 Task: Search for and compare smart thermostats on Amazon.
Action: Mouse moved to (275, 56)
Screenshot: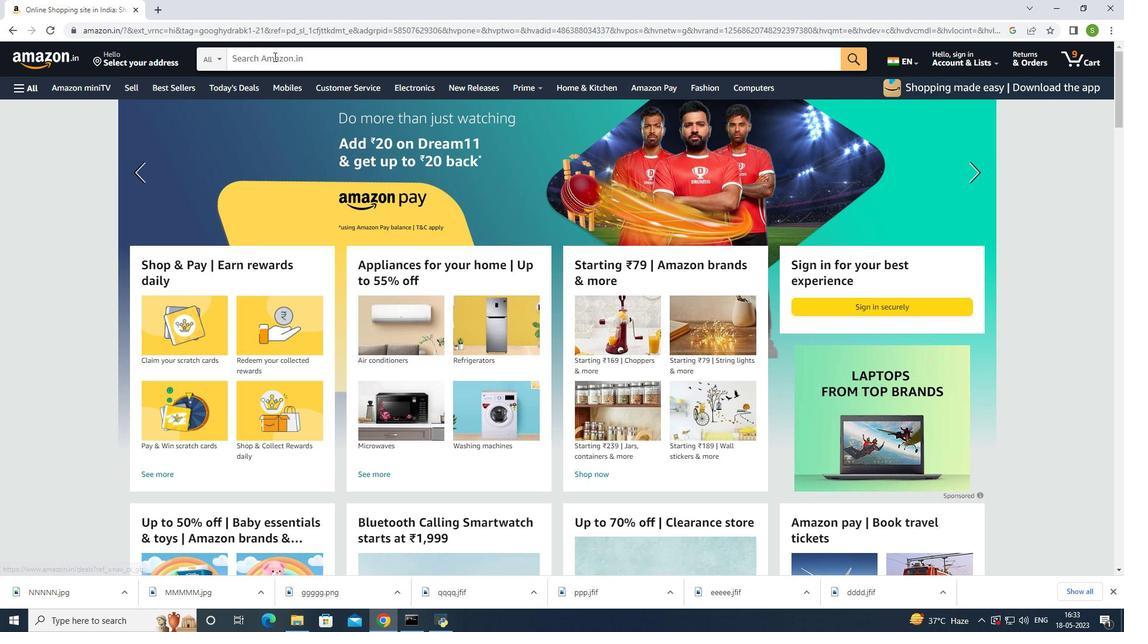 
Action: Mouse pressed left at (275, 56)
Screenshot: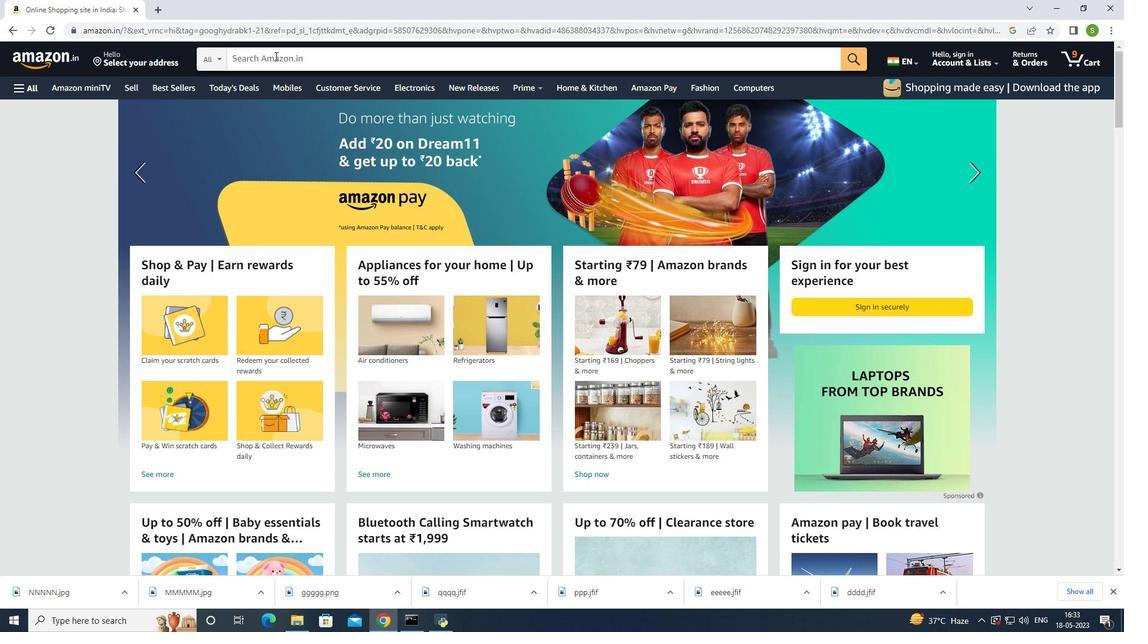 
Action: Key pressed smart<Key.space>therm
Screenshot: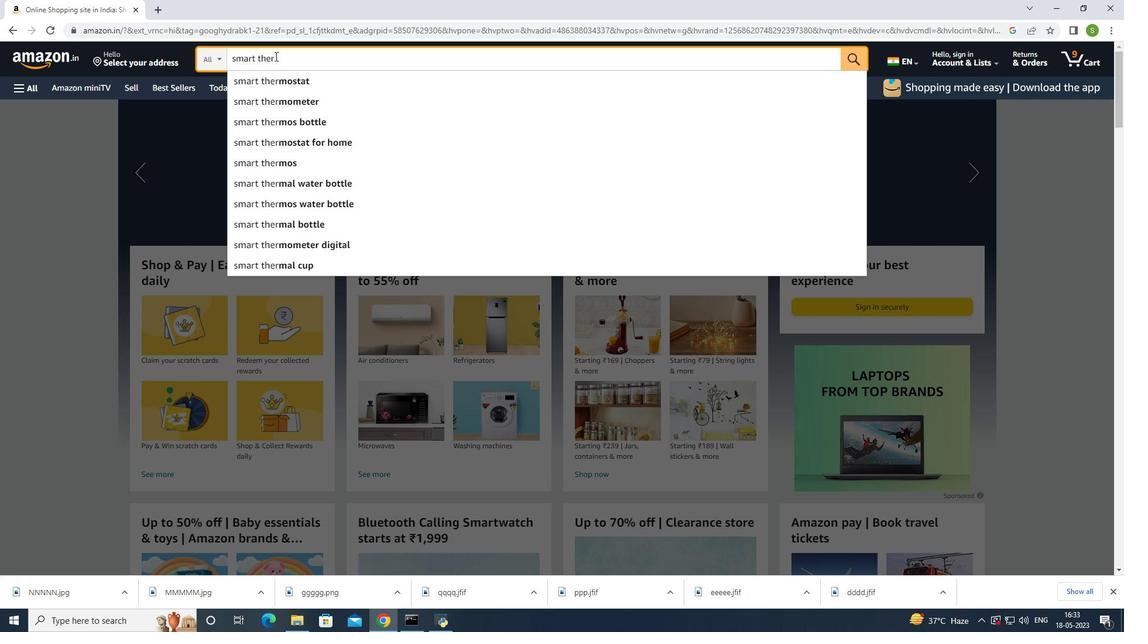 
Action: Mouse moved to (278, 80)
Screenshot: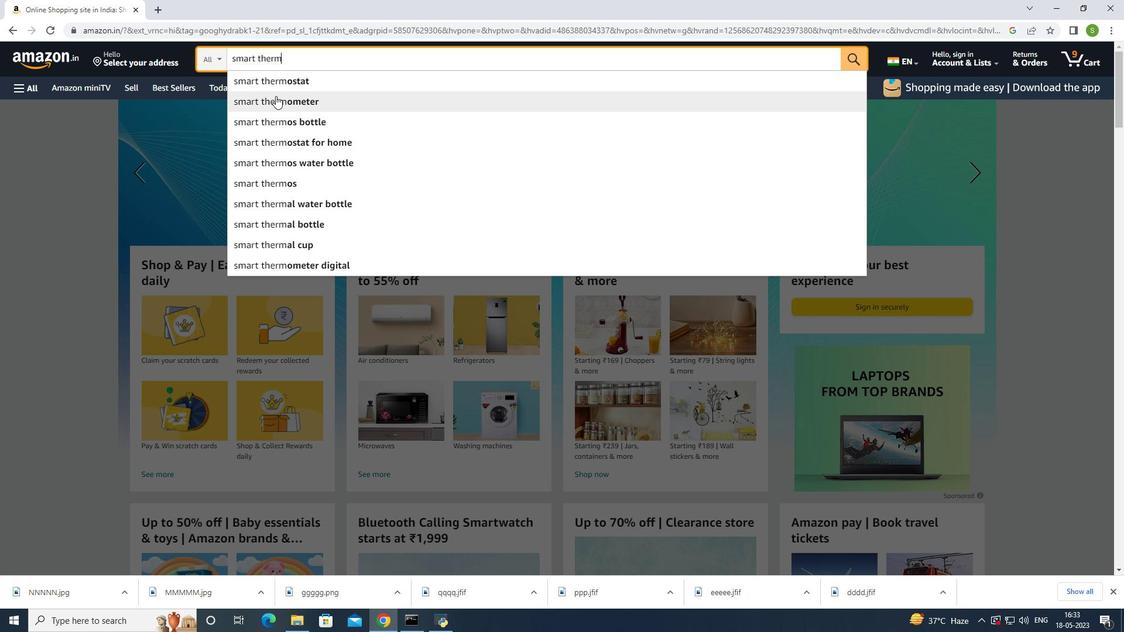 
Action: Mouse pressed left at (278, 80)
Screenshot: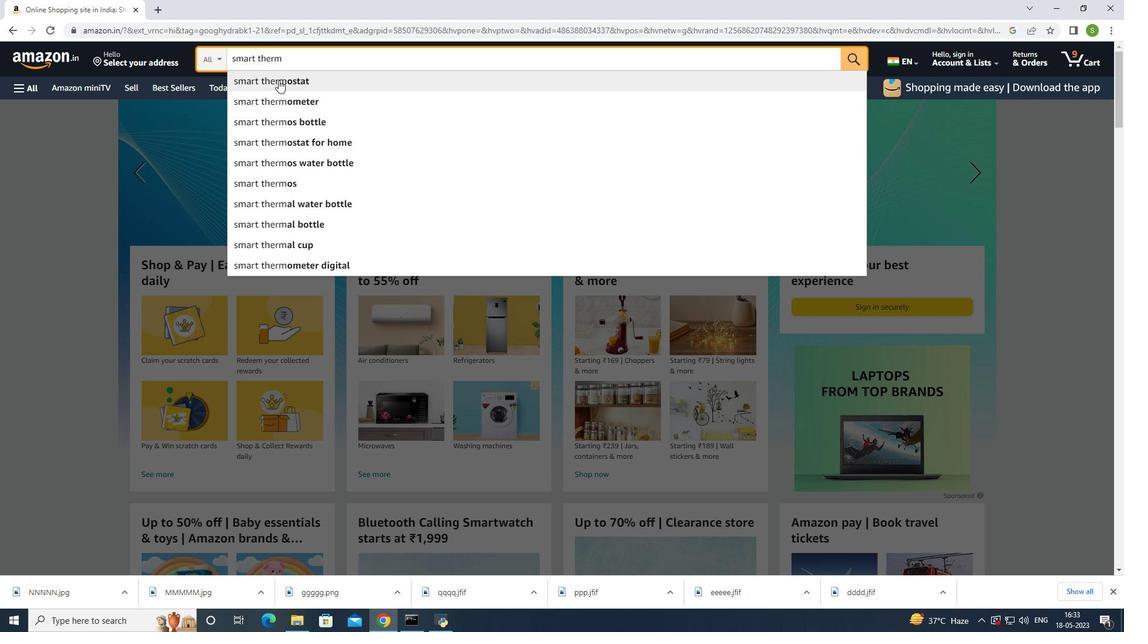 
Action: Mouse moved to (623, 364)
Screenshot: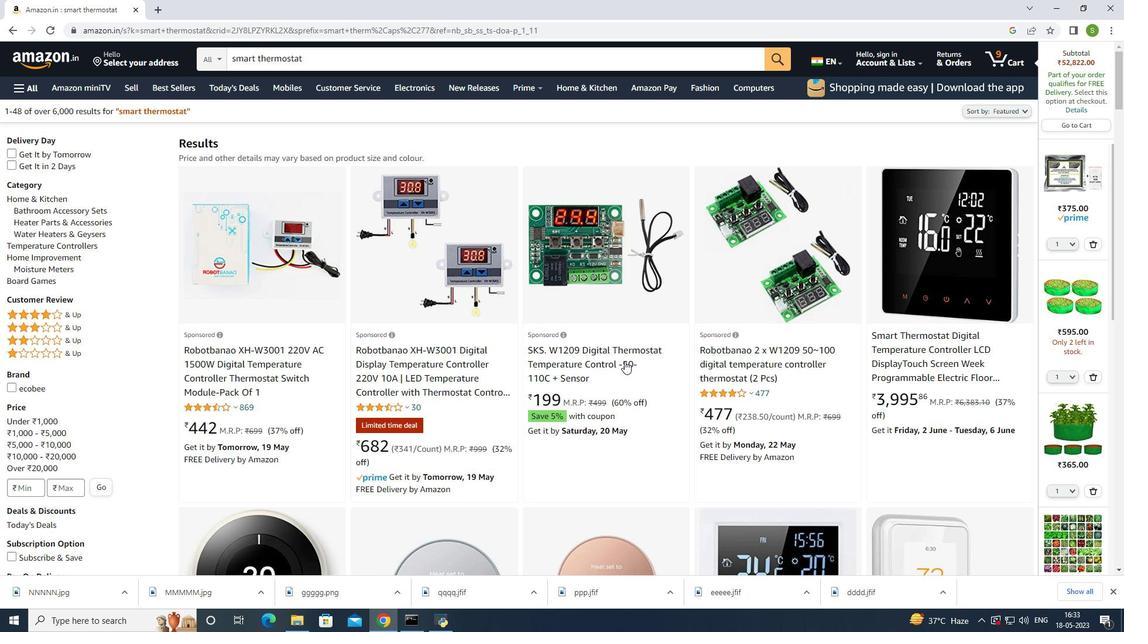 
Action: Mouse scrolled (623, 364) with delta (0, 0)
Screenshot: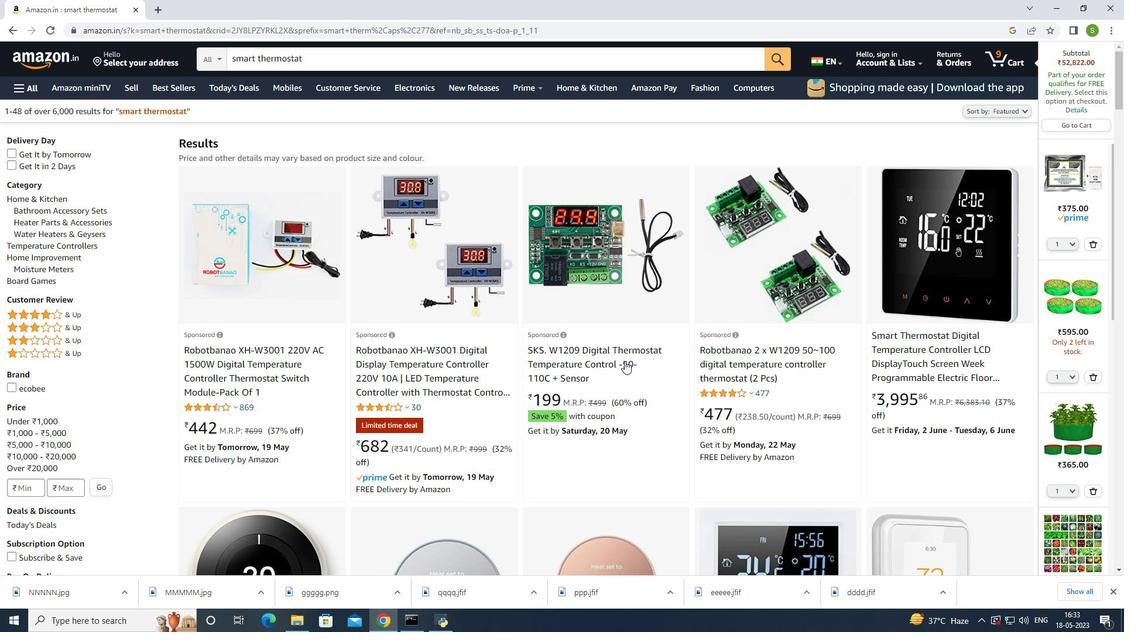 
Action: Mouse moved to (622, 355)
Screenshot: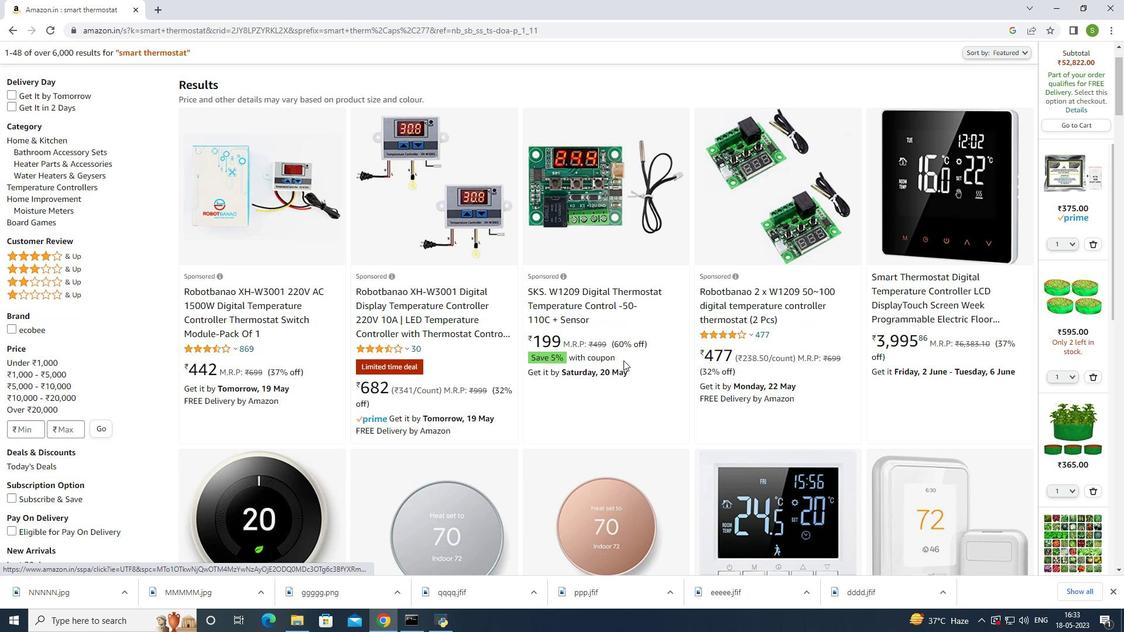 
Action: Mouse scrolled (622, 354) with delta (0, 0)
Screenshot: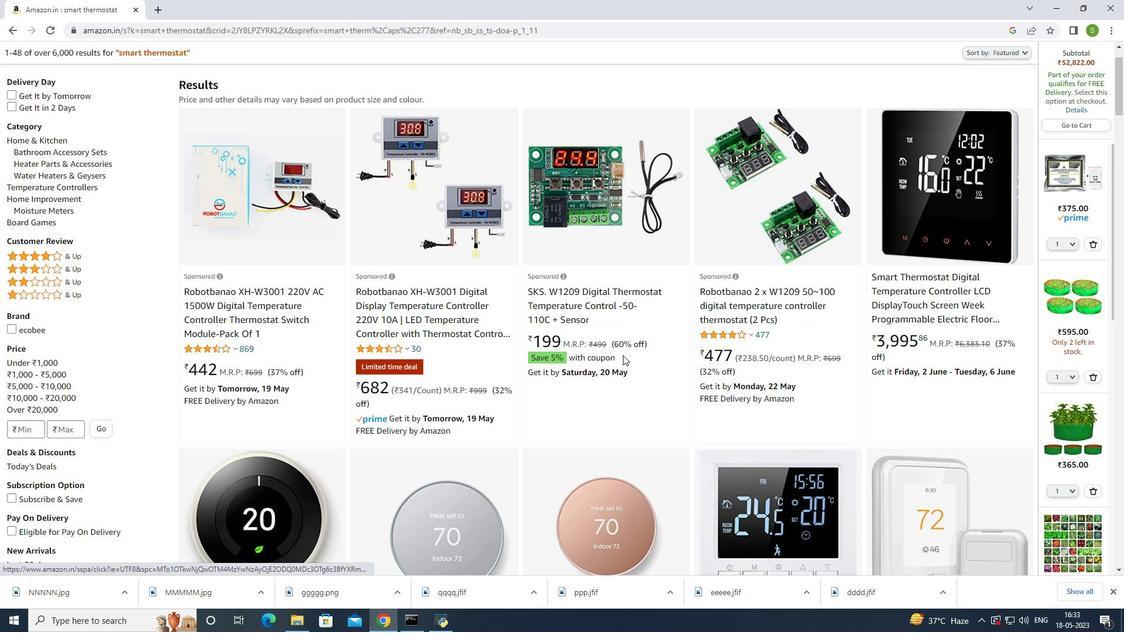
Action: Mouse scrolled (622, 354) with delta (0, 0)
Screenshot: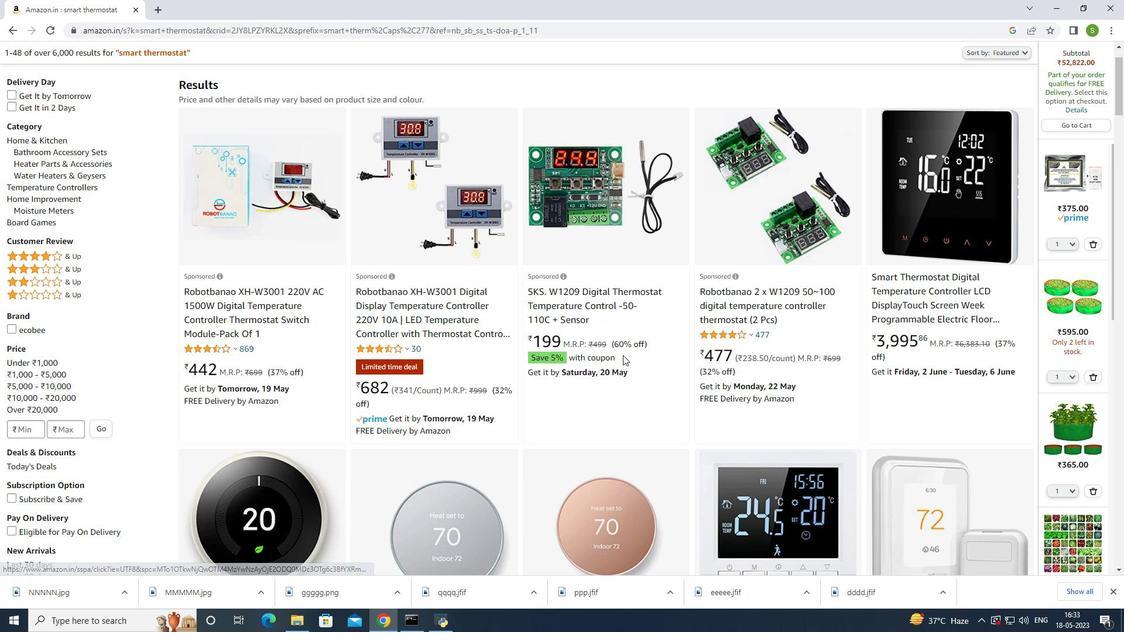 
Action: Mouse scrolled (622, 354) with delta (0, 0)
Screenshot: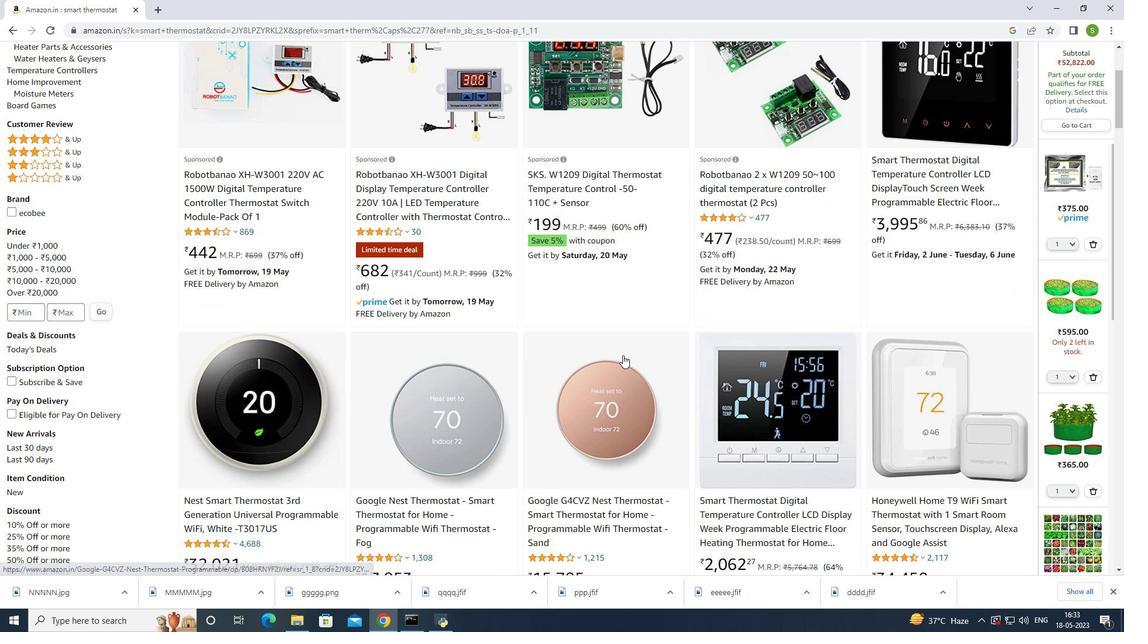 
Action: Mouse moved to (738, 364)
Screenshot: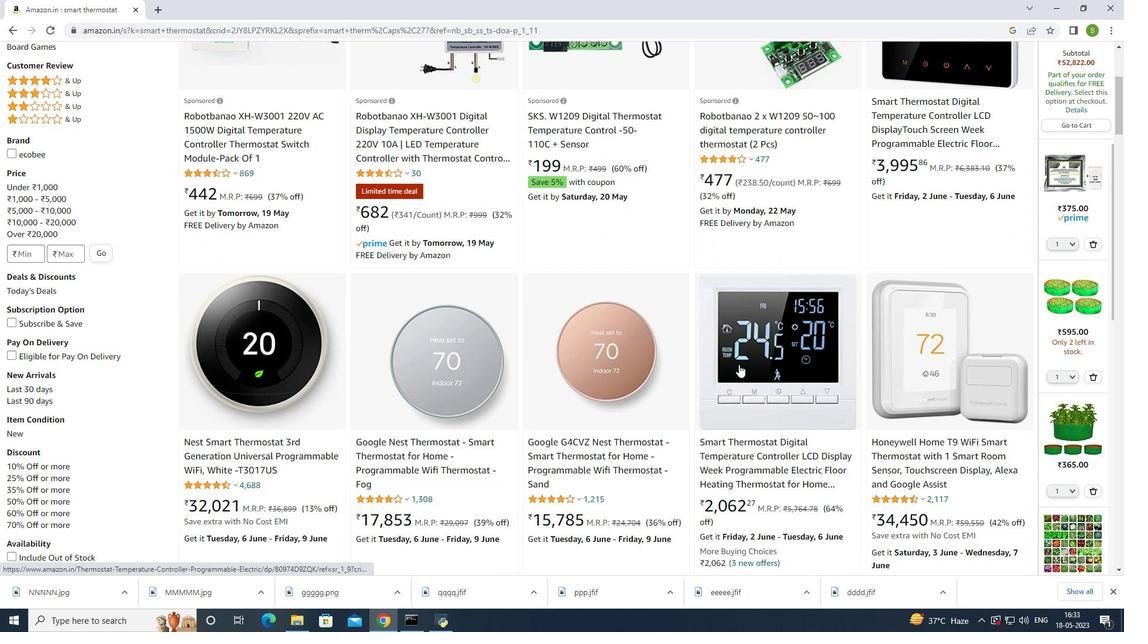 
Action: Mouse scrolled (738, 364) with delta (0, 0)
Screenshot: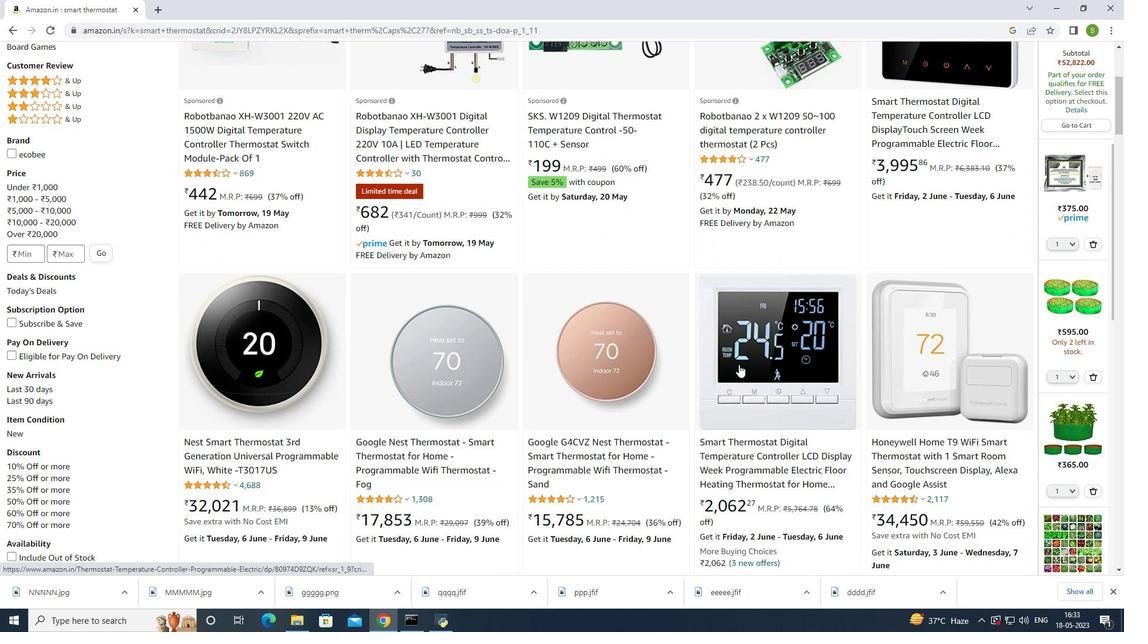 
Action: Mouse scrolled (738, 364) with delta (0, 0)
Screenshot: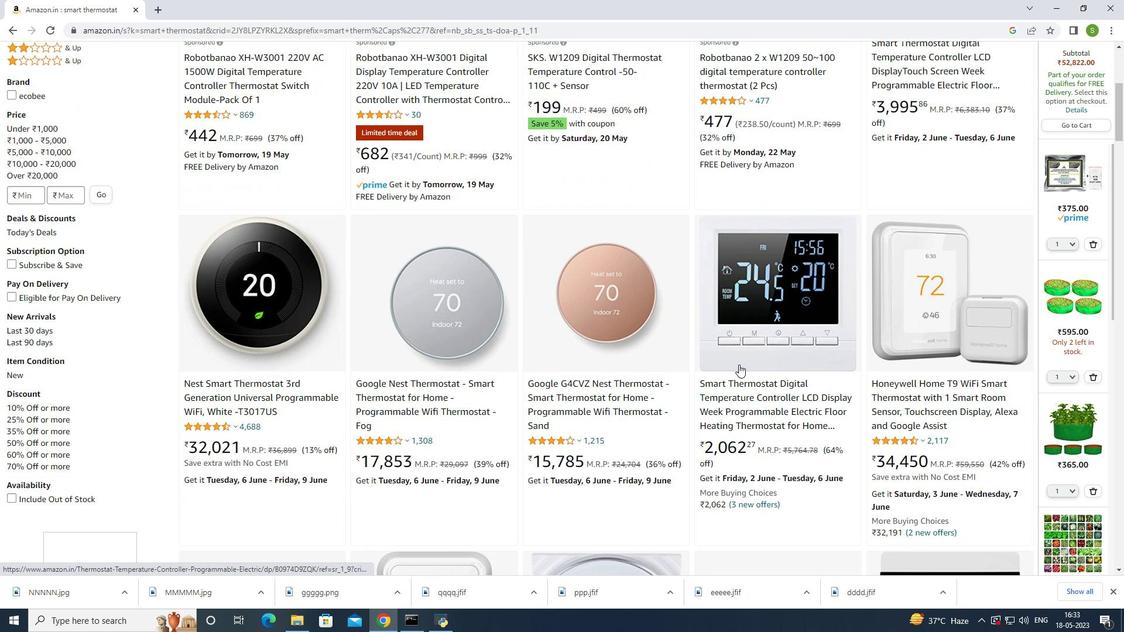 
Action: Mouse scrolled (738, 364) with delta (0, 0)
Screenshot: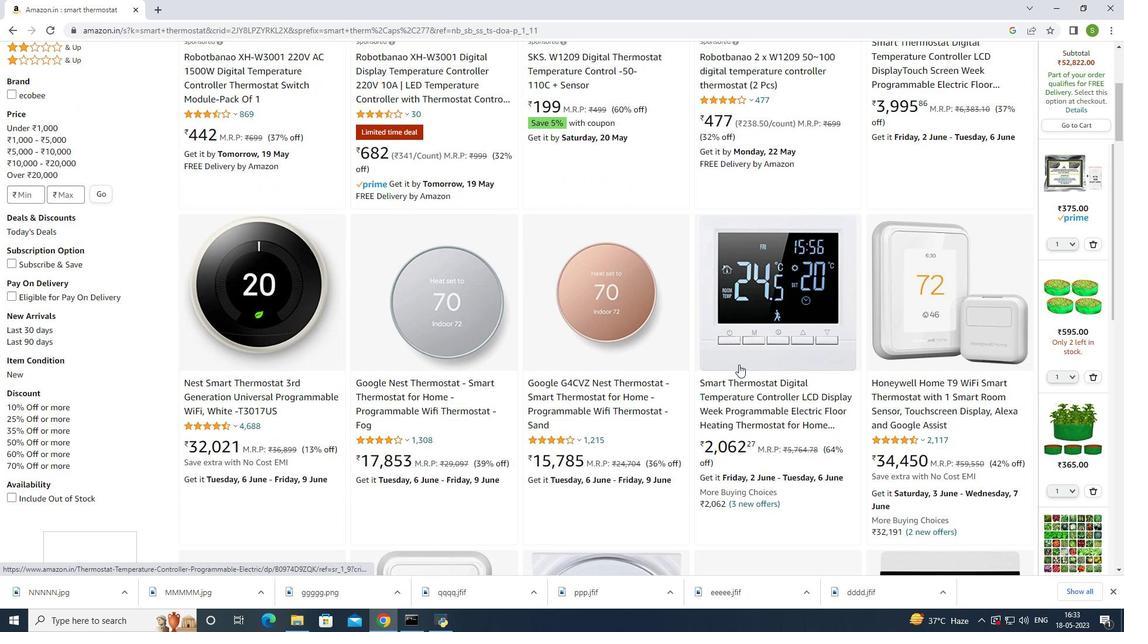 
Action: Mouse scrolled (738, 364) with delta (0, 0)
Screenshot: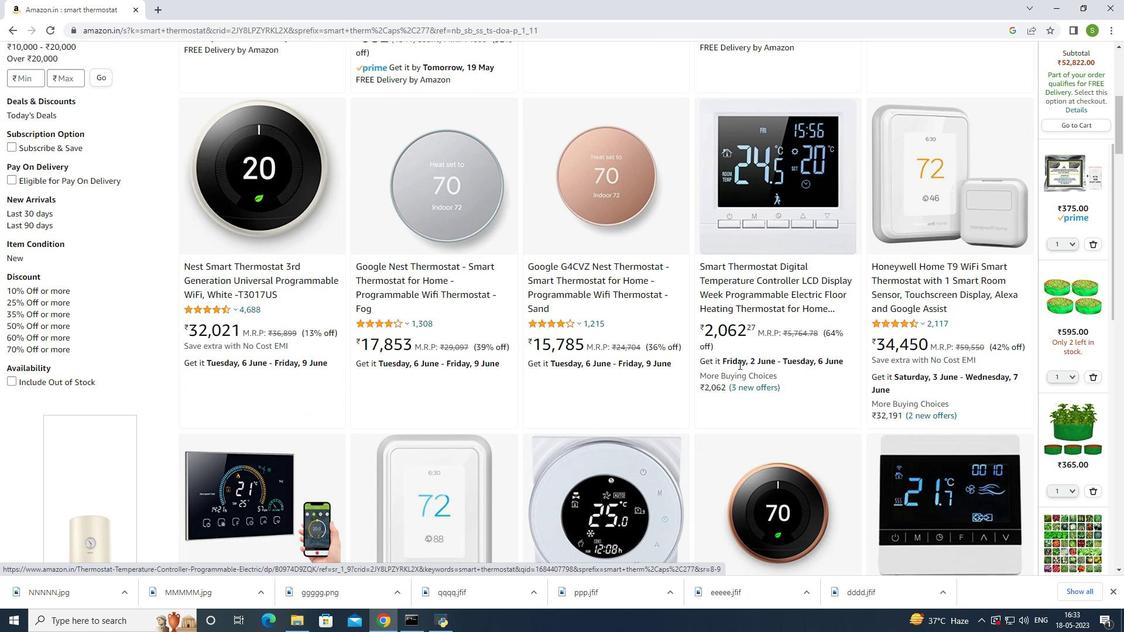 
Action: Mouse scrolled (738, 364) with delta (0, 0)
Screenshot: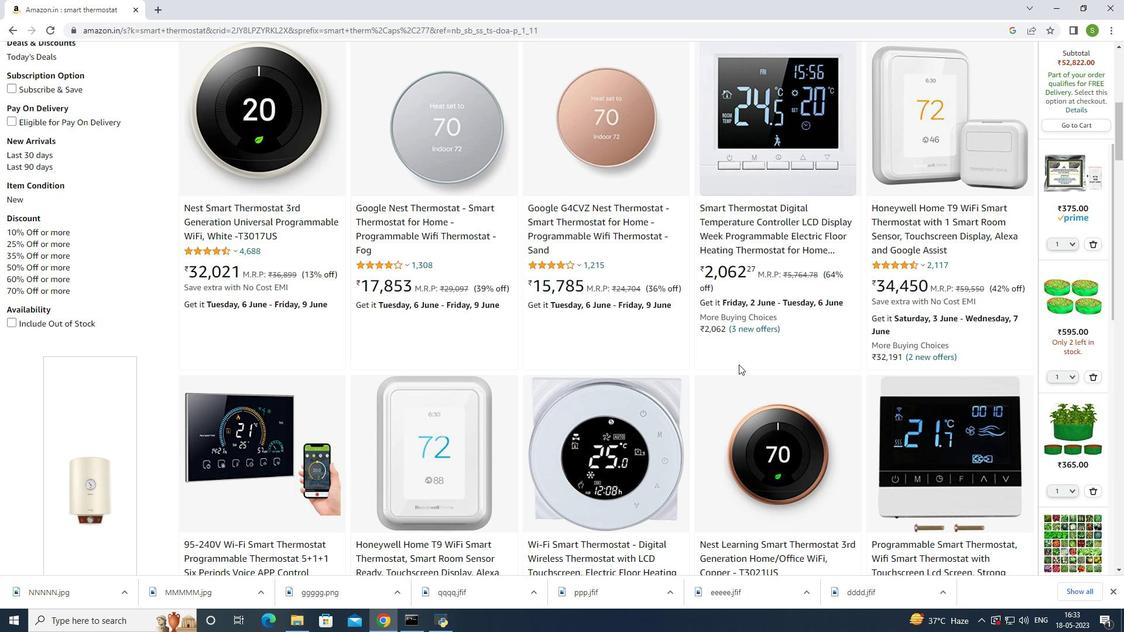 
Action: Mouse scrolled (738, 364) with delta (0, 0)
Screenshot: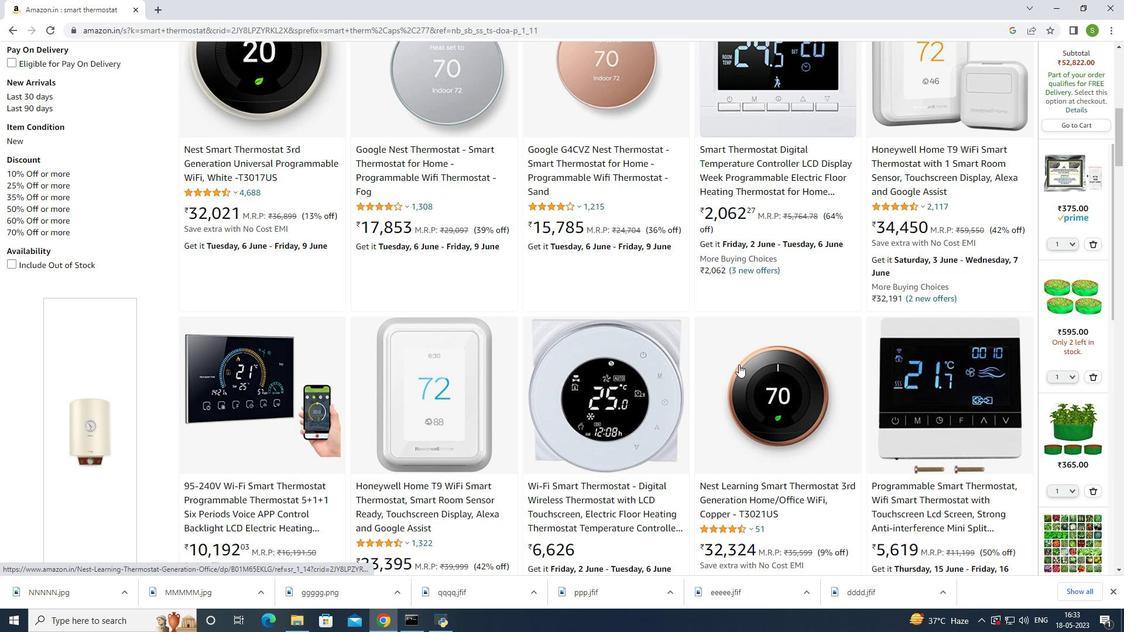 
Action: Mouse scrolled (738, 365) with delta (0, 0)
Screenshot: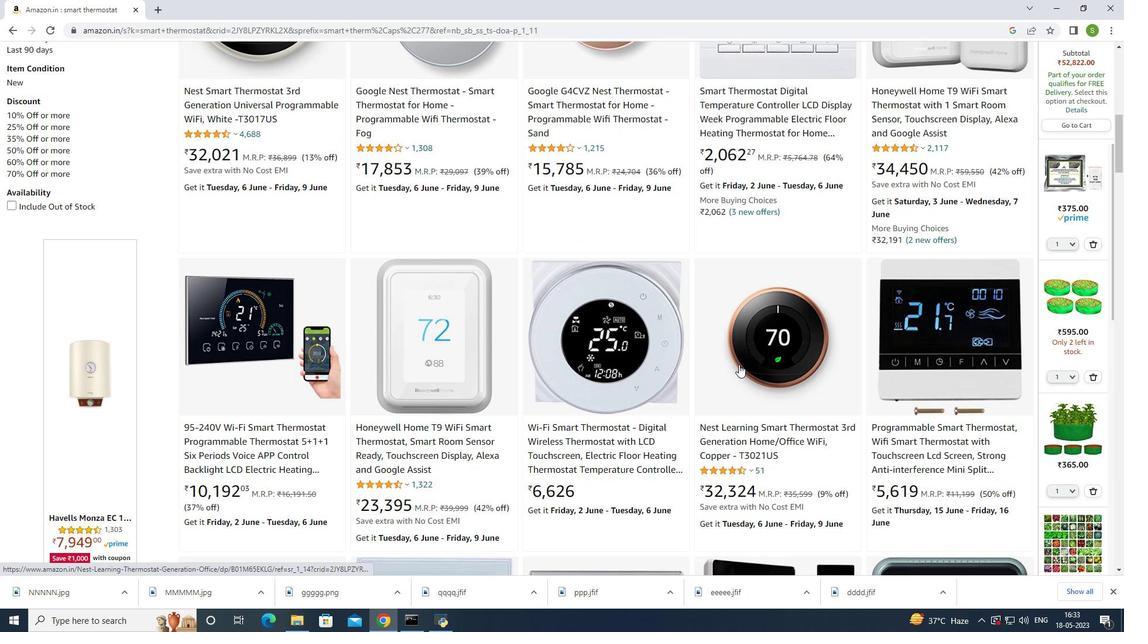
Action: Mouse scrolled (738, 365) with delta (0, 0)
Screenshot: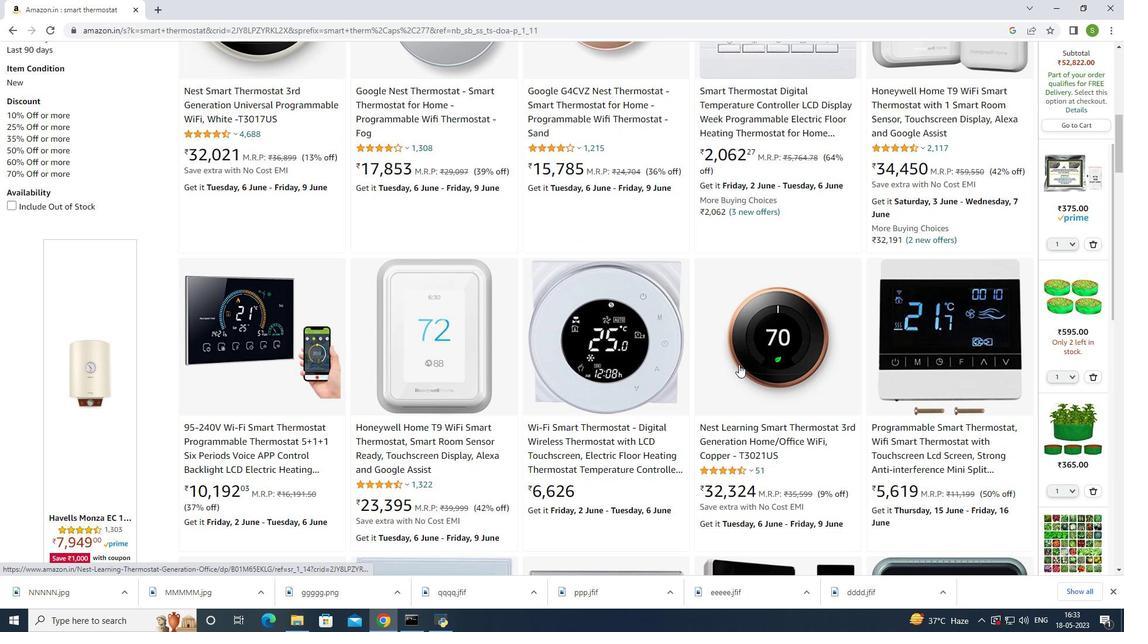 
Action: Mouse scrolled (738, 365) with delta (0, 0)
Screenshot: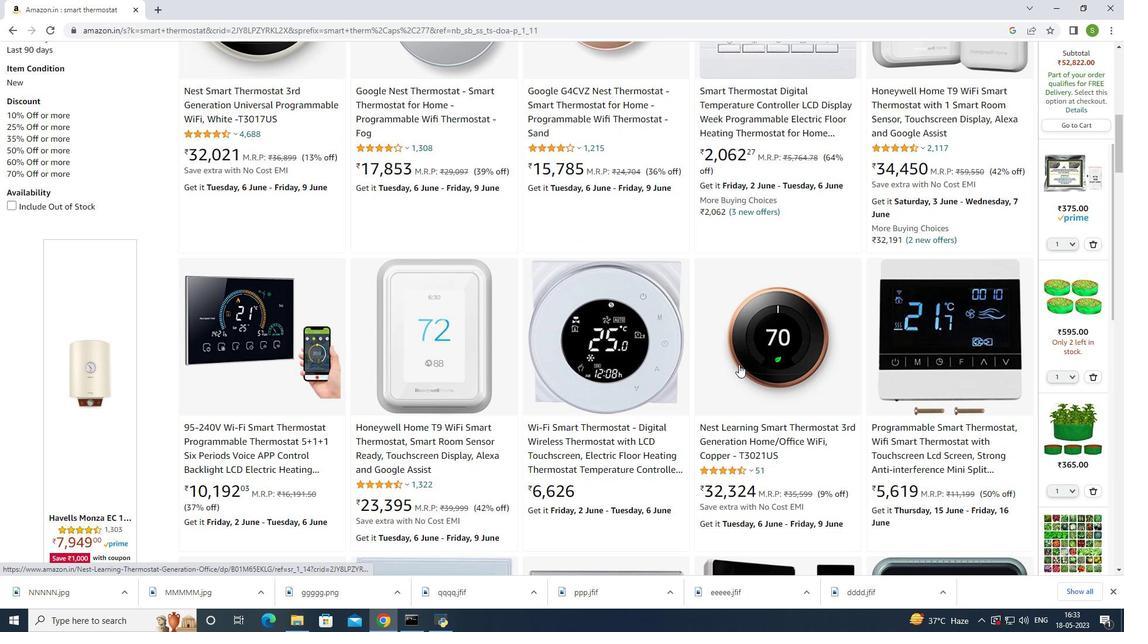 
Action: Mouse scrolled (738, 365) with delta (0, 0)
Screenshot: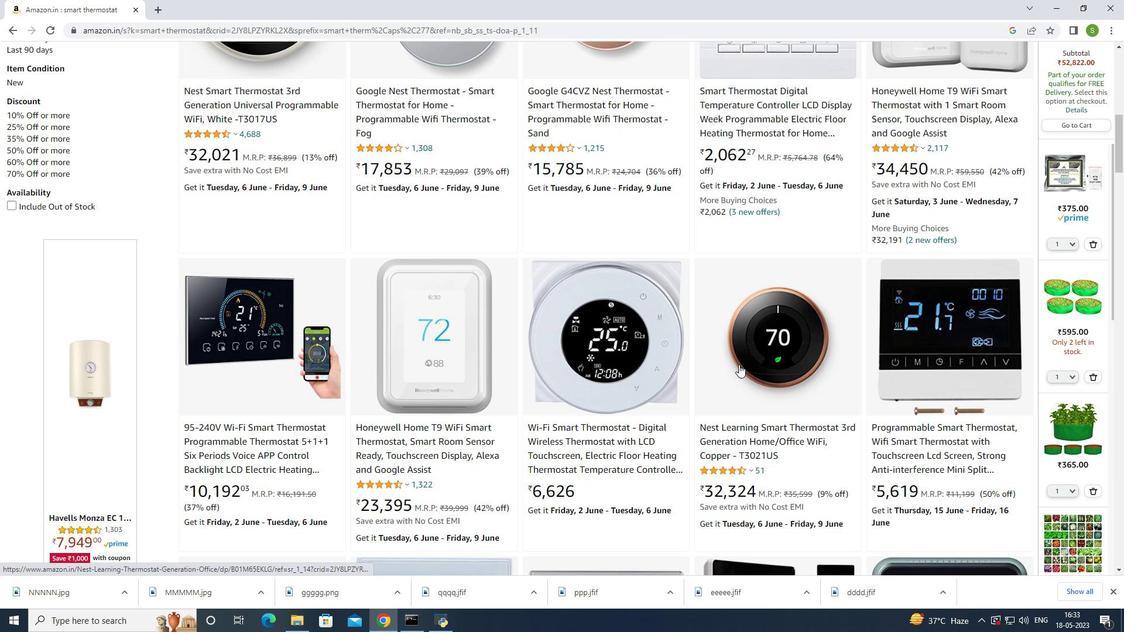 
Action: Mouse moved to (737, 324)
Screenshot: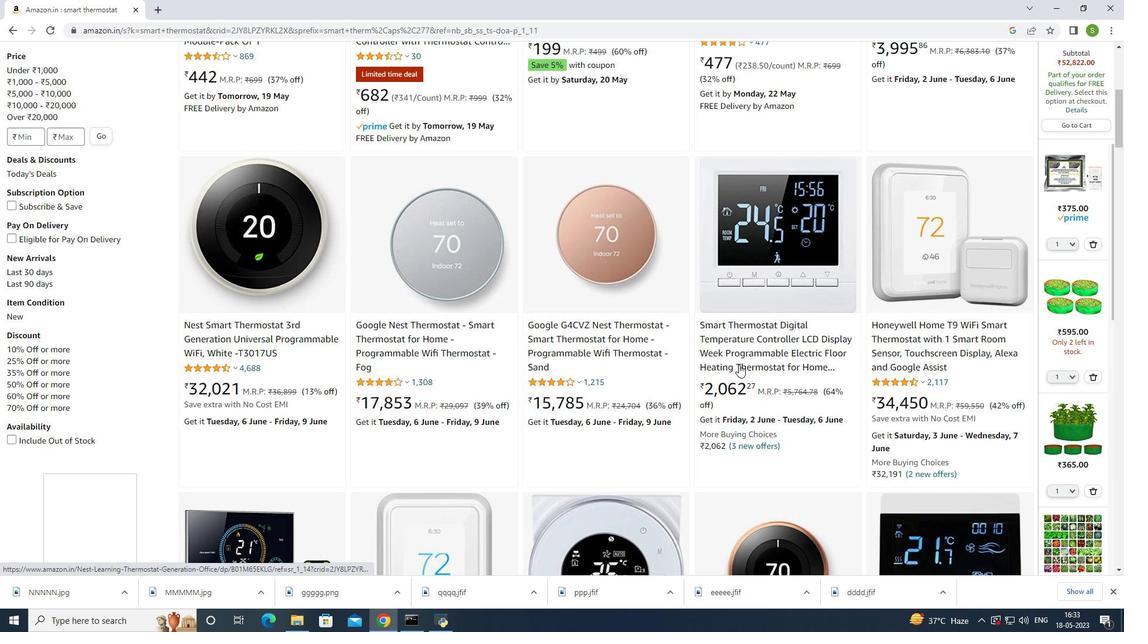 
Action: Mouse scrolled (737, 325) with delta (0, 0)
Screenshot: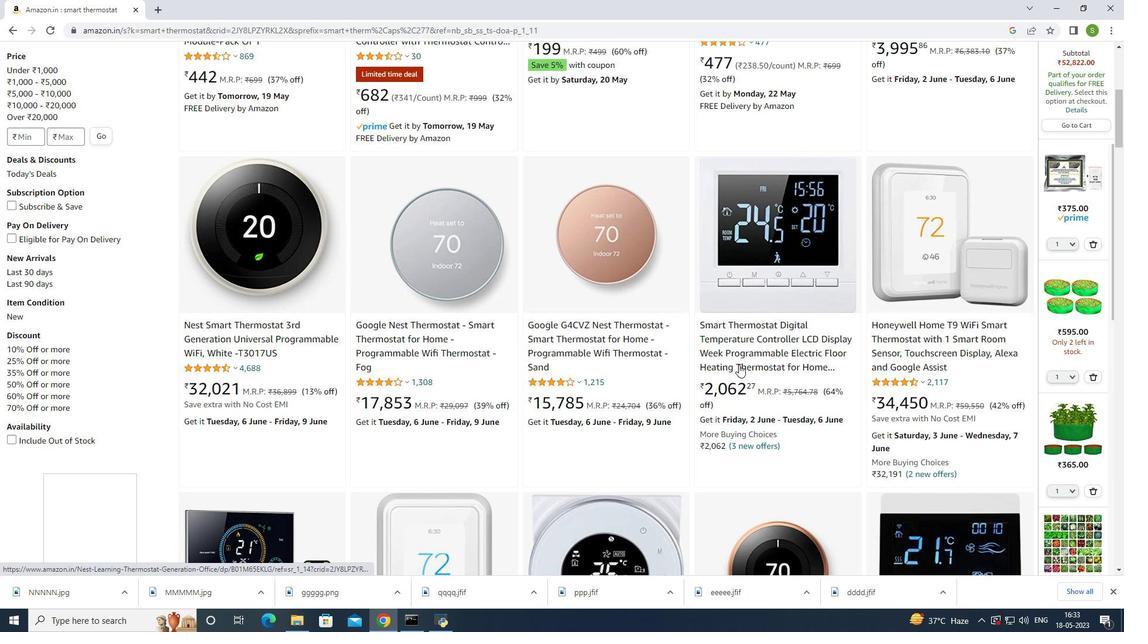 
Action: Mouse moved to (737, 319)
Screenshot: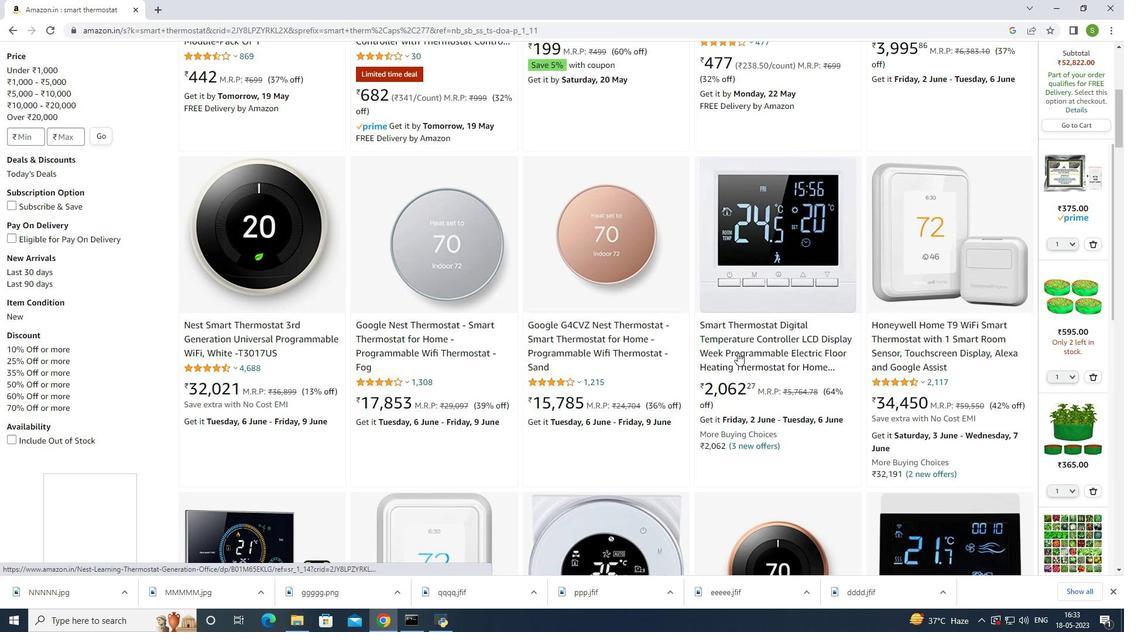 
Action: Mouse scrolled (737, 320) with delta (0, 0)
Screenshot: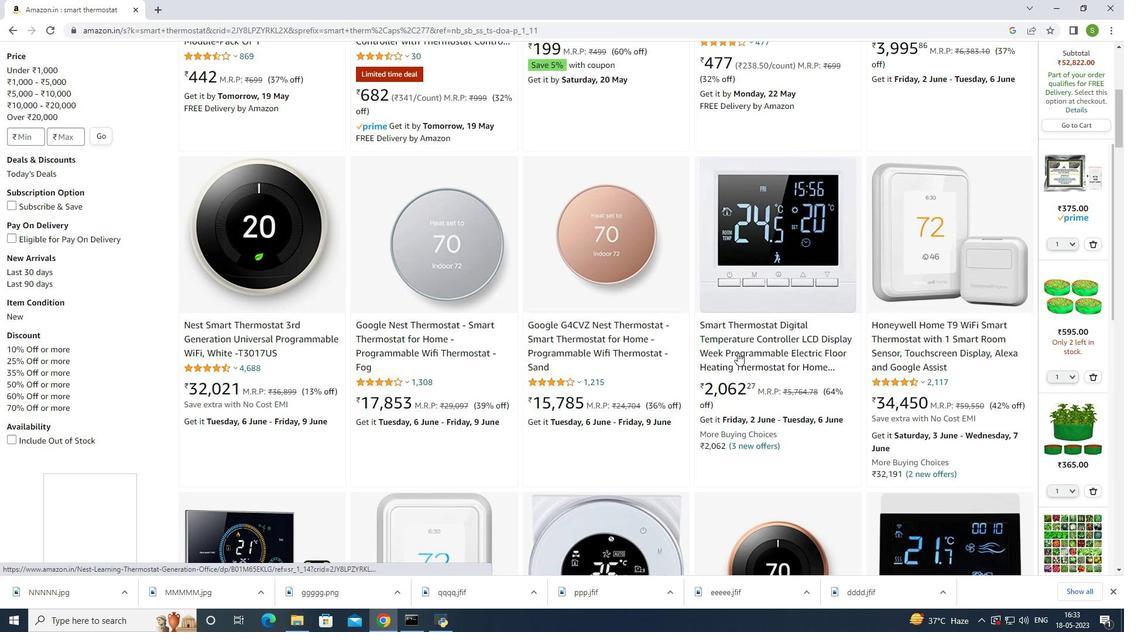 
Action: Mouse moved to (740, 312)
Screenshot: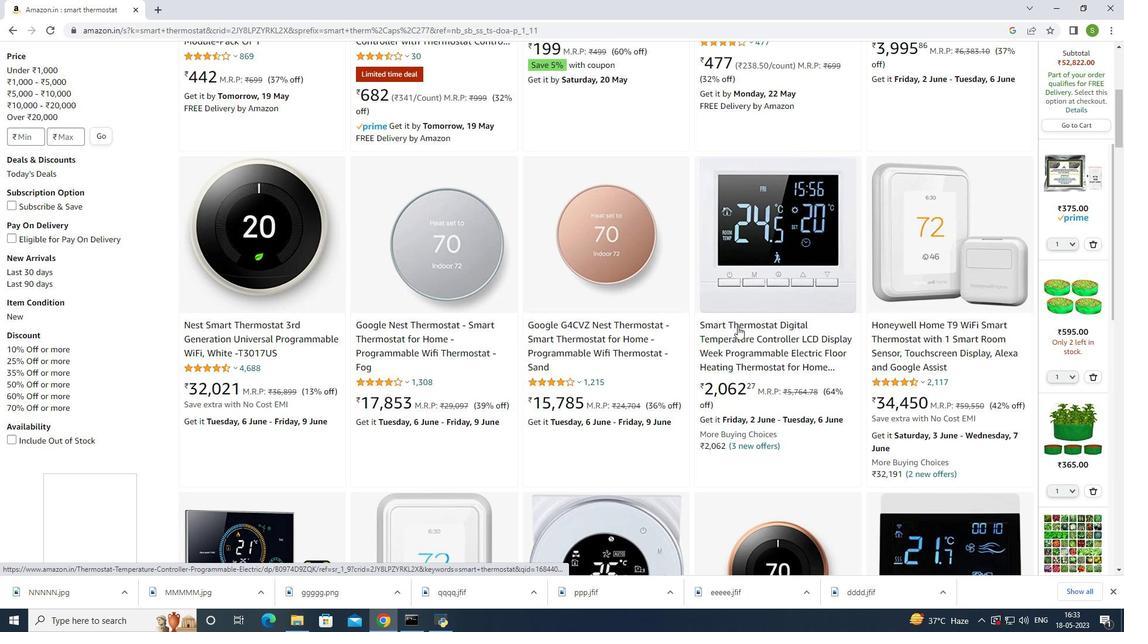 
Action: Mouse scrolled (740, 312) with delta (0, 0)
Screenshot: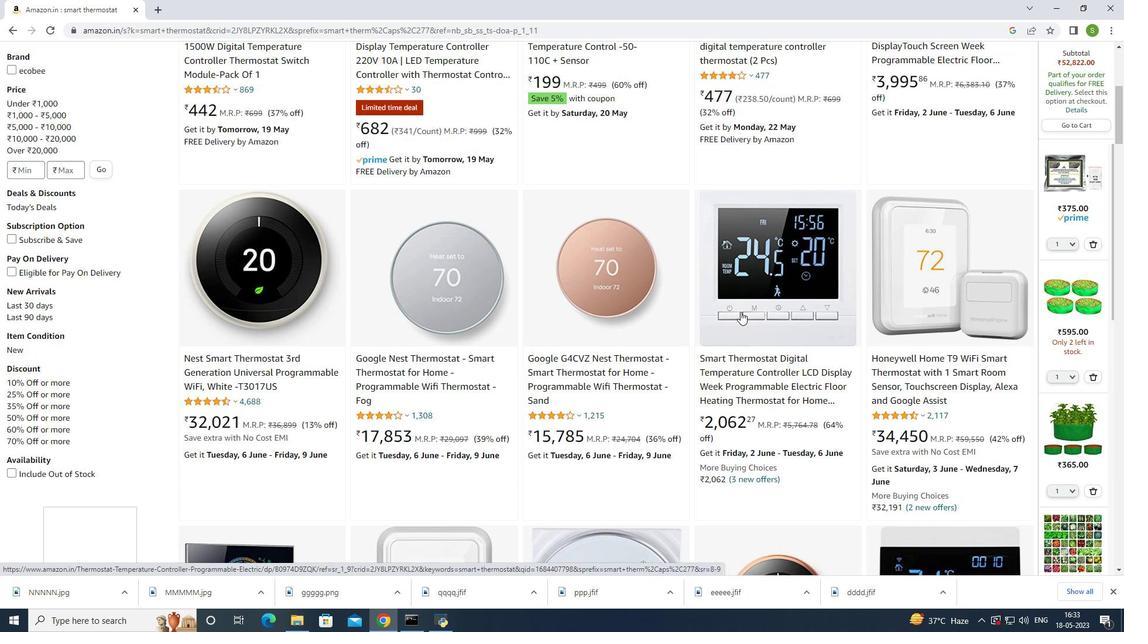 
Action: Mouse scrolled (740, 312) with delta (0, 0)
Screenshot: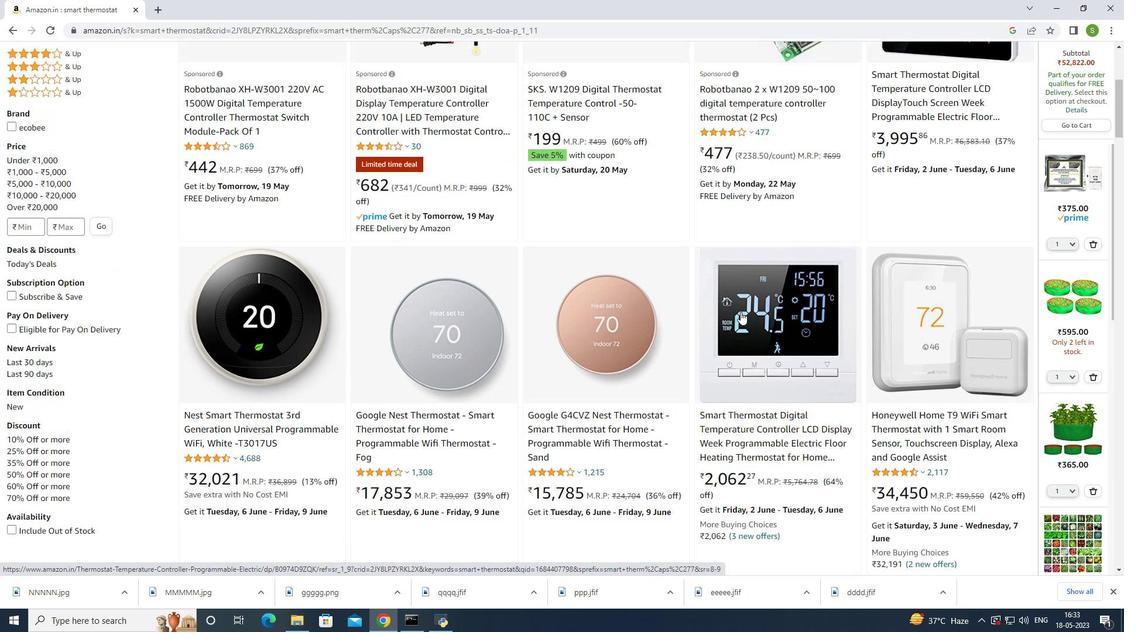 
Action: Mouse scrolled (740, 312) with delta (0, 0)
Screenshot: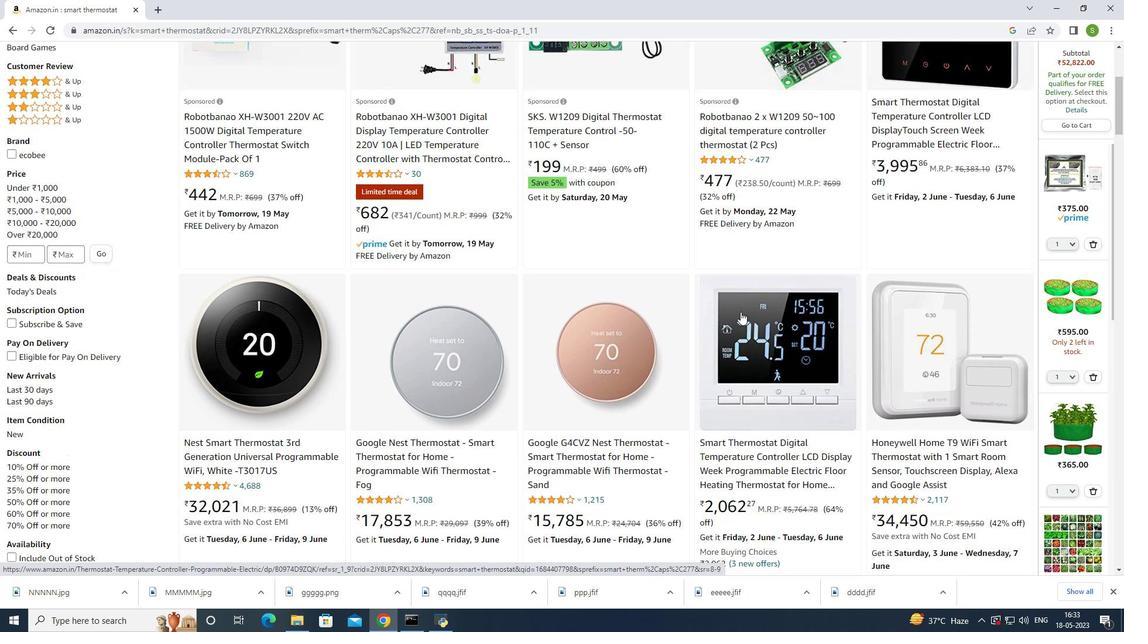 
Action: Mouse moved to (34, 254)
Screenshot: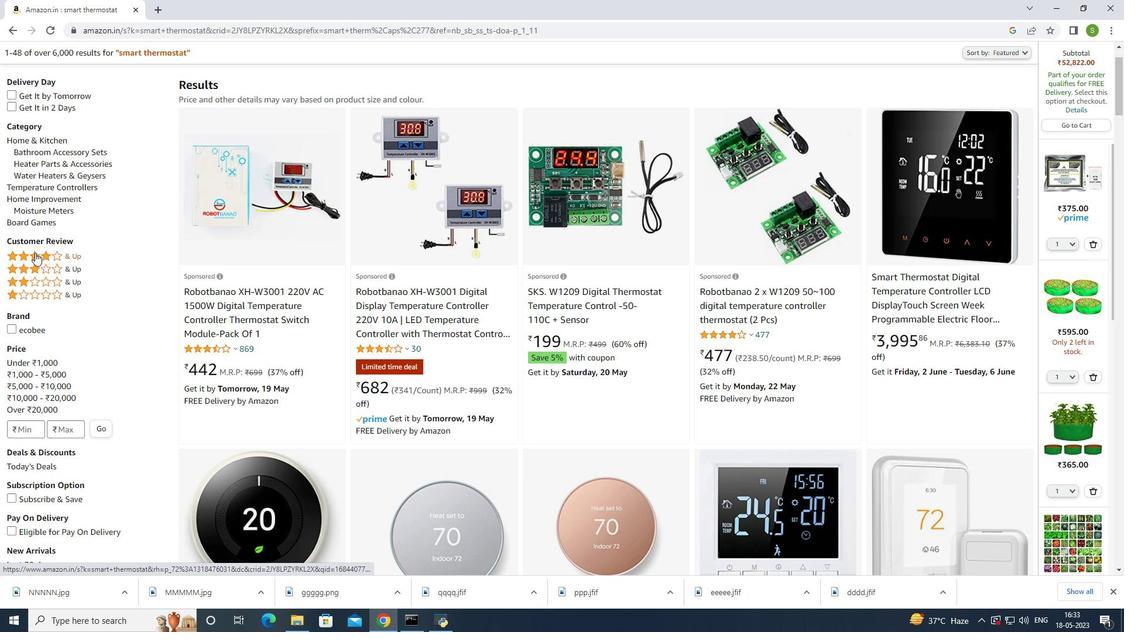 
Action: Mouse pressed left at (34, 254)
Screenshot: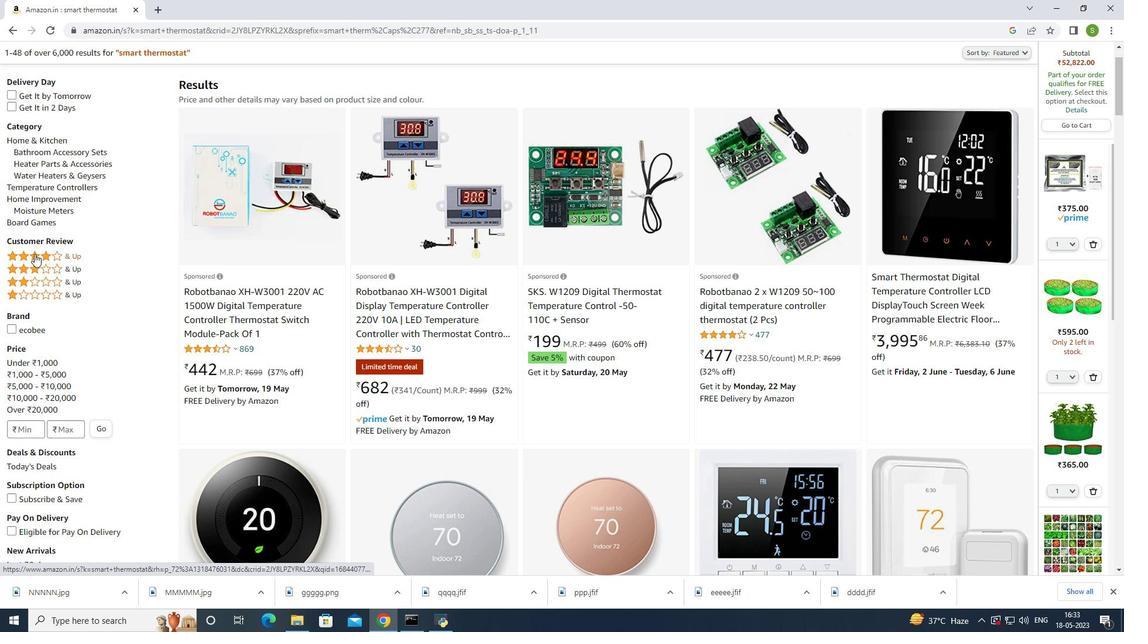 
Action: Mouse moved to (218, 284)
Screenshot: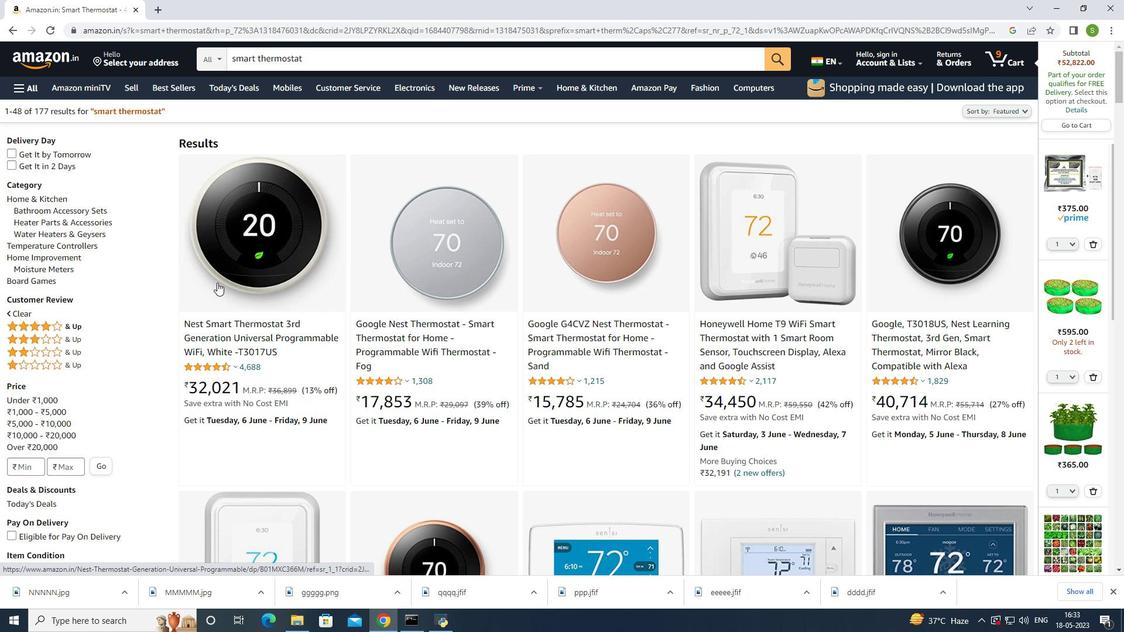 
Action: Mouse pressed left at (218, 284)
Screenshot: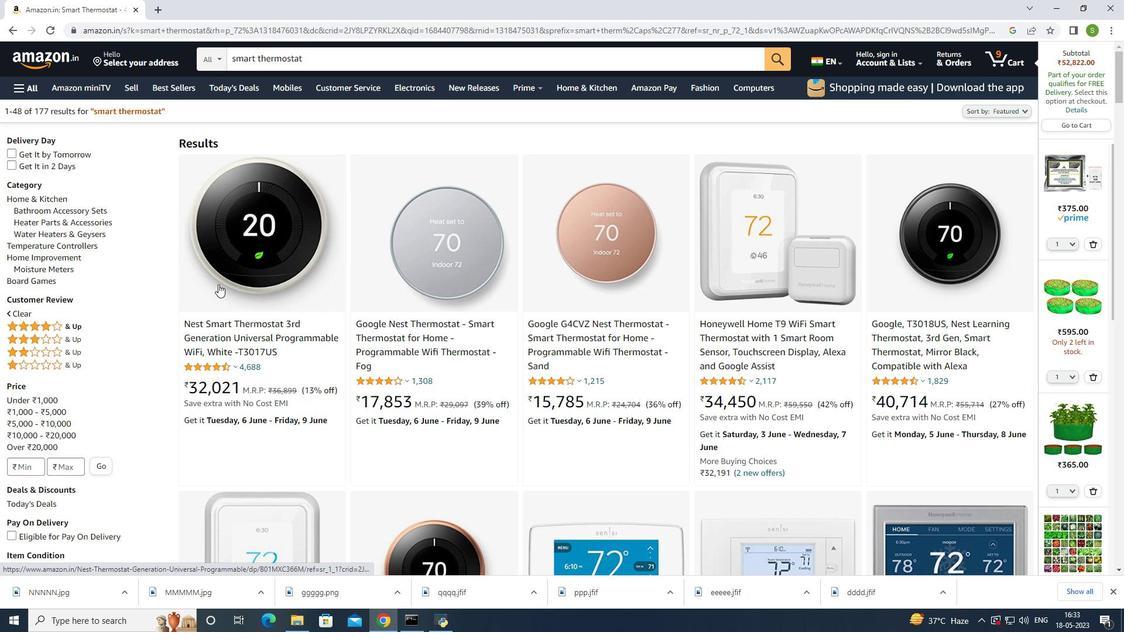 
Action: Mouse pressed left at (218, 284)
Screenshot: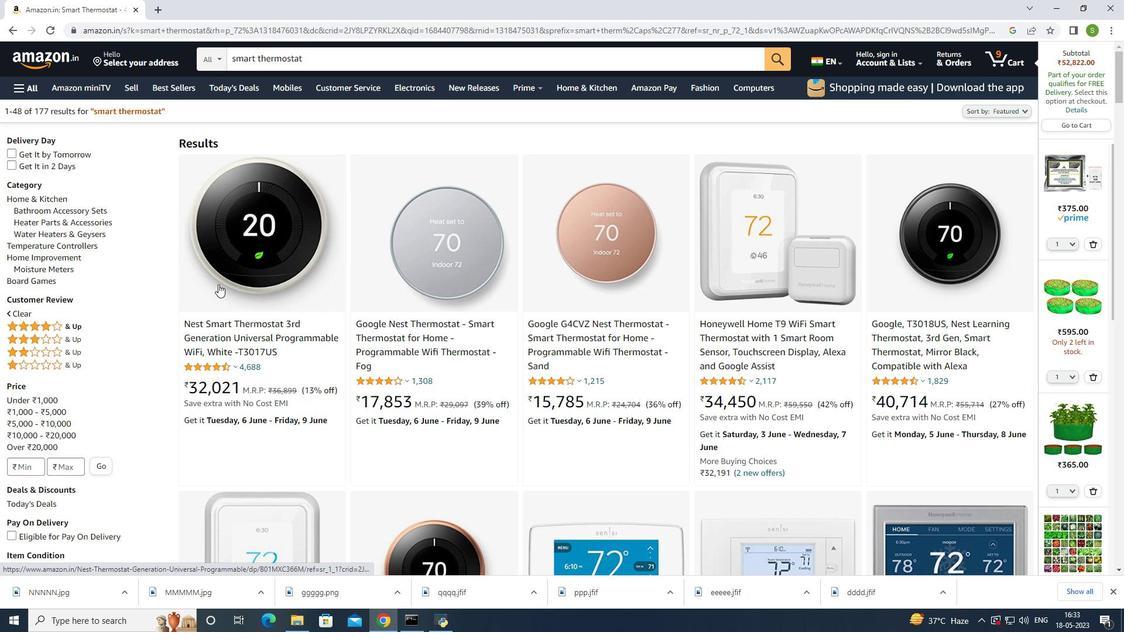 
Action: Mouse moved to (572, 324)
Screenshot: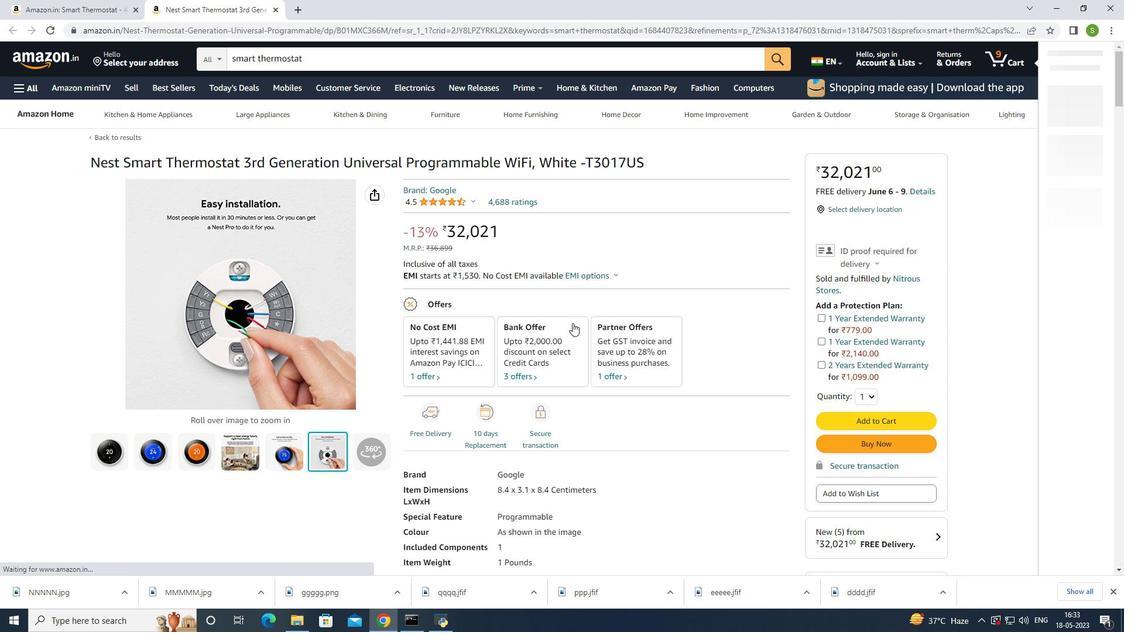 
Action: Mouse scrolled (572, 323) with delta (0, 0)
Screenshot: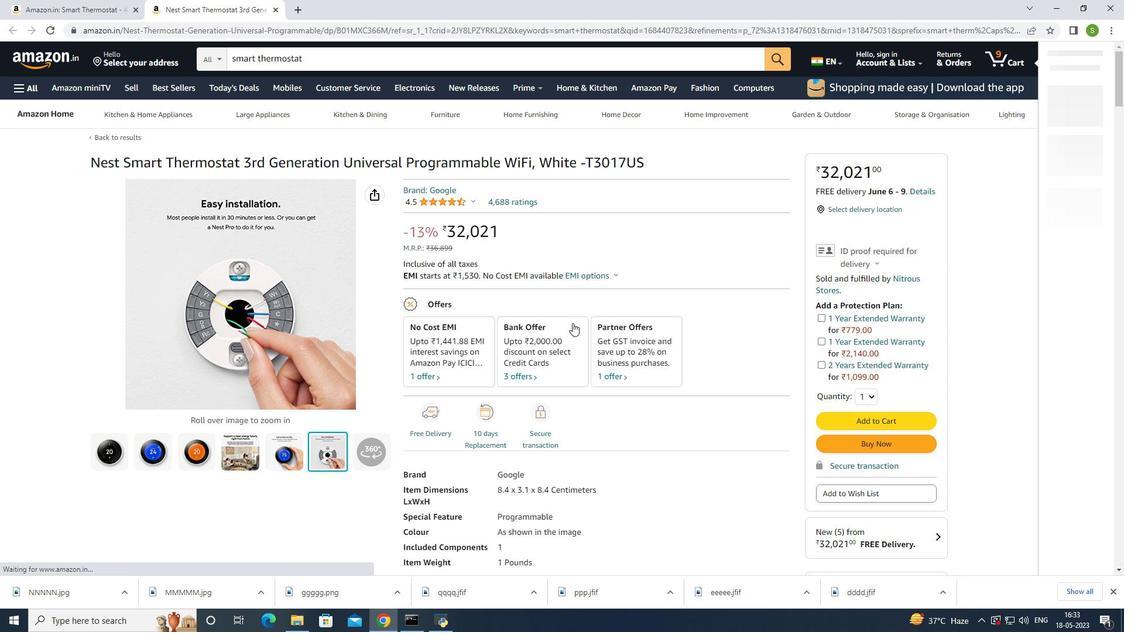 
Action: Mouse moved to (642, 387)
Screenshot: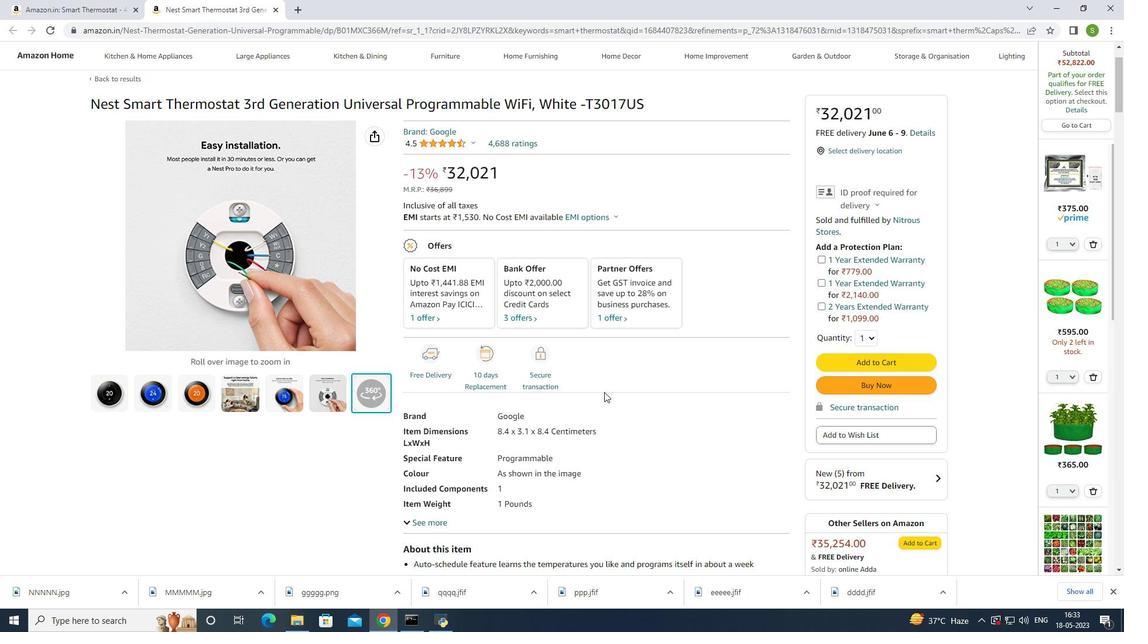
Action: Mouse scrolled (642, 386) with delta (0, 0)
Screenshot: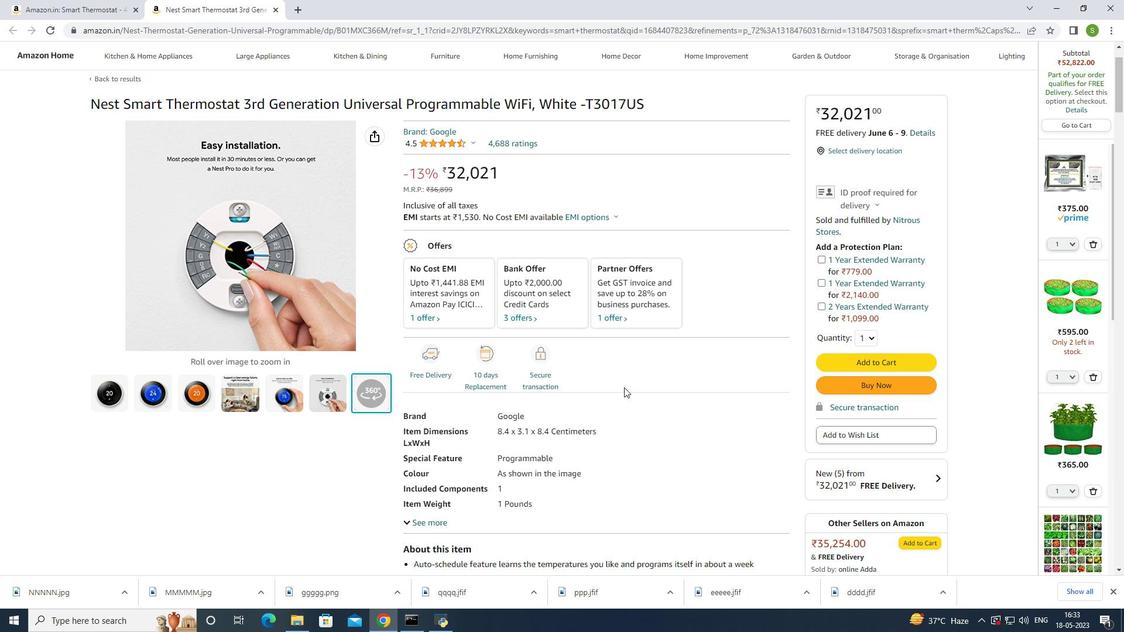
Action: Mouse scrolled (642, 386) with delta (0, 0)
Screenshot: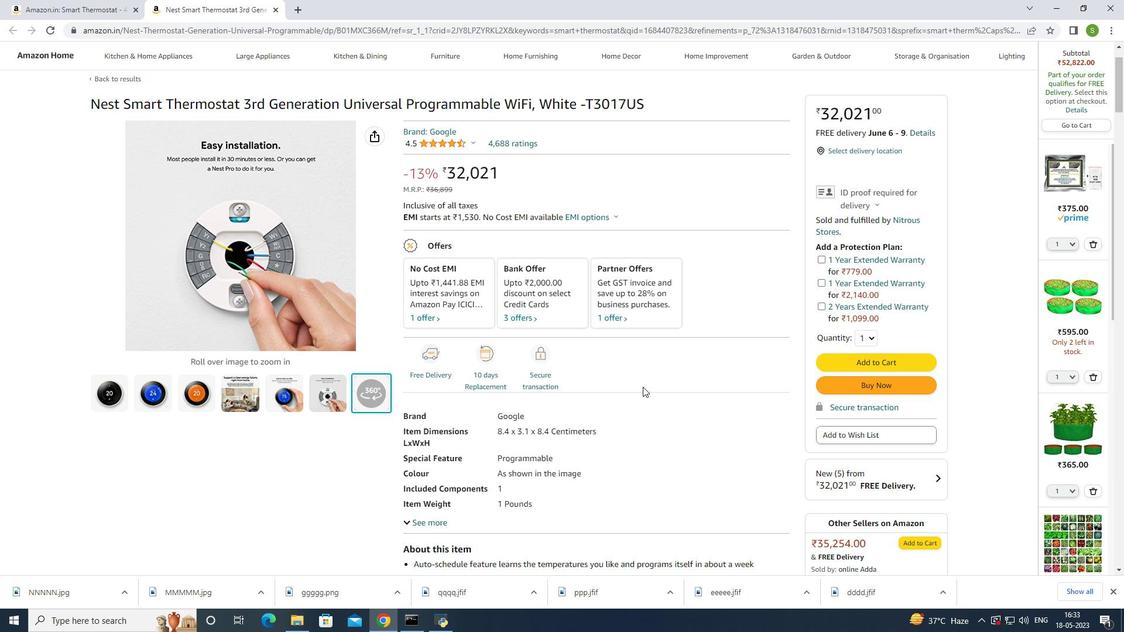 
Action: Mouse scrolled (642, 386) with delta (0, 0)
Screenshot: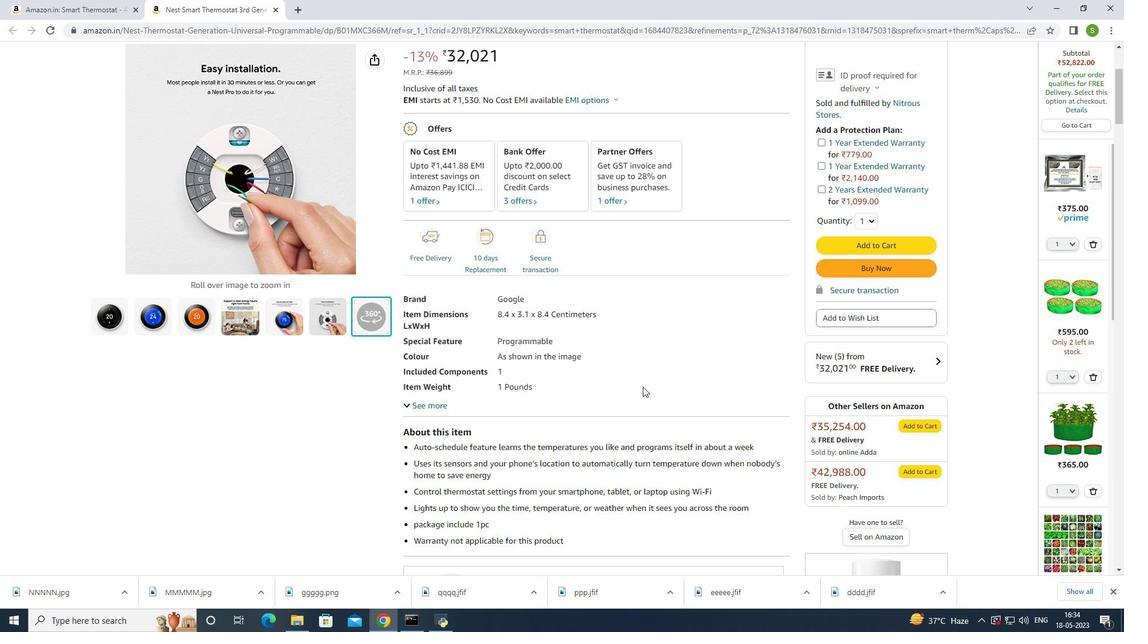 
Action: Mouse scrolled (642, 386) with delta (0, 0)
Screenshot: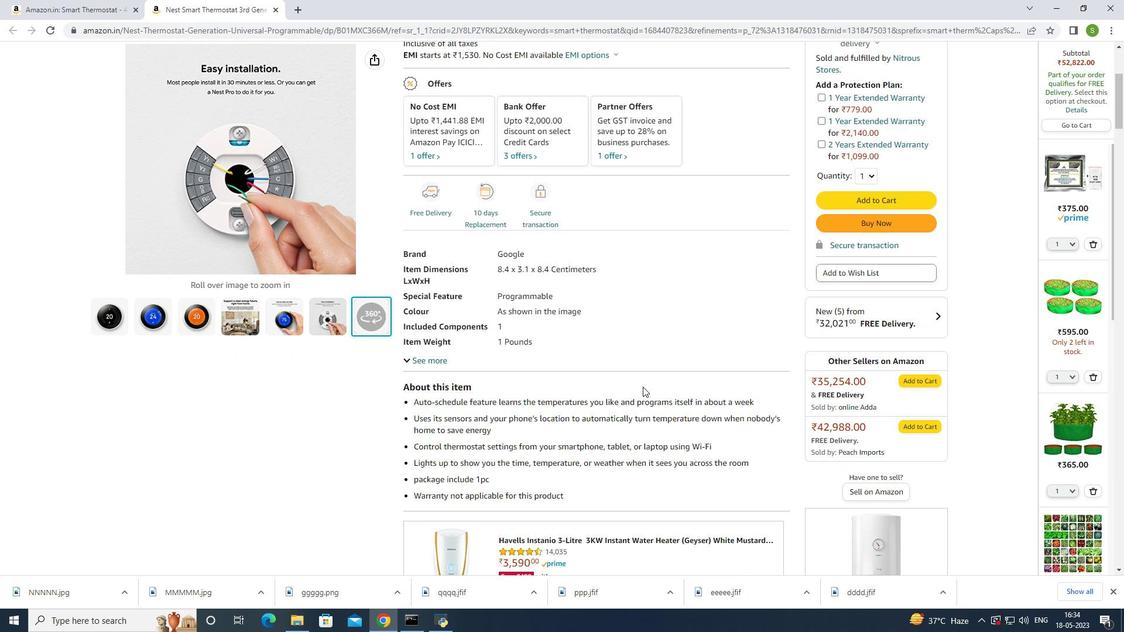 
Action: Mouse scrolled (642, 386) with delta (0, 0)
Screenshot: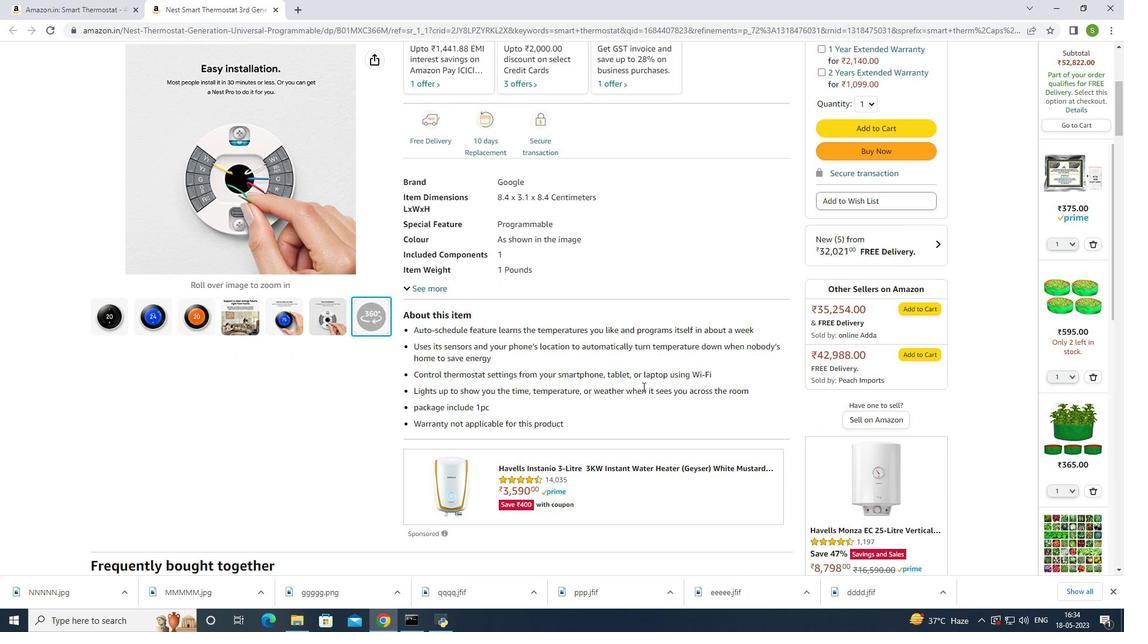 
Action: Mouse scrolled (642, 386) with delta (0, 0)
Screenshot: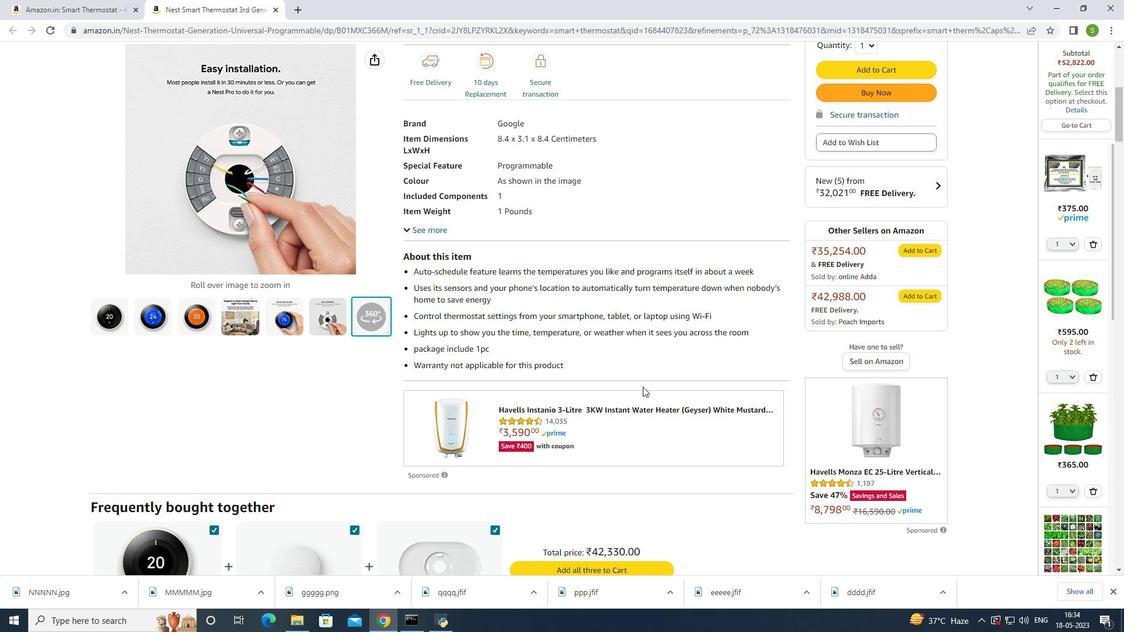 
Action: Mouse scrolled (642, 386) with delta (0, 0)
Screenshot: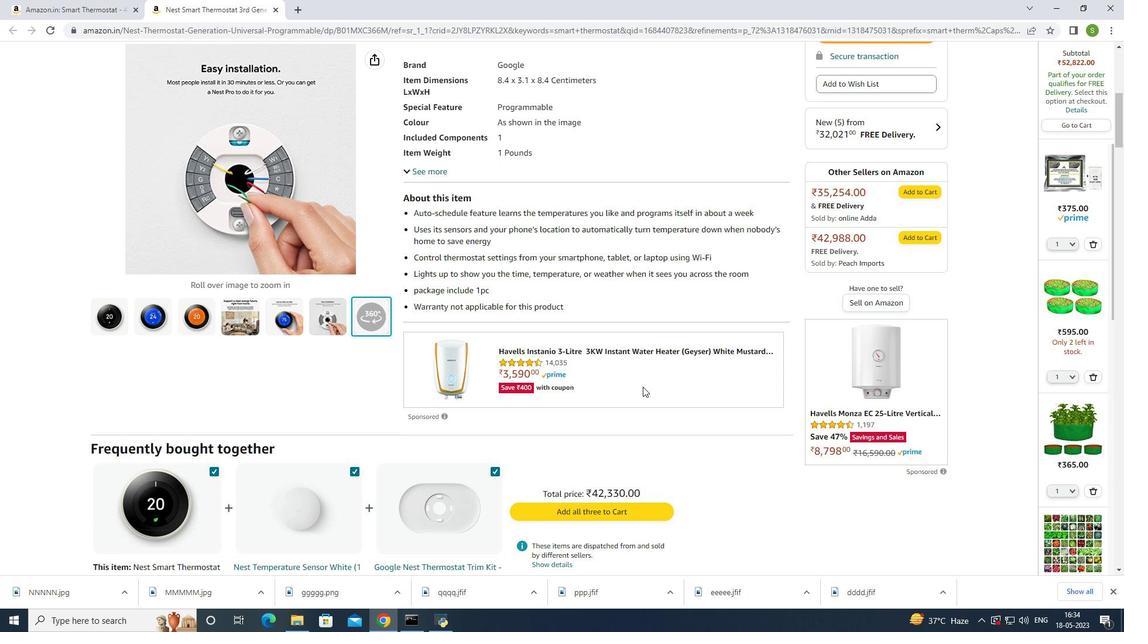 
Action: Mouse moved to (648, 391)
Screenshot: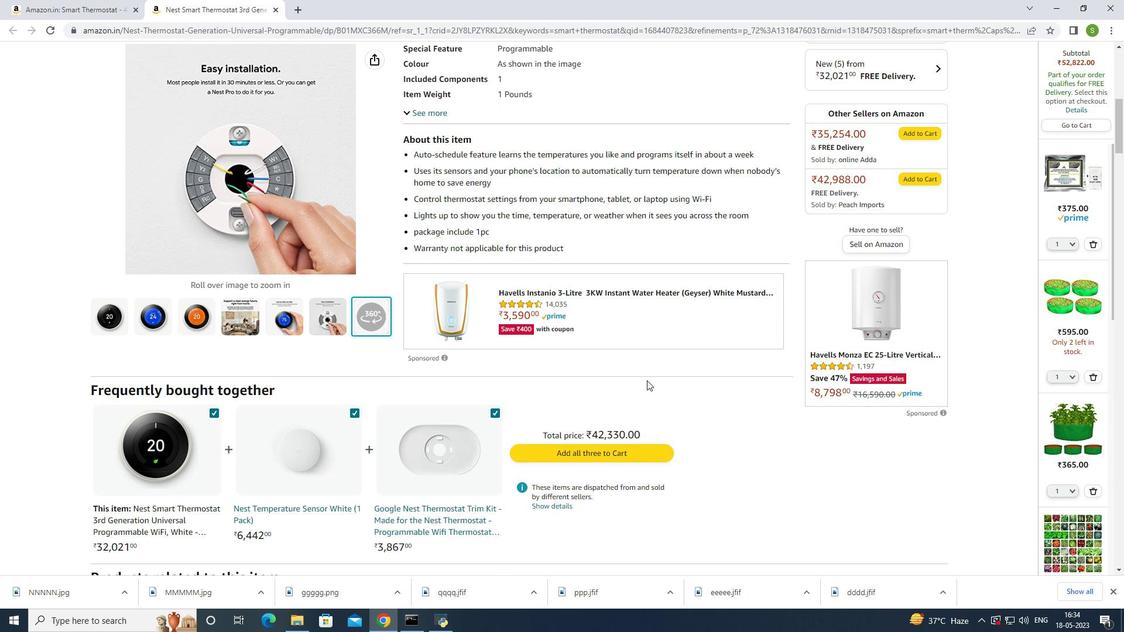 
Action: Mouse scrolled (648, 390) with delta (0, 0)
Screenshot: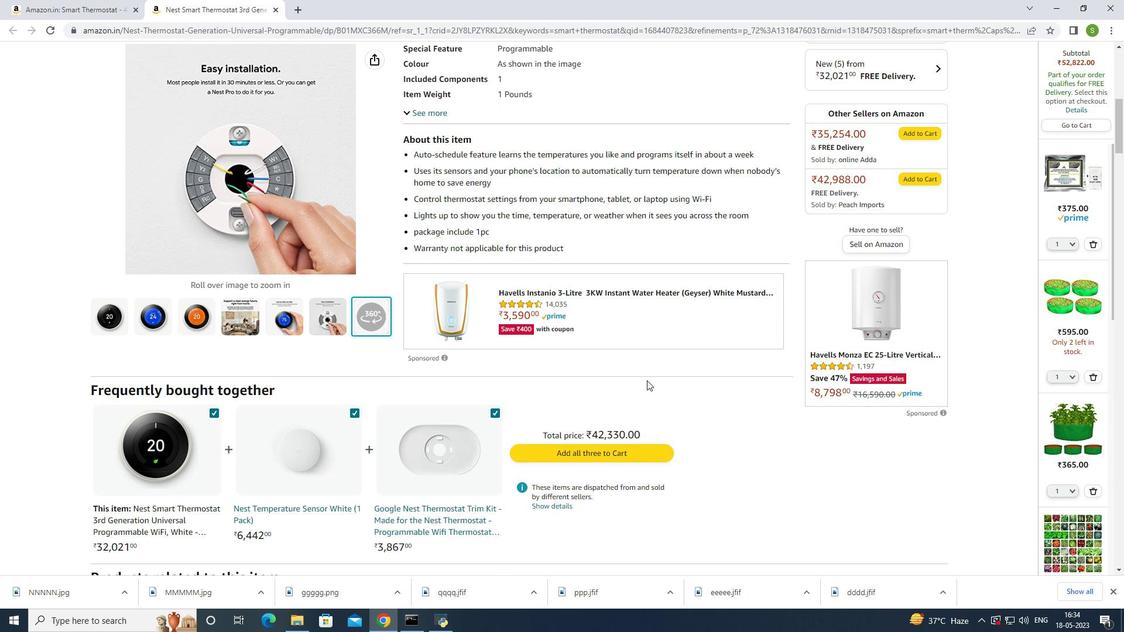 
Action: Mouse scrolled (648, 390) with delta (0, 0)
Screenshot: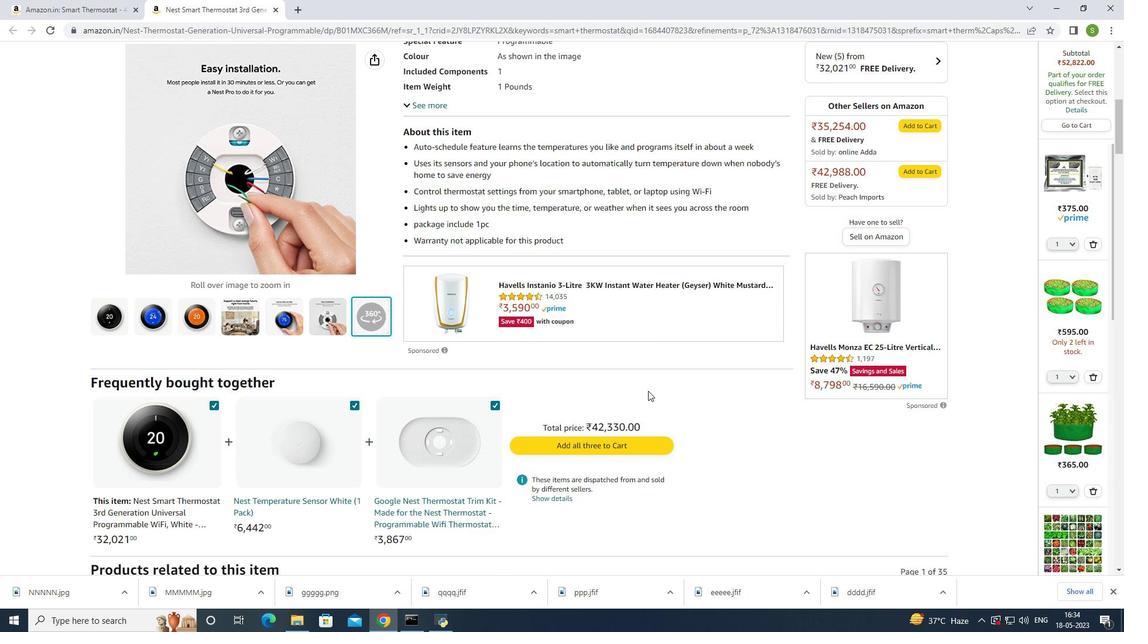 
Action: Mouse moved to (824, 426)
Screenshot: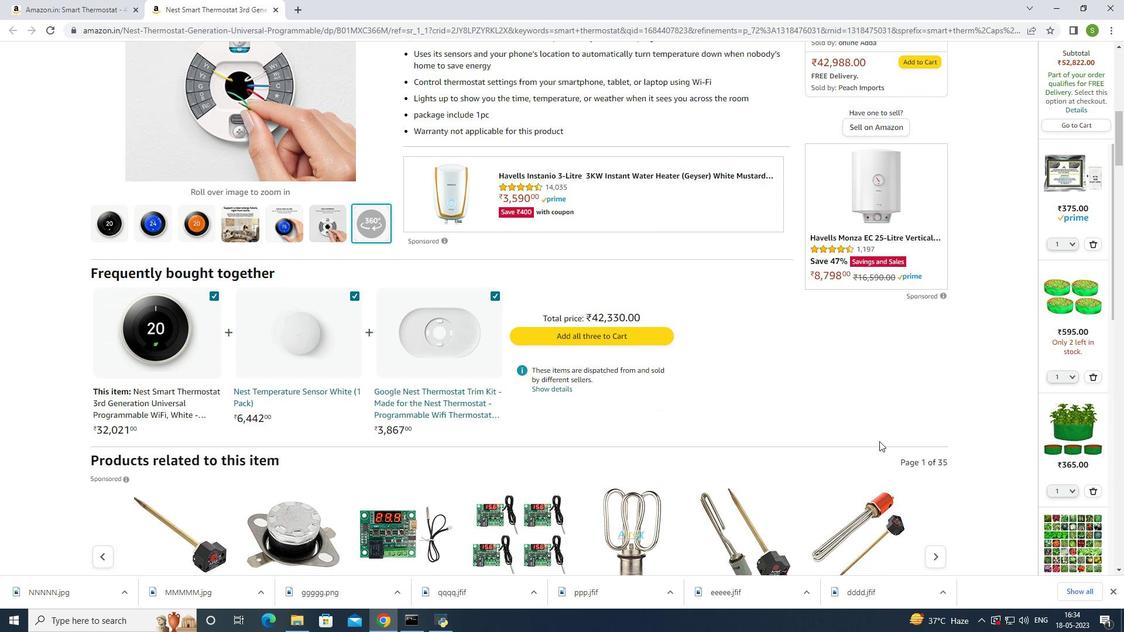 
Action: Mouse scrolled (824, 426) with delta (0, 0)
Screenshot: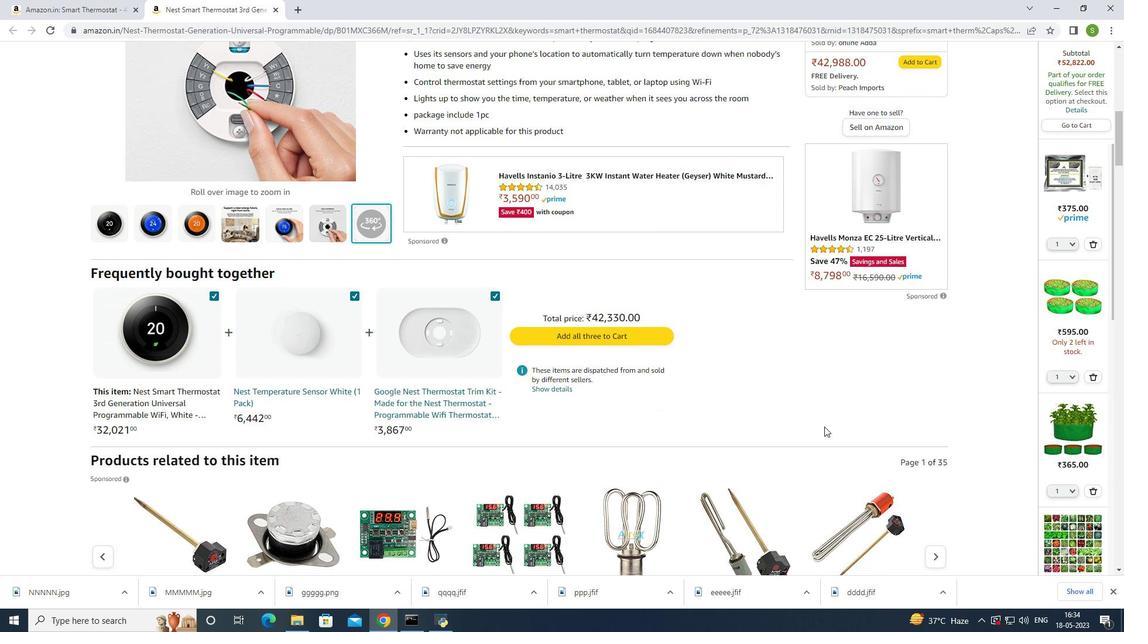
Action: Mouse scrolled (824, 426) with delta (0, 0)
Screenshot: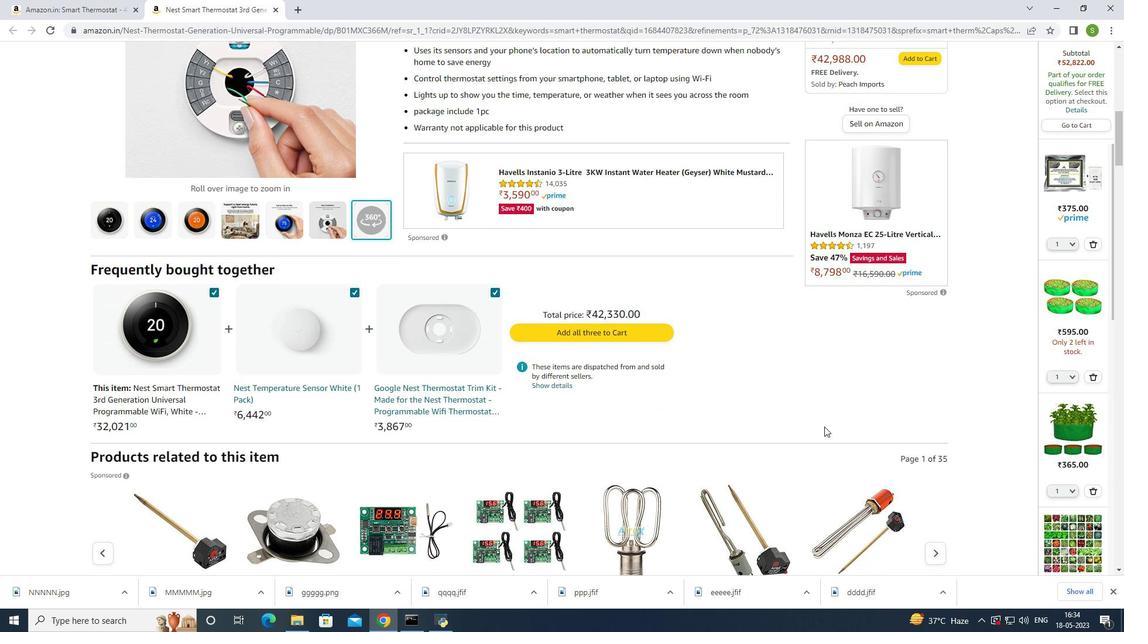 
Action: Mouse scrolled (824, 426) with delta (0, 0)
Screenshot: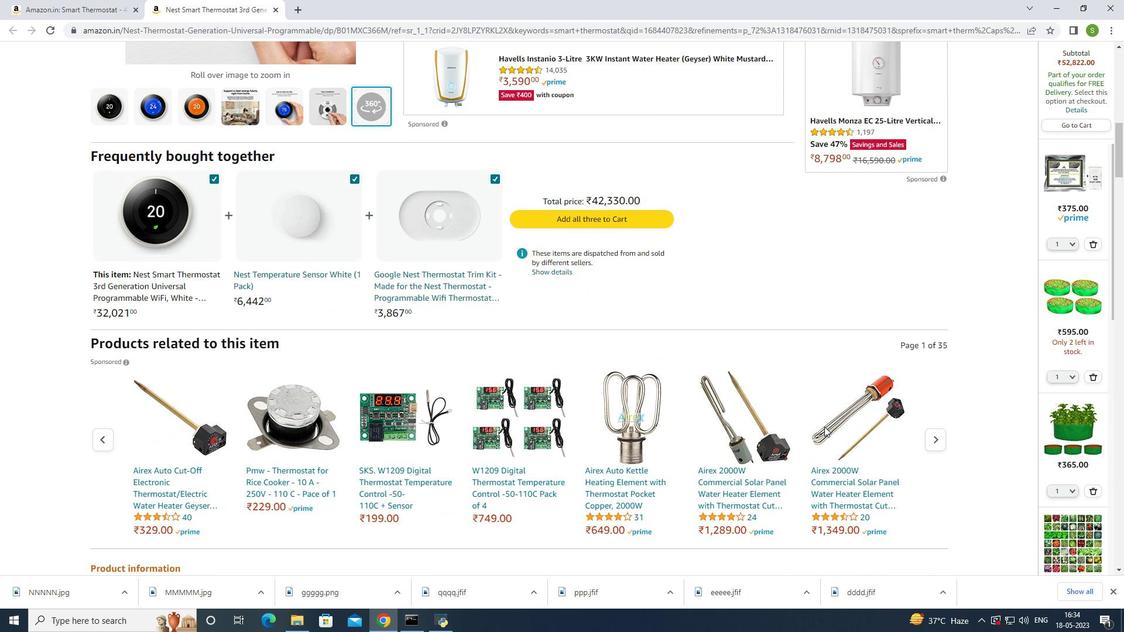 
Action: Mouse moved to (823, 426)
Screenshot: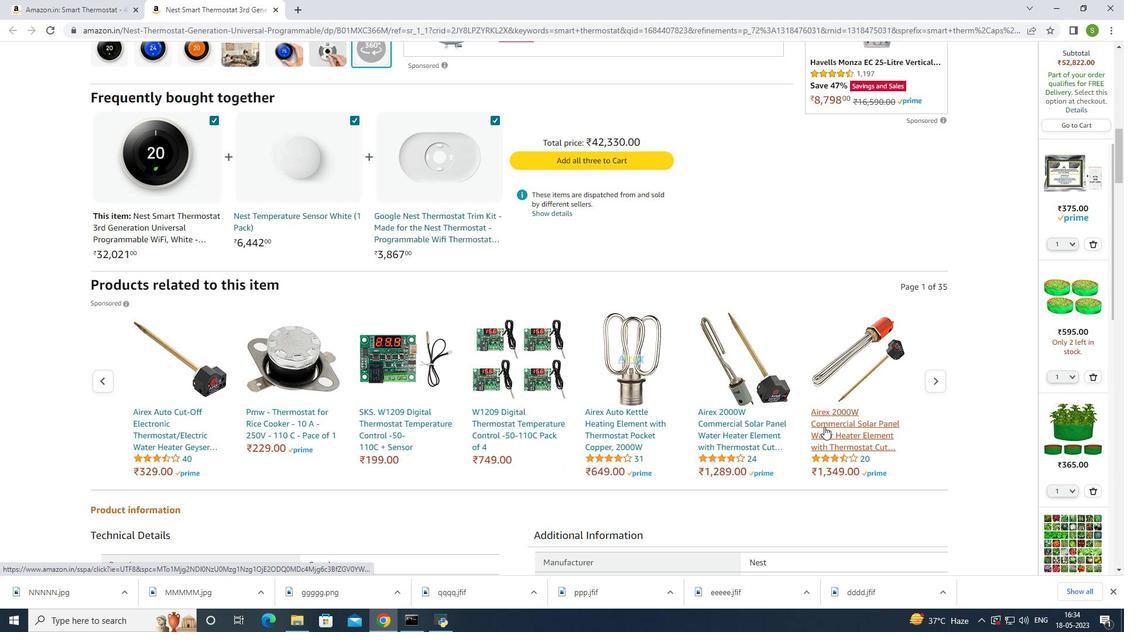 
Action: Mouse scrolled (823, 425) with delta (0, 0)
Screenshot: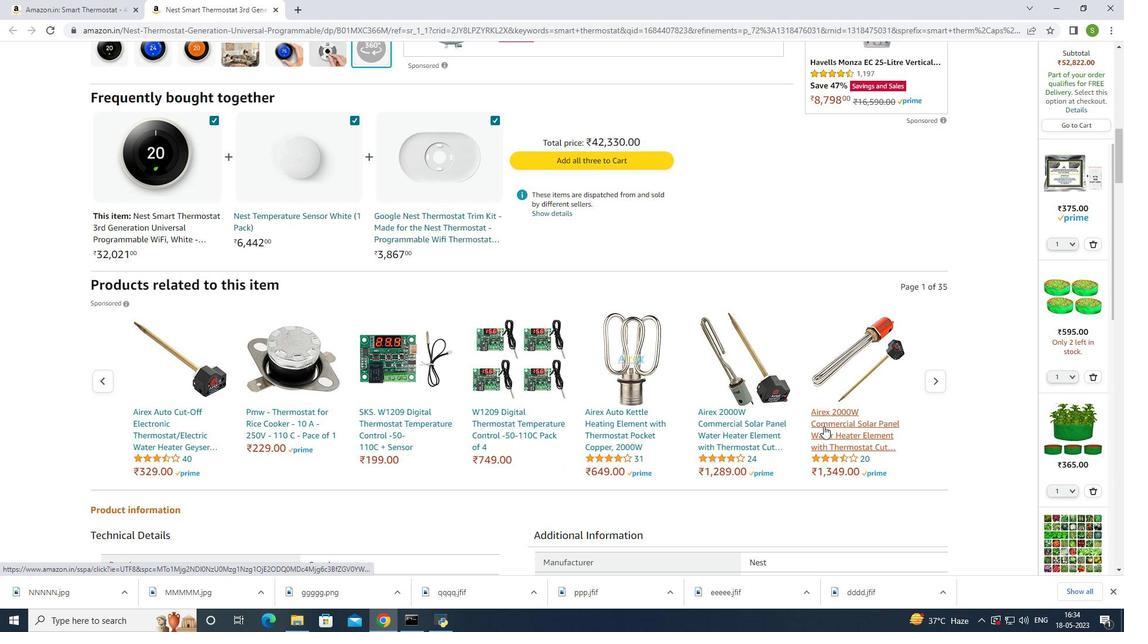 
Action: Mouse scrolled (823, 425) with delta (0, 0)
Screenshot: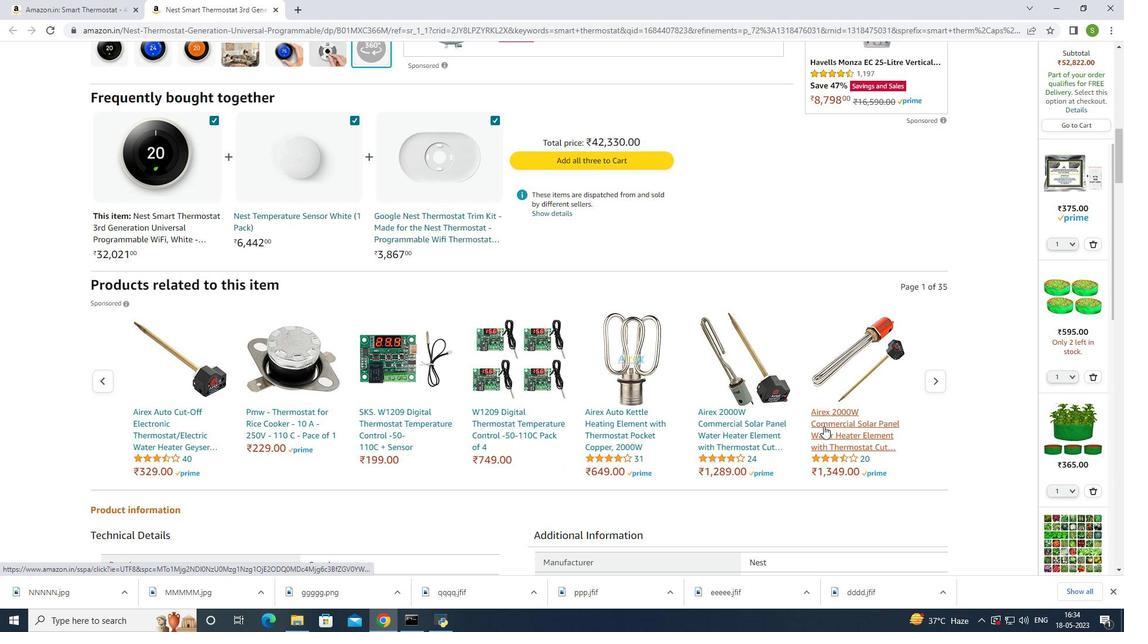 
Action: Mouse scrolled (823, 425) with delta (0, 0)
Screenshot: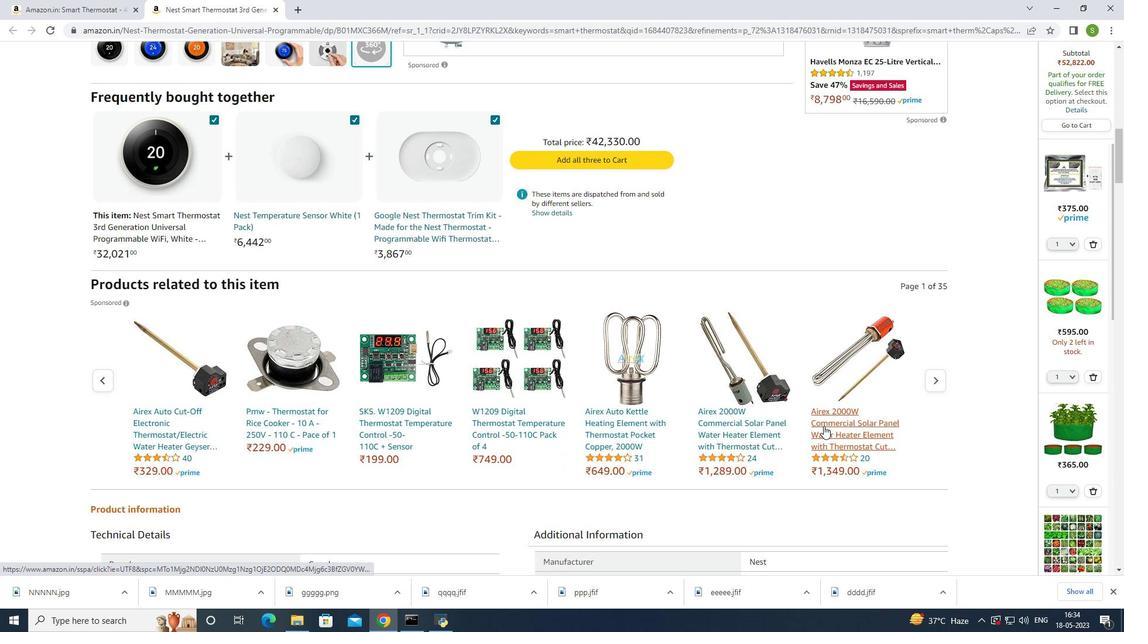 
Action: Mouse scrolled (823, 425) with delta (0, 0)
Screenshot: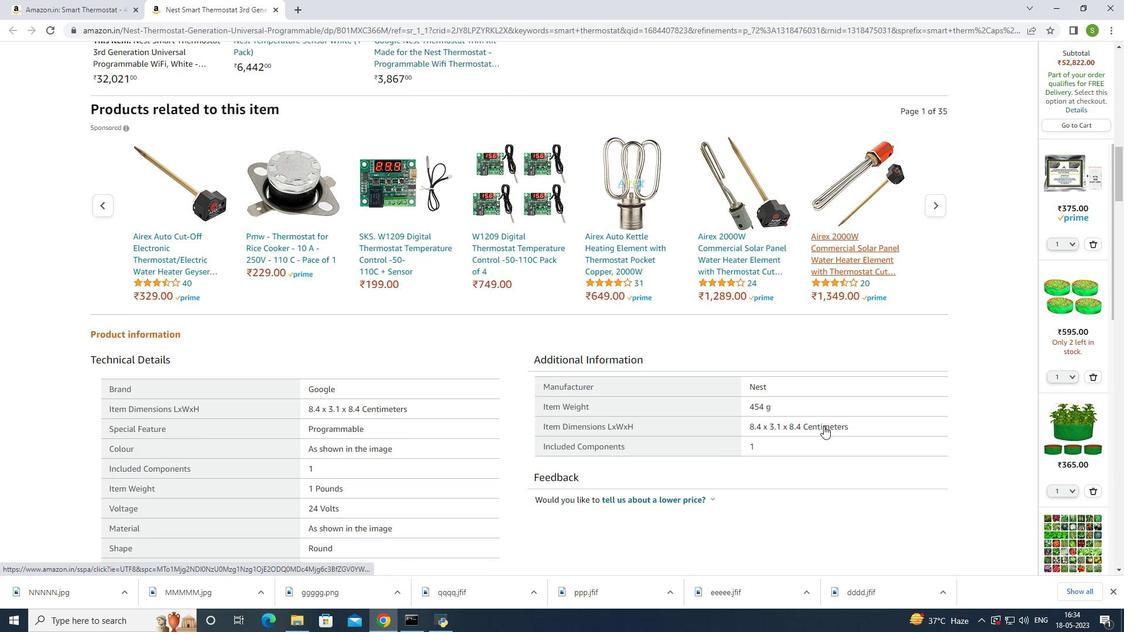 
Action: Mouse scrolled (823, 425) with delta (0, 0)
Screenshot: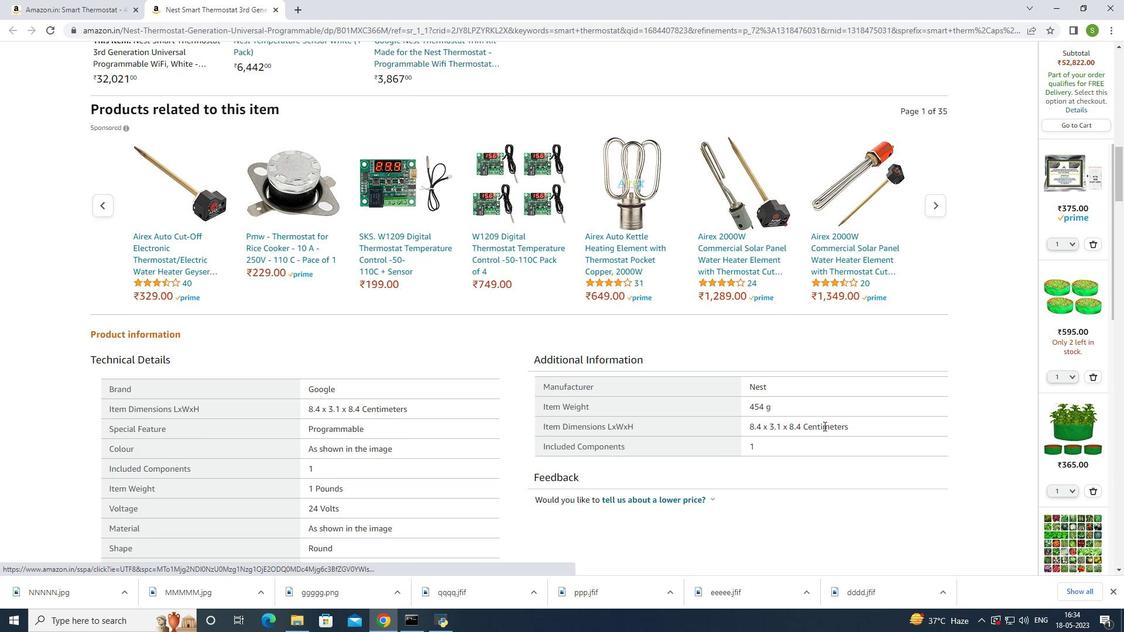 
Action: Mouse scrolled (823, 425) with delta (0, 0)
Screenshot: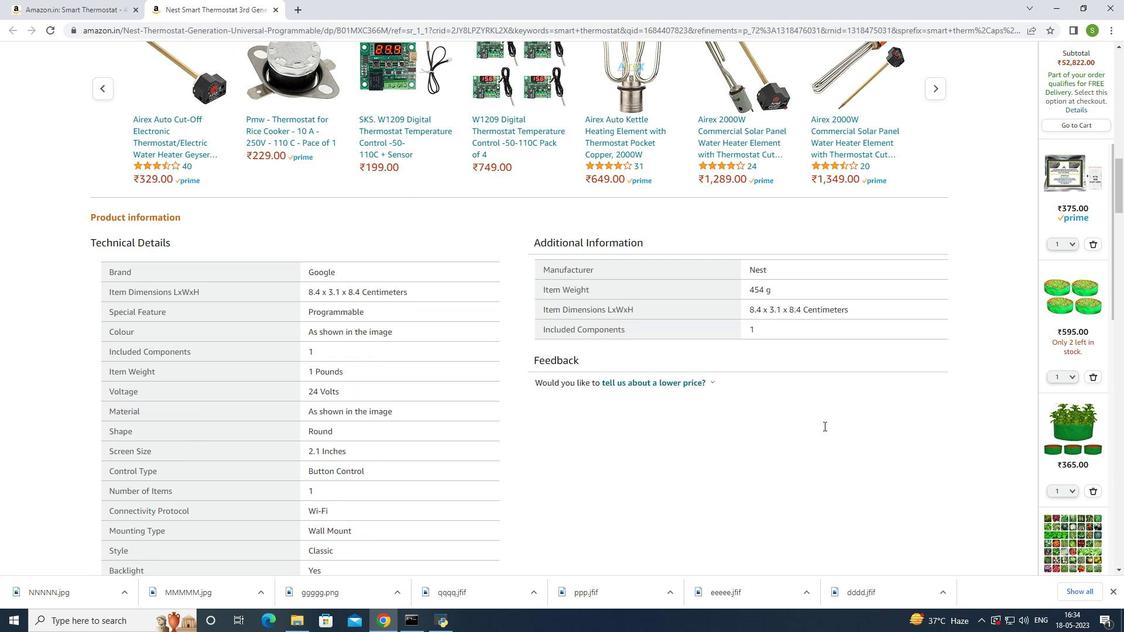 
Action: Mouse scrolled (823, 425) with delta (0, 0)
Screenshot: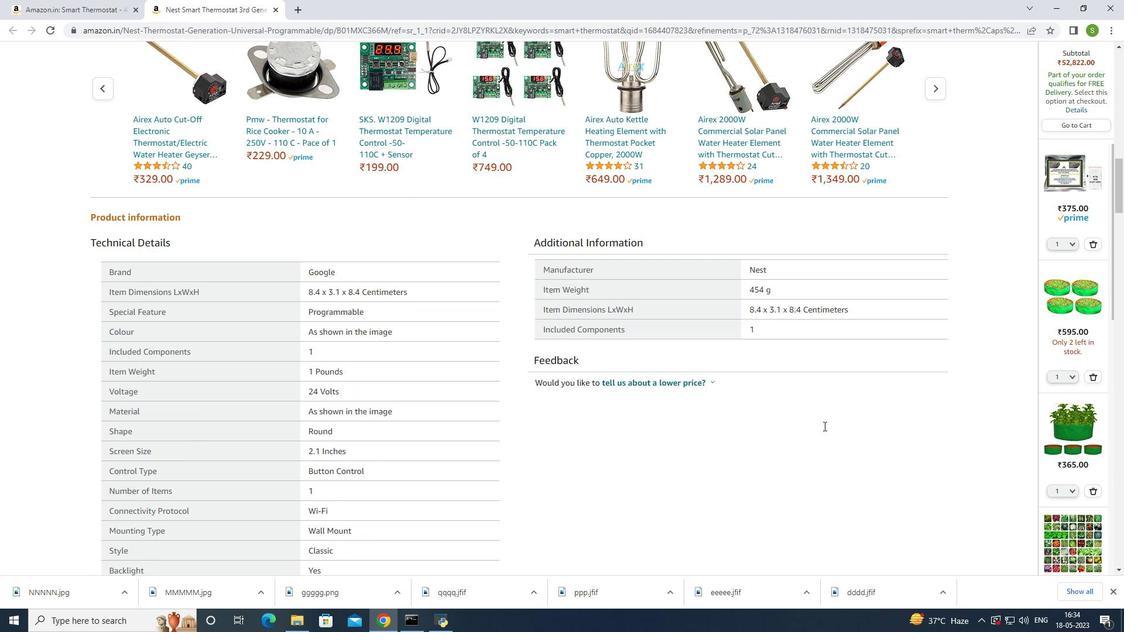 
Action: Mouse scrolled (823, 425) with delta (0, 0)
Screenshot: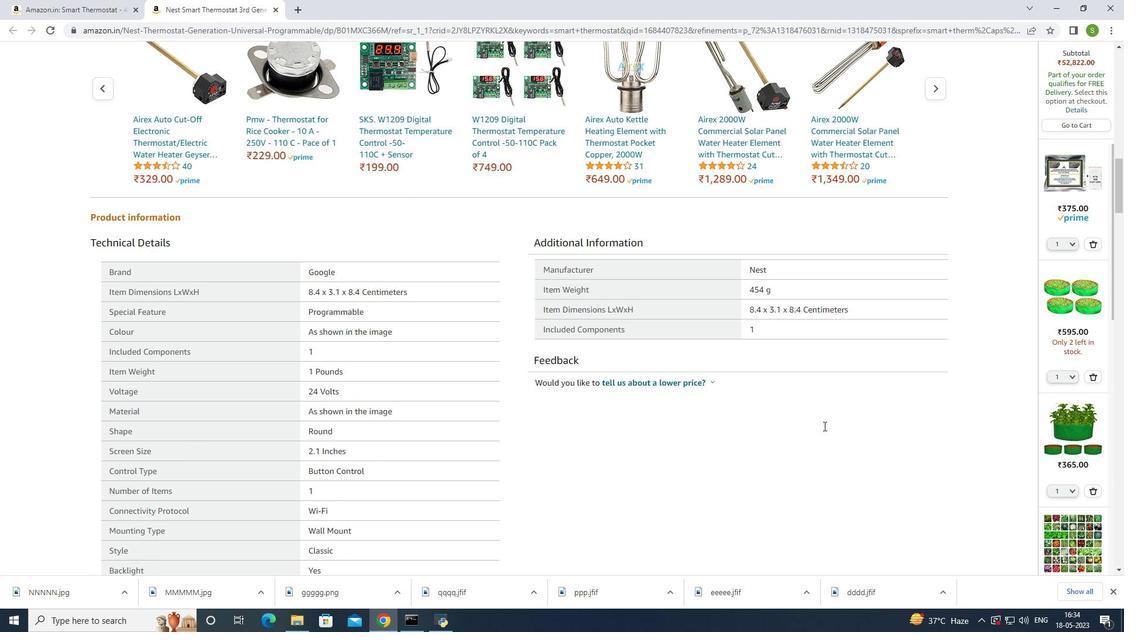 
Action: Mouse moved to (775, 432)
Screenshot: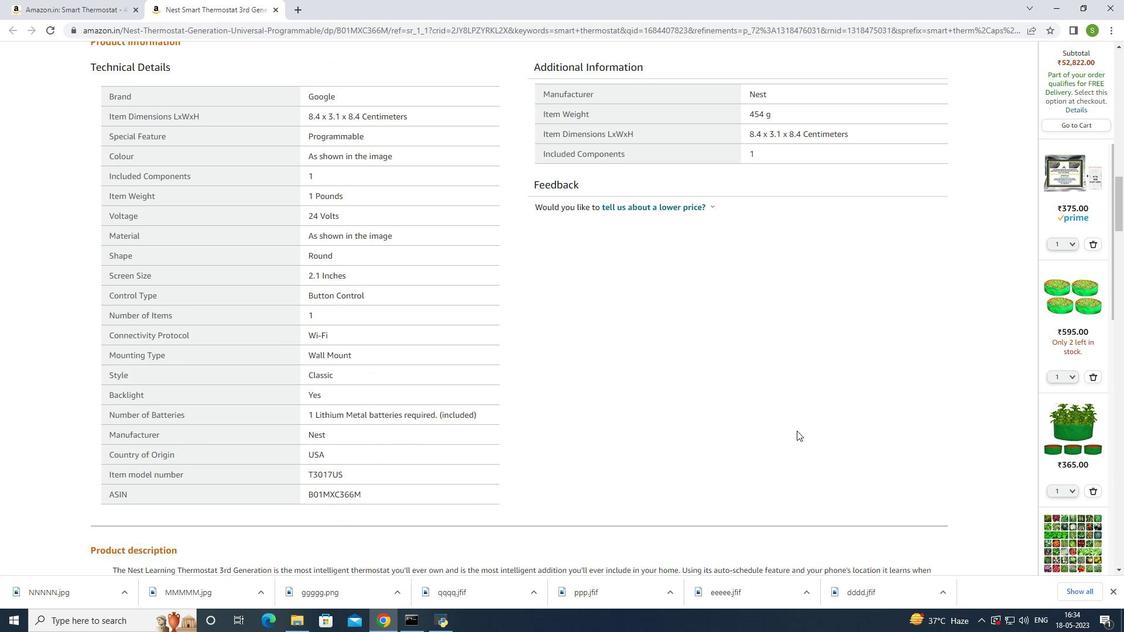 
Action: Mouse scrolled (775, 432) with delta (0, 0)
Screenshot: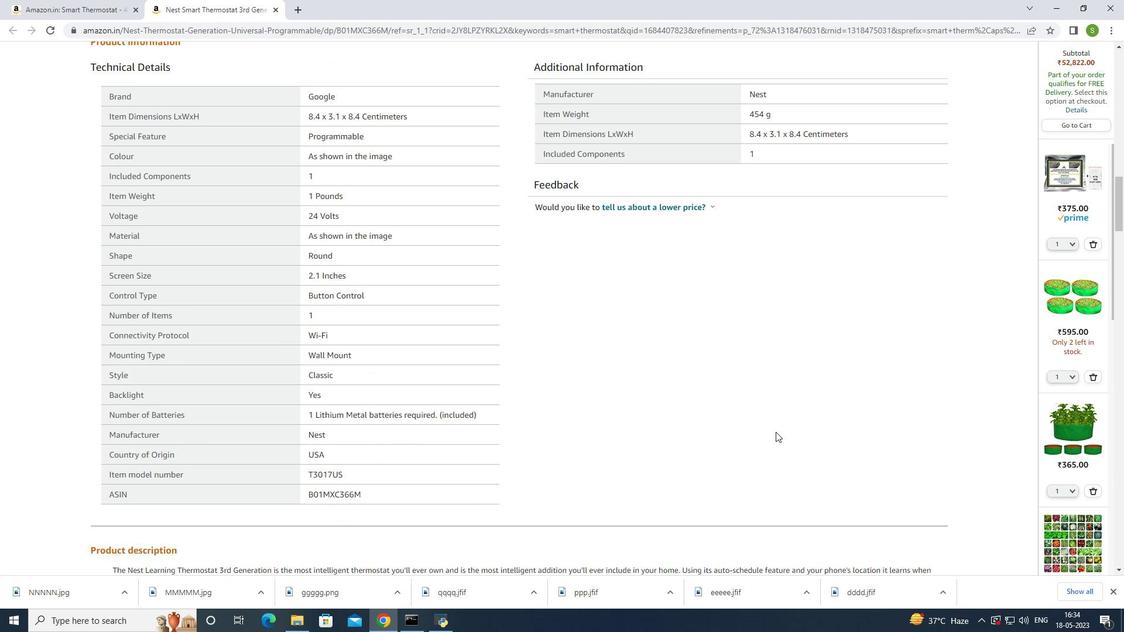 
Action: Mouse scrolled (775, 432) with delta (0, 0)
Screenshot: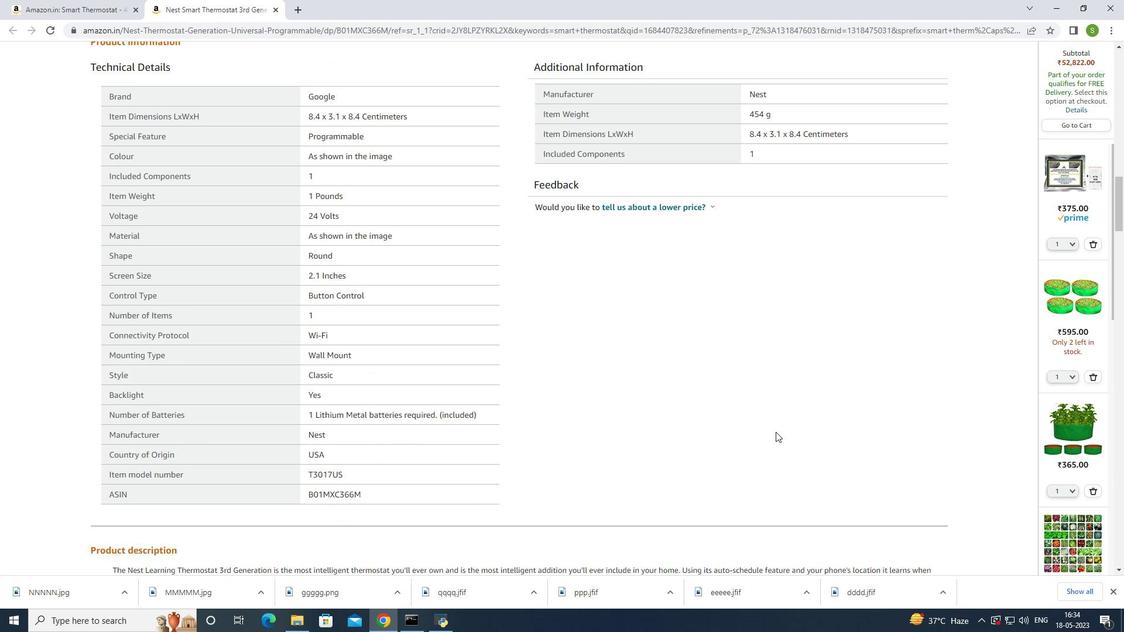 
Action: Mouse scrolled (775, 432) with delta (0, 0)
Screenshot: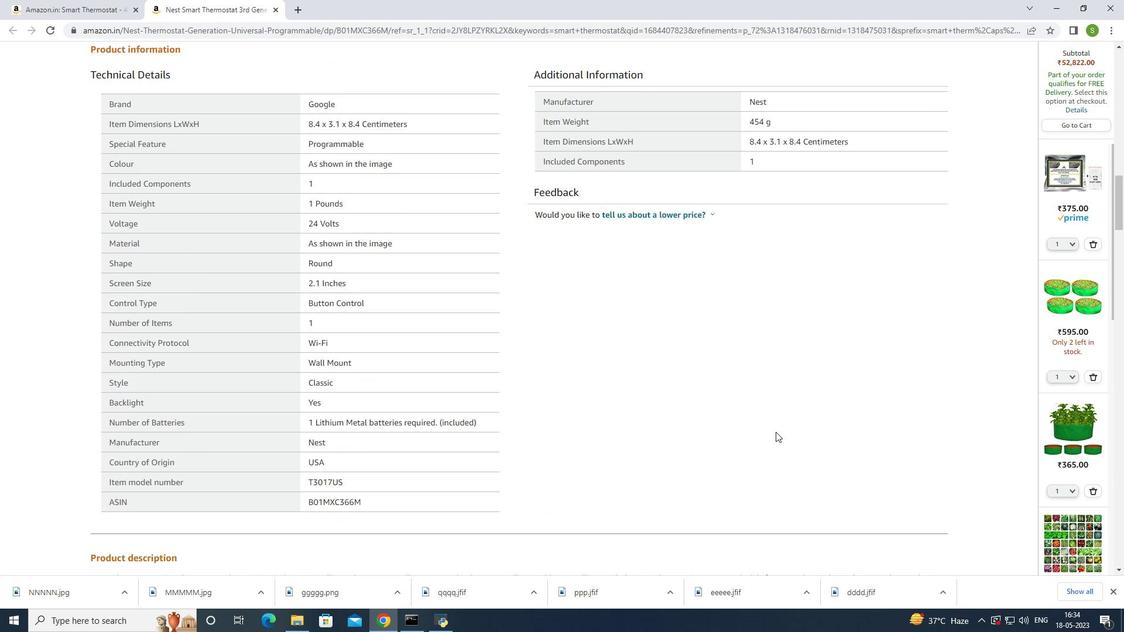 
Action: Mouse scrolled (775, 432) with delta (0, 0)
Screenshot: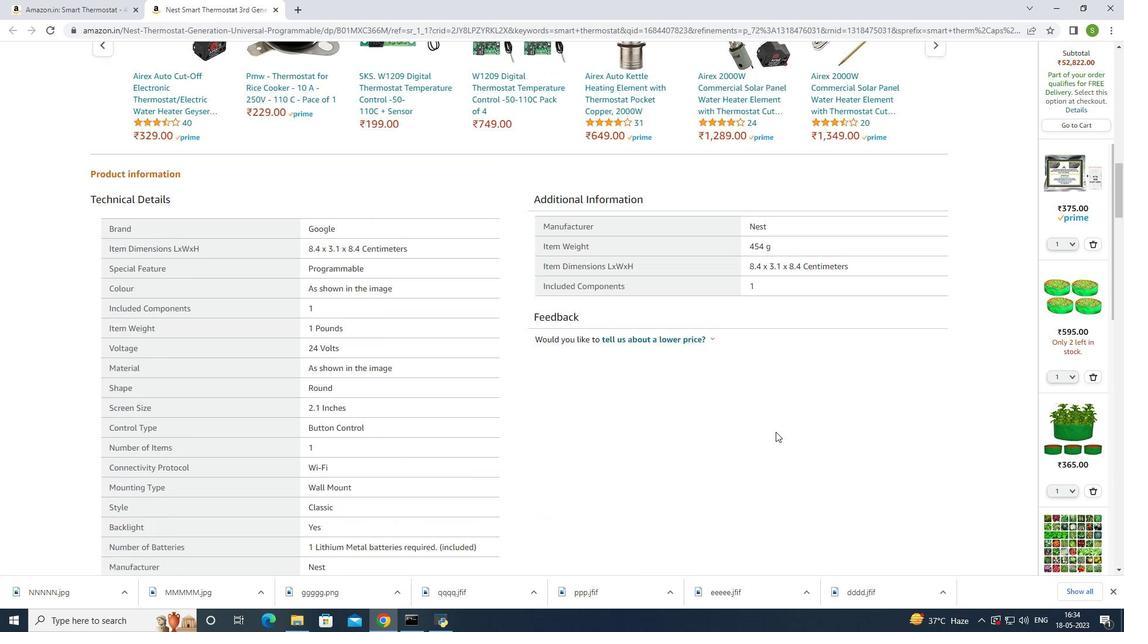 
Action: Mouse moved to (775, 430)
Screenshot: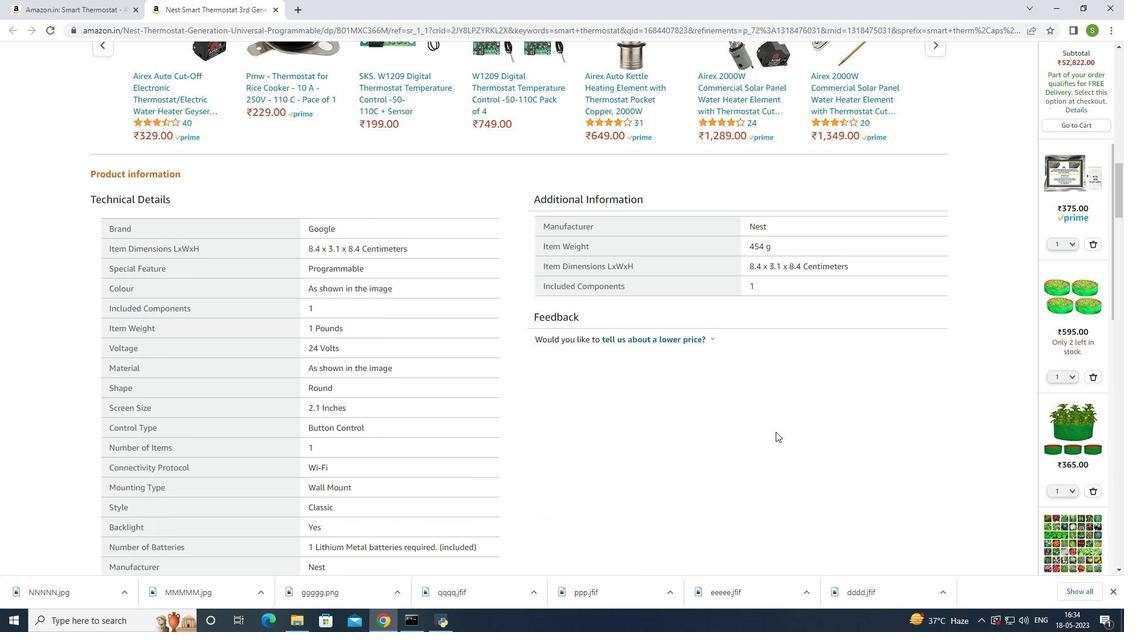 
Action: Mouse scrolled (775, 430) with delta (0, 0)
Screenshot: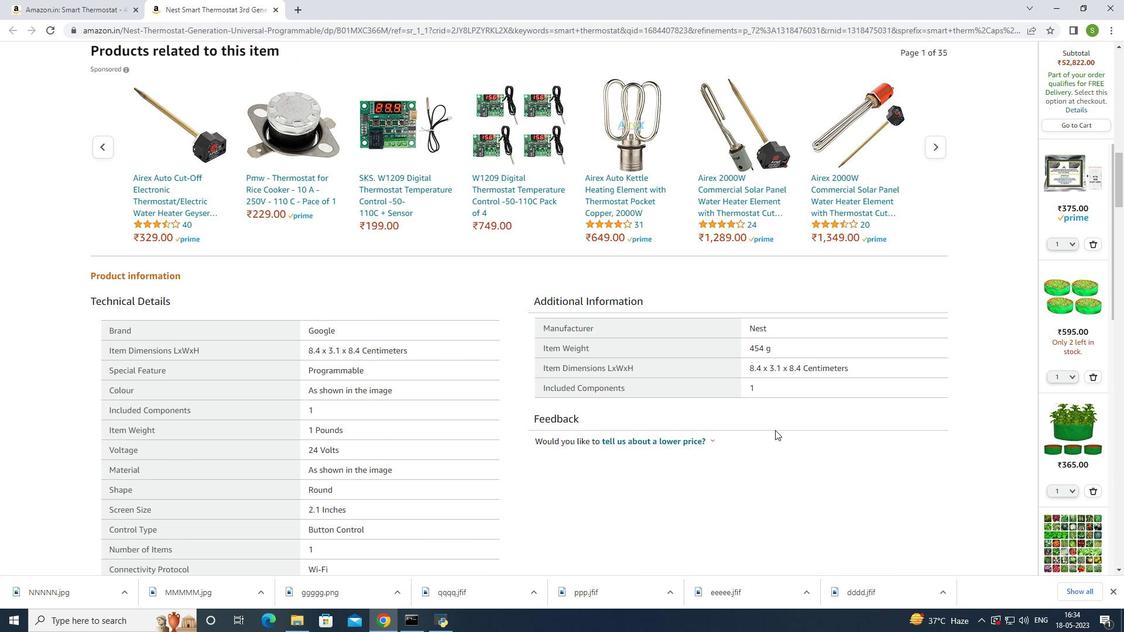 
Action: Mouse scrolled (775, 430) with delta (0, 0)
Screenshot: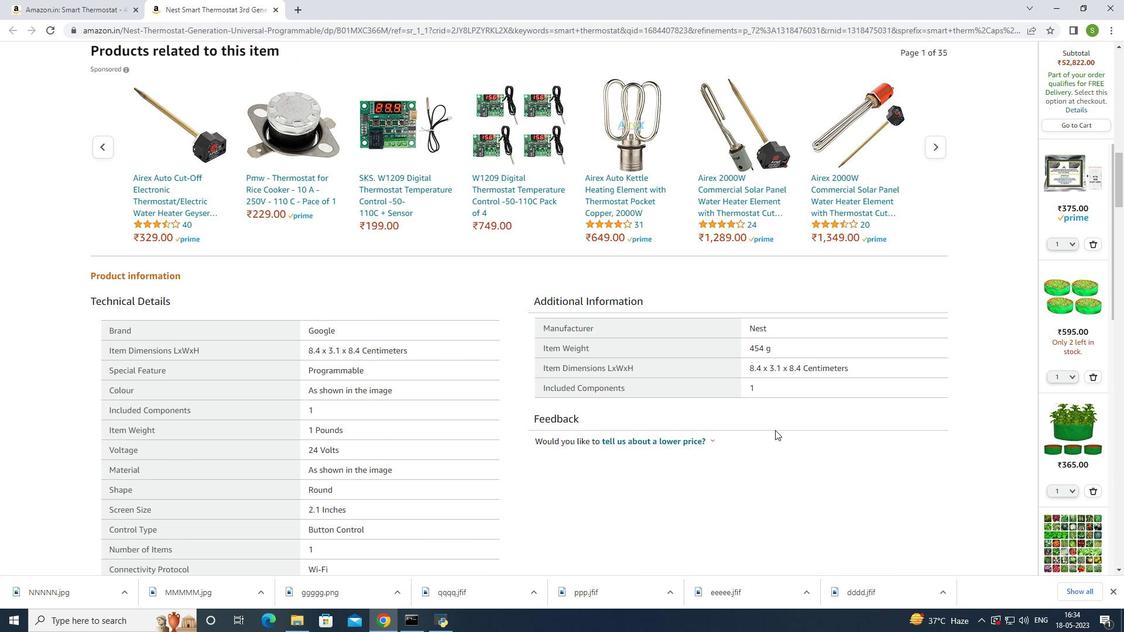 
Action: Mouse scrolled (775, 430) with delta (0, 0)
Screenshot: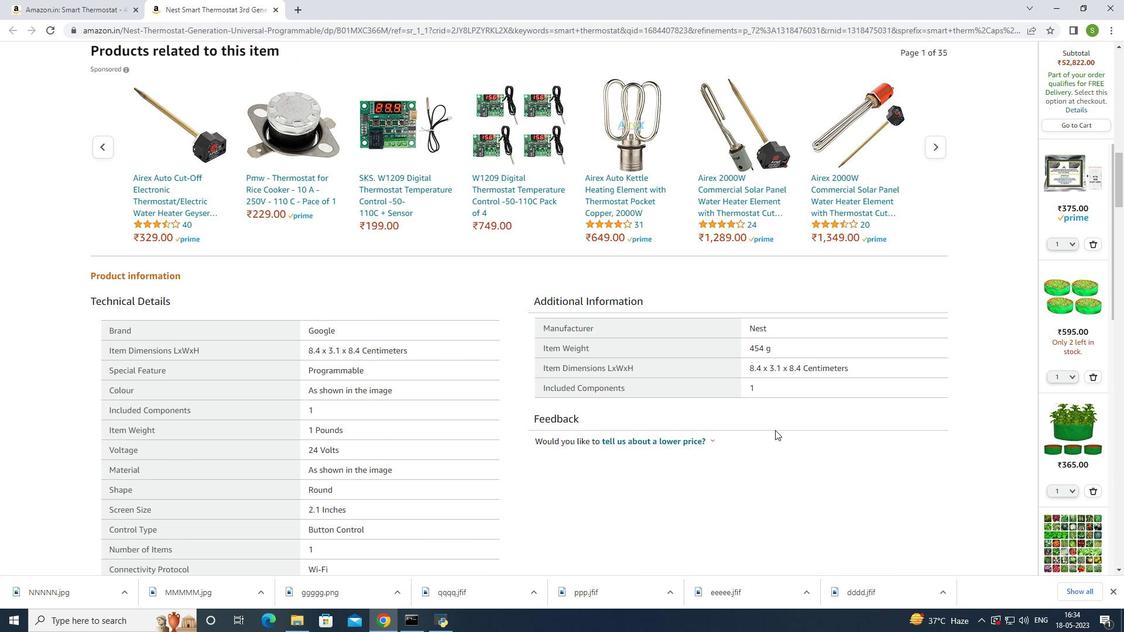 
Action: Mouse moved to (775, 429)
Screenshot: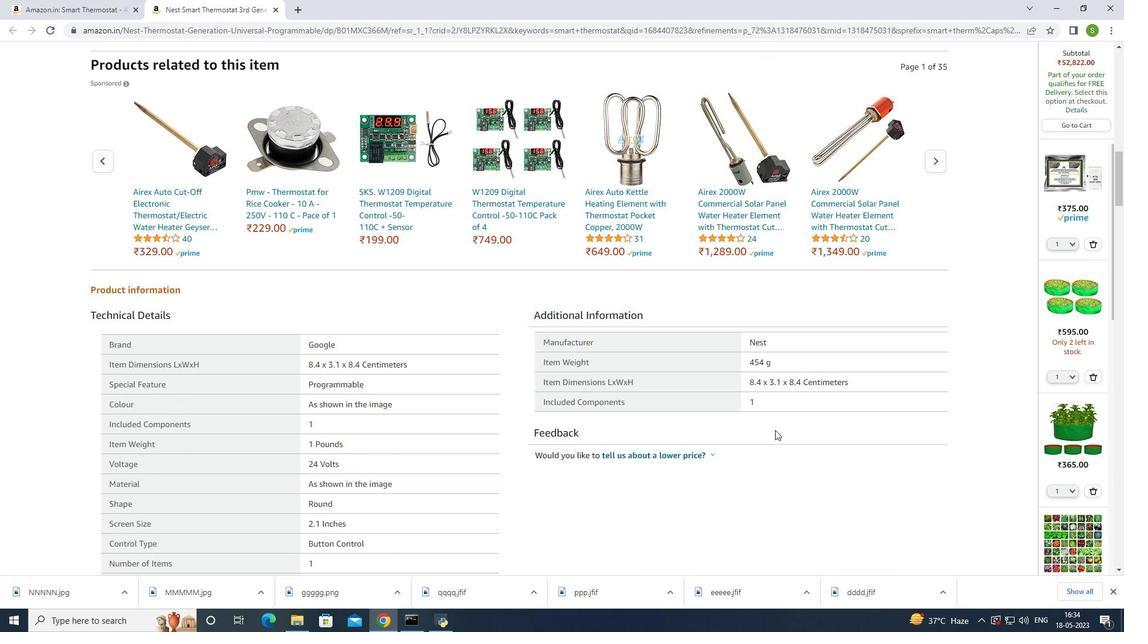 
Action: Mouse scrolled (775, 430) with delta (0, 0)
Screenshot: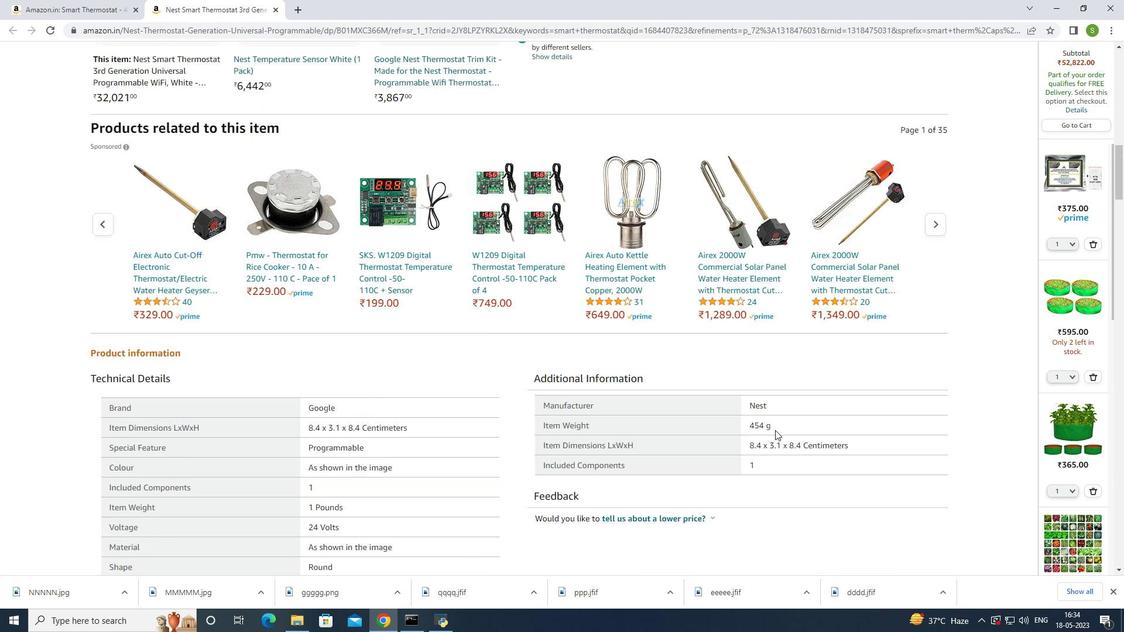 
Action: Mouse scrolled (775, 430) with delta (0, 0)
Screenshot: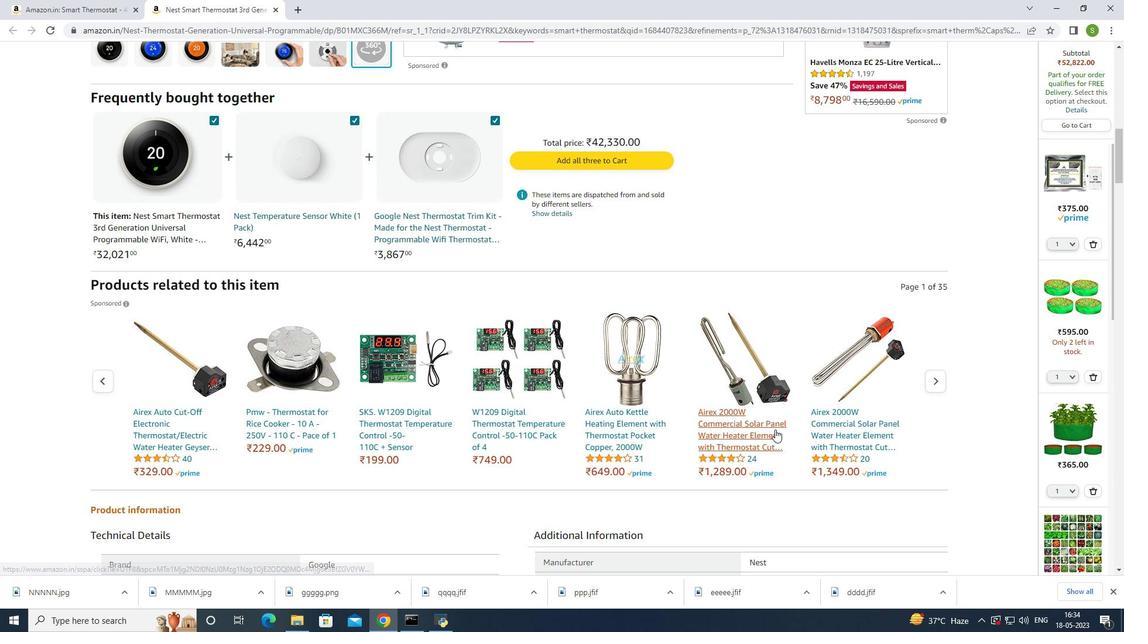 
Action: Mouse scrolled (775, 430) with delta (0, 0)
Screenshot: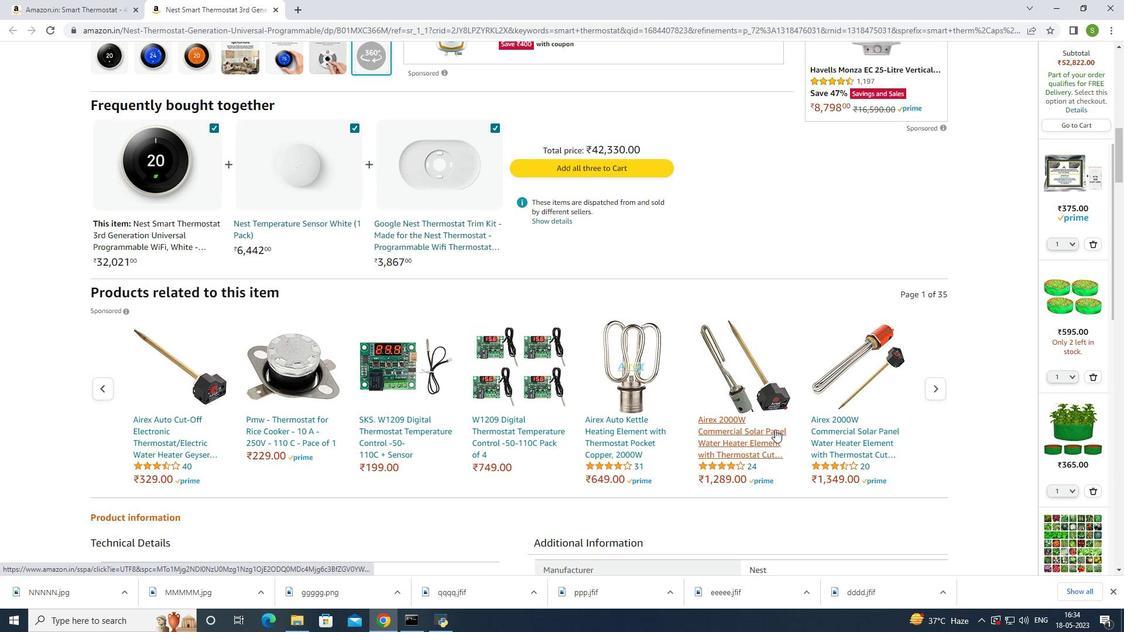 
Action: Mouse scrolled (775, 430) with delta (0, 0)
Screenshot: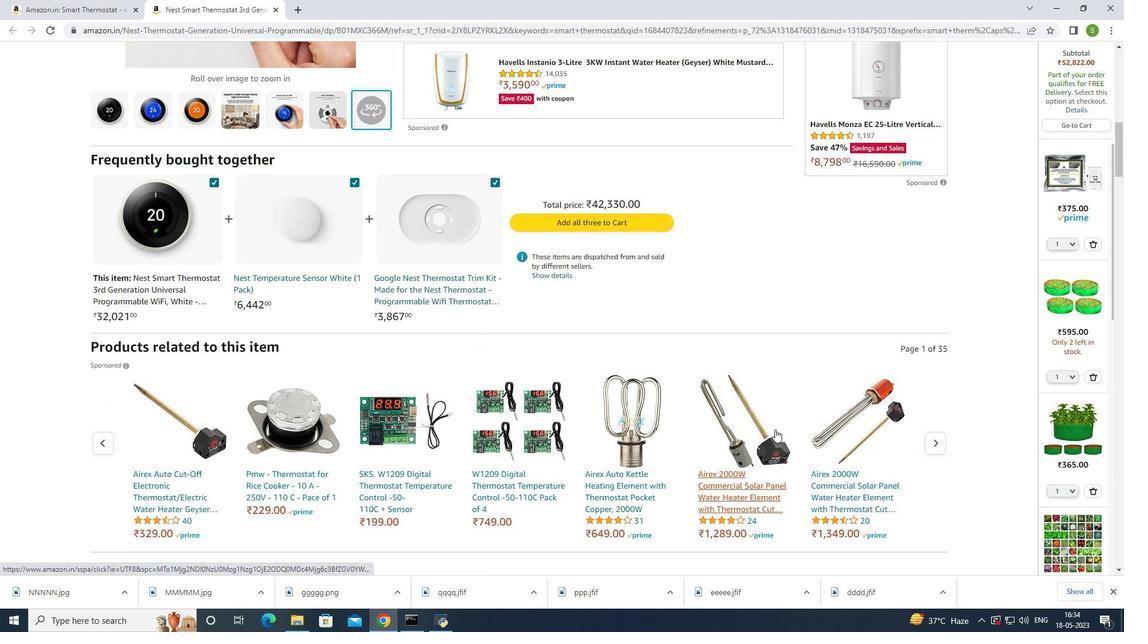 
Action: Mouse scrolled (775, 430) with delta (0, 0)
Screenshot: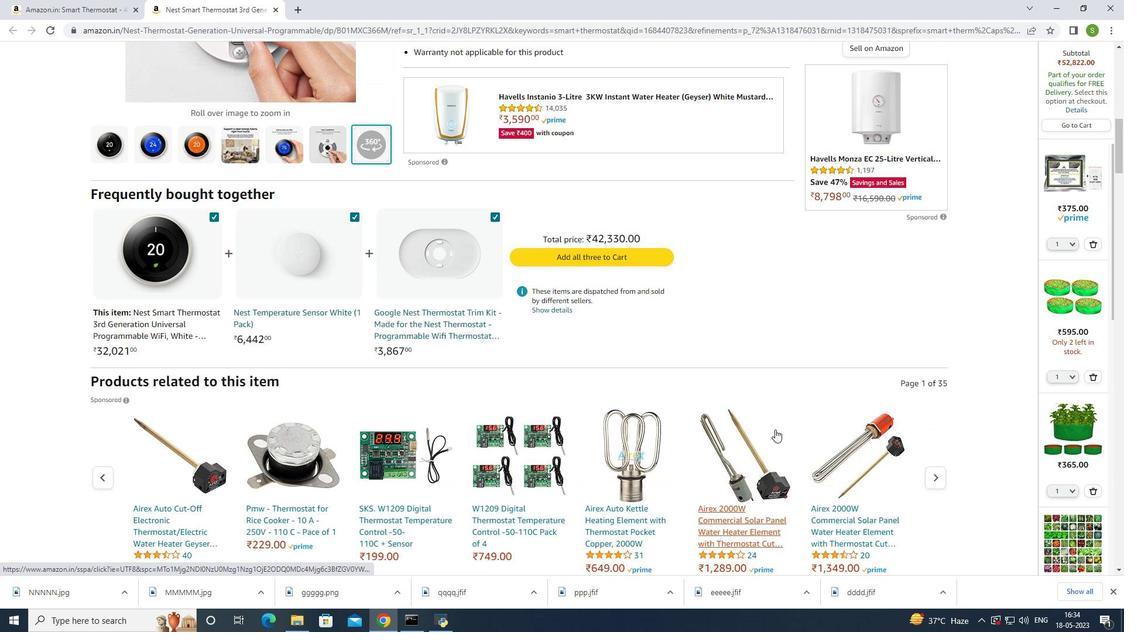 
Action: Mouse scrolled (775, 430) with delta (0, 0)
Screenshot: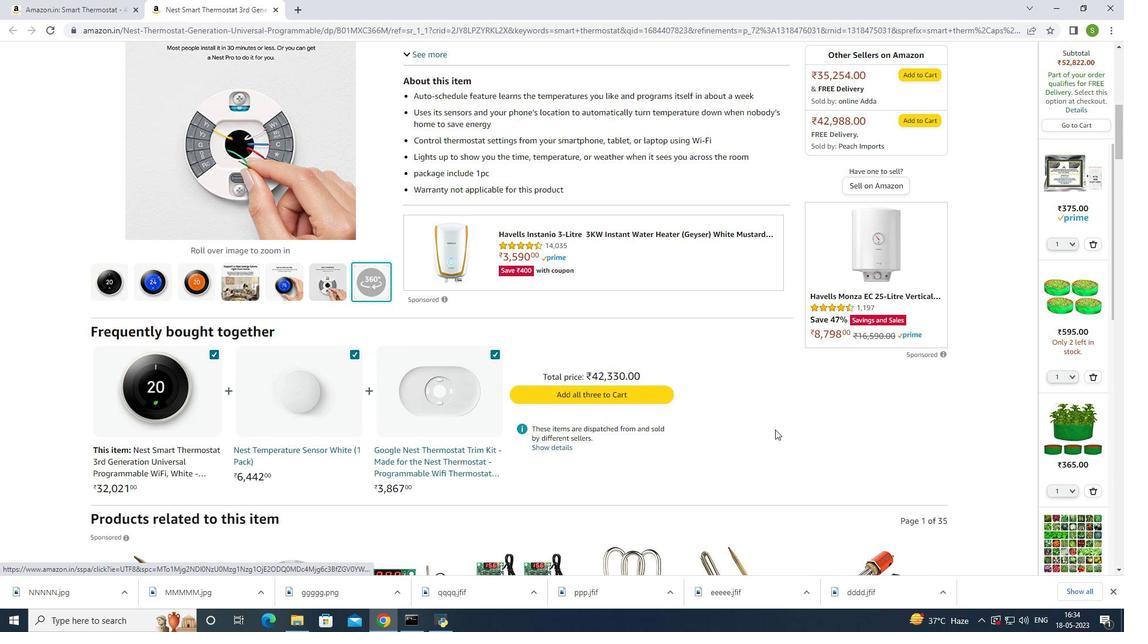 
Action: Mouse scrolled (775, 430) with delta (0, 0)
Screenshot: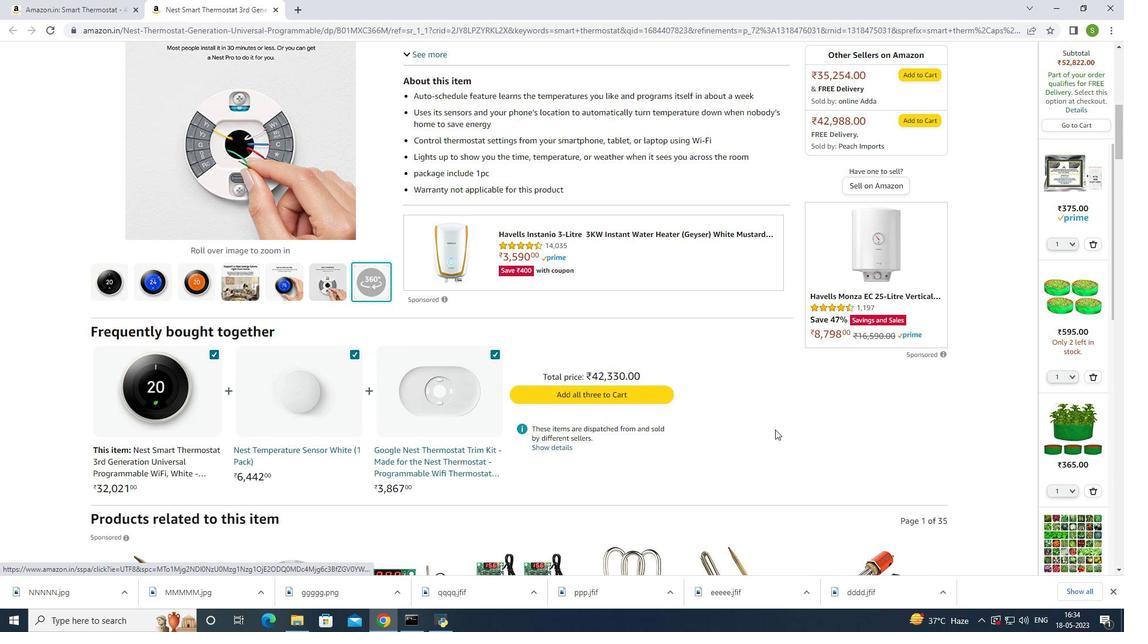 
Action: Mouse scrolled (775, 430) with delta (0, 0)
Screenshot: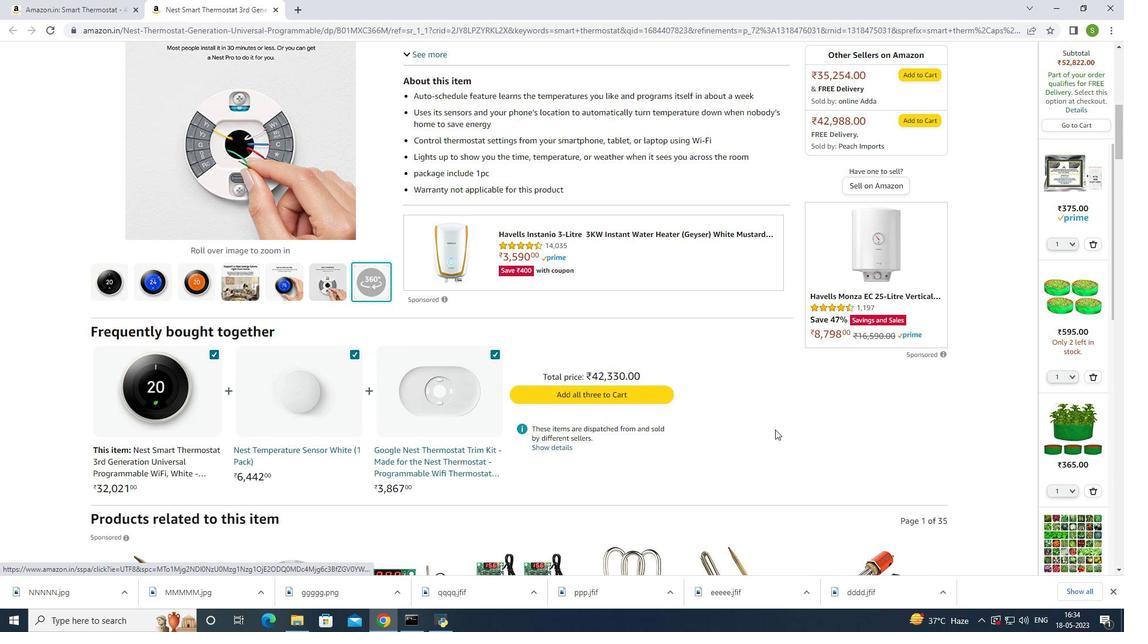 
Action: Mouse scrolled (775, 430) with delta (0, 0)
Screenshot: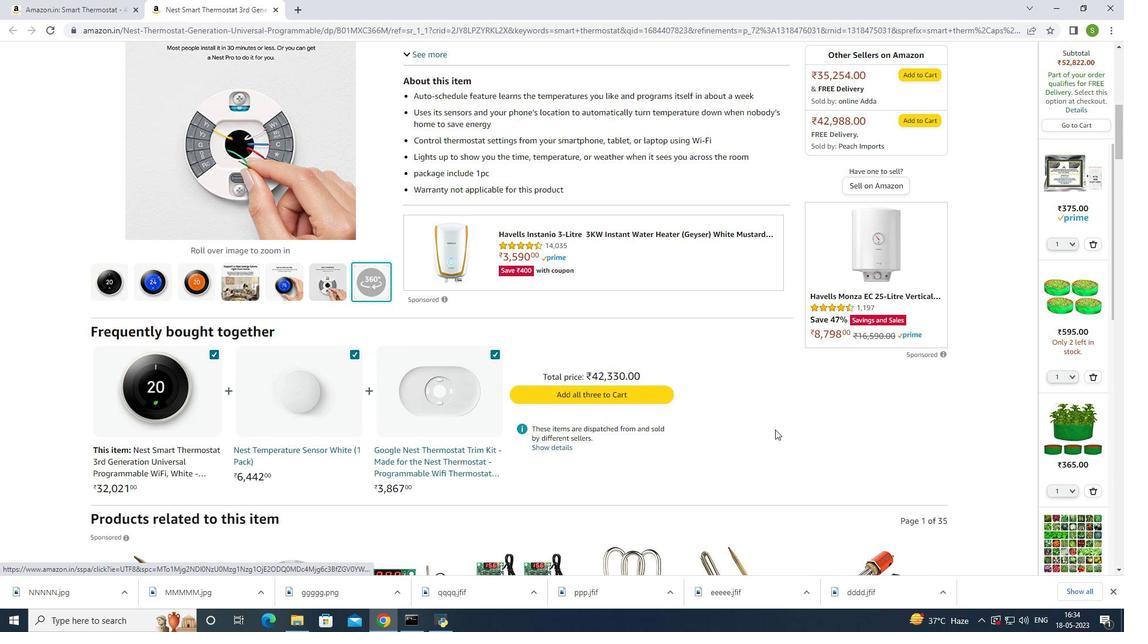 
Action: Mouse scrolled (775, 430) with delta (0, 0)
Screenshot: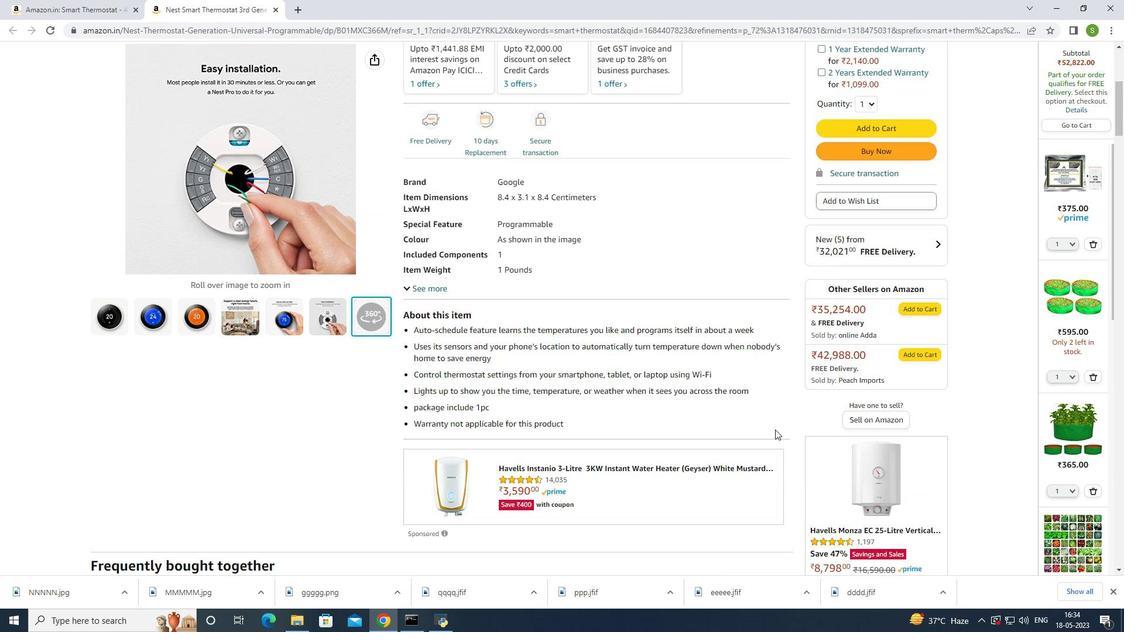
Action: Mouse scrolled (775, 430) with delta (0, 0)
Screenshot: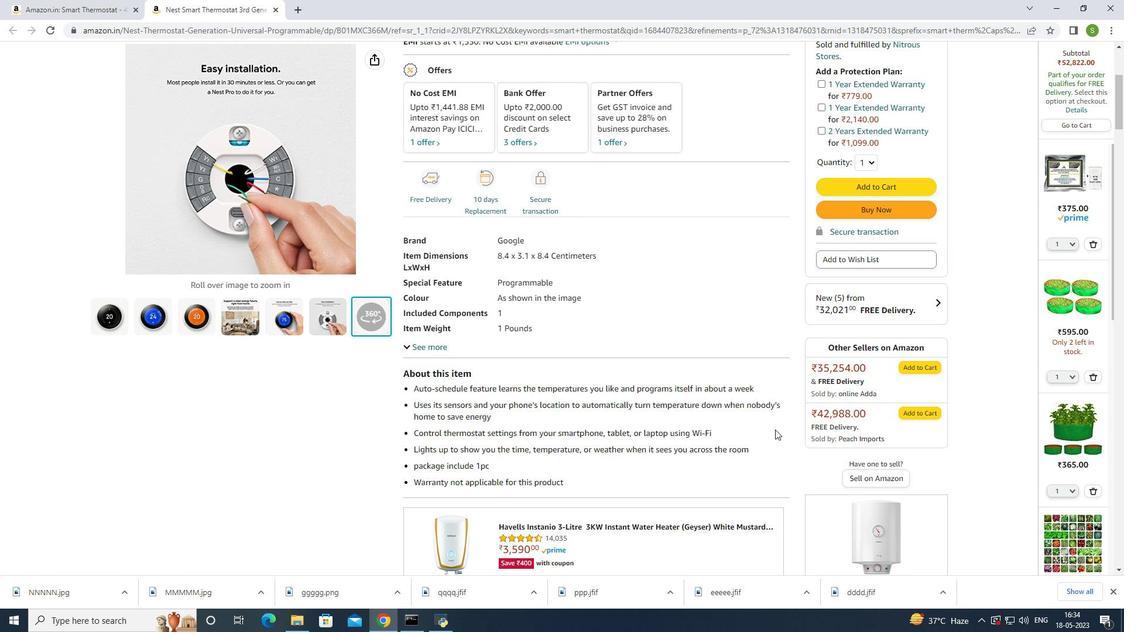 
Action: Mouse scrolled (775, 430) with delta (0, 0)
Screenshot: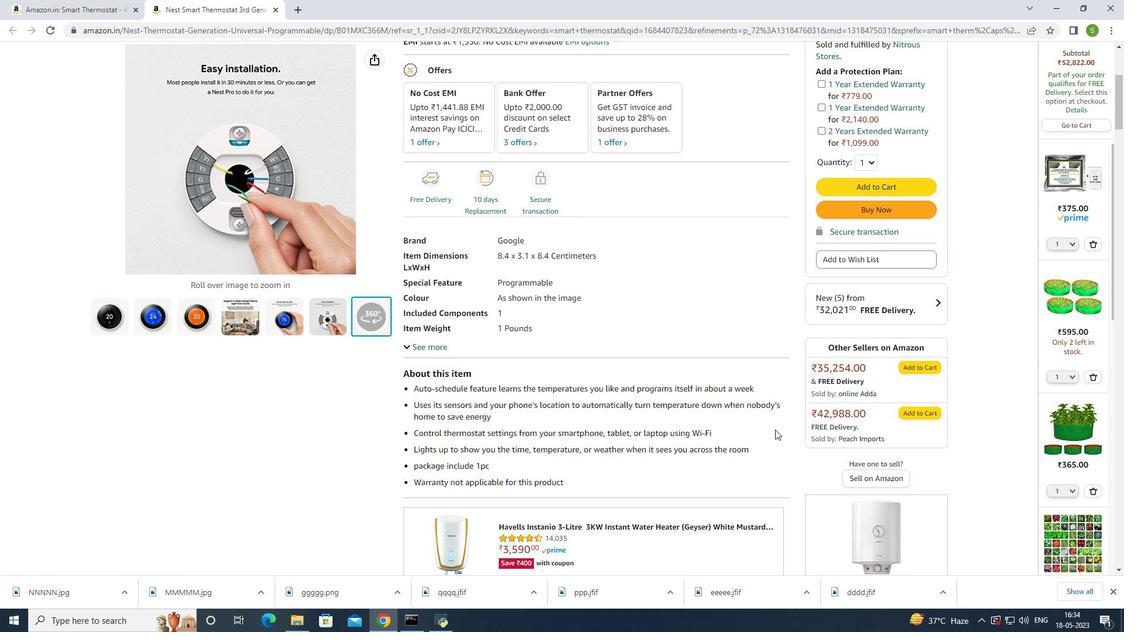 
Action: Mouse scrolled (775, 430) with delta (0, 0)
Screenshot: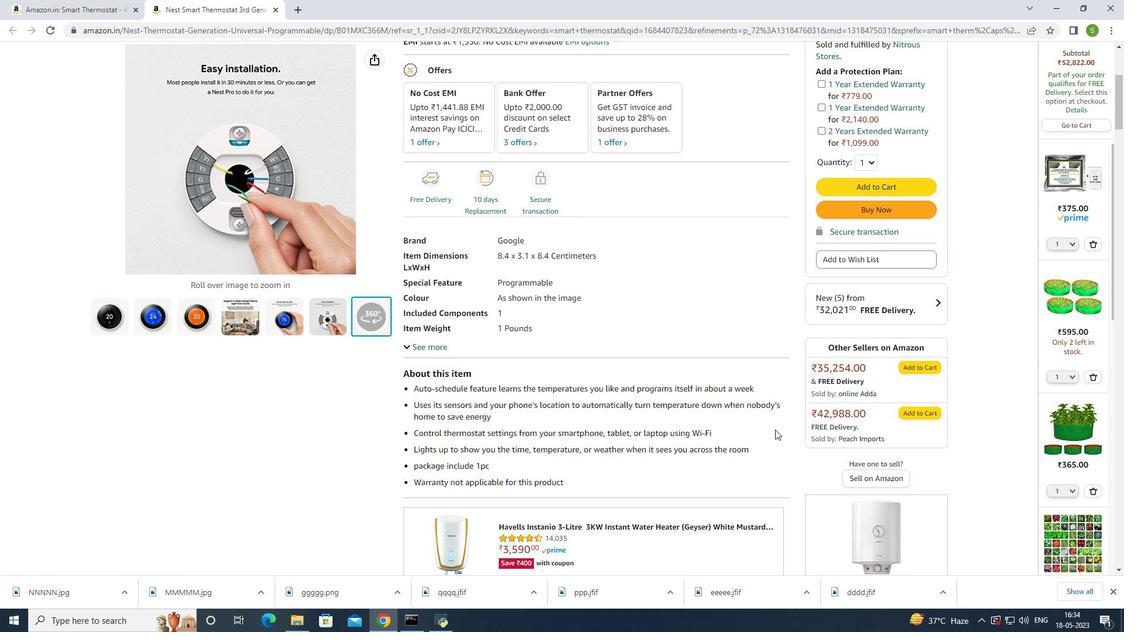 
Action: Mouse scrolled (775, 430) with delta (0, 0)
Screenshot: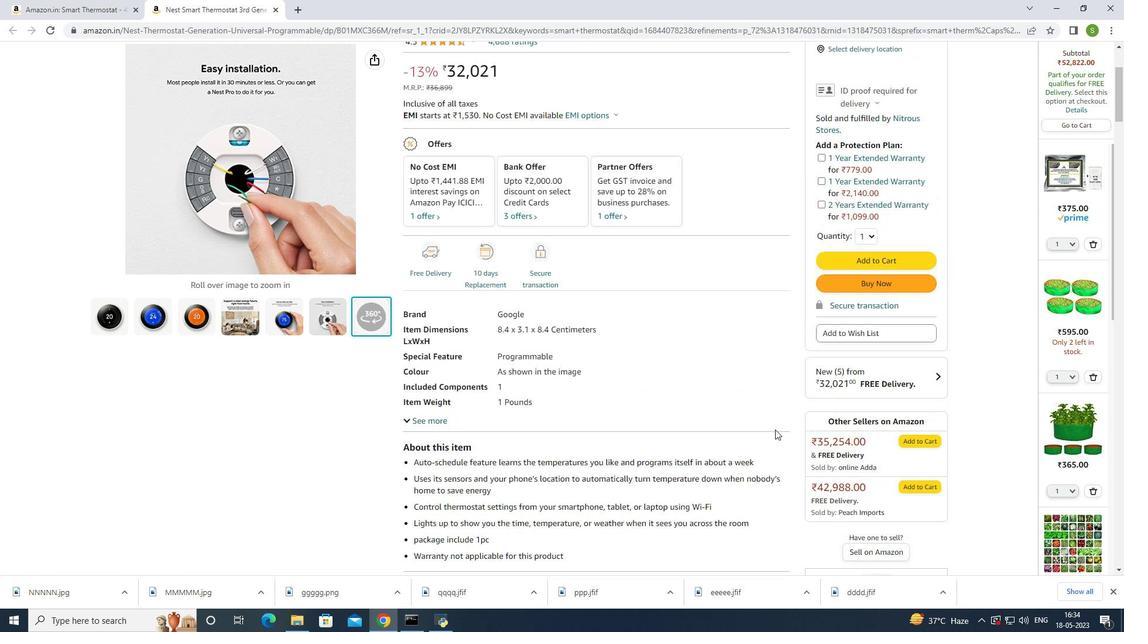 
Action: Mouse scrolled (775, 430) with delta (0, 0)
Screenshot: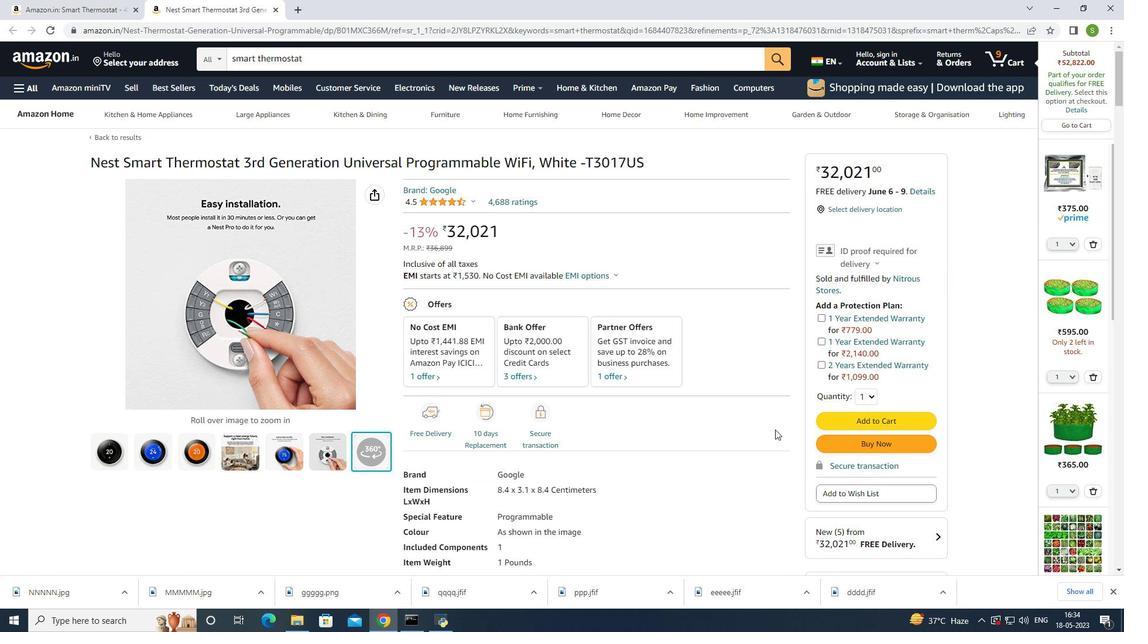 
Action: Mouse scrolled (775, 430) with delta (0, 0)
Screenshot: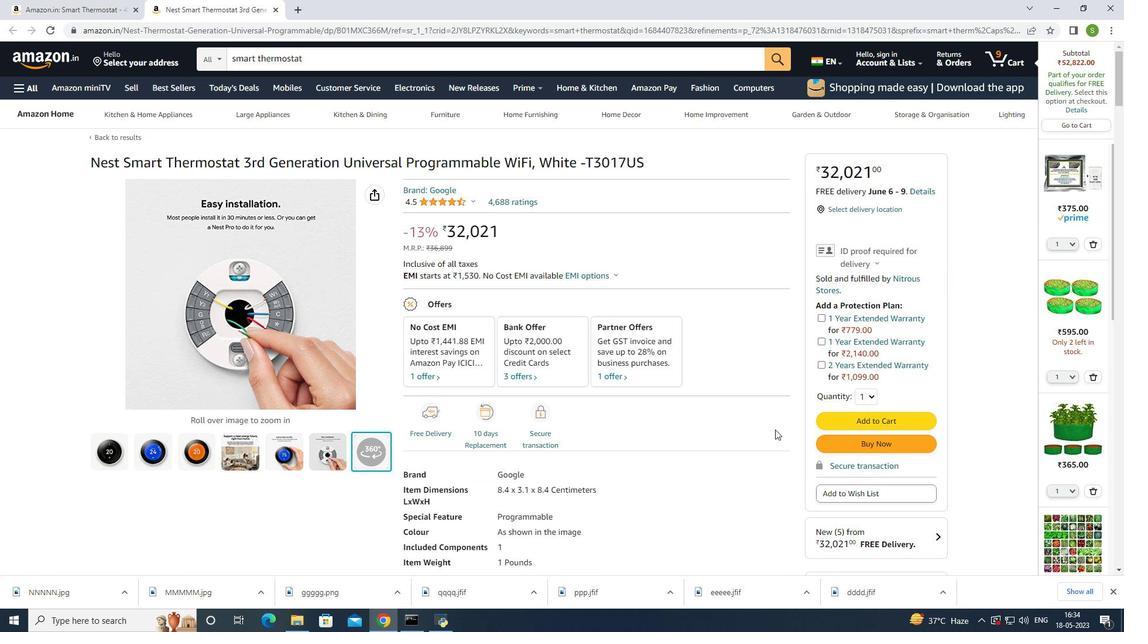 
Action: Mouse scrolled (775, 430) with delta (0, 0)
Screenshot: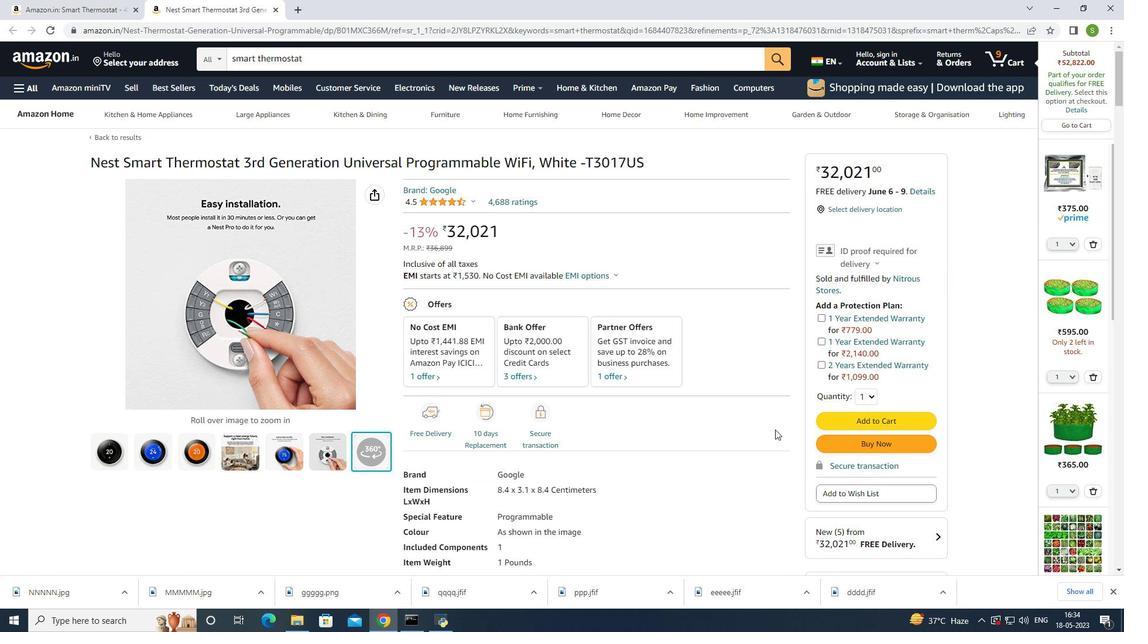 
Action: Mouse scrolled (775, 430) with delta (0, 0)
Screenshot: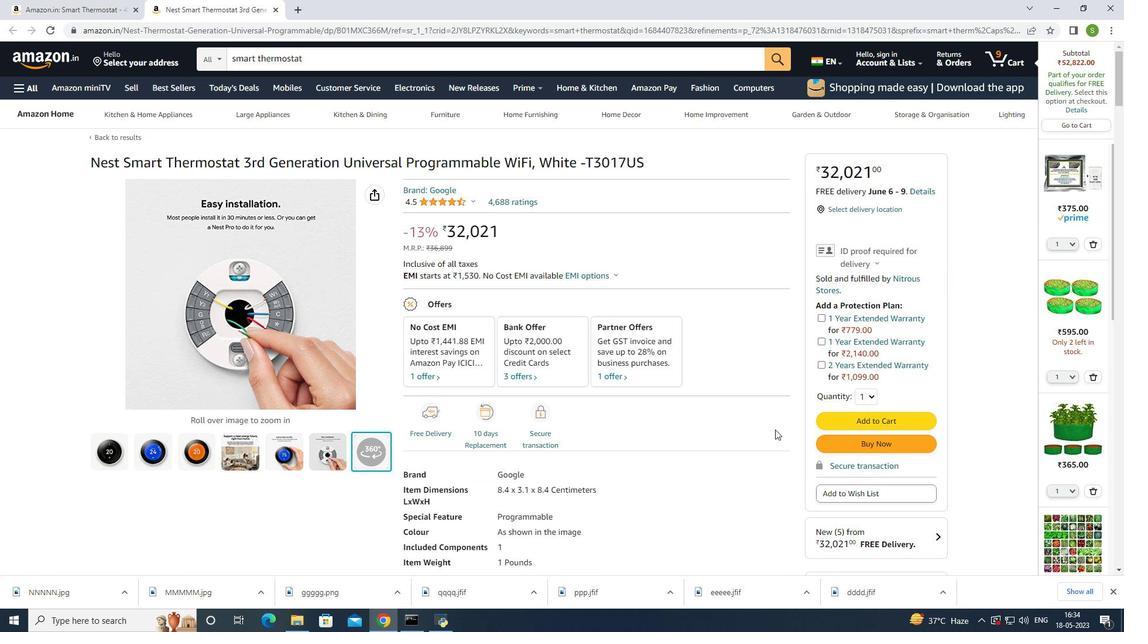 
Action: Mouse moved to (455, 321)
Screenshot: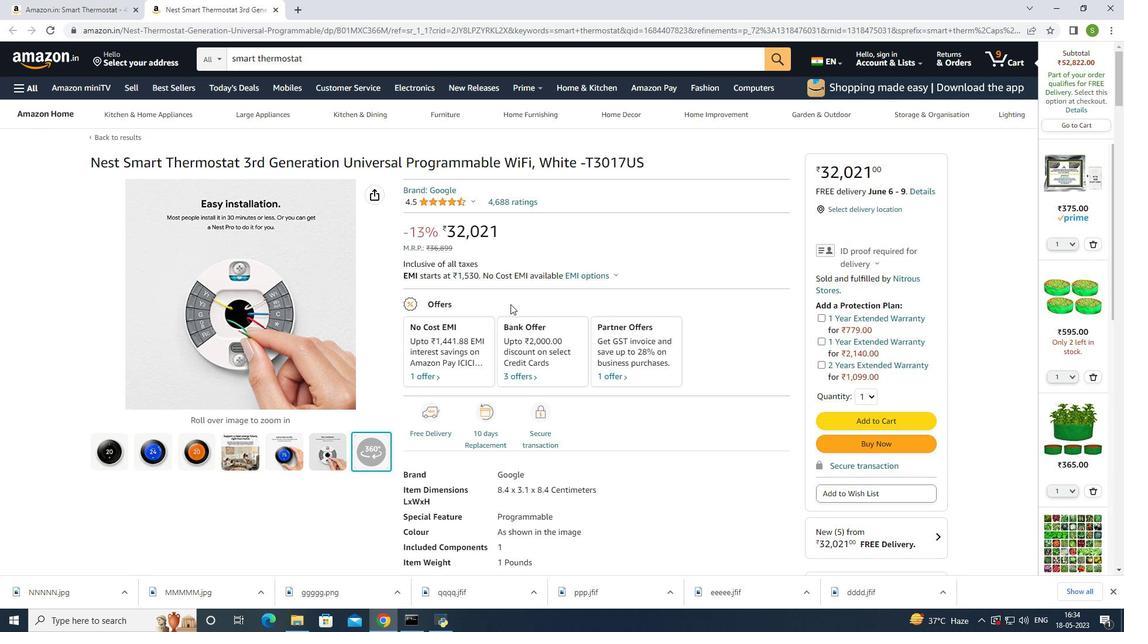 
Action: Mouse scrolled (455, 322) with delta (0, 0)
Screenshot: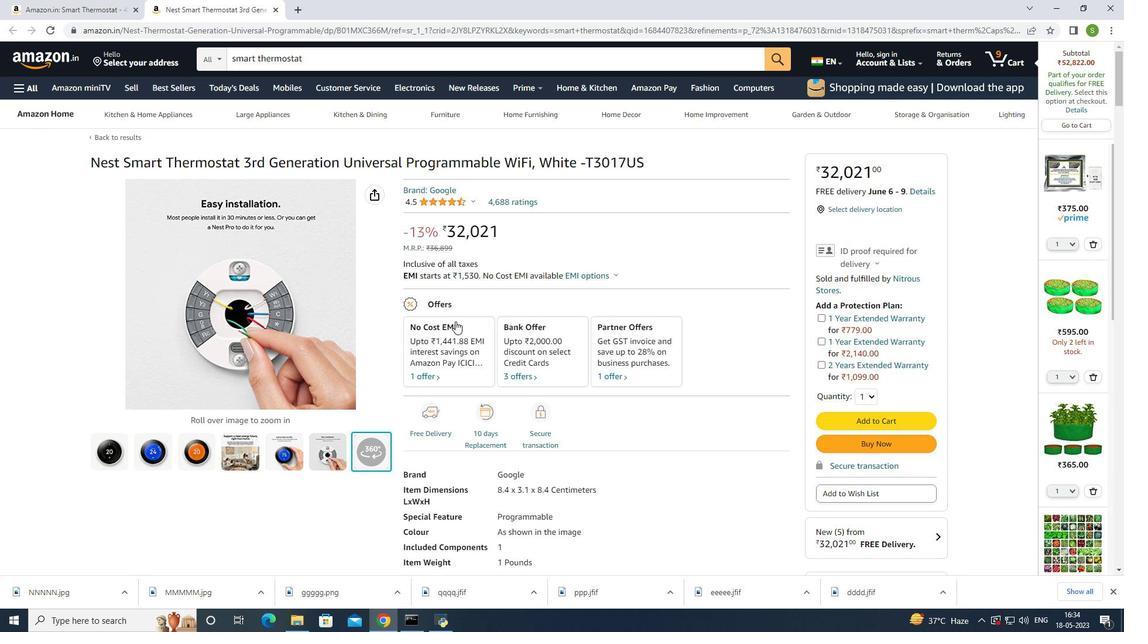 
Action: Mouse scrolled (455, 322) with delta (0, 0)
Screenshot: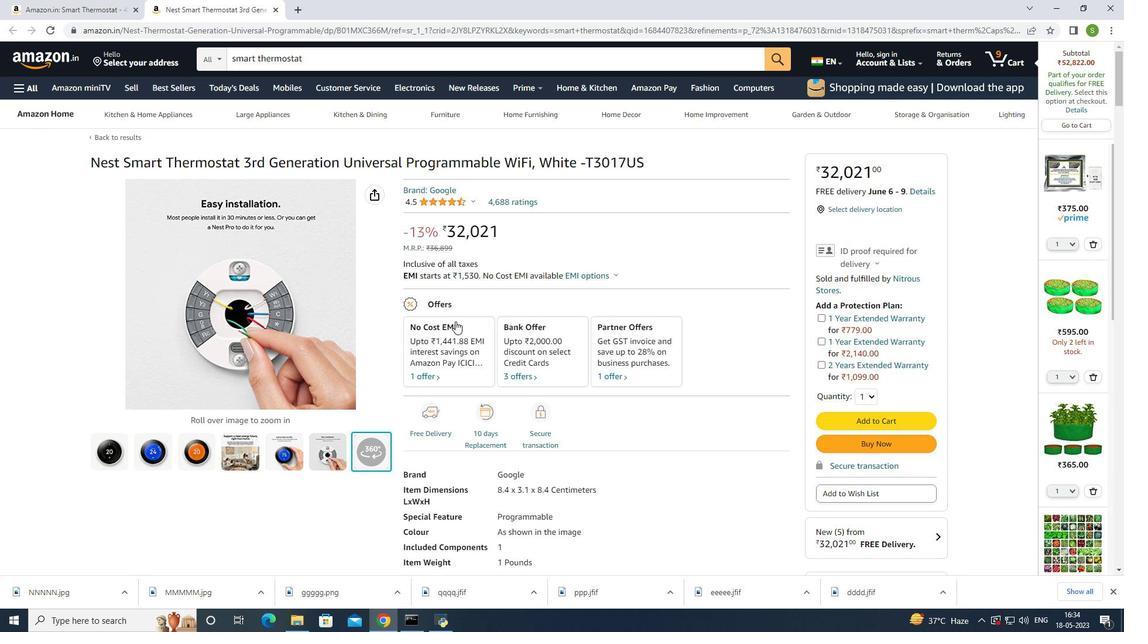 
Action: Mouse scrolled (455, 322) with delta (0, 0)
Screenshot: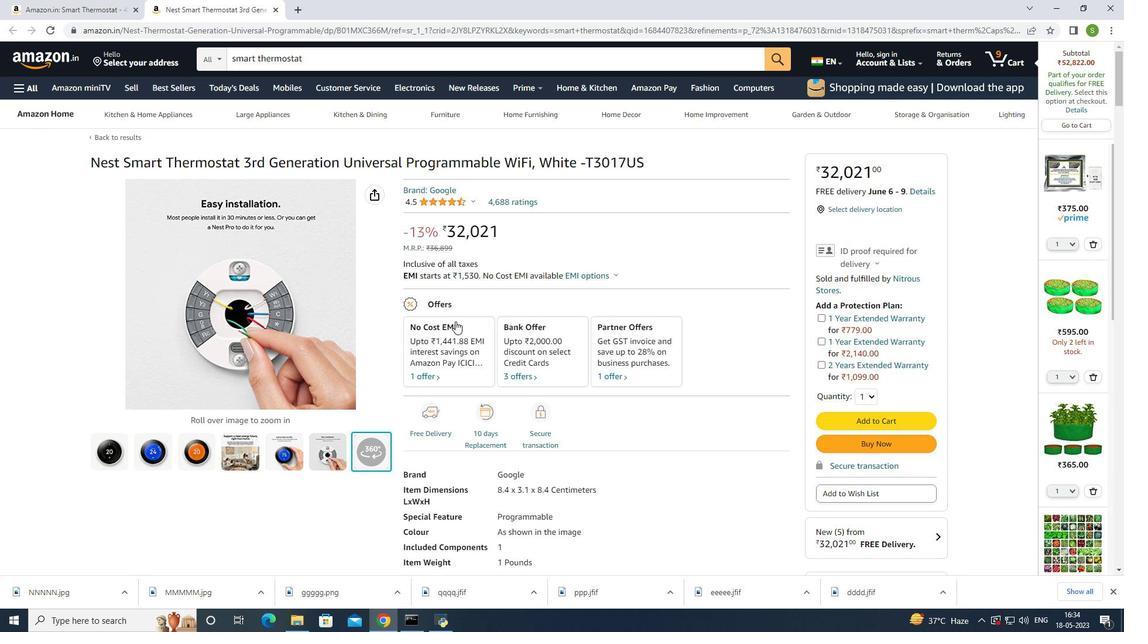 
Action: Mouse moved to (90, 138)
Screenshot: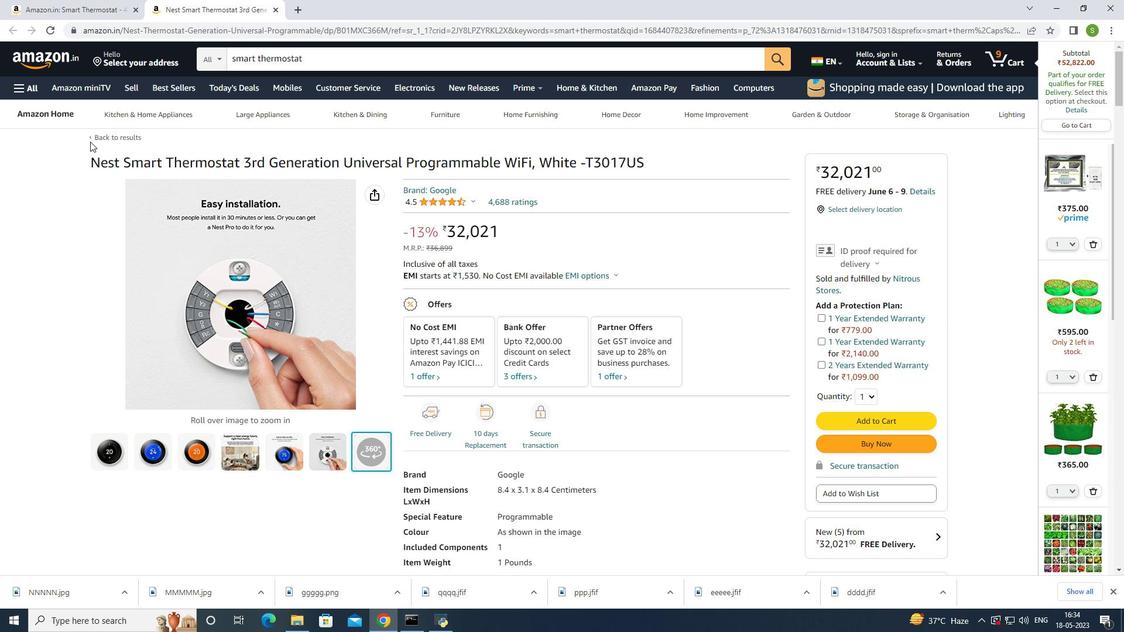 
Action: Mouse pressed left at (90, 138)
Screenshot: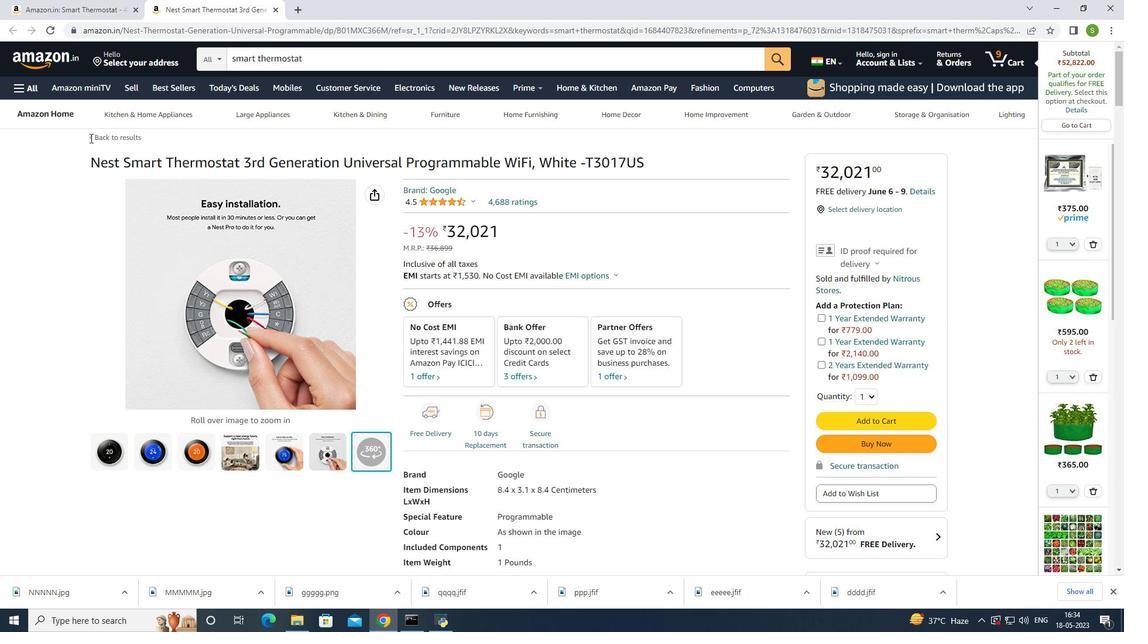 
Action: Mouse moved to (122, 136)
Screenshot: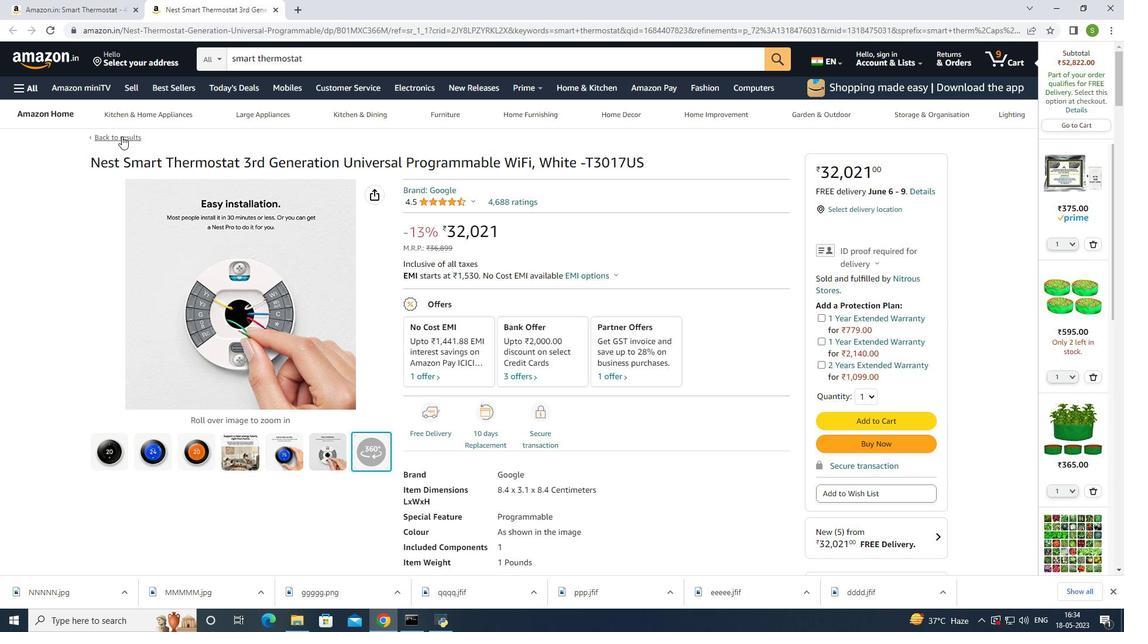 
Action: Mouse pressed left at (122, 136)
Screenshot: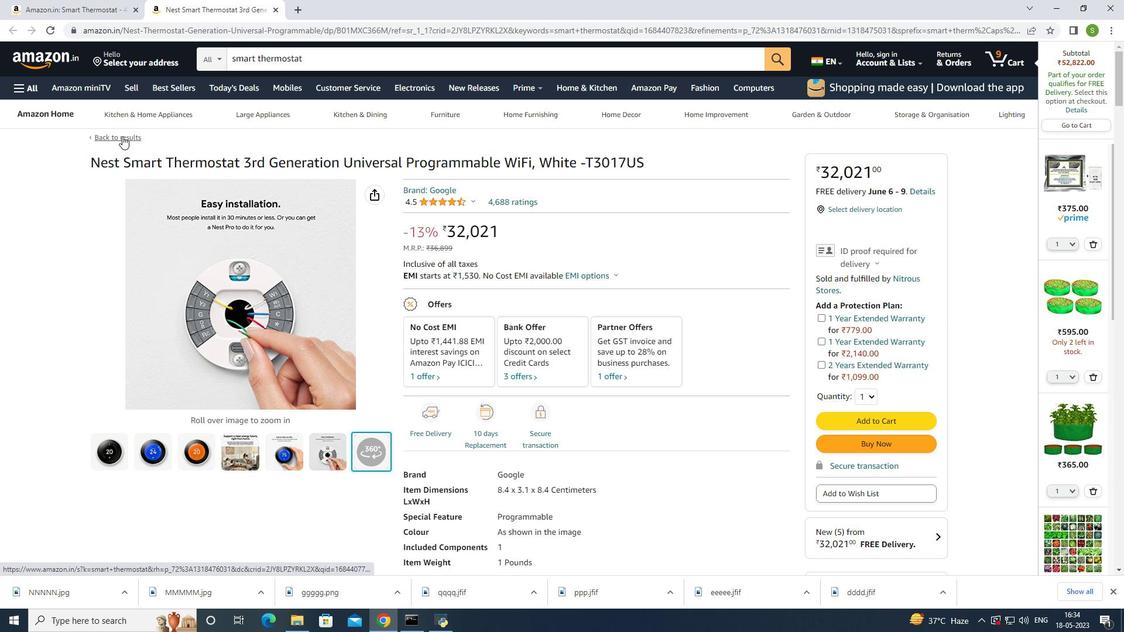 
Action: Mouse moved to (739, 360)
Screenshot: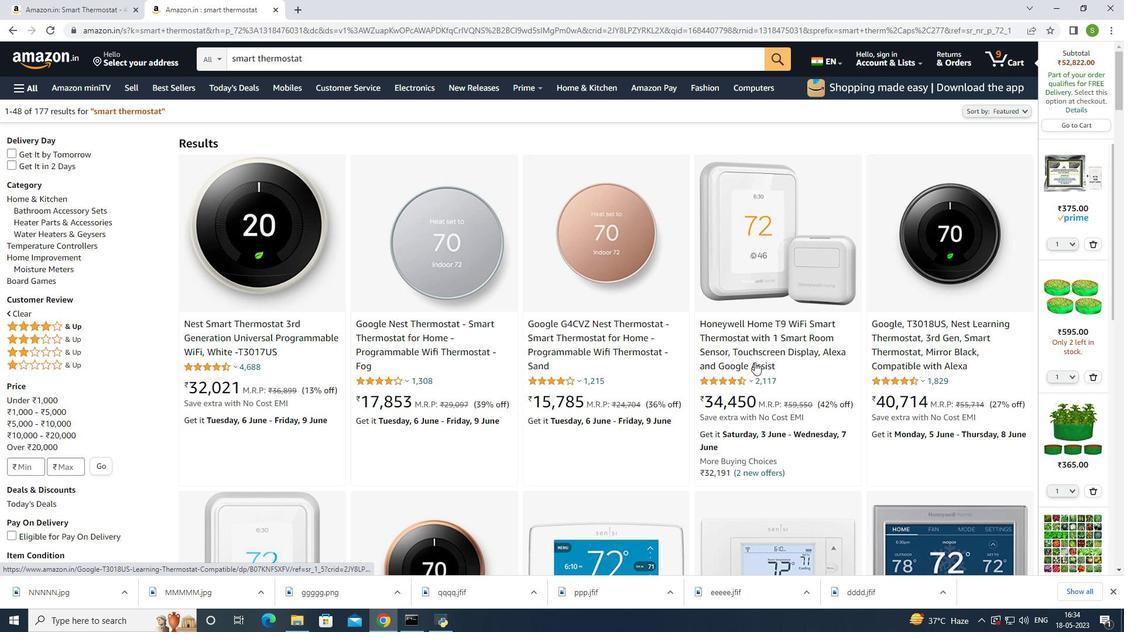 
Action: Mouse scrolled (739, 359) with delta (0, 0)
Screenshot: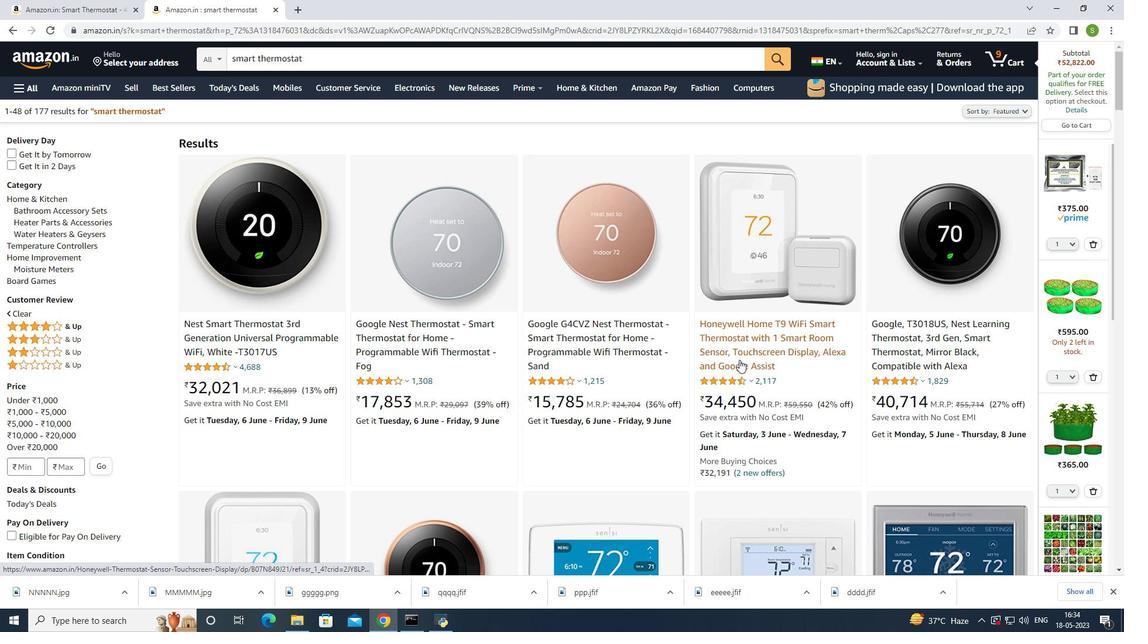 
Action: Mouse scrolled (739, 359) with delta (0, 0)
Screenshot: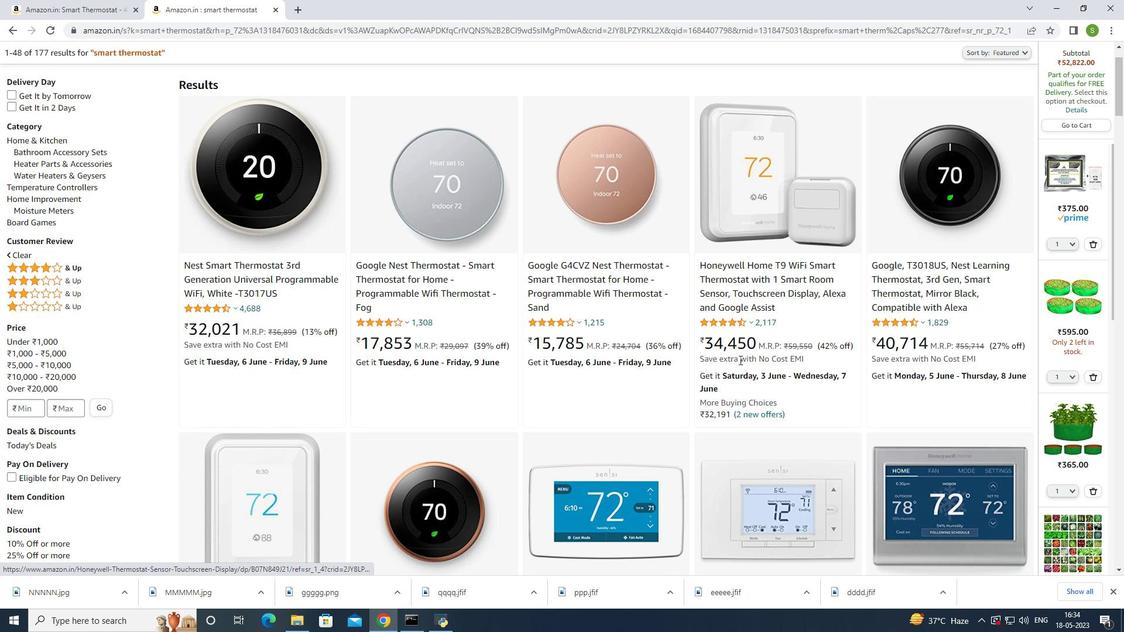 
Action: Mouse moved to (739, 360)
Screenshot: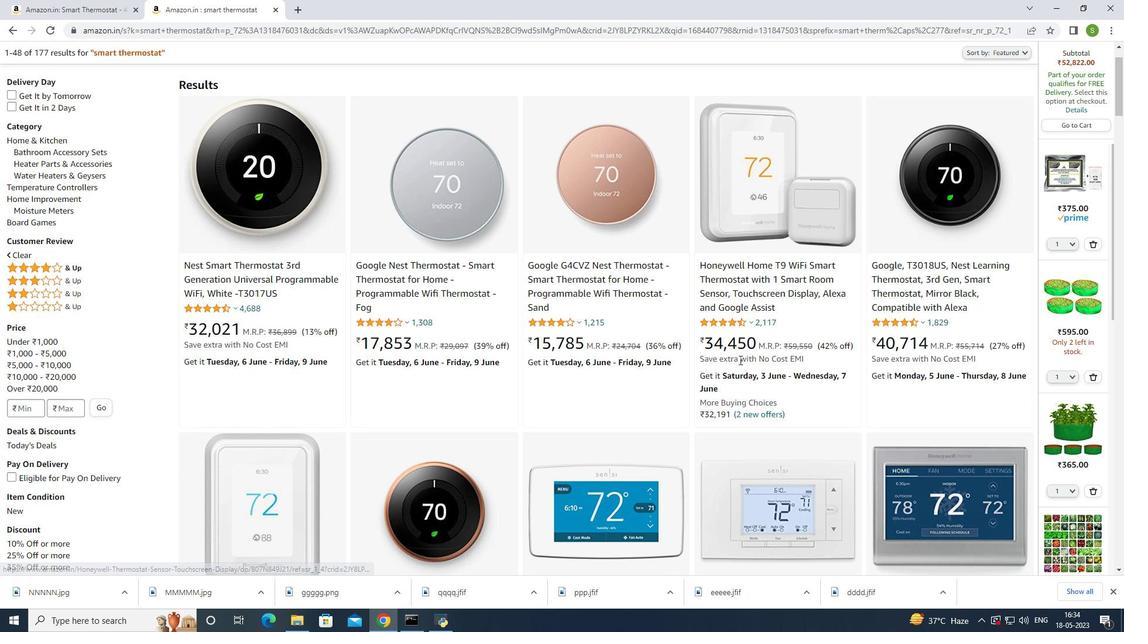 
Action: Mouse scrolled (739, 359) with delta (0, 0)
Screenshot: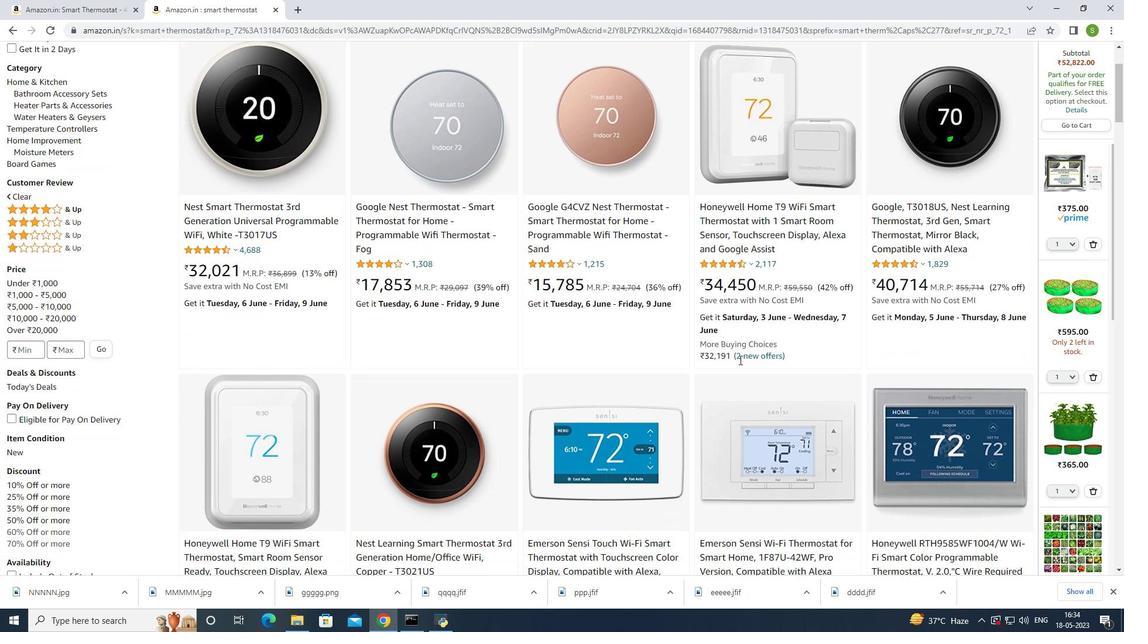 
Action: Mouse moved to (895, 417)
Screenshot: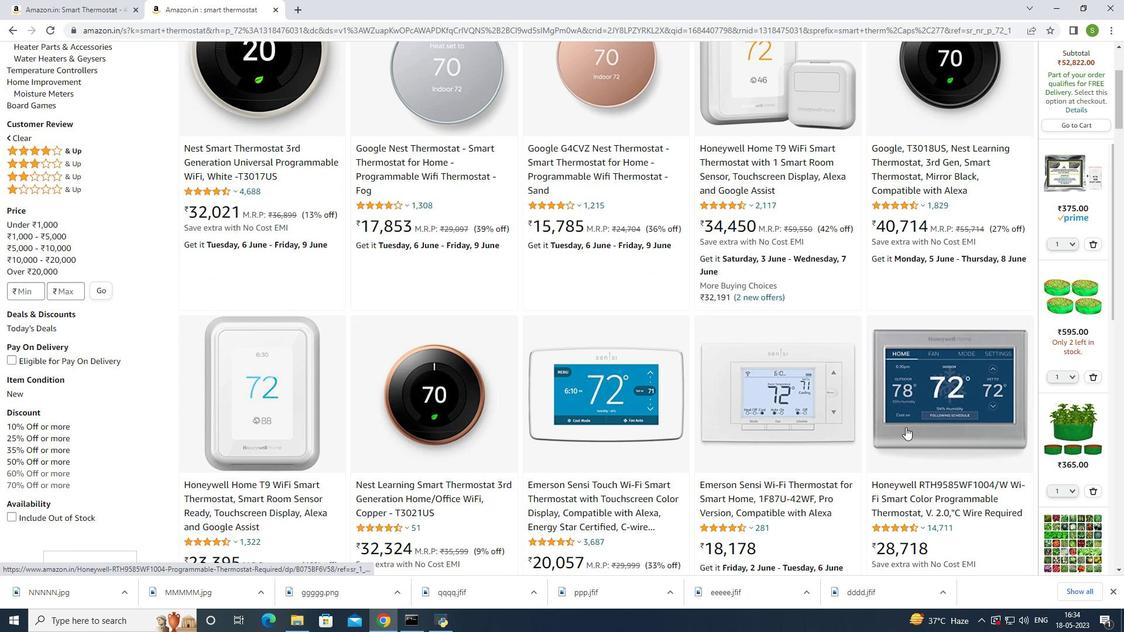 
Action: Mouse scrolled (895, 416) with delta (0, 0)
Screenshot: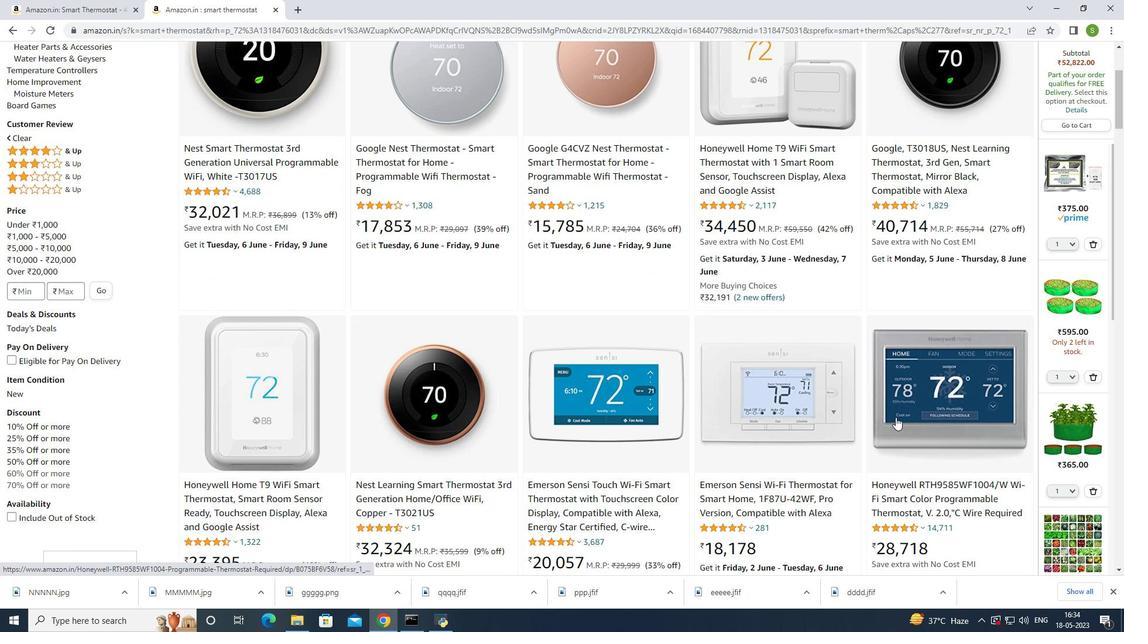 
Action: Mouse moved to (595, 341)
Screenshot: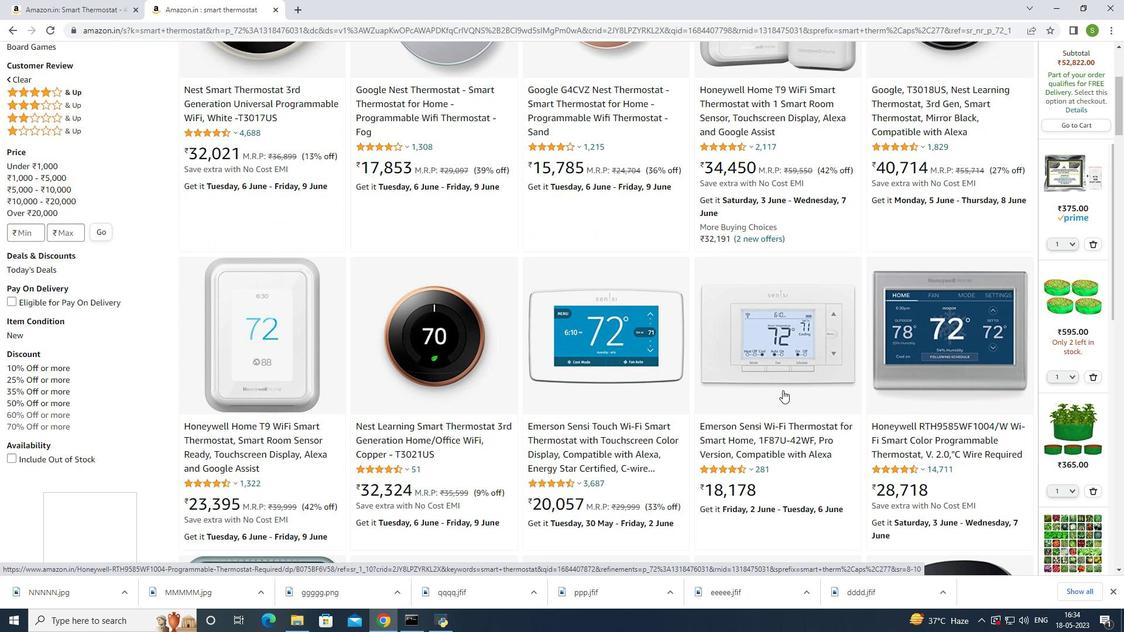 
Action: Mouse scrolled (595, 341) with delta (0, 0)
Screenshot: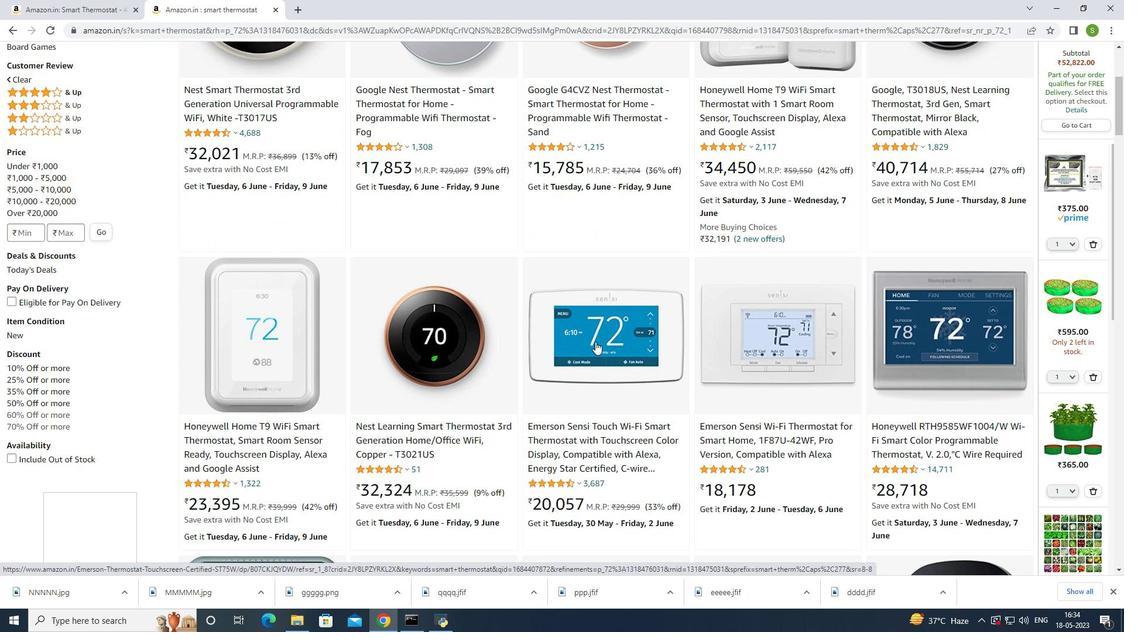 
Action: Mouse moved to (699, 336)
Screenshot: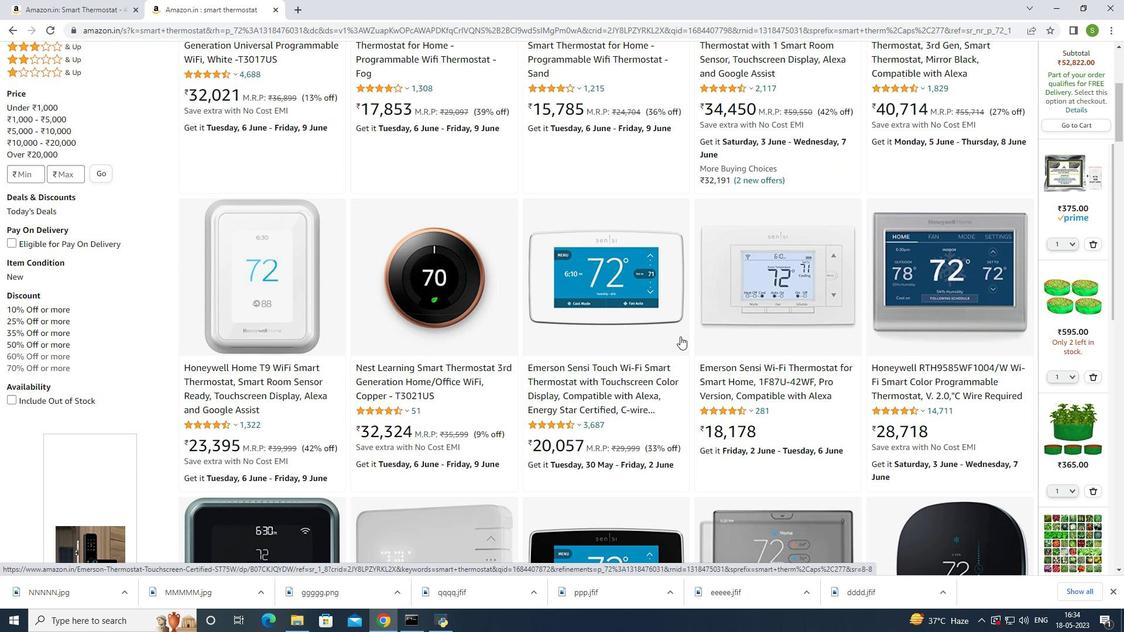
Action: Mouse scrolled (699, 335) with delta (0, 0)
Screenshot: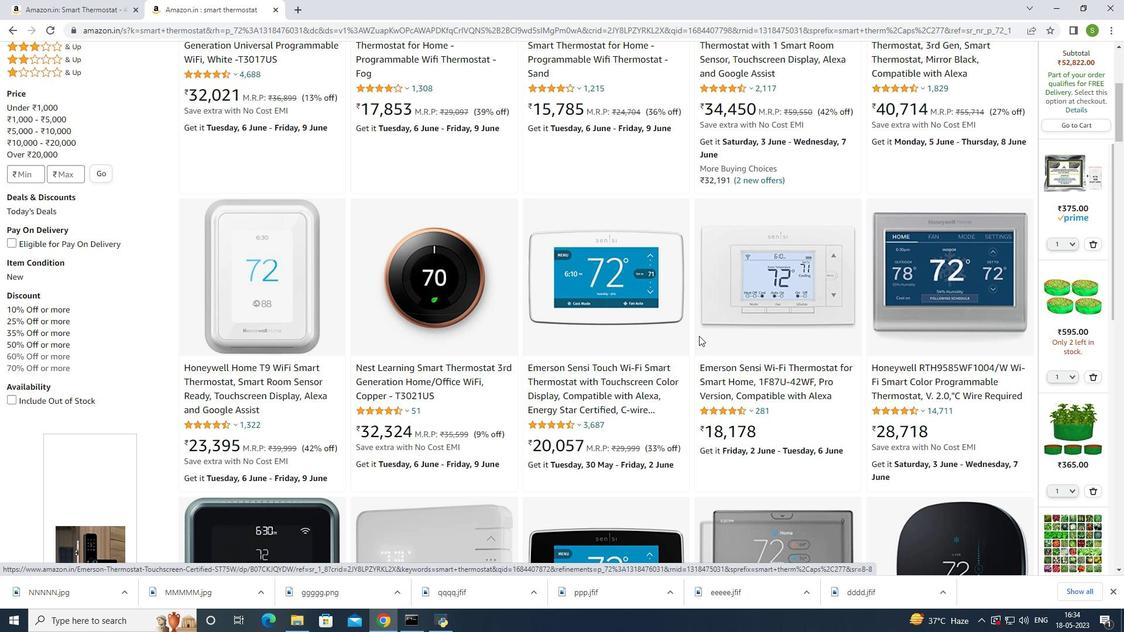 
Action: Mouse scrolled (699, 335) with delta (0, 0)
Screenshot: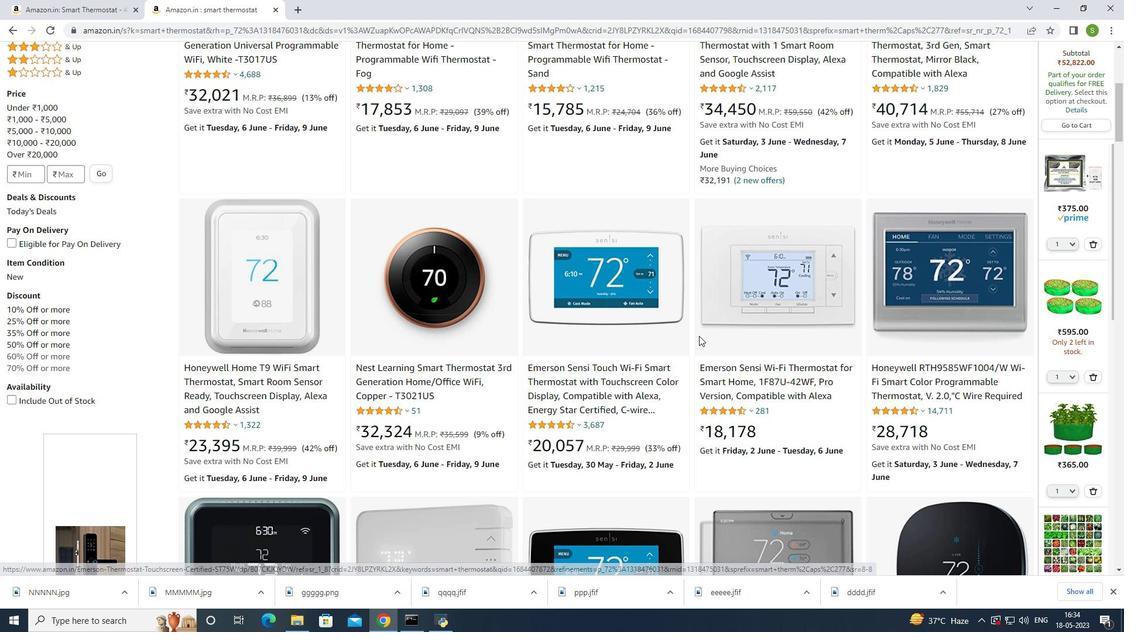
Action: Mouse scrolled (699, 335) with delta (0, 0)
Screenshot: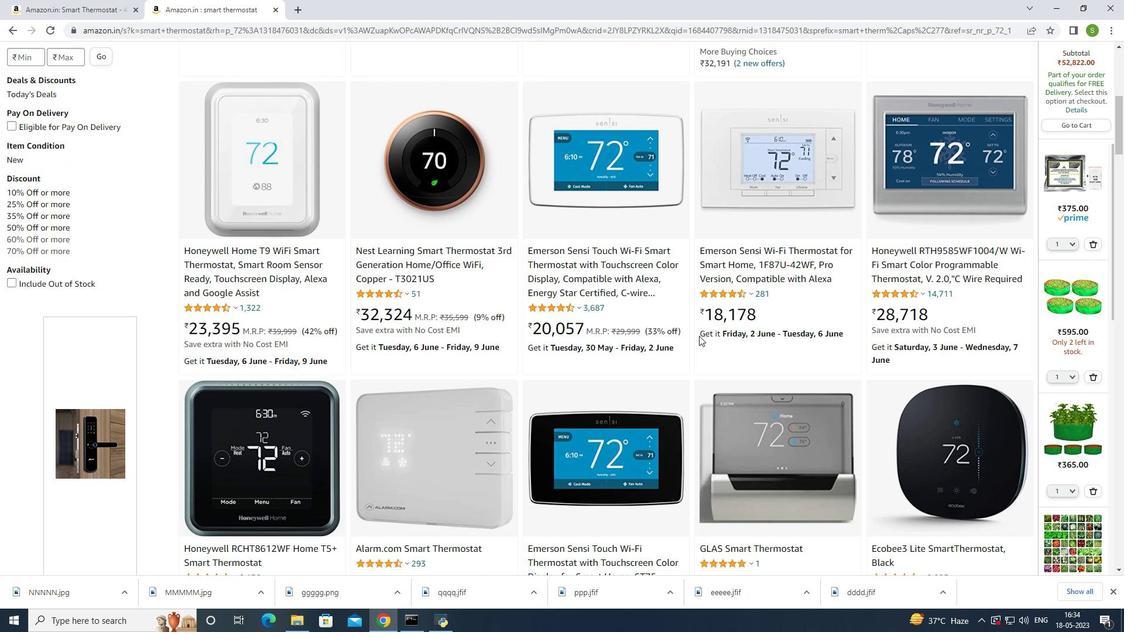 
Action: Mouse scrolled (699, 335) with delta (0, 0)
Screenshot: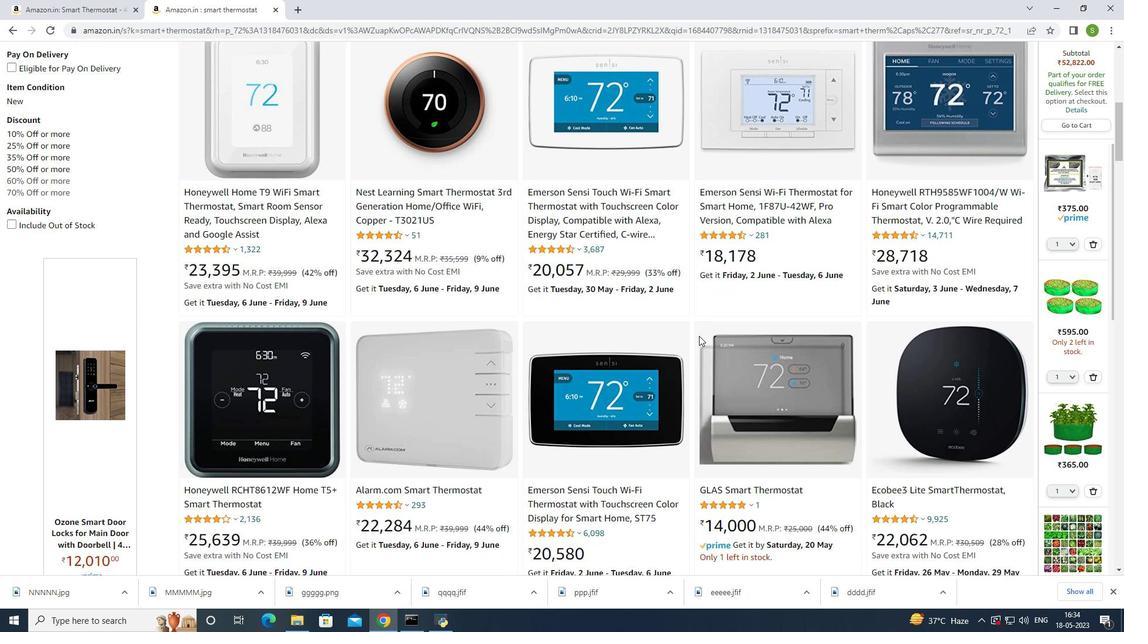 
Action: Mouse scrolled (699, 335) with delta (0, 0)
Screenshot: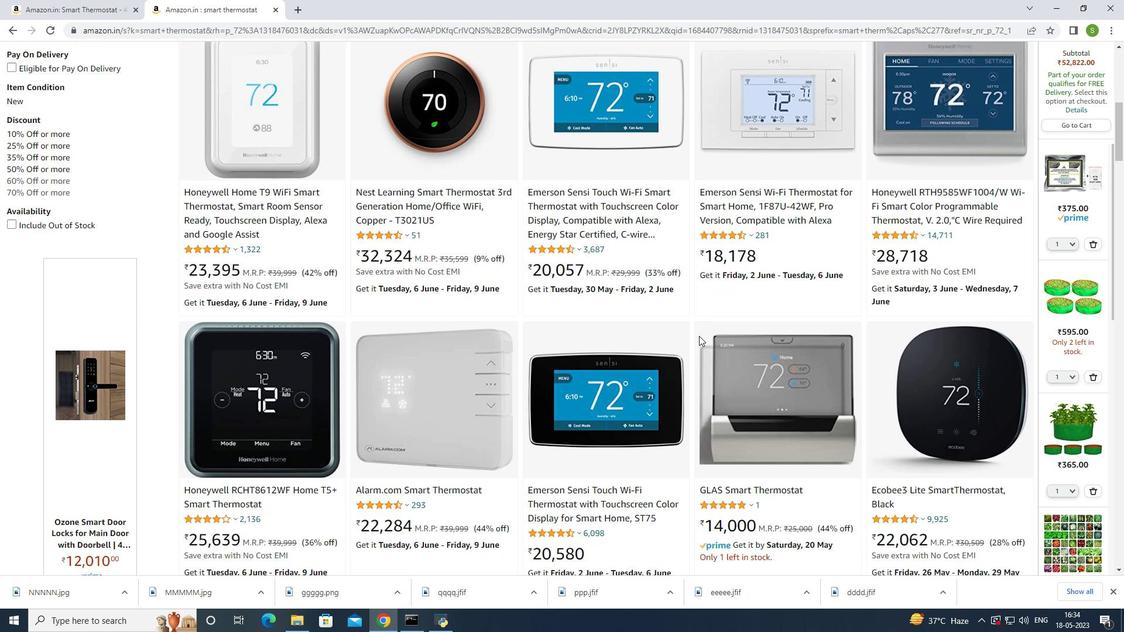
Action: Mouse moved to (716, 320)
Screenshot: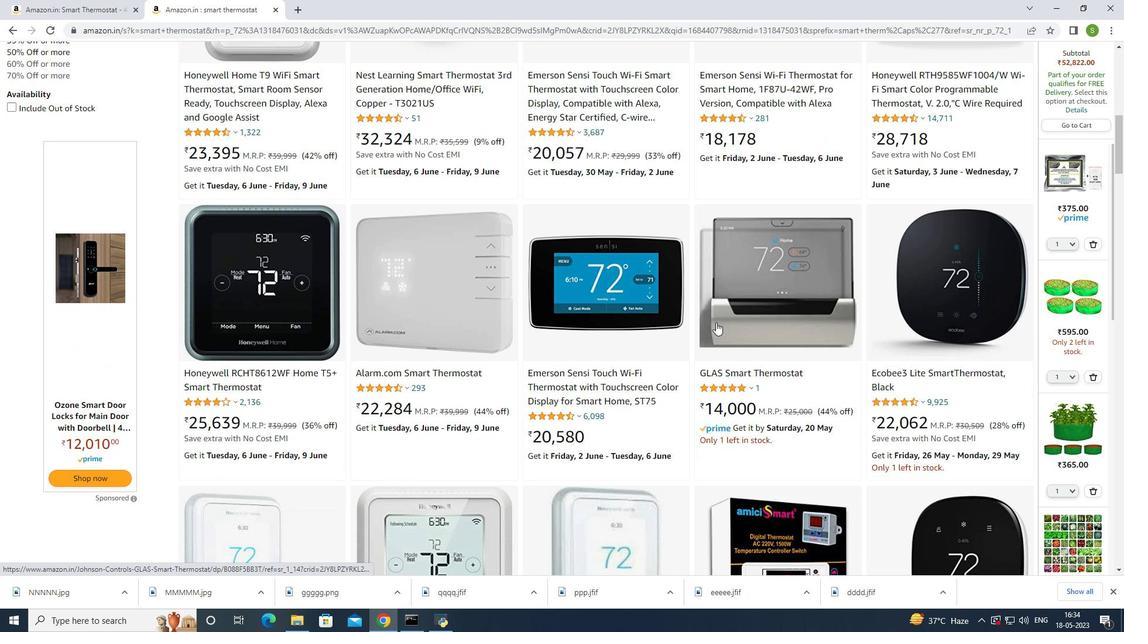 
Action: Mouse scrolled (716, 319) with delta (0, 0)
Screenshot: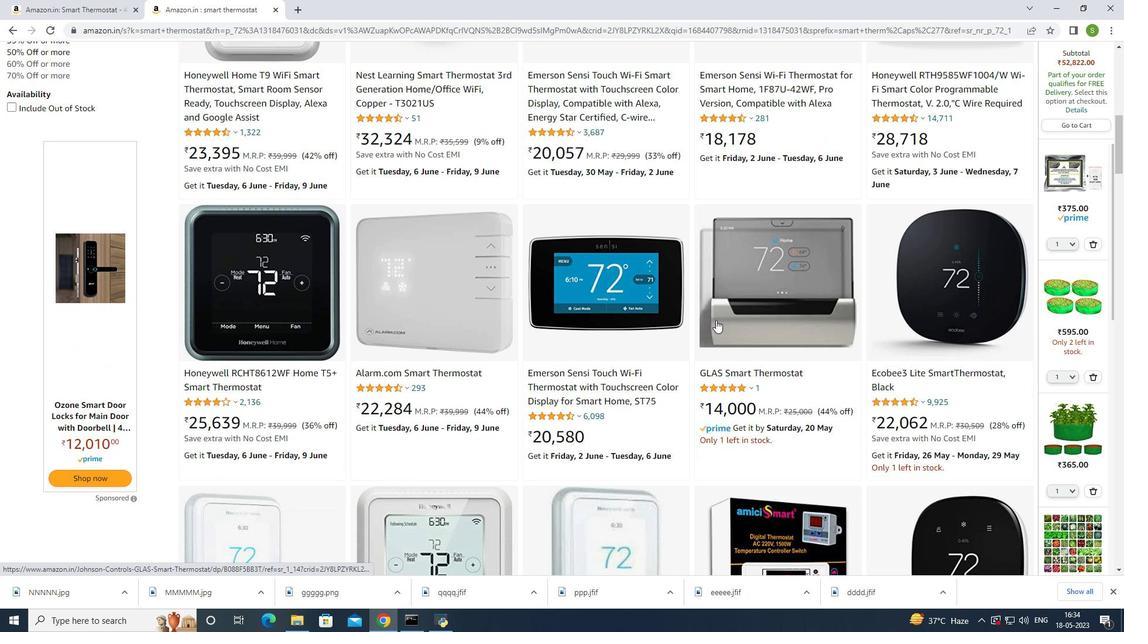 
Action: Mouse scrolled (716, 319) with delta (0, 0)
Screenshot: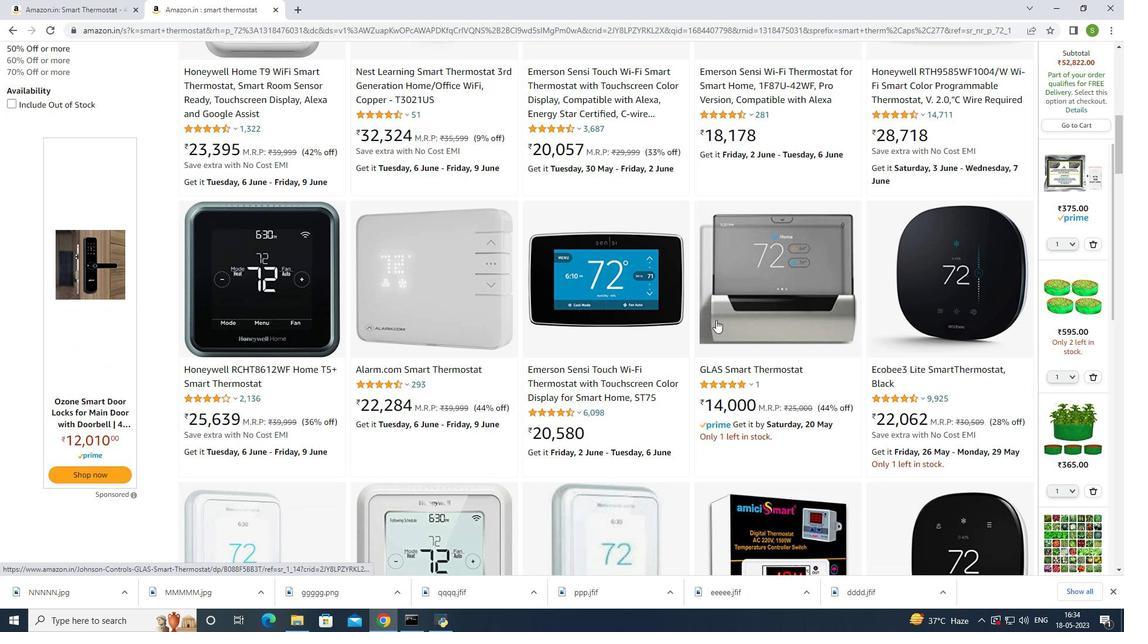 
Action: Mouse scrolled (716, 319) with delta (0, 0)
Screenshot: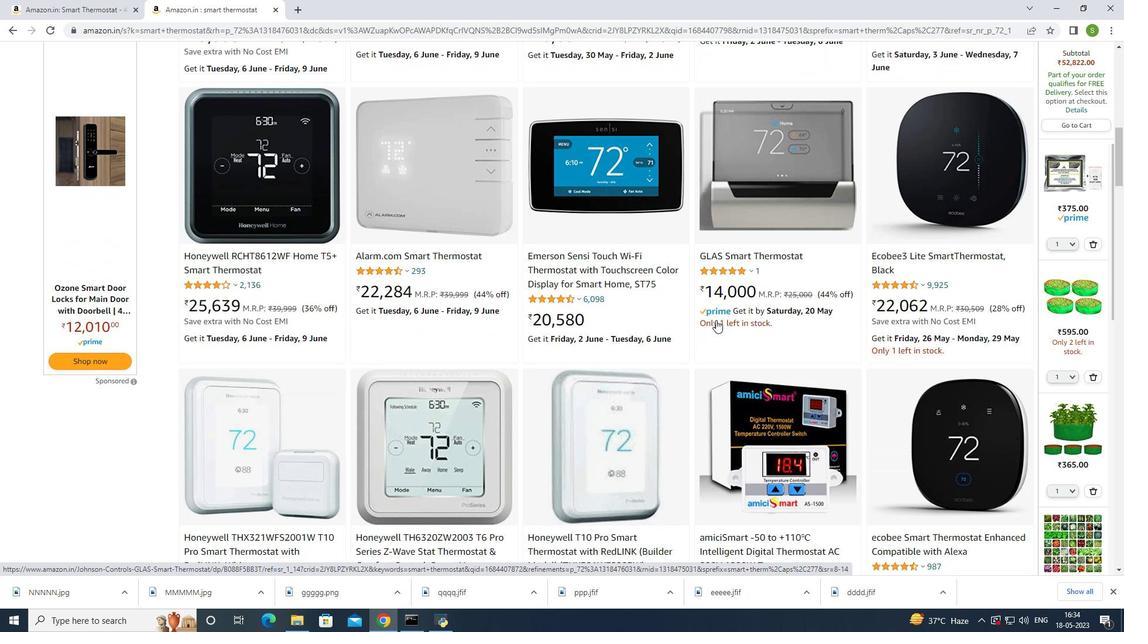 
Action: Mouse scrolled (716, 319) with delta (0, 0)
Screenshot: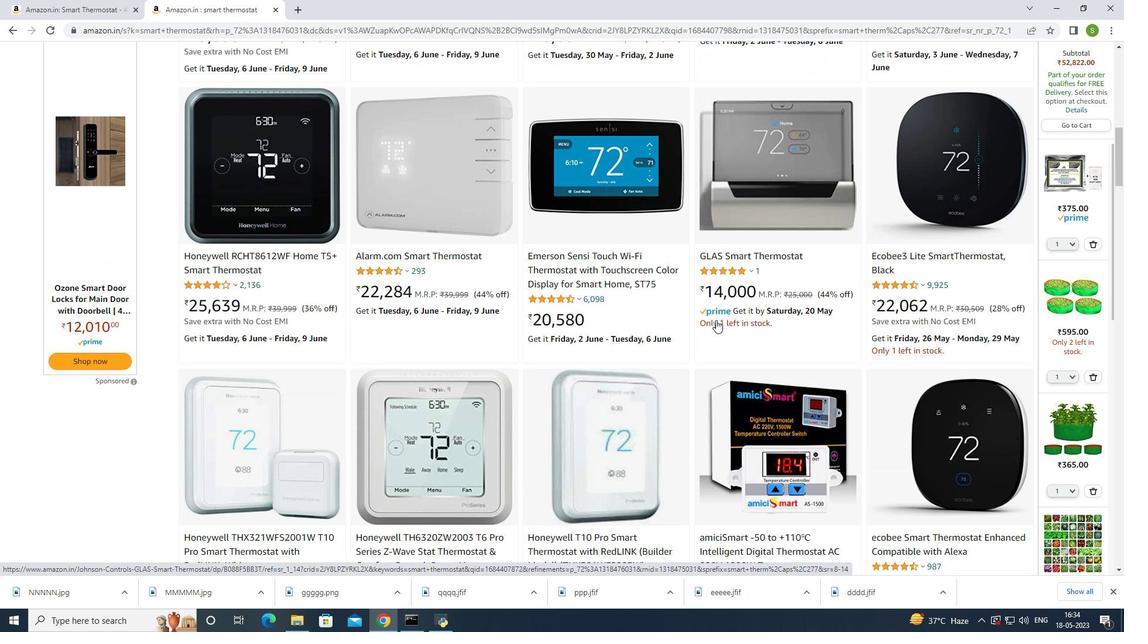 
Action: Mouse scrolled (716, 319) with delta (0, 0)
Screenshot: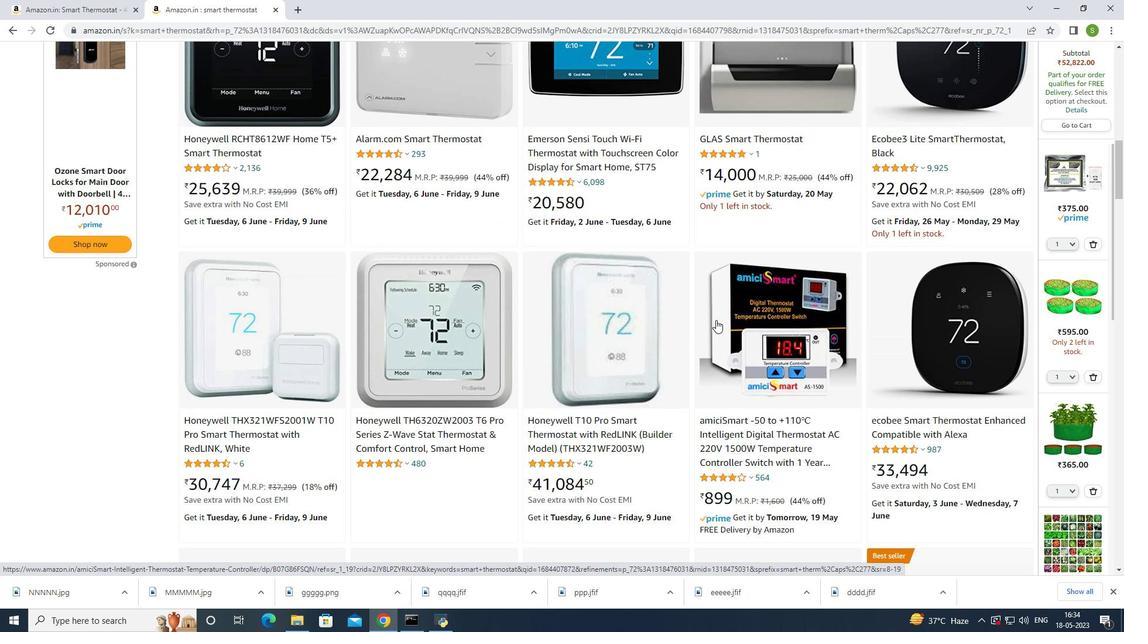 
Action: Mouse scrolled (716, 319) with delta (0, 0)
Screenshot: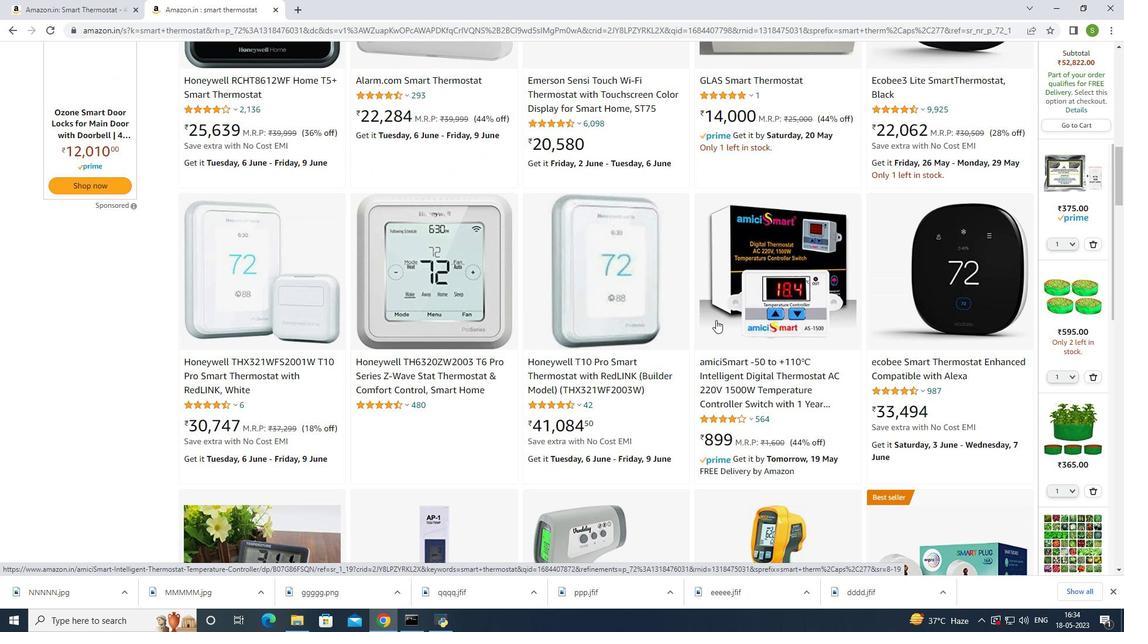 
Action: Mouse scrolled (716, 319) with delta (0, 0)
Screenshot: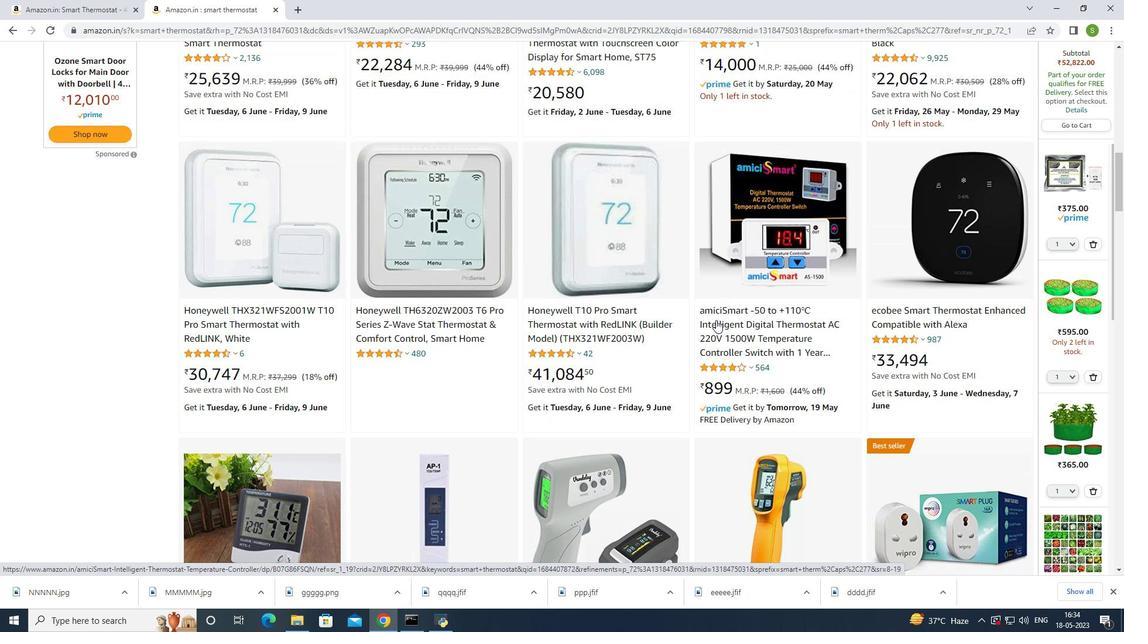 
Action: Mouse scrolled (716, 319) with delta (0, 0)
Screenshot: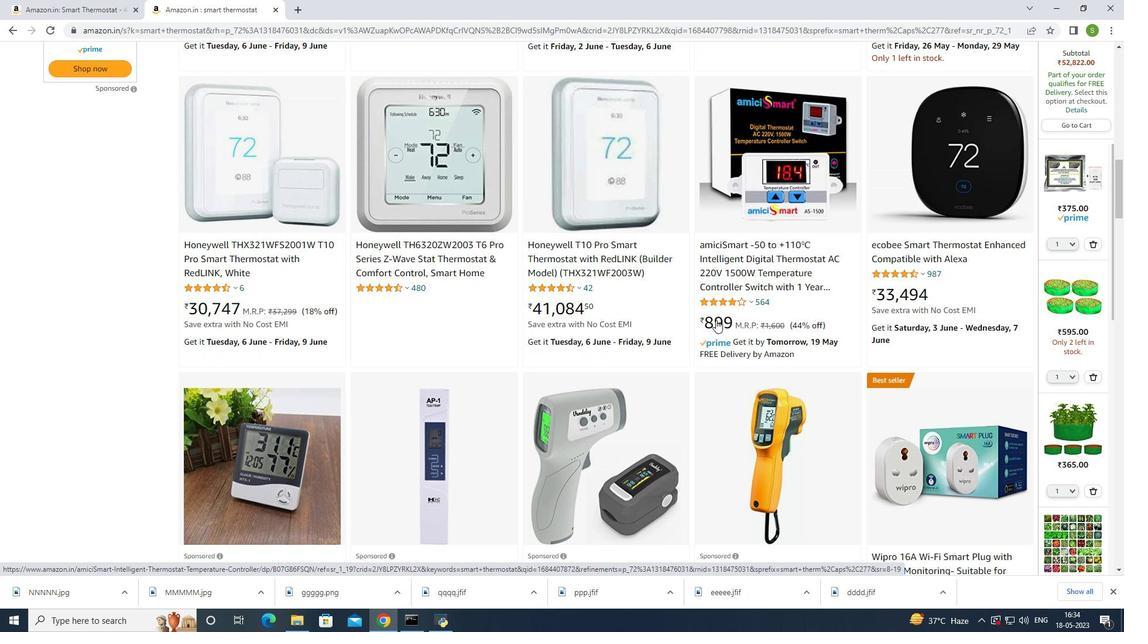 
Action: Mouse scrolled (716, 319) with delta (0, 0)
Screenshot: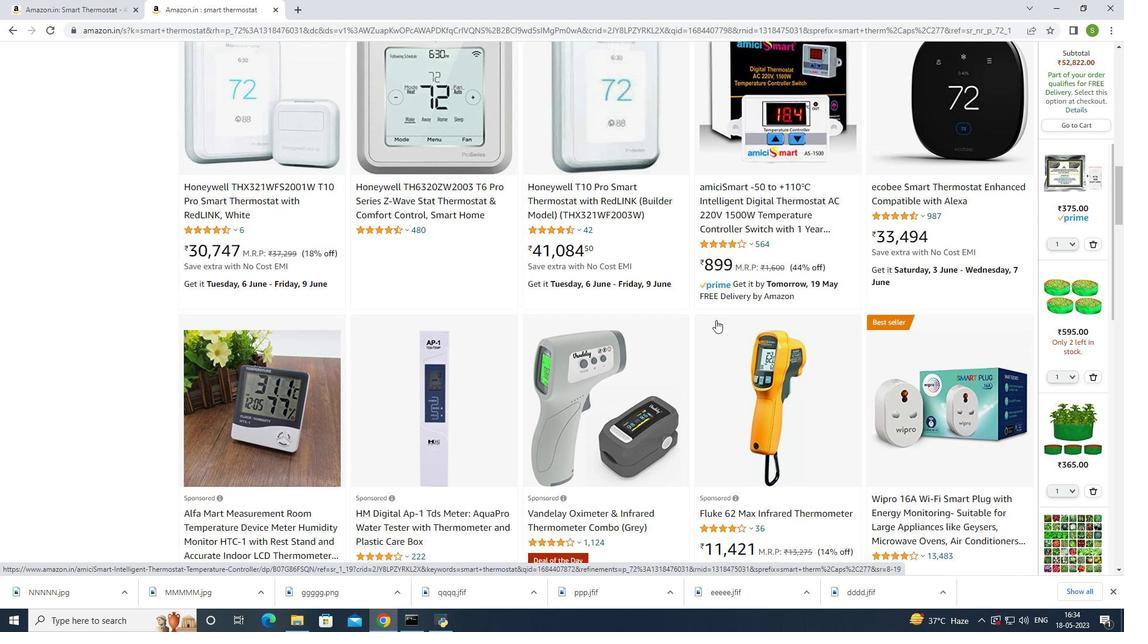 
Action: Mouse scrolled (716, 319) with delta (0, 0)
Screenshot: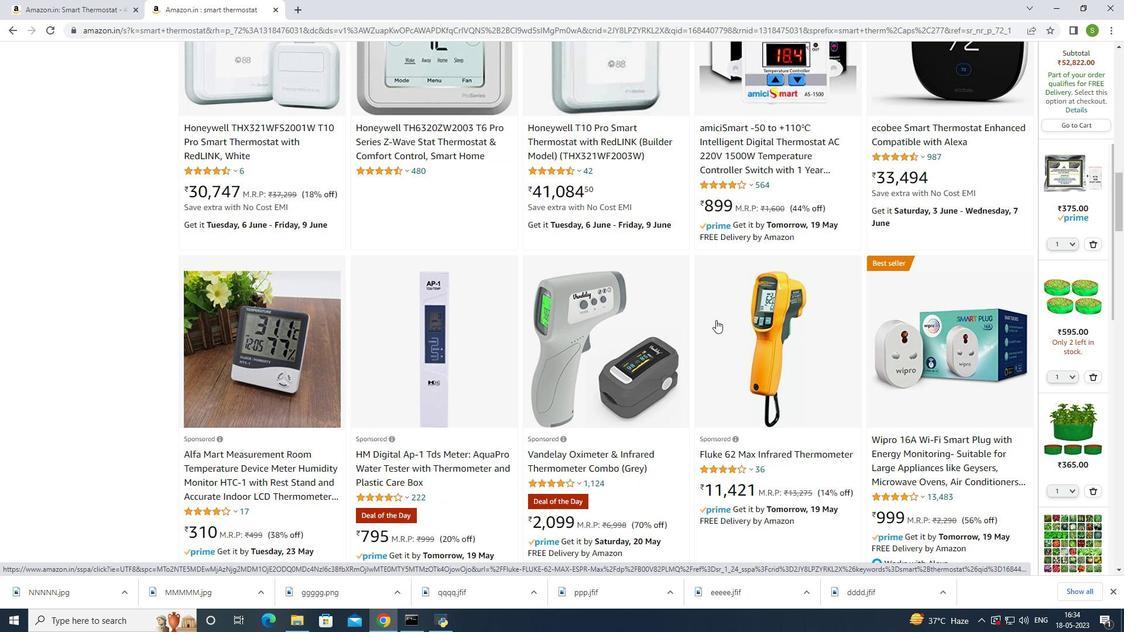 
Action: Mouse scrolled (716, 319) with delta (0, 0)
Screenshot: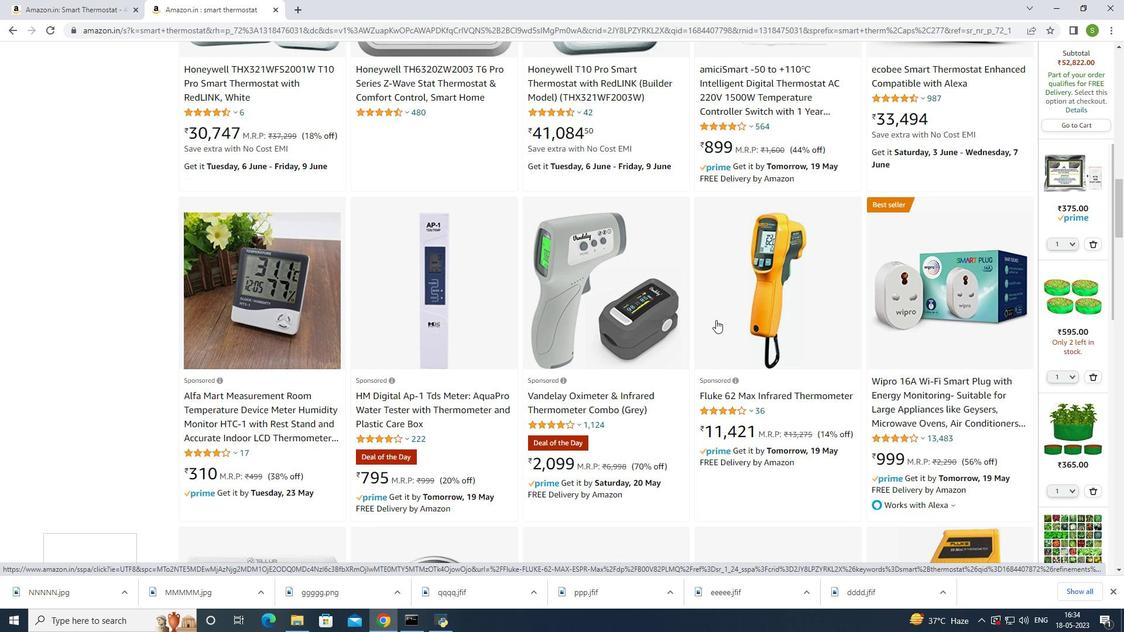 
Action: Mouse scrolled (716, 319) with delta (0, 0)
Screenshot: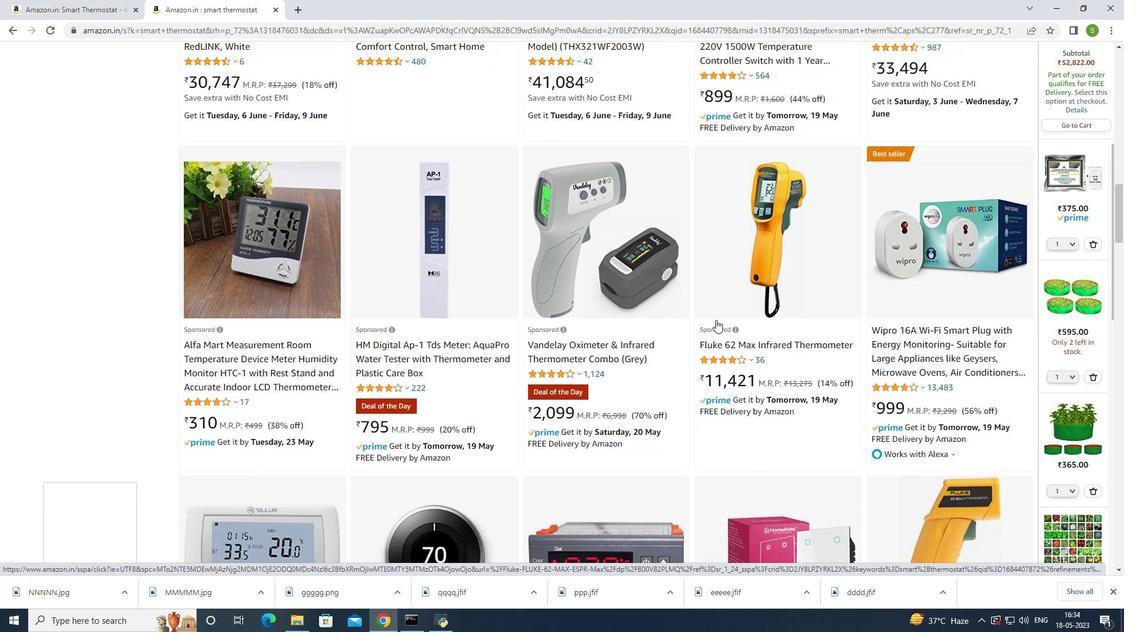
Action: Mouse scrolled (716, 319) with delta (0, 0)
Screenshot: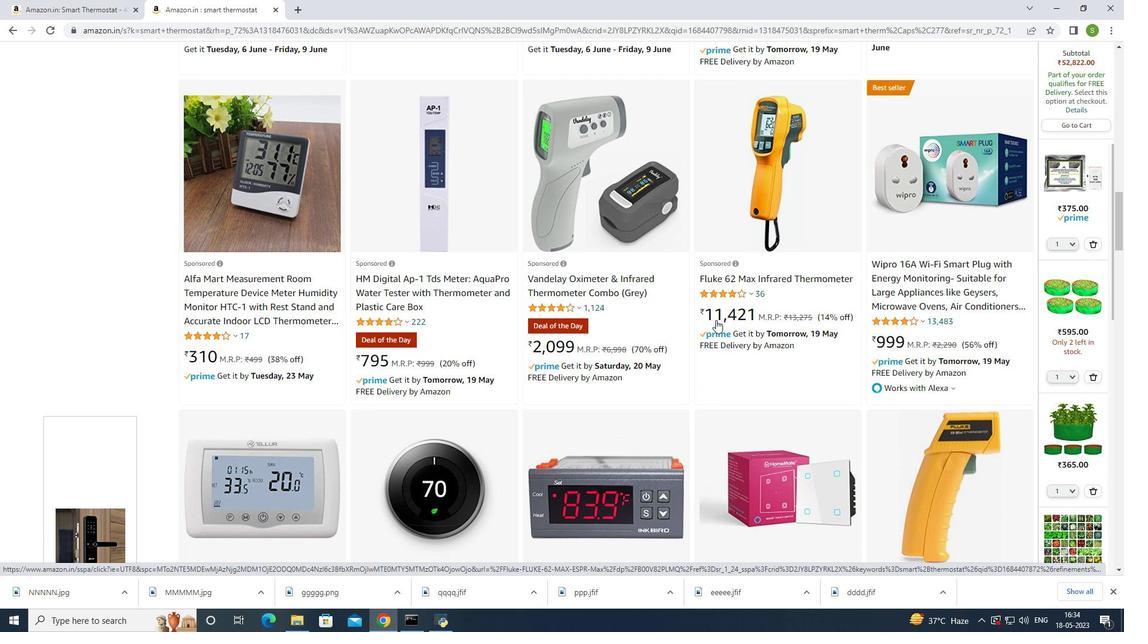 
Action: Mouse moved to (903, 248)
Screenshot: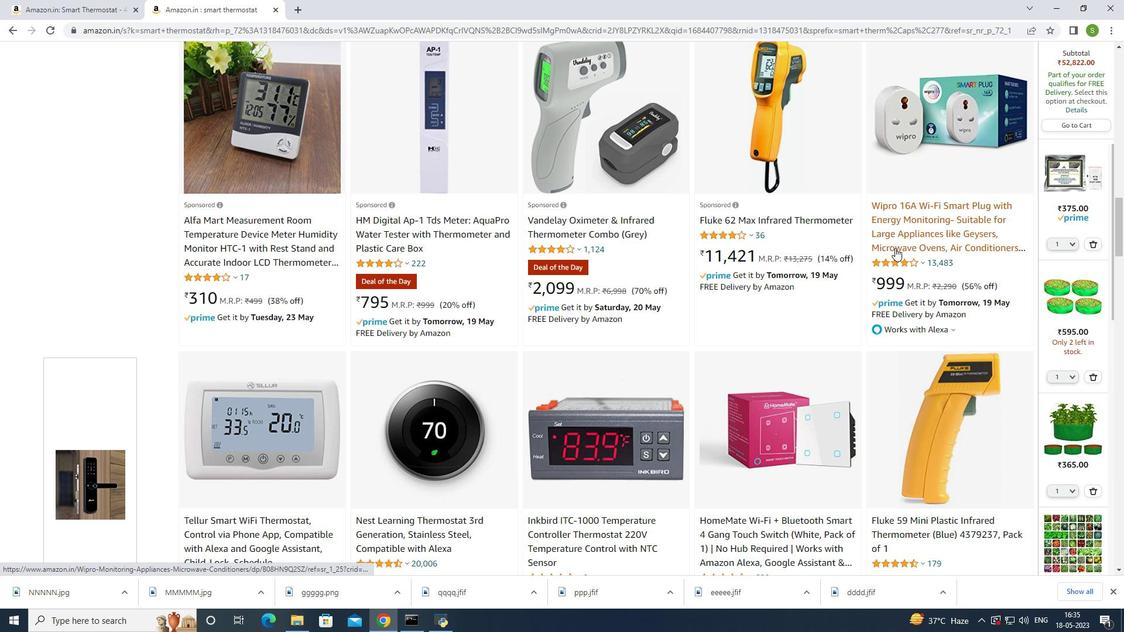 
Action: Mouse pressed right at (903, 248)
Screenshot: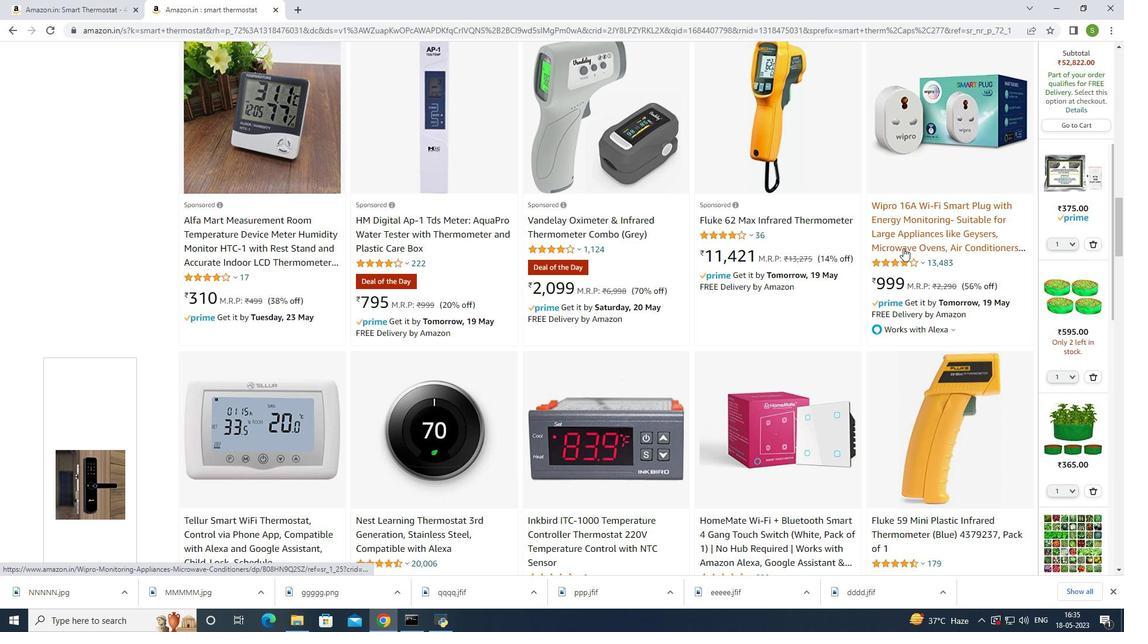 
Action: Mouse moved to (880, 218)
Screenshot: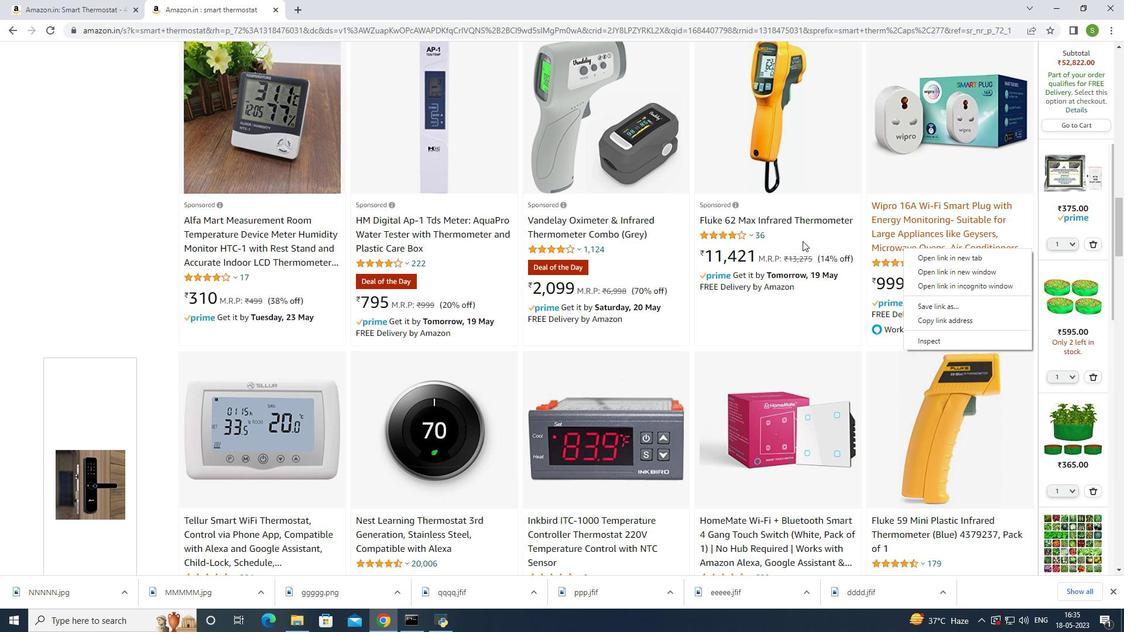 
Action: Mouse pressed left at (880, 218)
Screenshot: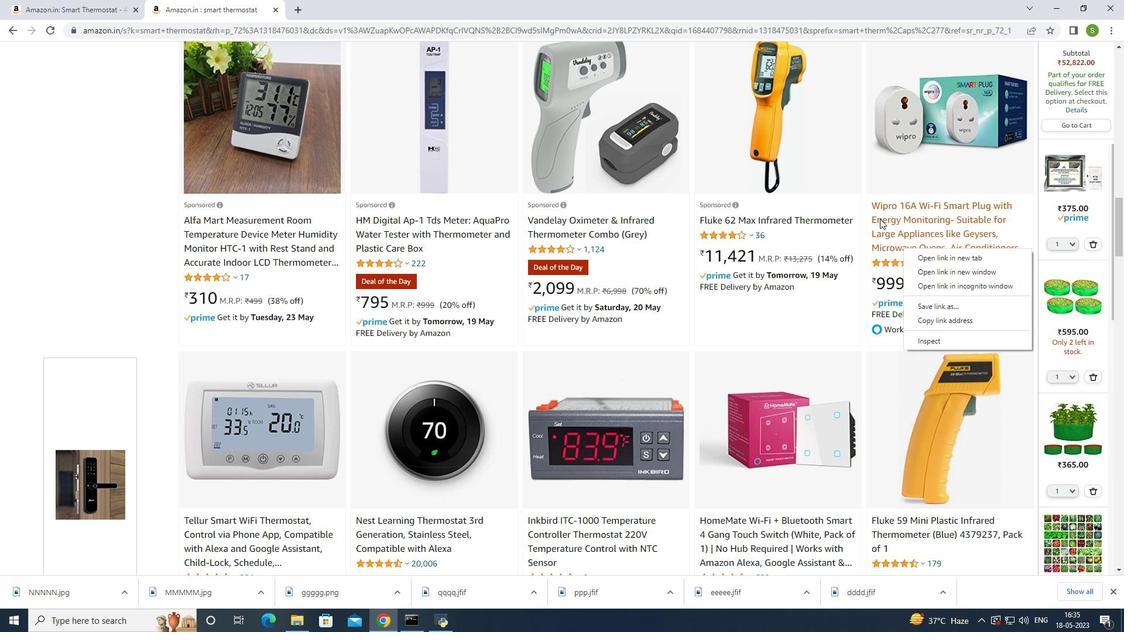 
Action: Mouse moved to (724, 300)
Screenshot: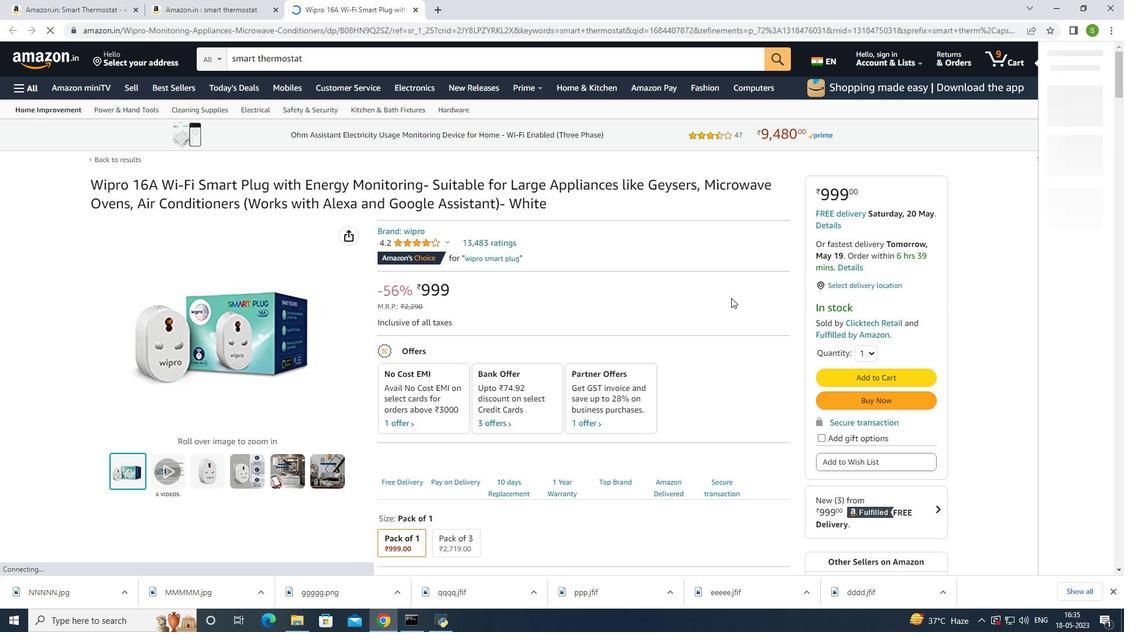 
Action: Mouse scrolled (724, 300) with delta (0, 0)
Screenshot: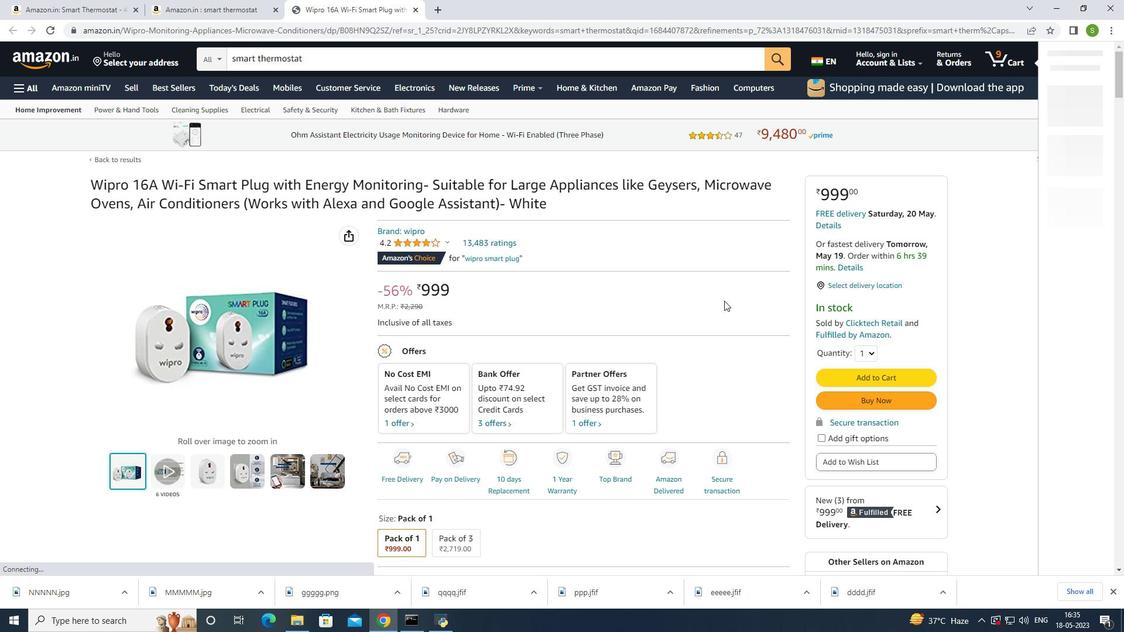 
Action: Mouse moved to (494, 224)
Screenshot: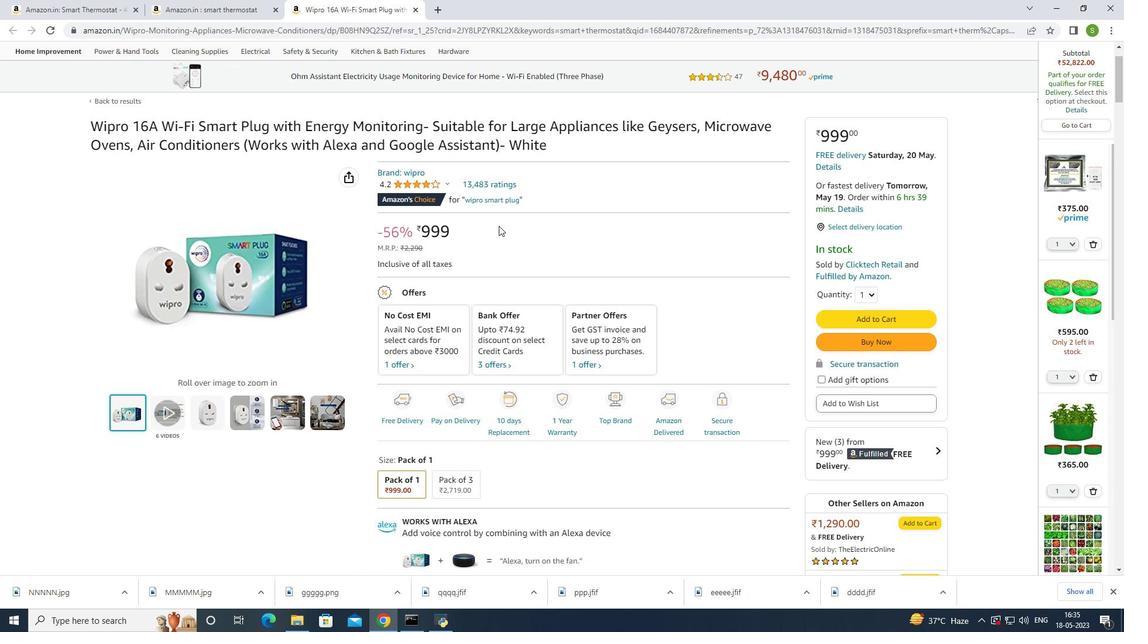 
Action: Mouse scrolled (494, 223) with delta (0, 0)
Screenshot: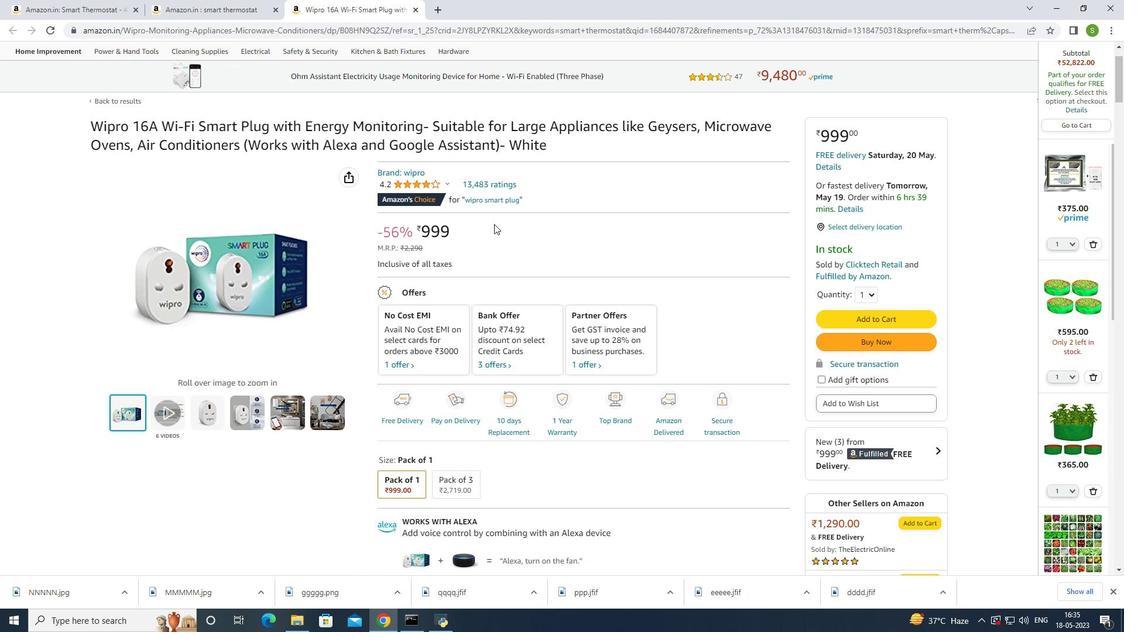 
Action: Mouse moved to (614, 317)
Screenshot: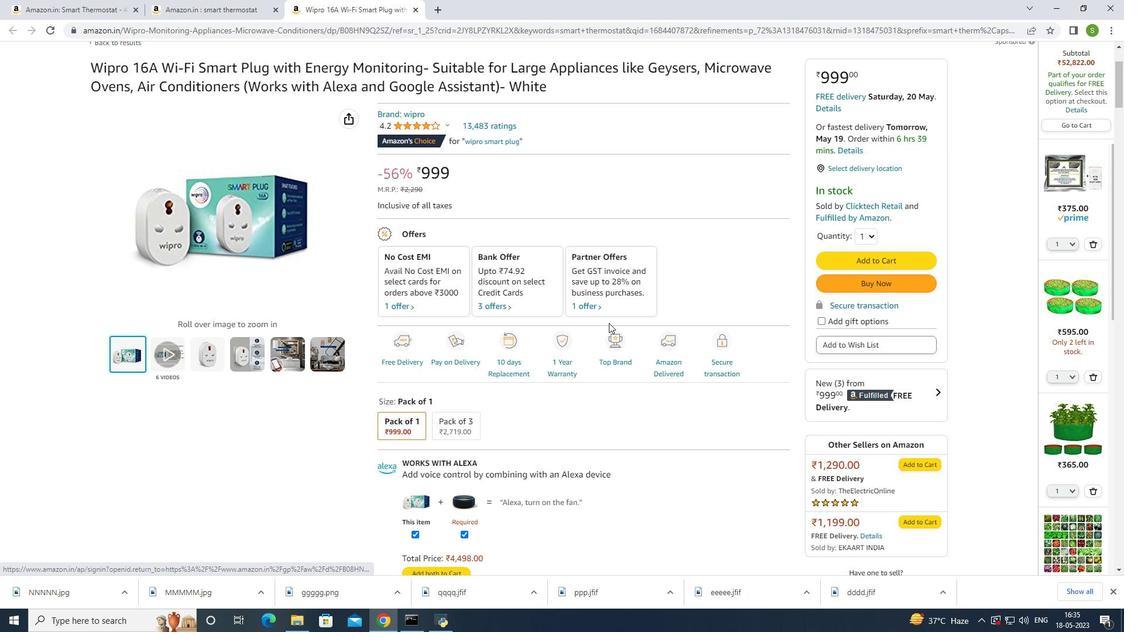
Action: Mouse scrolled (614, 316) with delta (0, 0)
Screenshot: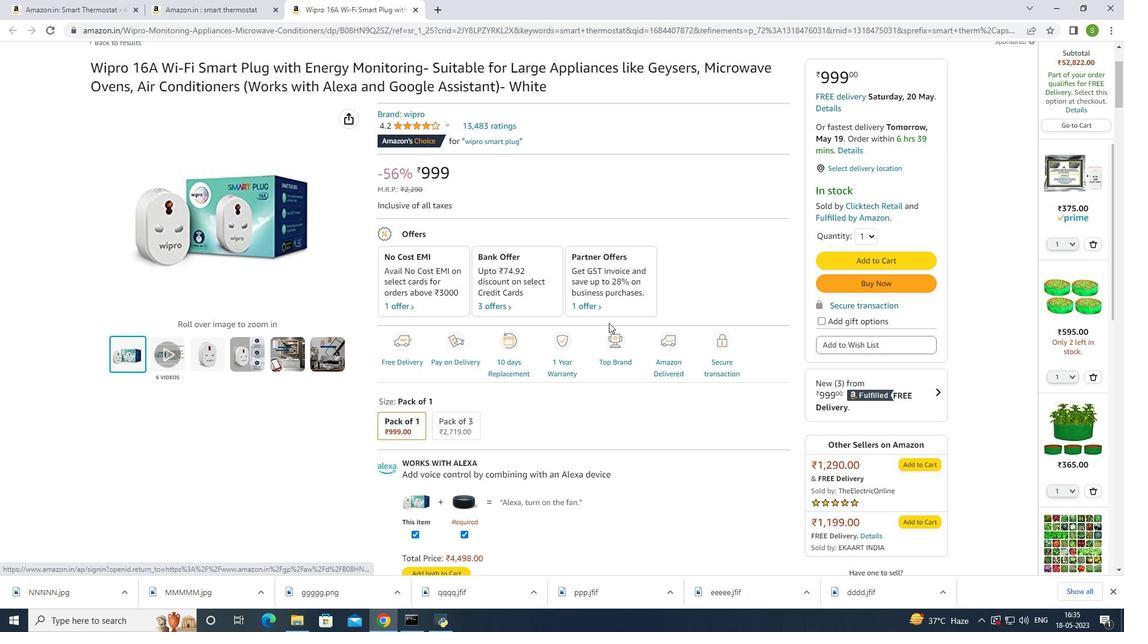 
Action: Mouse scrolled (614, 316) with delta (0, 0)
Screenshot: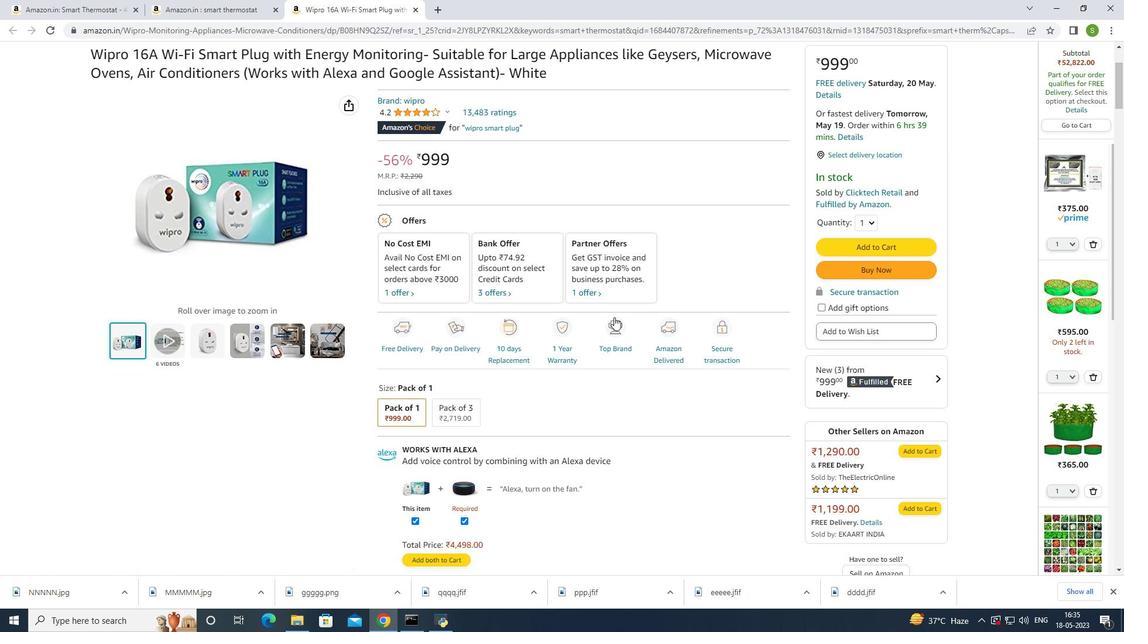 
Action: Mouse scrolled (614, 316) with delta (0, 0)
Screenshot: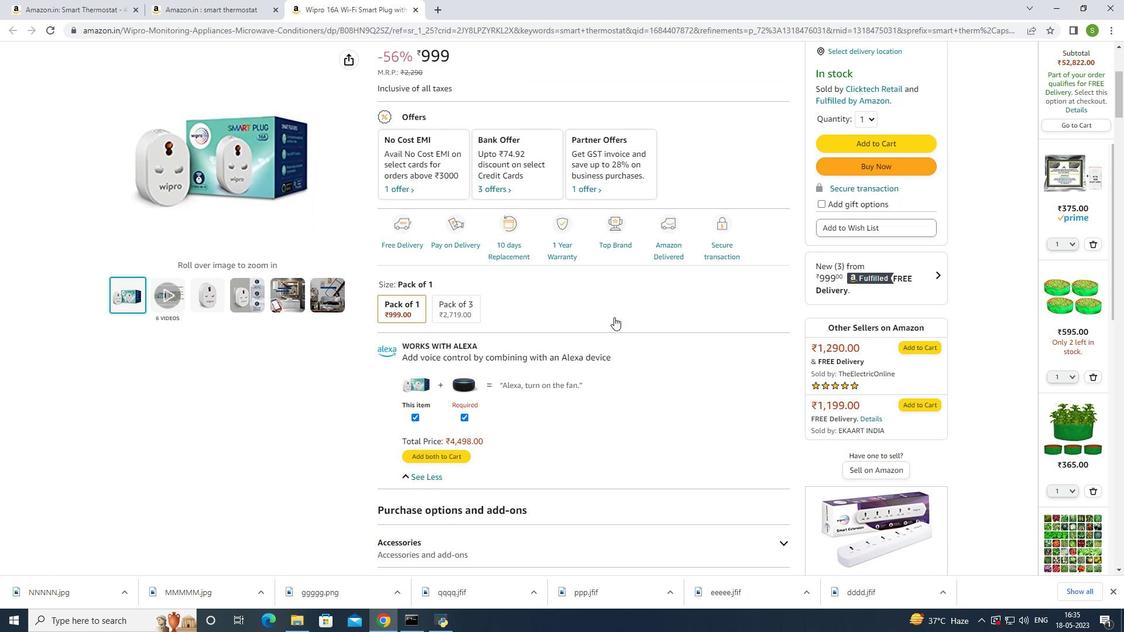 
Action: Mouse scrolled (614, 316) with delta (0, 0)
Screenshot: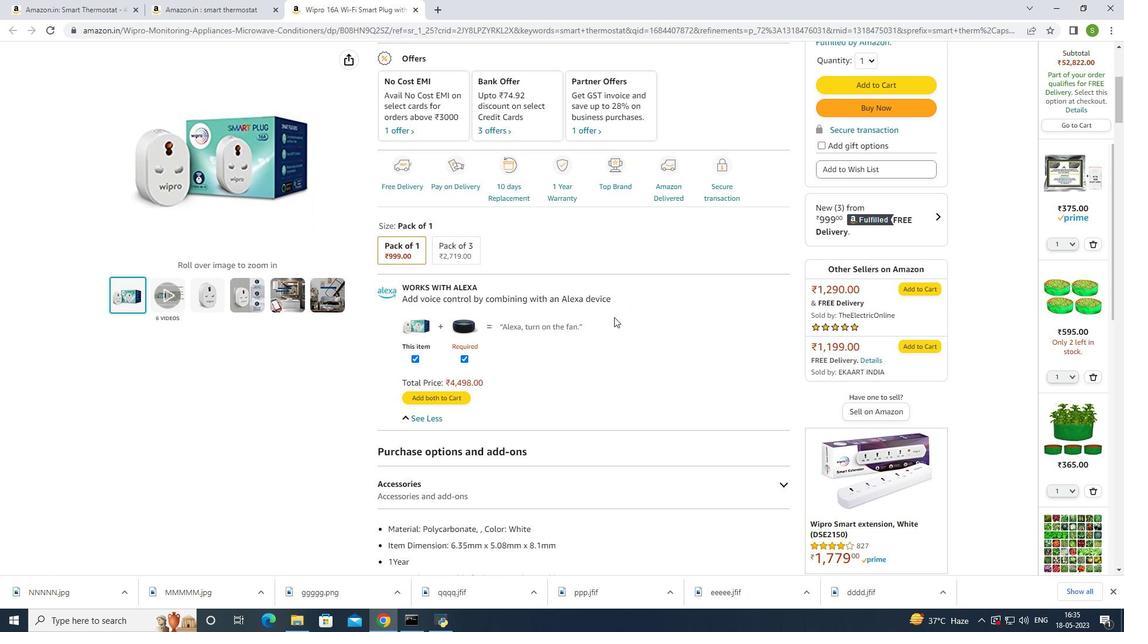 
Action: Mouse scrolled (614, 316) with delta (0, 0)
Screenshot: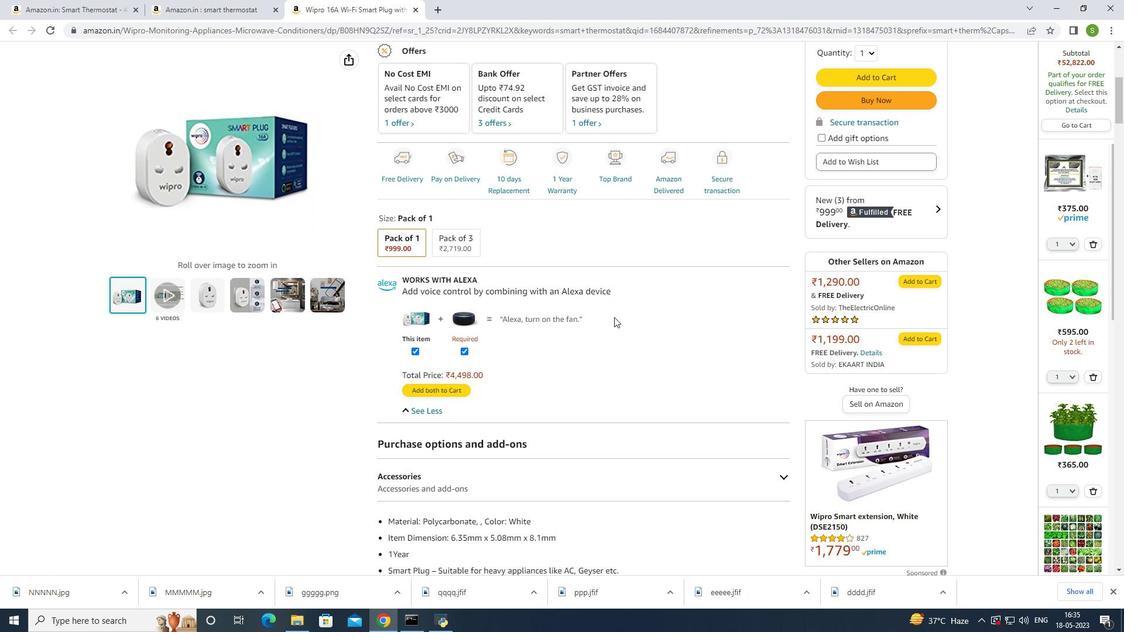 
Action: Mouse scrolled (614, 316) with delta (0, 0)
Screenshot: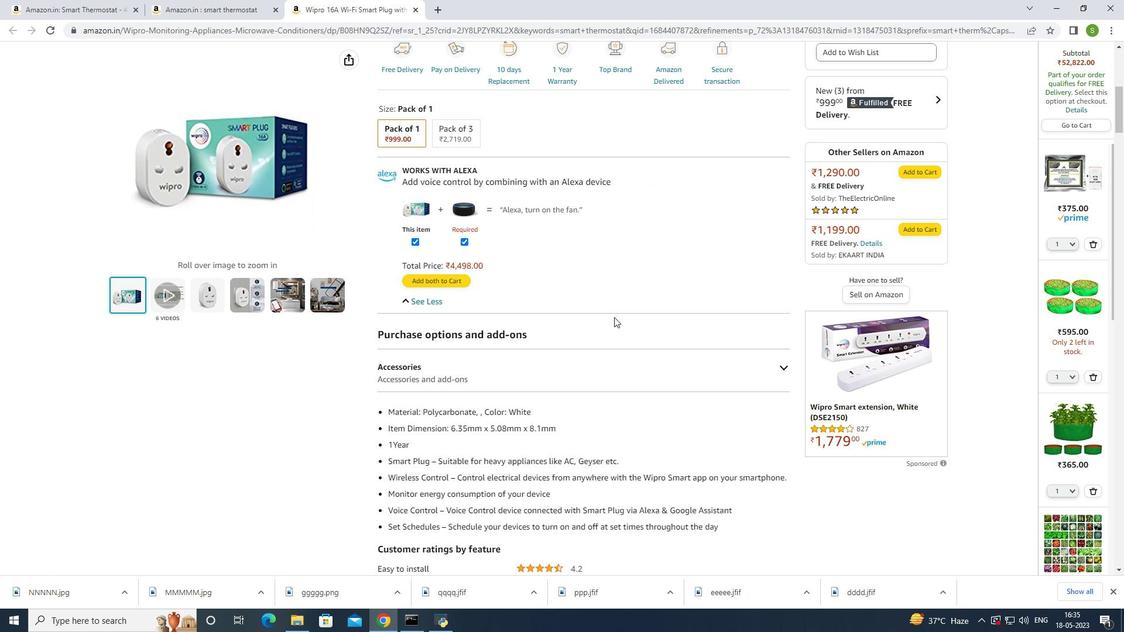 
Action: Mouse scrolled (614, 316) with delta (0, 0)
Screenshot: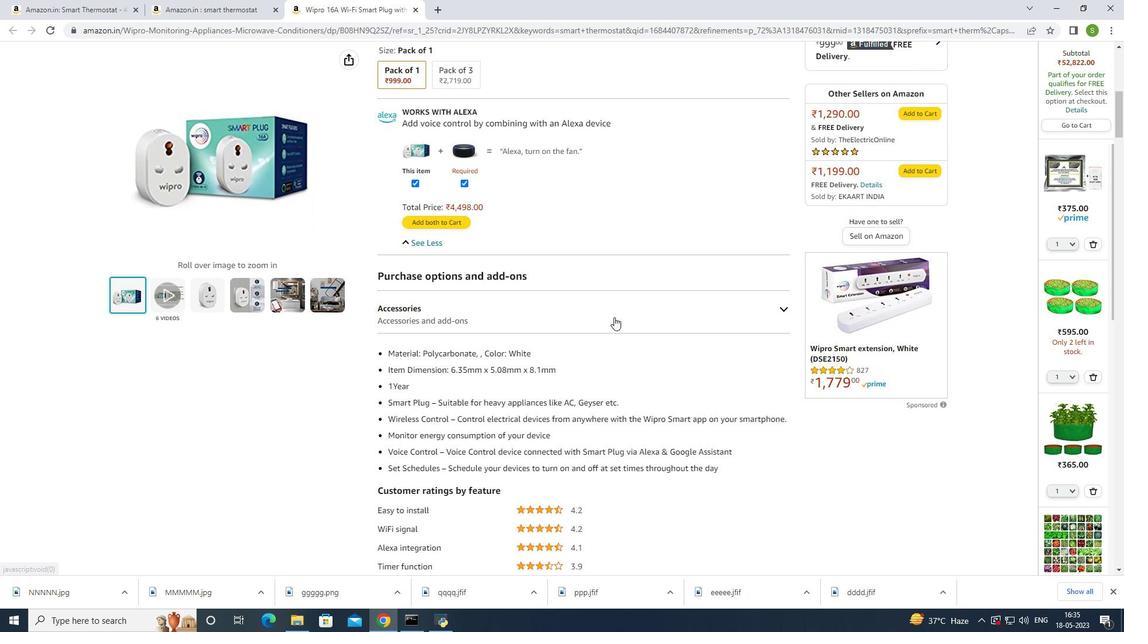 
Action: Mouse scrolled (614, 316) with delta (0, 0)
Screenshot: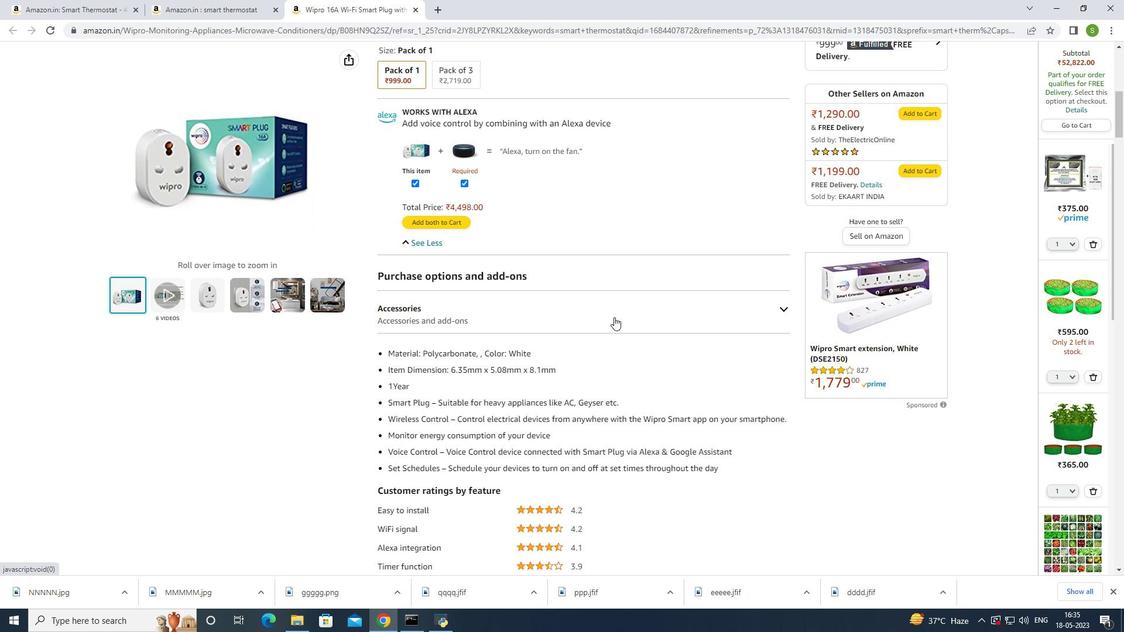 
Action: Mouse scrolled (614, 316) with delta (0, 0)
Screenshot: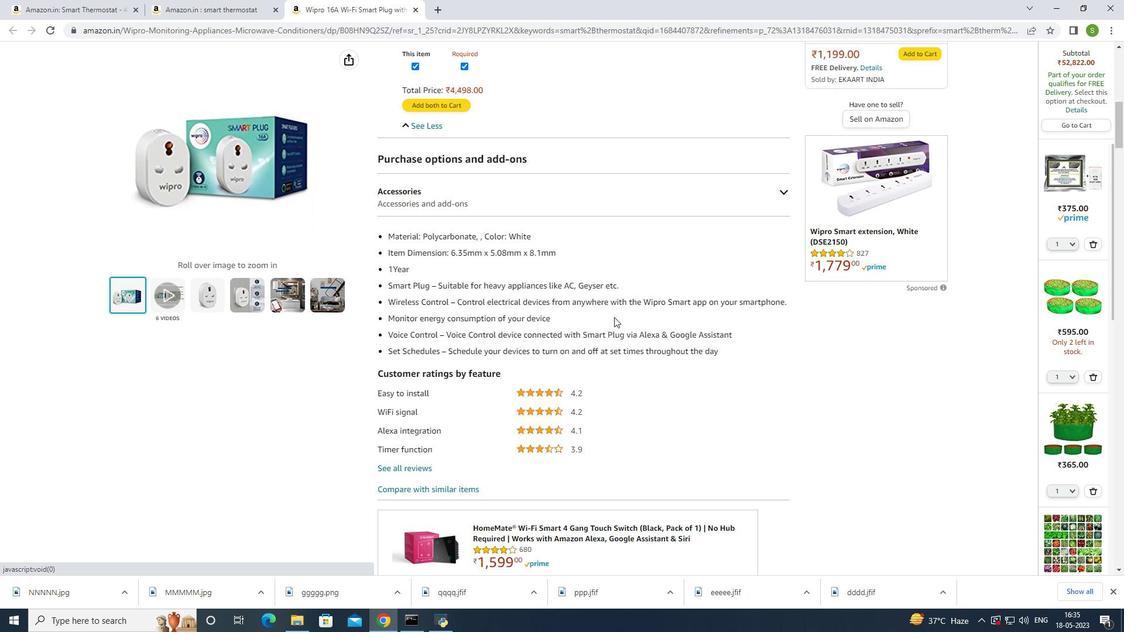 
Action: Mouse scrolled (614, 316) with delta (0, 0)
Screenshot: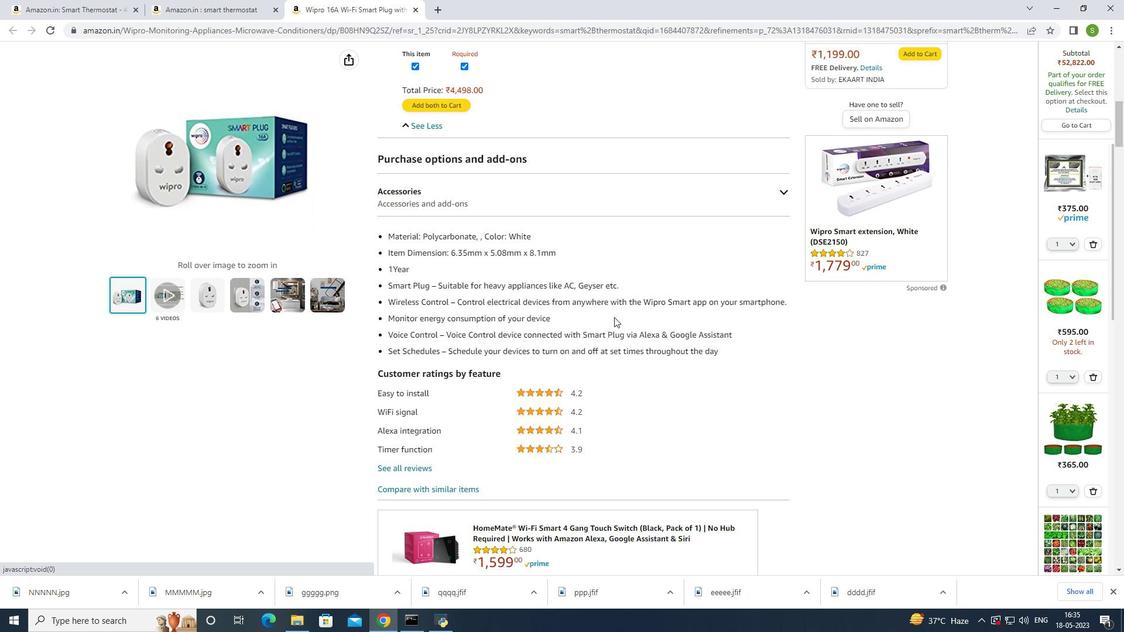
Action: Mouse scrolled (614, 316) with delta (0, 0)
Screenshot: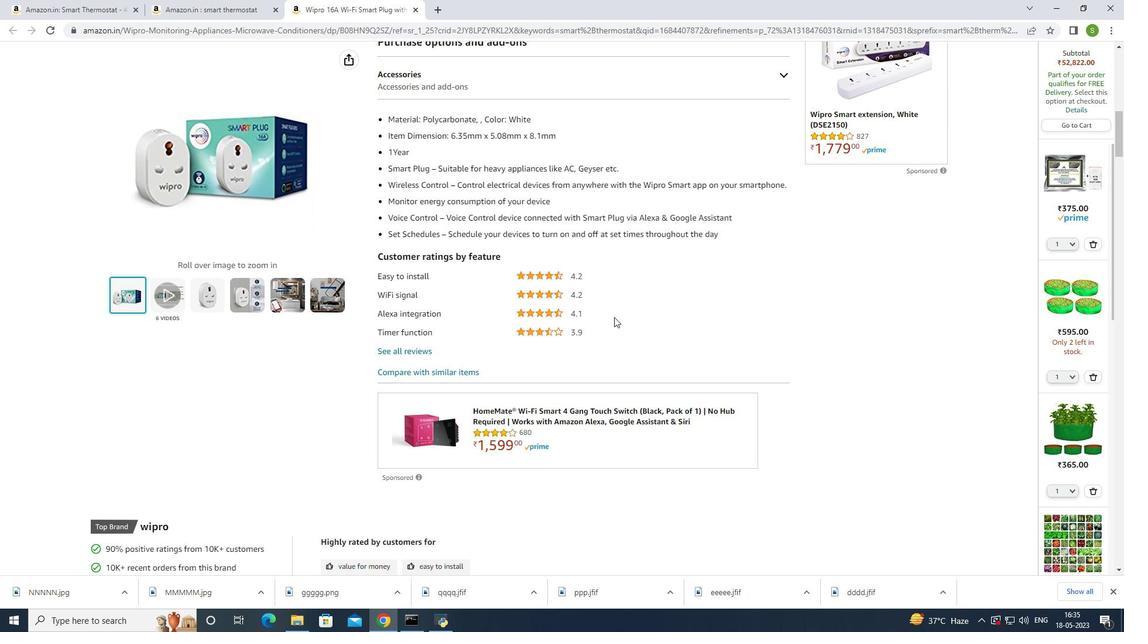 
Action: Mouse scrolled (614, 316) with delta (0, 0)
Screenshot: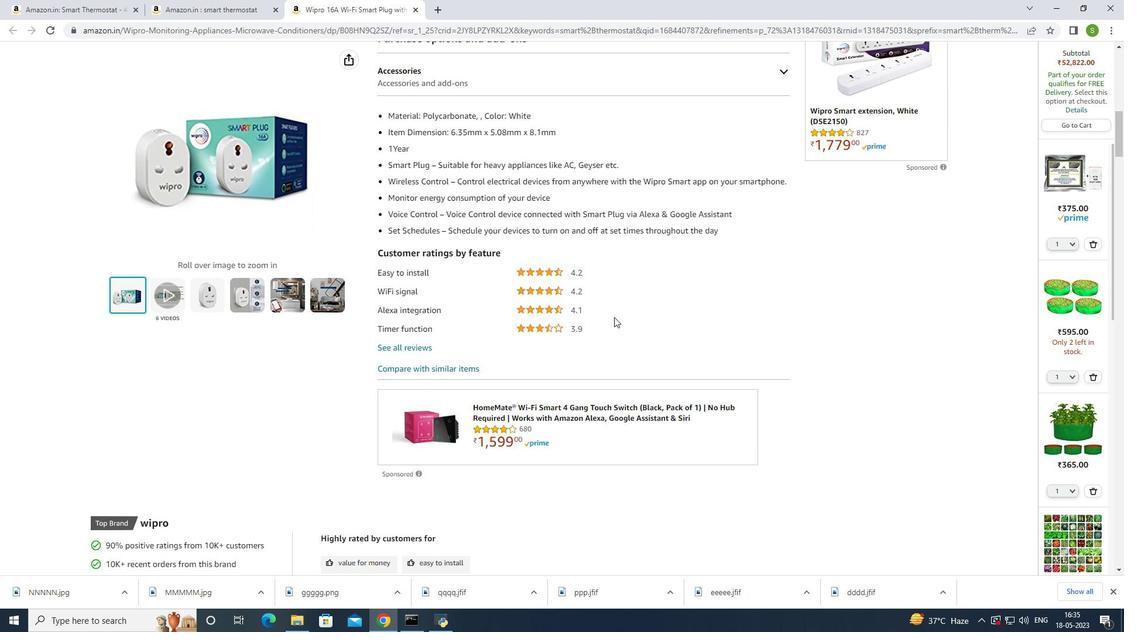
Action: Mouse scrolled (614, 316) with delta (0, 0)
Screenshot: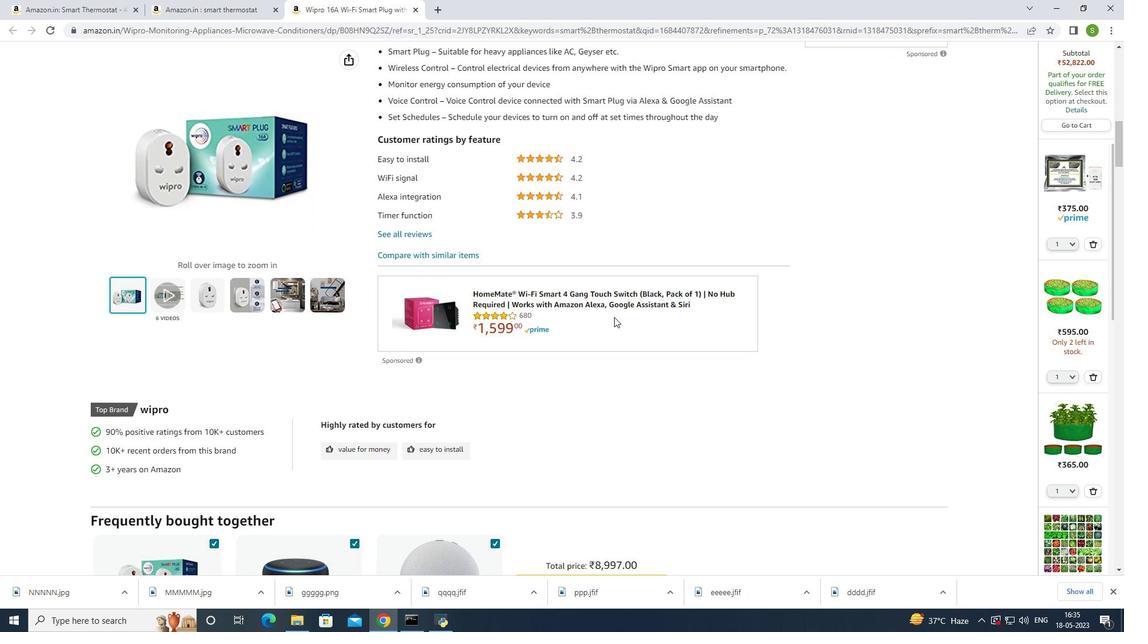 
Action: Mouse scrolled (614, 316) with delta (0, 0)
Screenshot: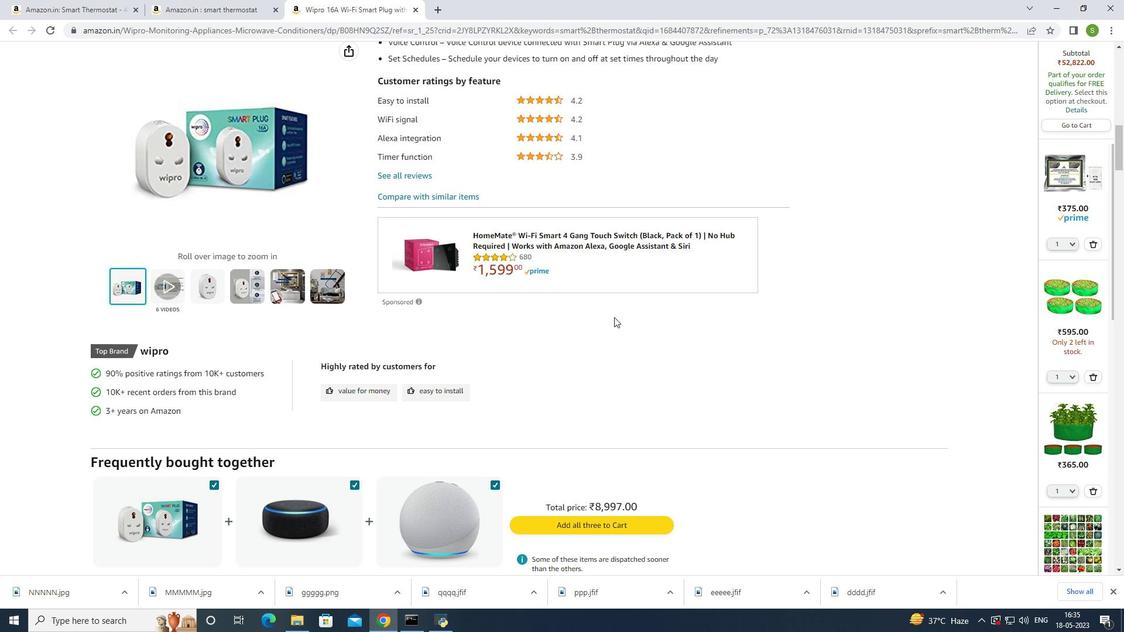 
Action: Mouse scrolled (614, 316) with delta (0, 0)
Screenshot: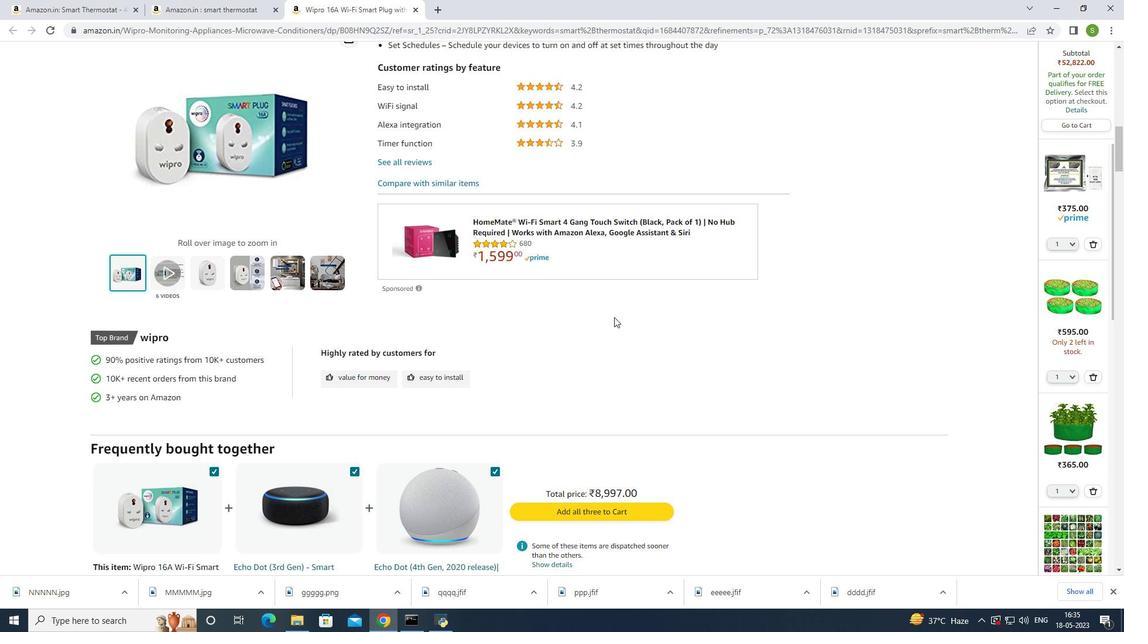 
Action: Mouse scrolled (614, 316) with delta (0, 0)
Screenshot: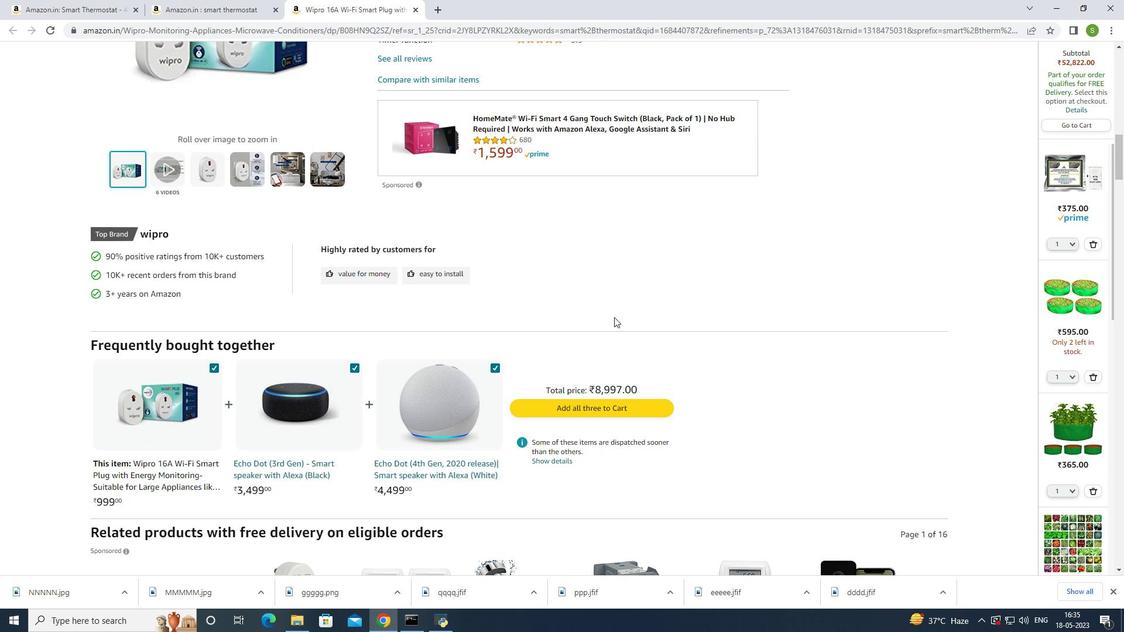 
Action: Mouse scrolled (614, 316) with delta (0, 0)
Screenshot: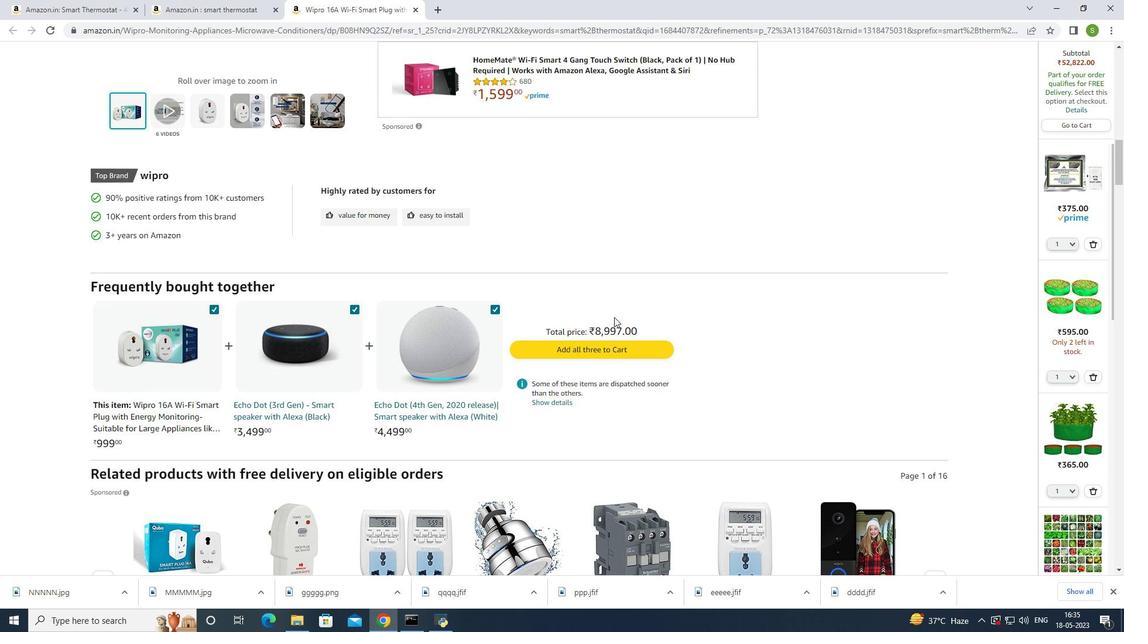 
Action: Mouse scrolled (614, 316) with delta (0, 0)
Screenshot: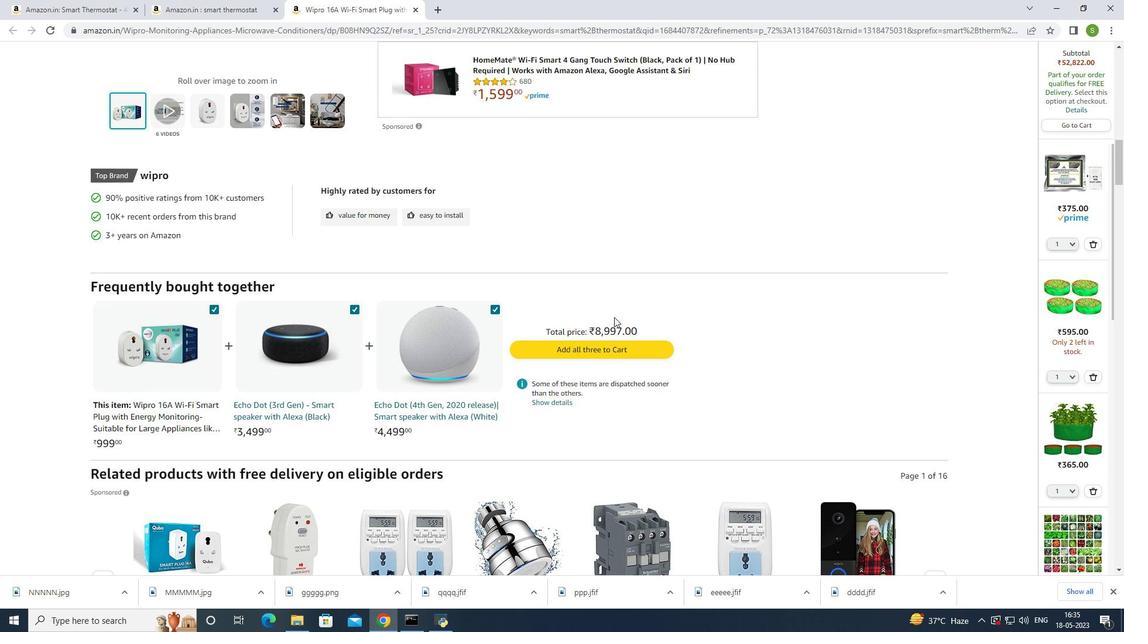 
Action: Mouse scrolled (614, 316) with delta (0, 0)
Screenshot: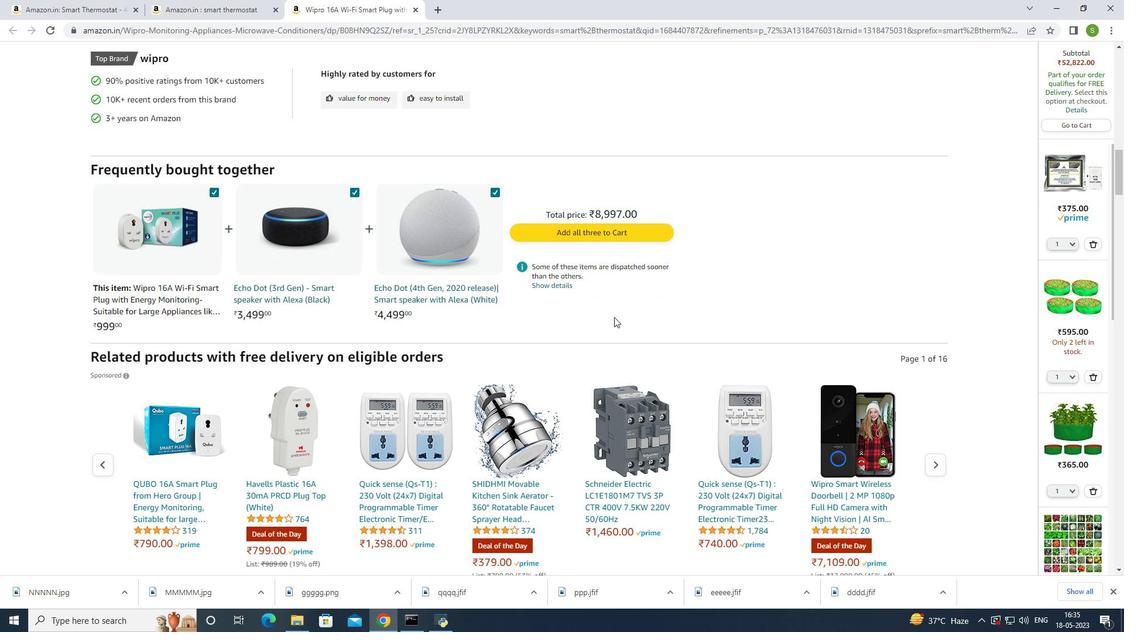 
Action: Mouse scrolled (614, 316) with delta (0, 0)
Screenshot: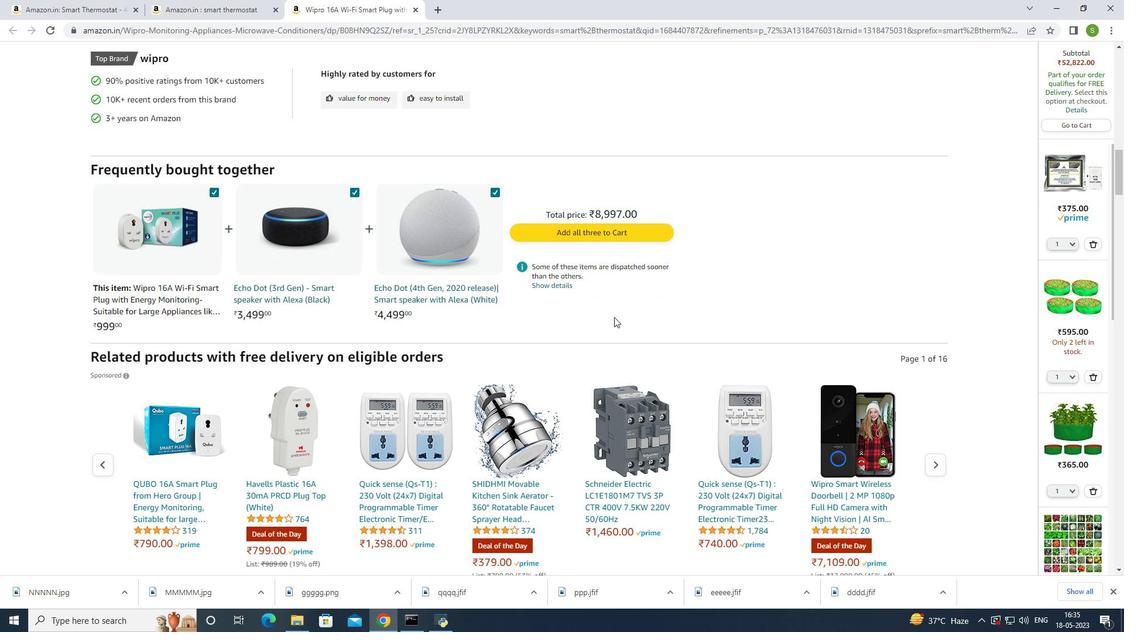 
Action: Mouse scrolled (614, 316) with delta (0, 0)
Screenshot: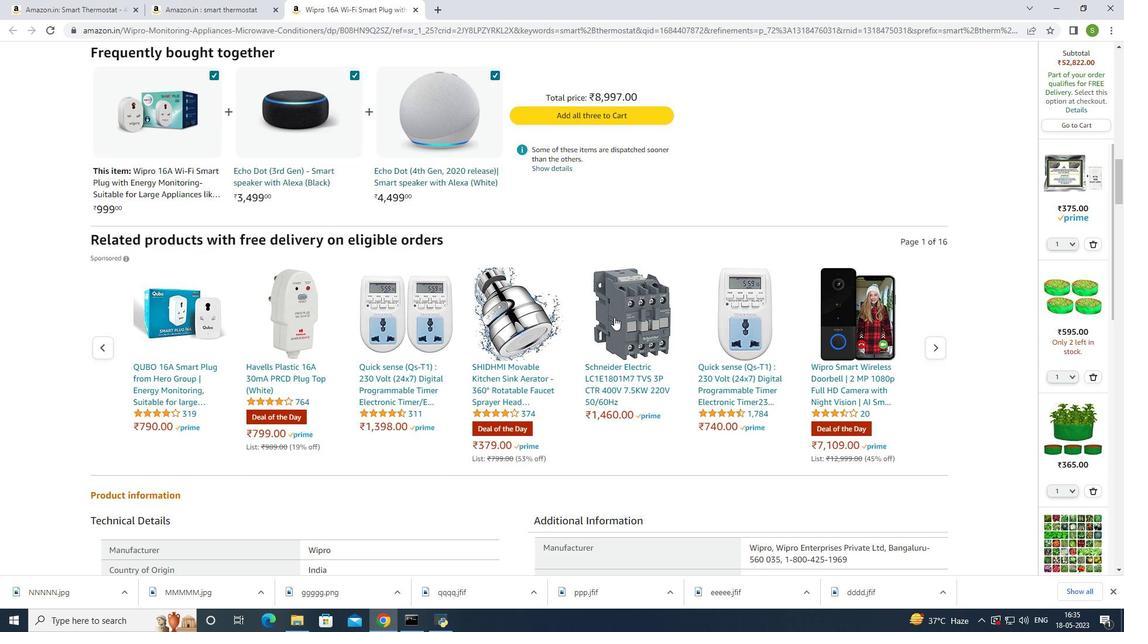 
Action: Mouse scrolled (614, 316) with delta (0, 0)
Screenshot: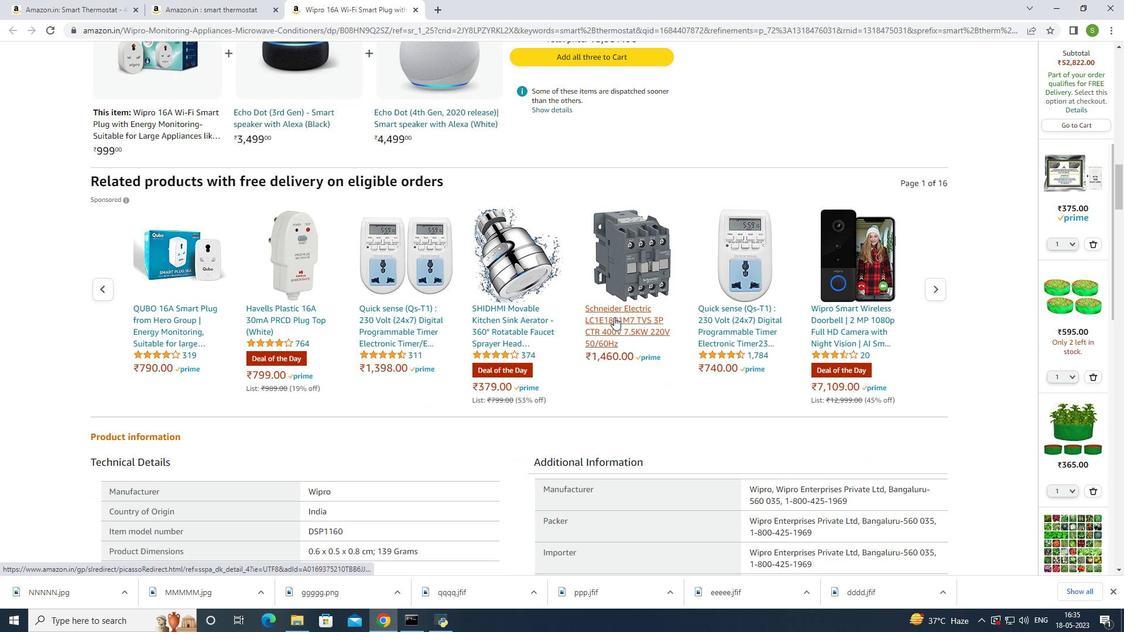 
Action: Mouse scrolled (614, 316) with delta (0, 0)
Screenshot: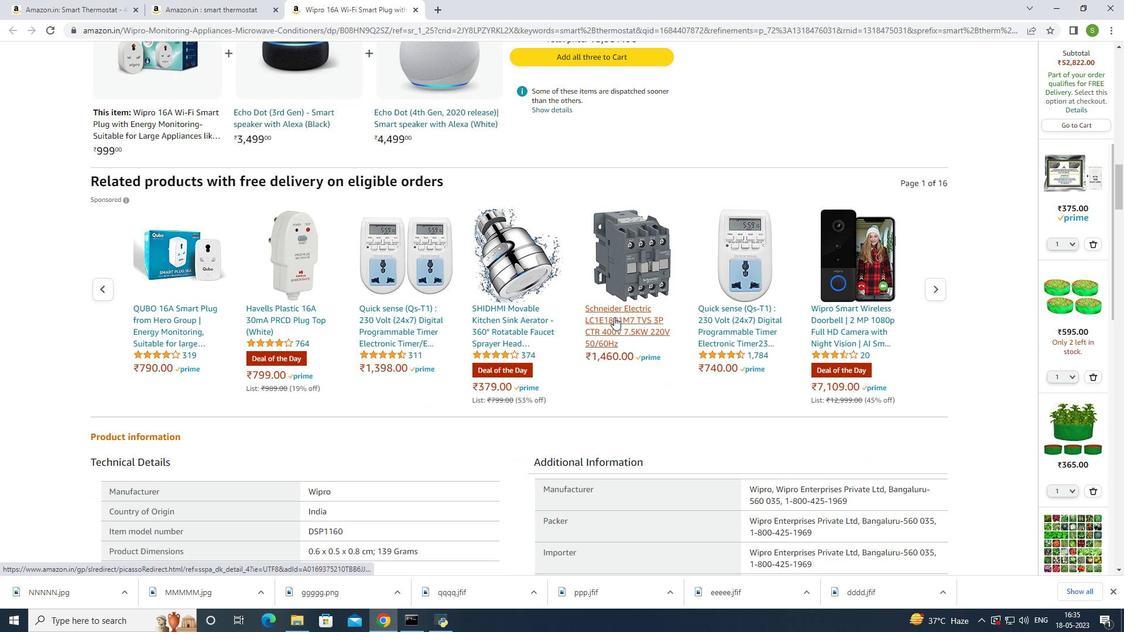 
Action: Mouse scrolled (614, 316) with delta (0, 0)
Screenshot: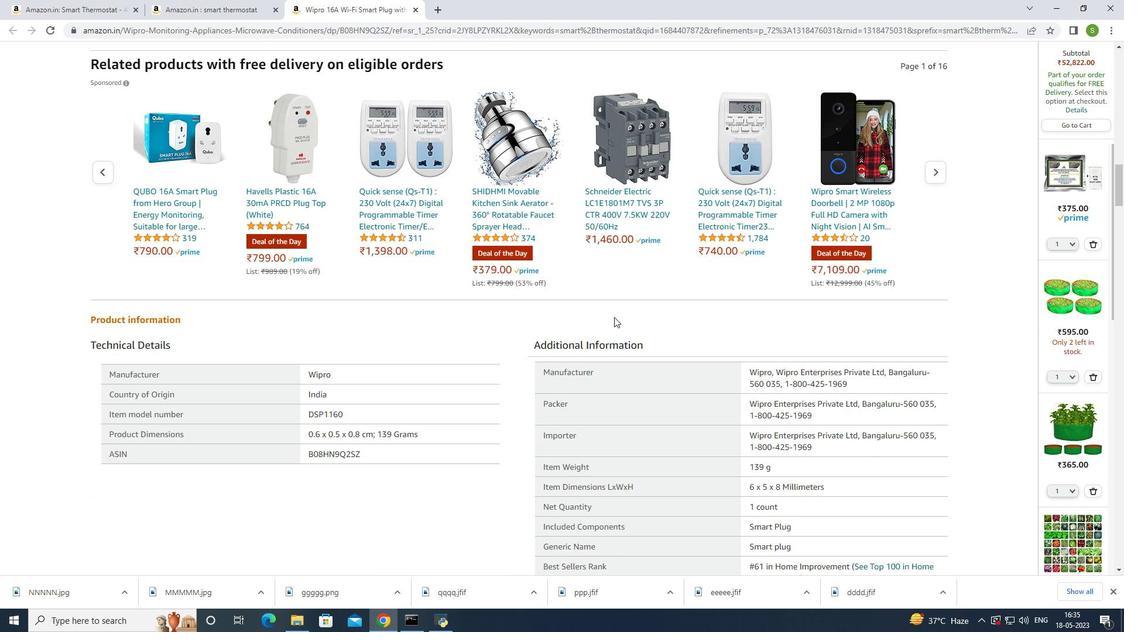 
Action: Mouse moved to (93, 152)
Screenshot: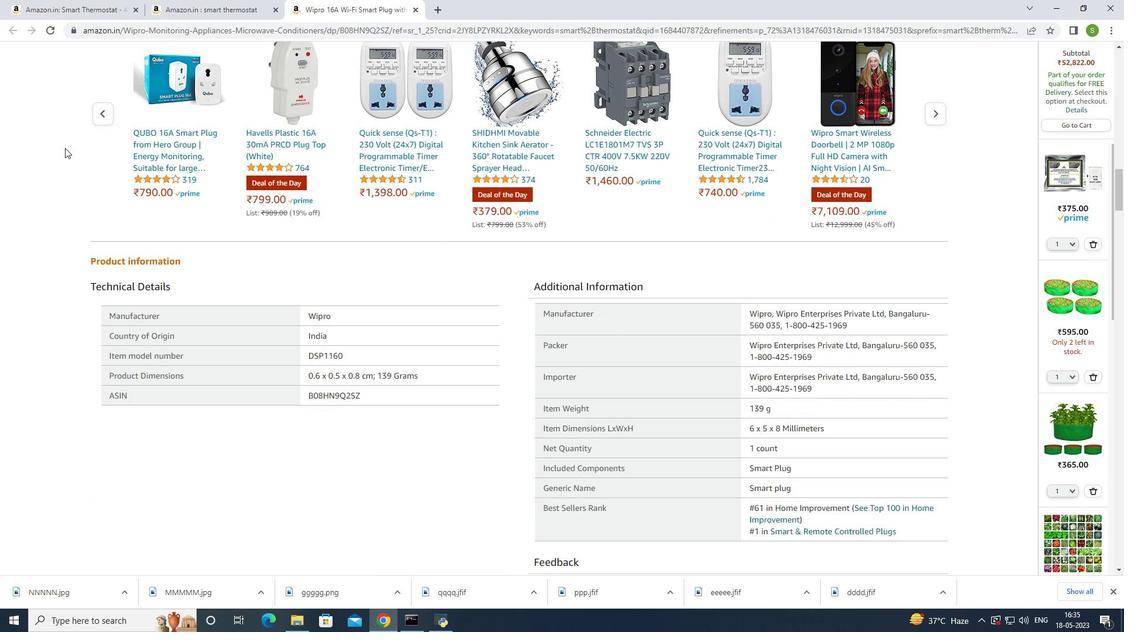 
Action: Mouse scrolled (93, 153) with delta (0, 0)
Screenshot: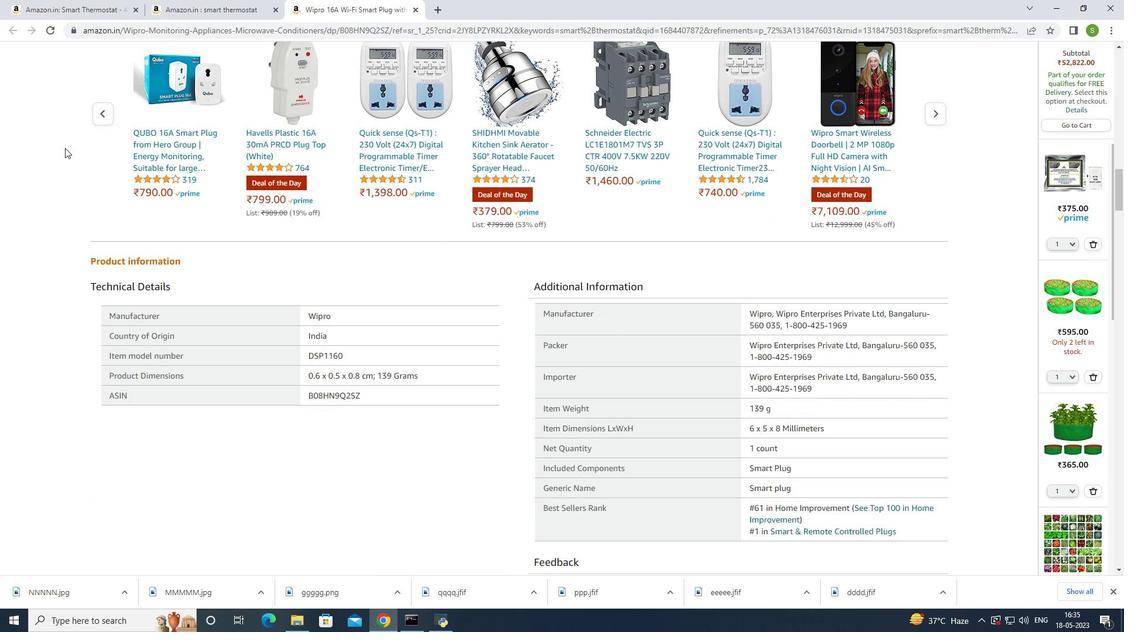 
Action: Mouse moved to (94, 153)
Screenshot: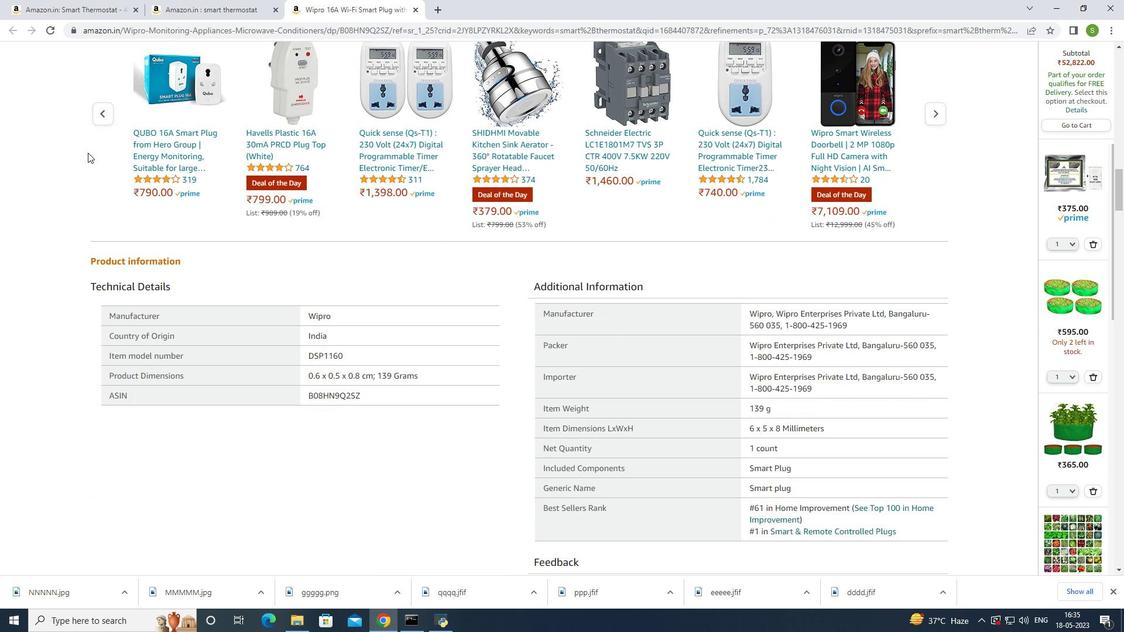 
Action: Mouse scrolled (94, 154) with delta (0, 0)
Screenshot: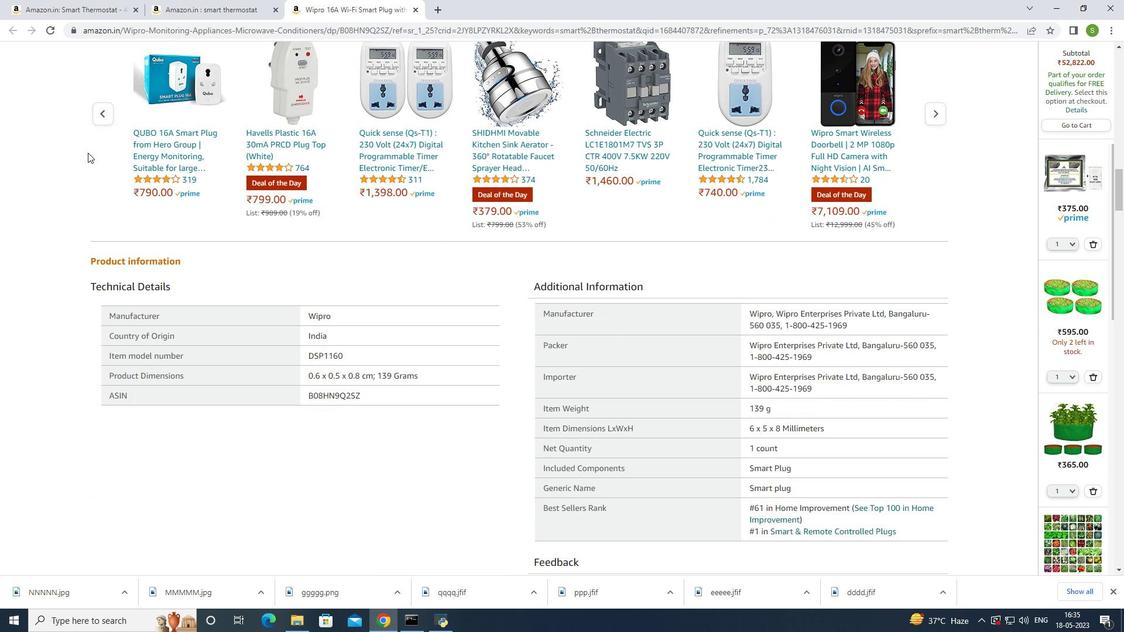 
Action: Mouse moved to (98, 155)
Screenshot: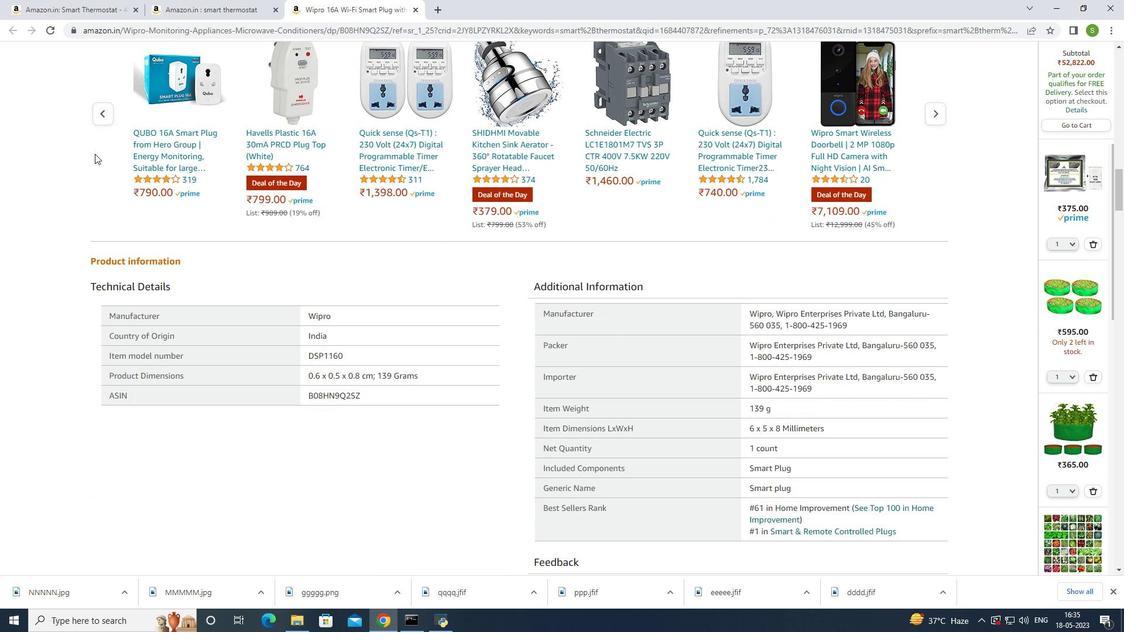 
Action: Mouse scrolled (98, 155) with delta (0, 0)
Screenshot: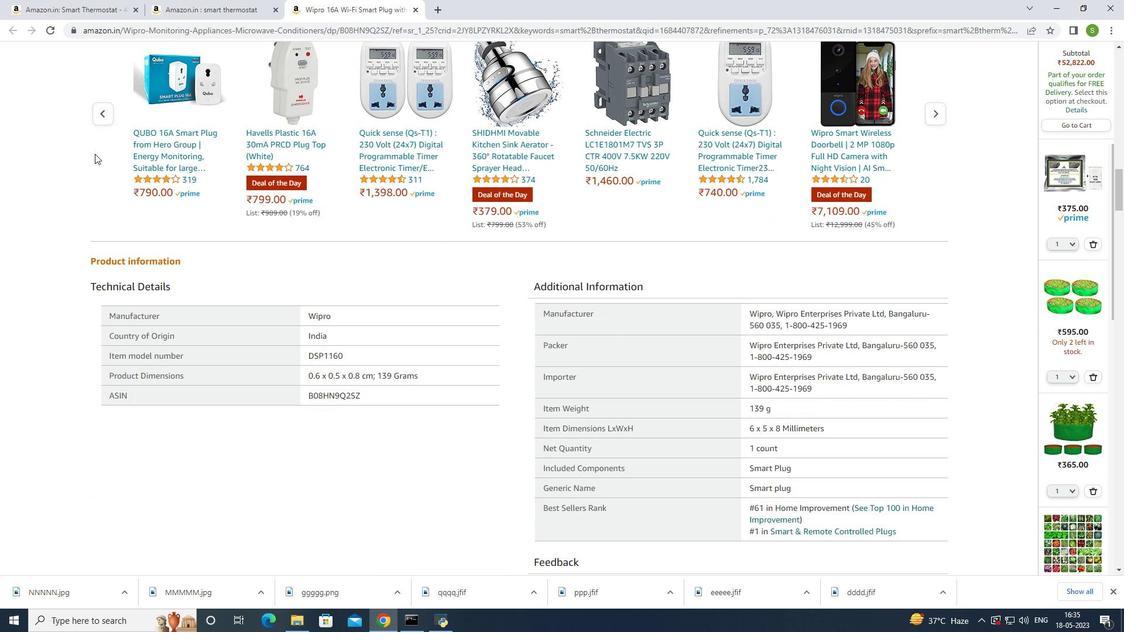 
Action: Mouse moved to (101, 155)
Screenshot: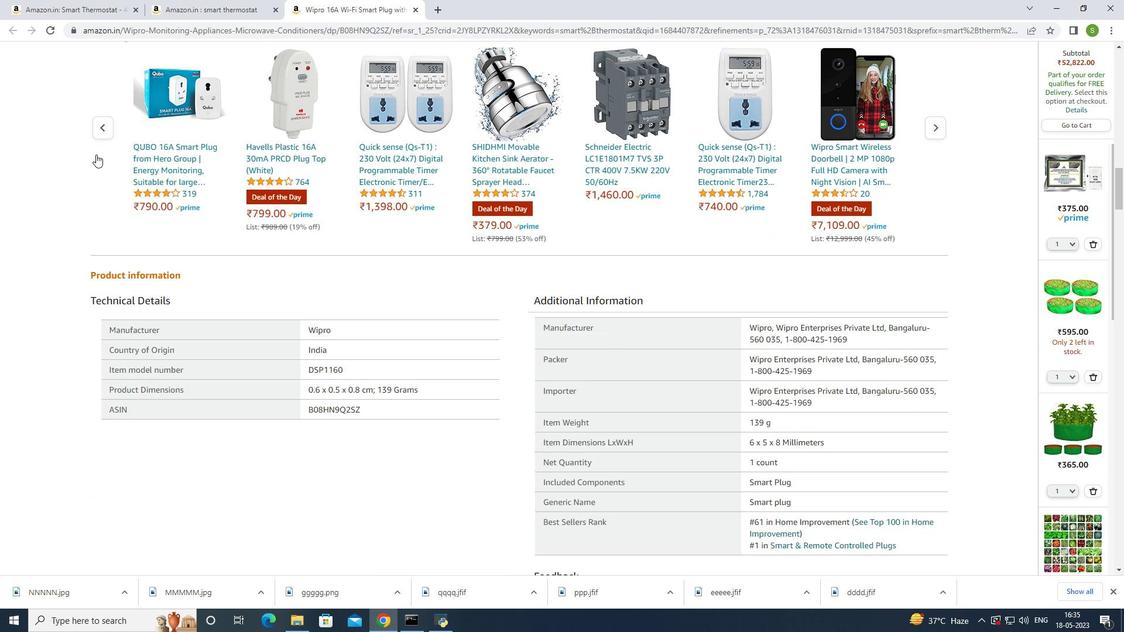 
Action: Mouse scrolled (101, 156) with delta (0, 0)
Screenshot: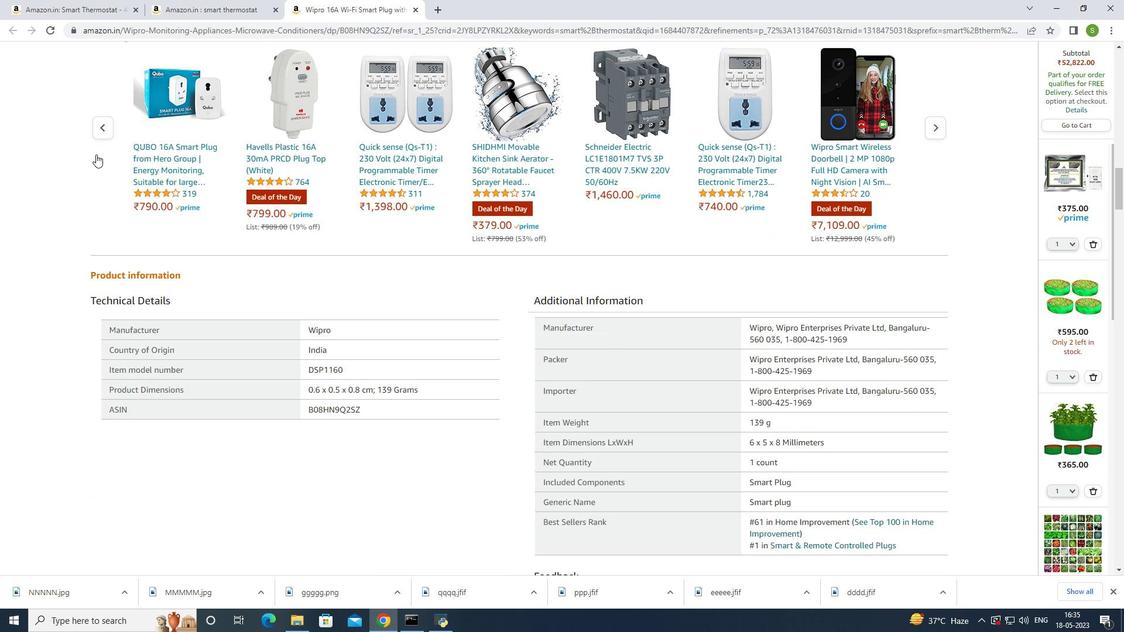 
Action: Mouse moved to (102, 155)
Screenshot: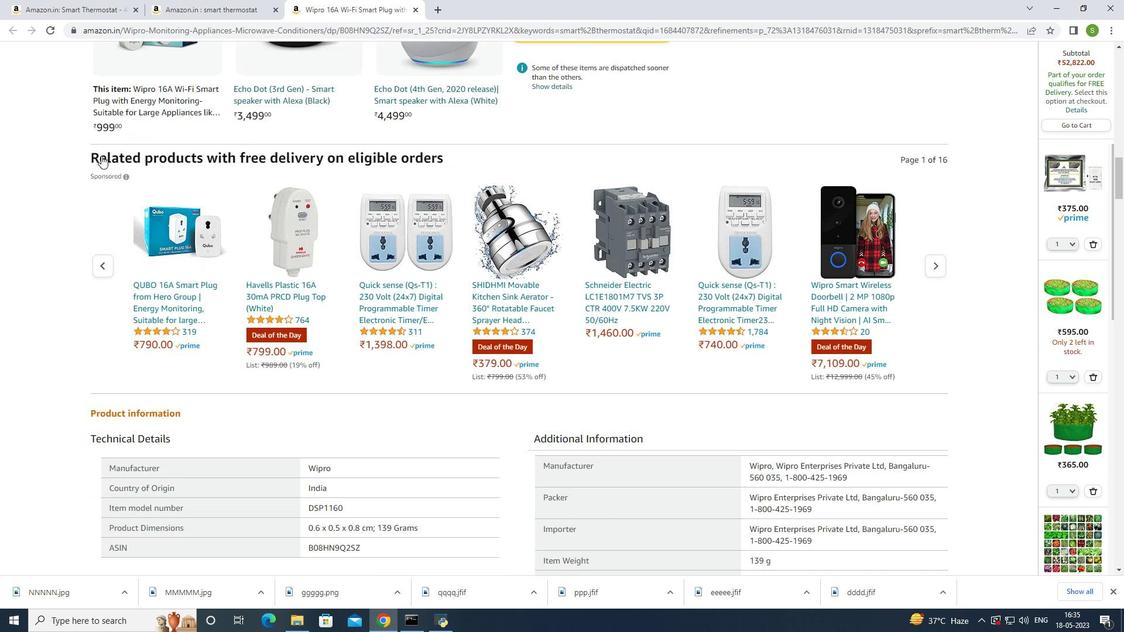 
Action: Mouse scrolled (102, 156) with delta (0, 0)
Screenshot: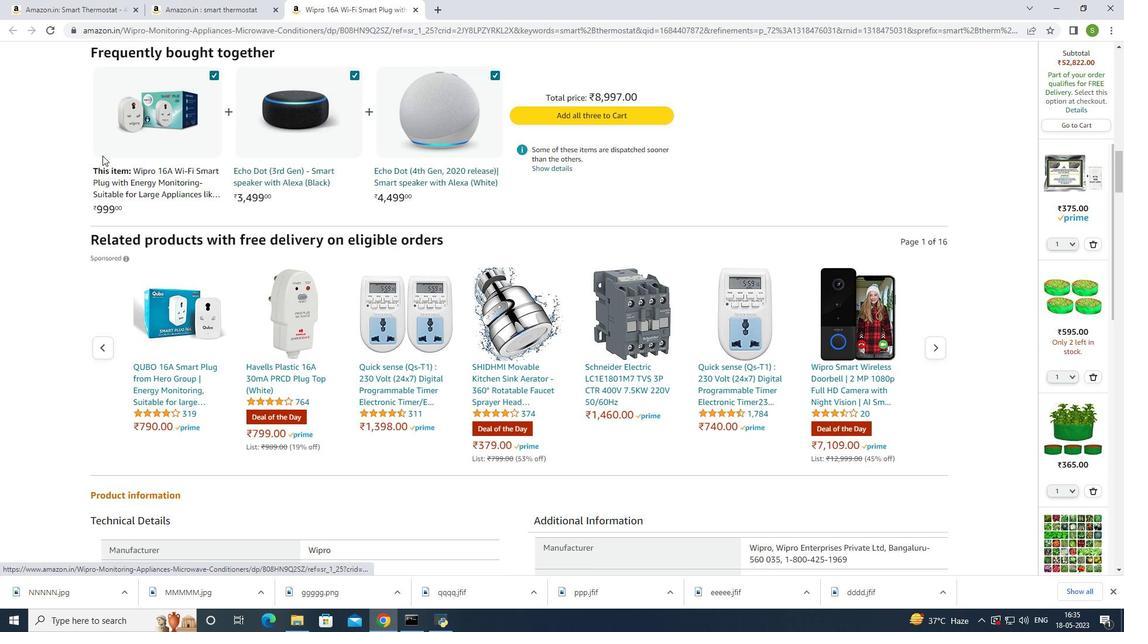 
Action: Mouse scrolled (102, 156) with delta (0, 0)
Screenshot: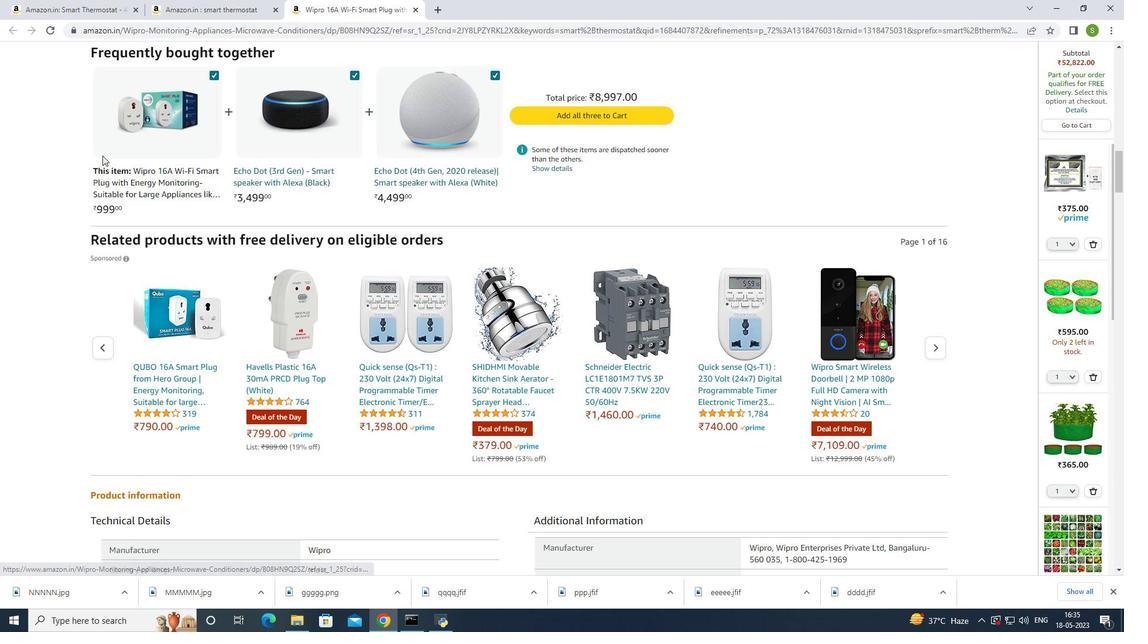 
Action: Mouse scrolled (102, 156) with delta (0, 0)
Screenshot: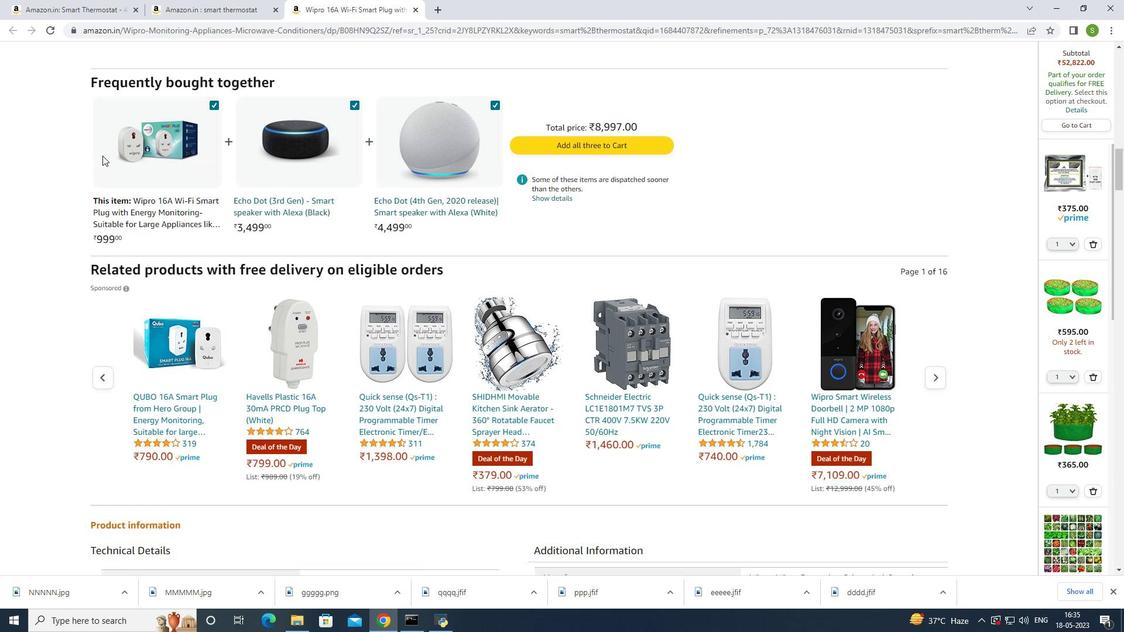 
Action: Mouse scrolled (102, 156) with delta (0, 0)
Screenshot: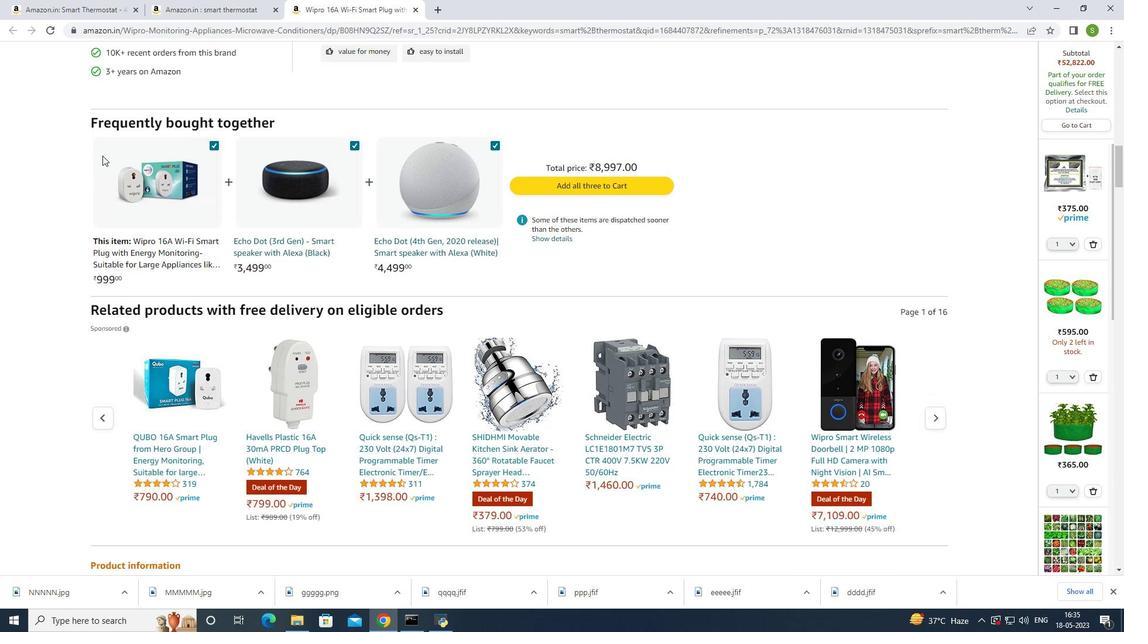 
Action: Mouse scrolled (102, 156) with delta (0, 0)
Screenshot: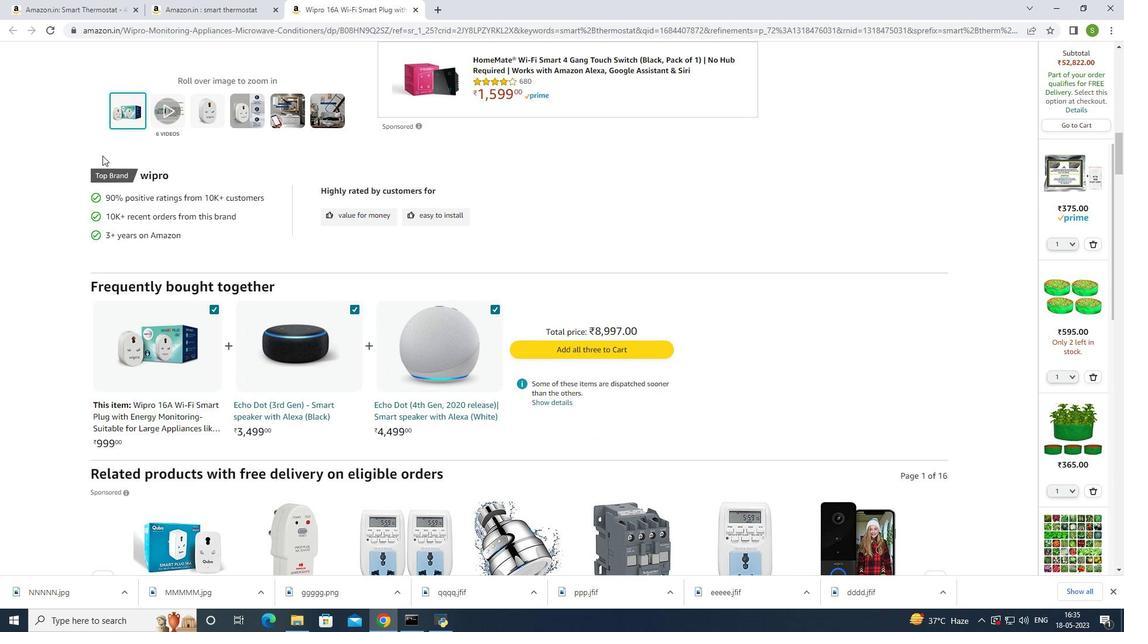 
Action: Mouse scrolled (102, 156) with delta (0, 0)
Screenshot: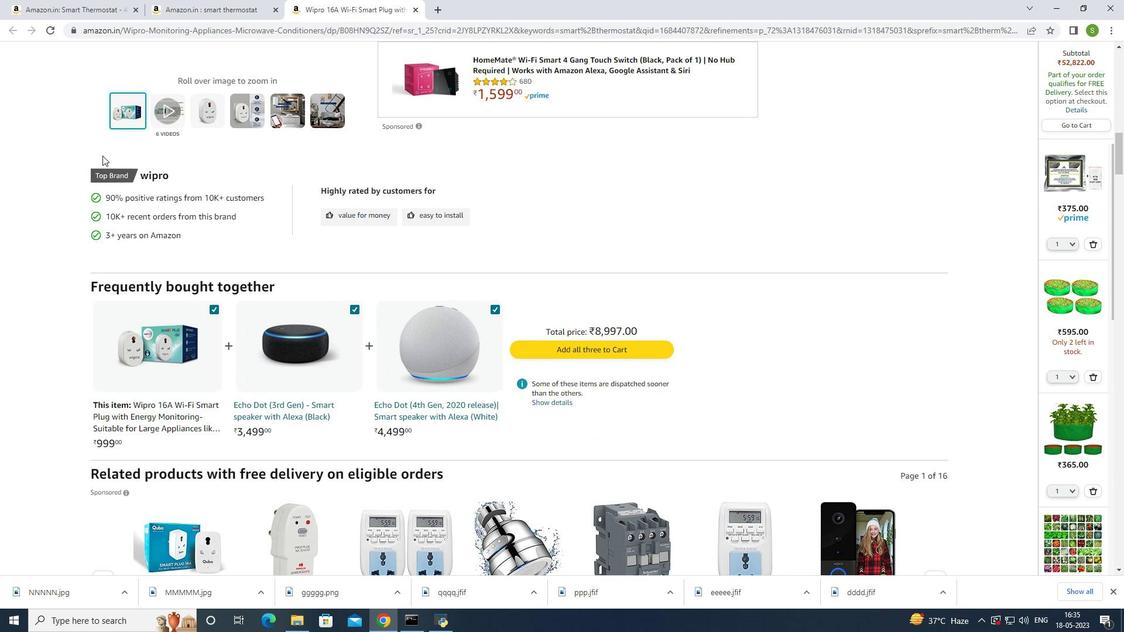 
Action: Mouse scrolled (102, 156) with delta (0, 0)
Screenshot: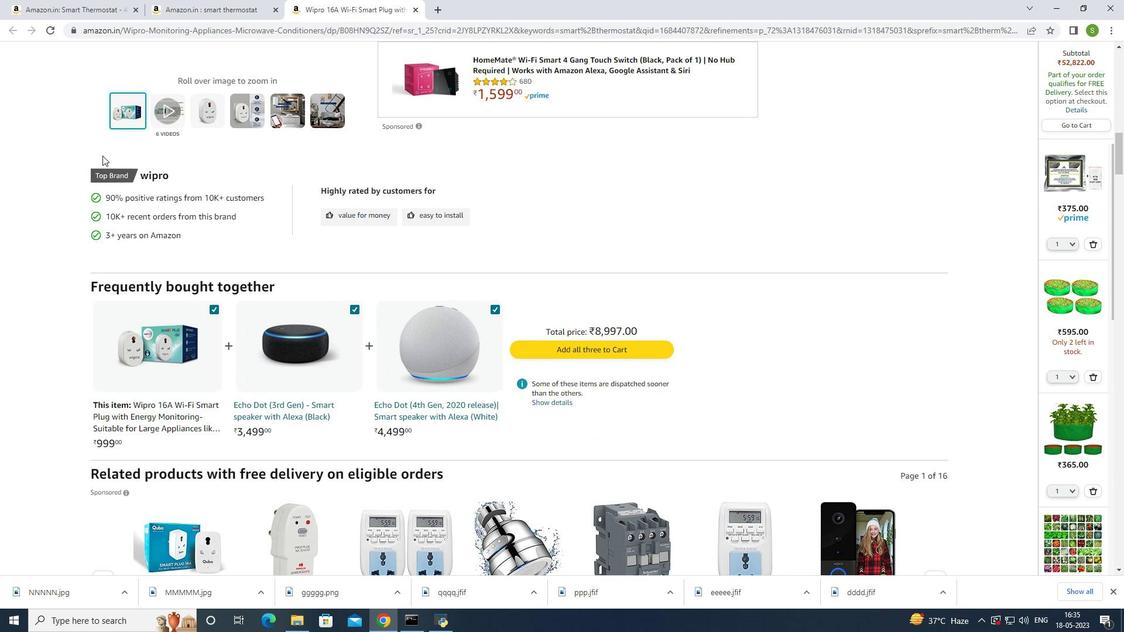 
Action: Mouse scrolled (102, 156) with delta (0, 0)
Screenshot: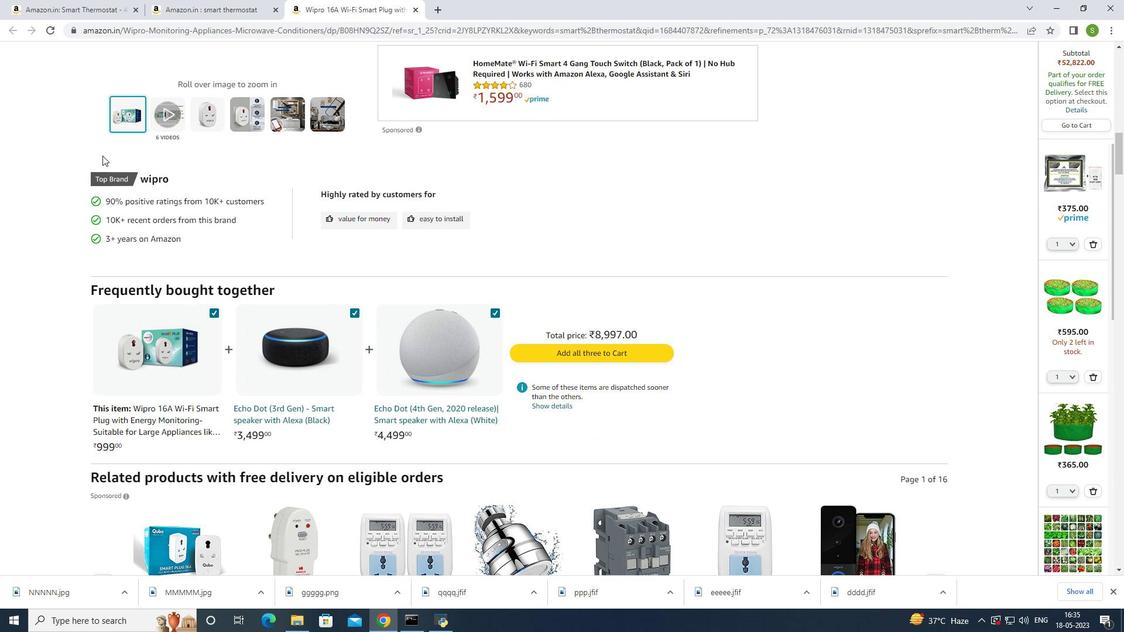 
Action: Mouse scrolled (102, 156) with delta (0, 0)
Screenshot: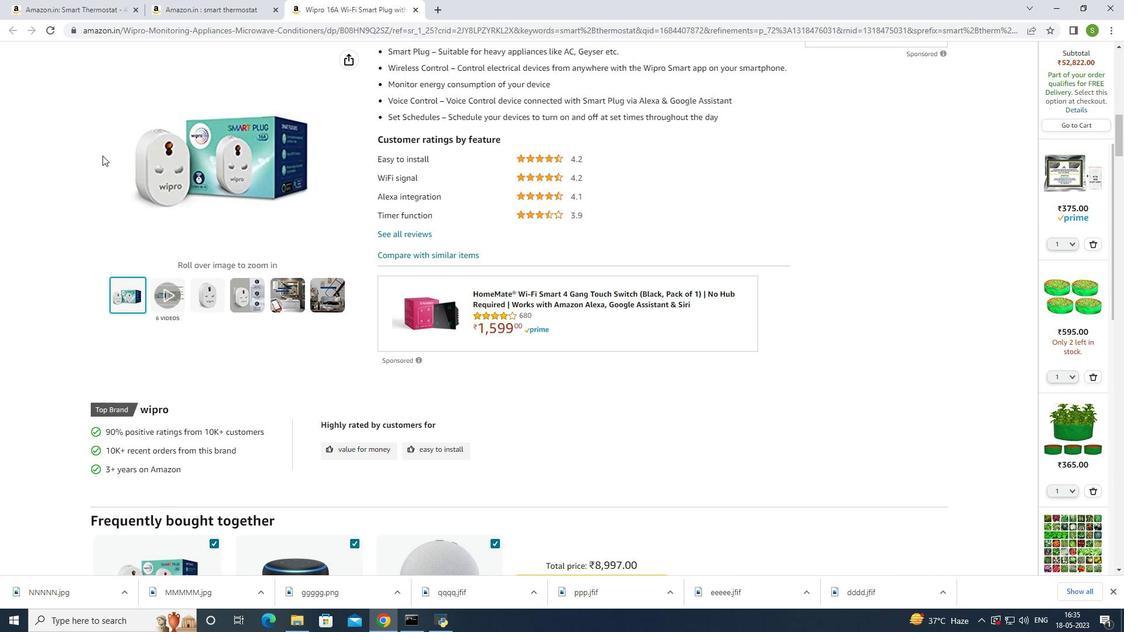 
Action: Mouse scrolled (102, 156) with delta (0, 0)
Screenshot: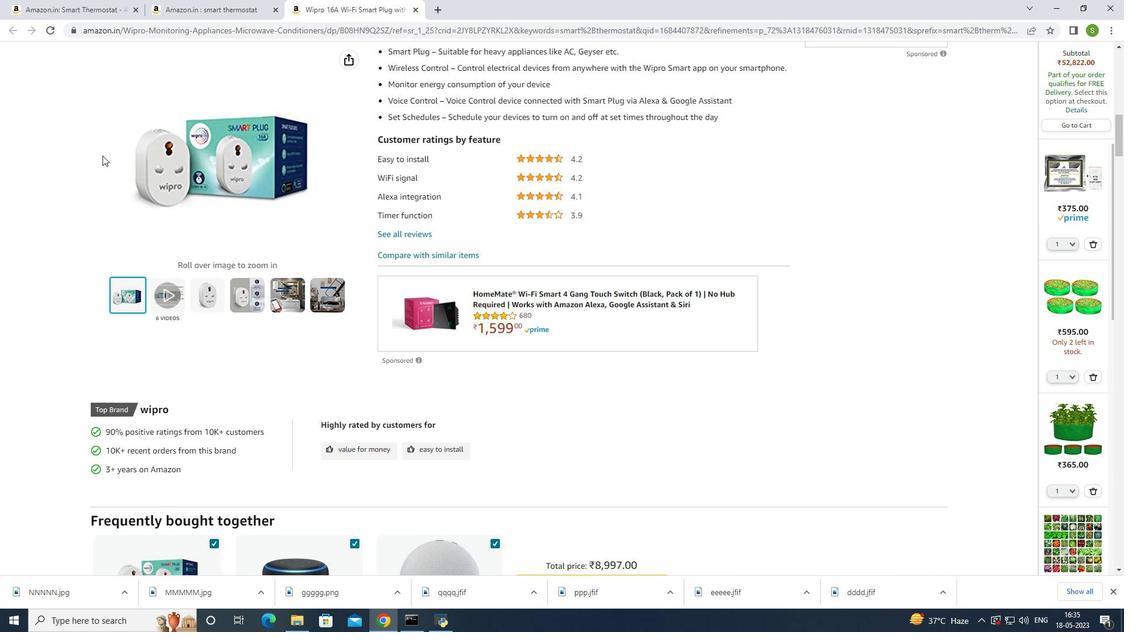
Action: Mouse scrolled (102, 156) with delta (0, 0)
Screenshot: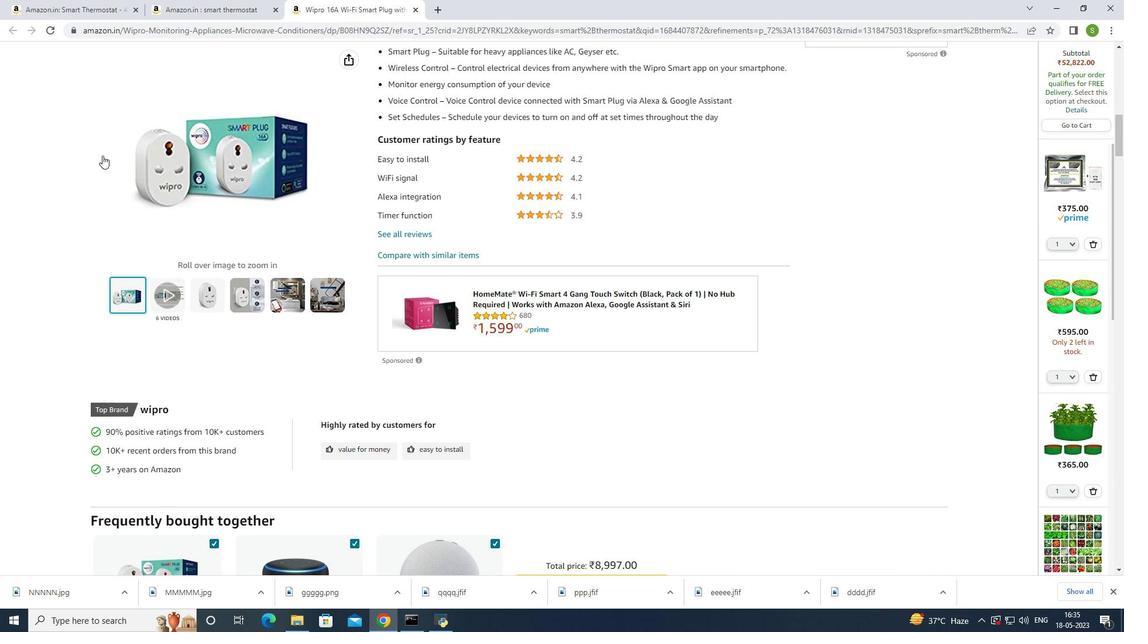 
Action: Mouse scrolled (102, 156) with delta (0, 0)
Screenshot: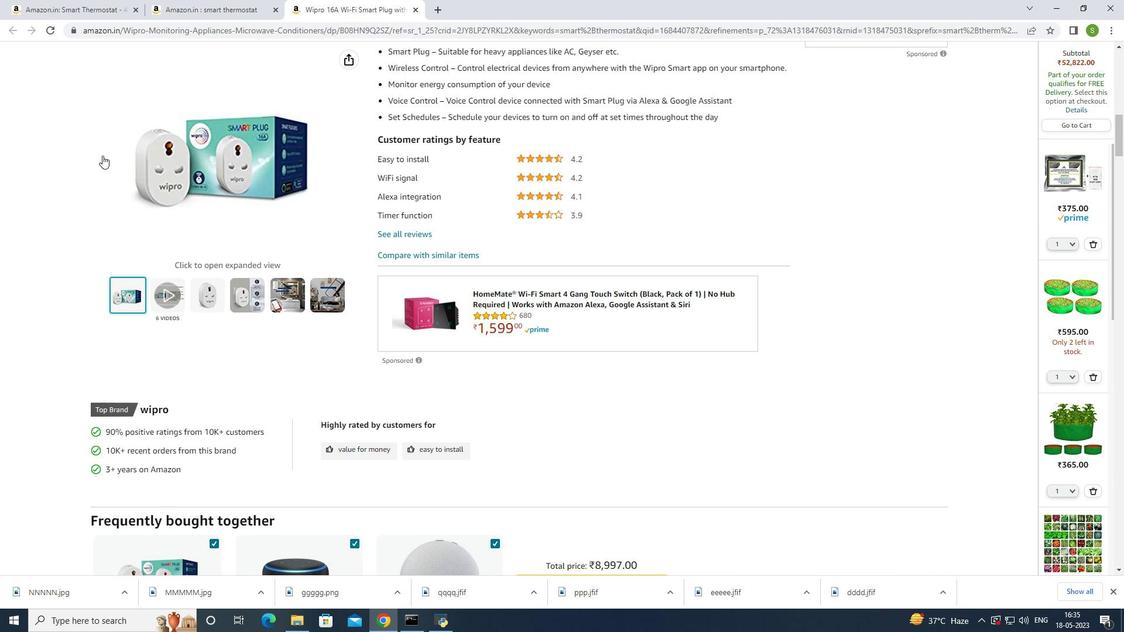 
Action: Mouse moved to (105, 153)
Screenshot: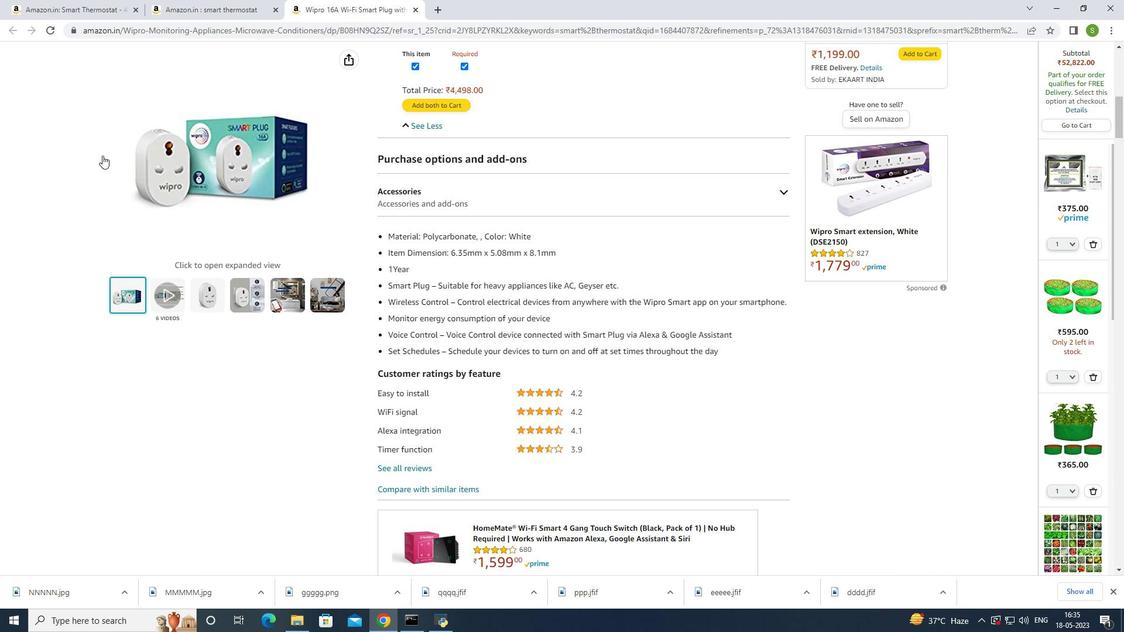 
Action: Mouse scrolled (105, 154) with delta (0, 0)
Screenshot: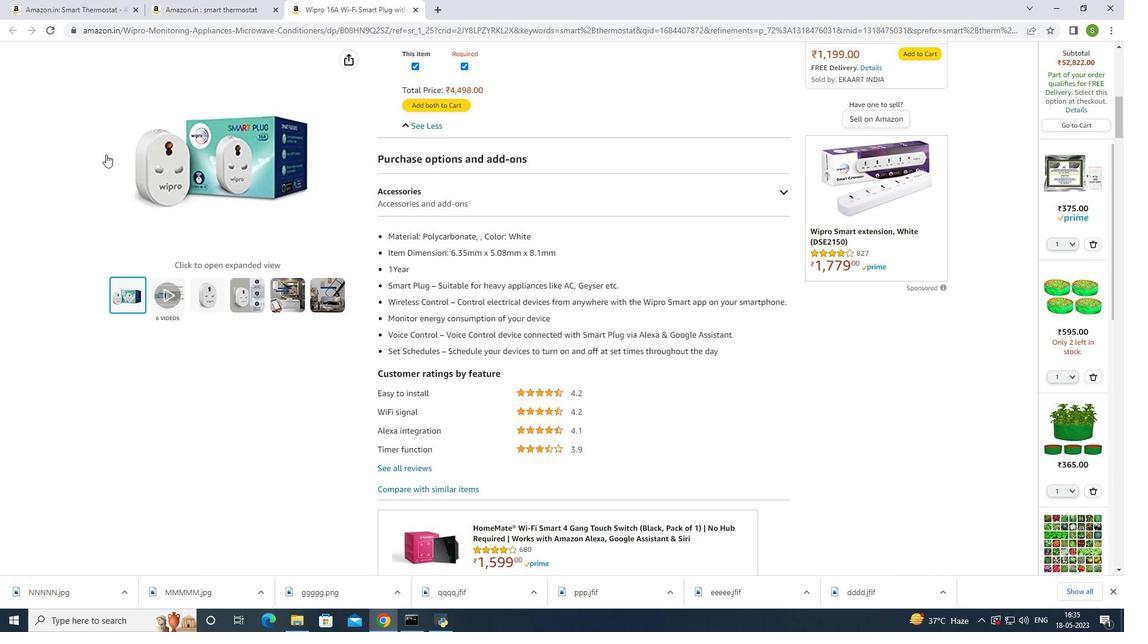 
Action: Mouse scrolled (105, 154) with delta (0, 0)
Screenshot: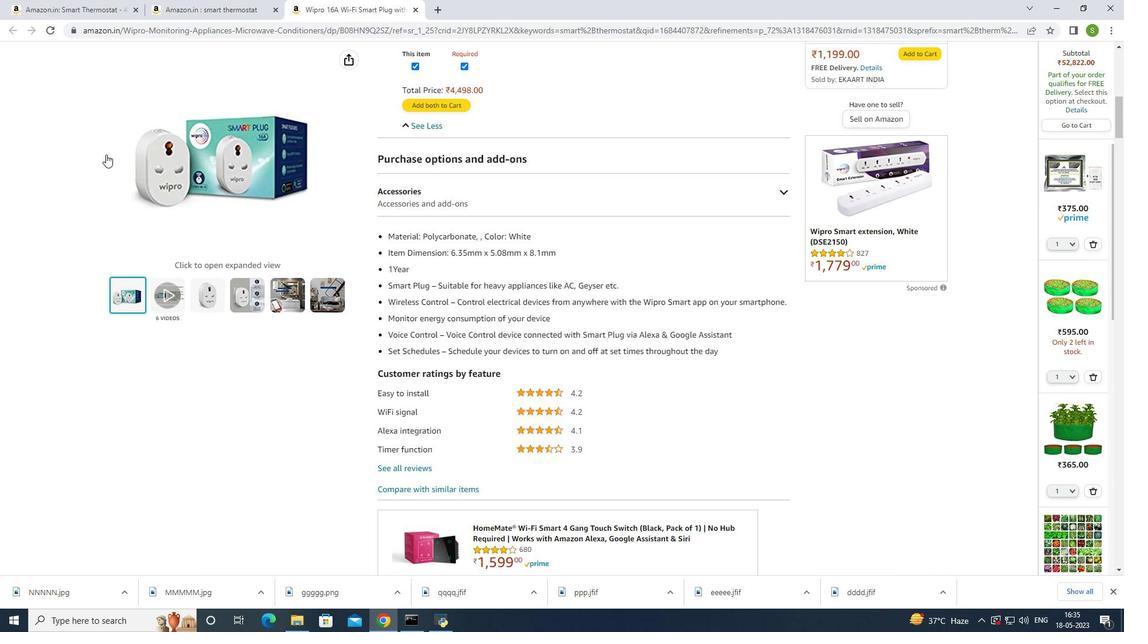 
Action: Mouse scrolled (105, 154) with delta (0, 0)
Screenshot: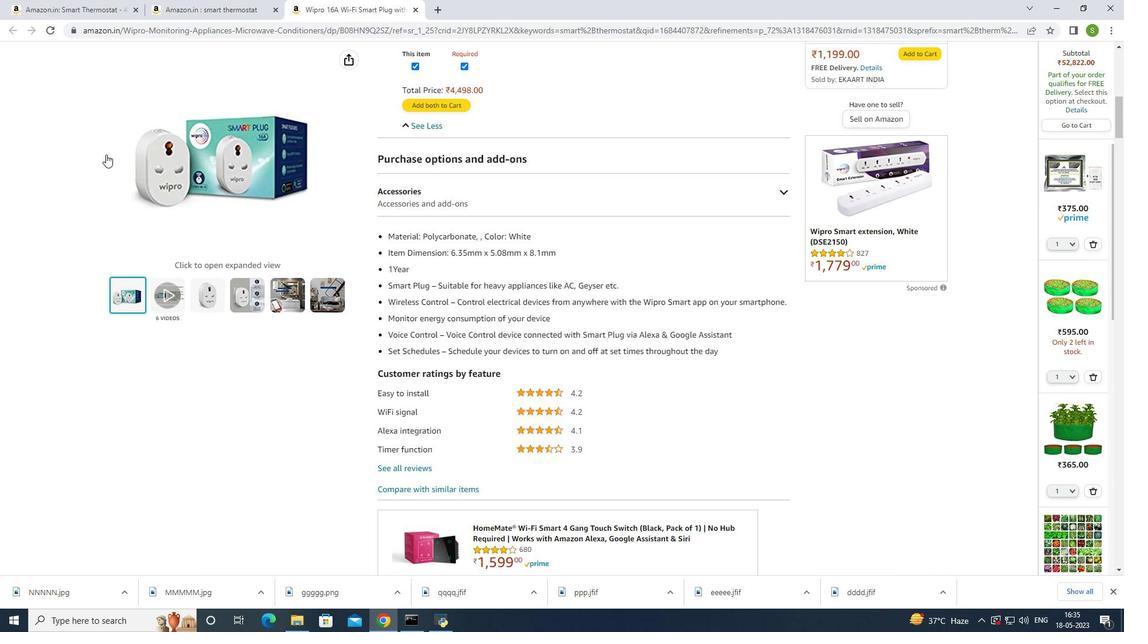 
Action: Mouse scrolled (105, 154) with delta (0, 0)
Screenshot: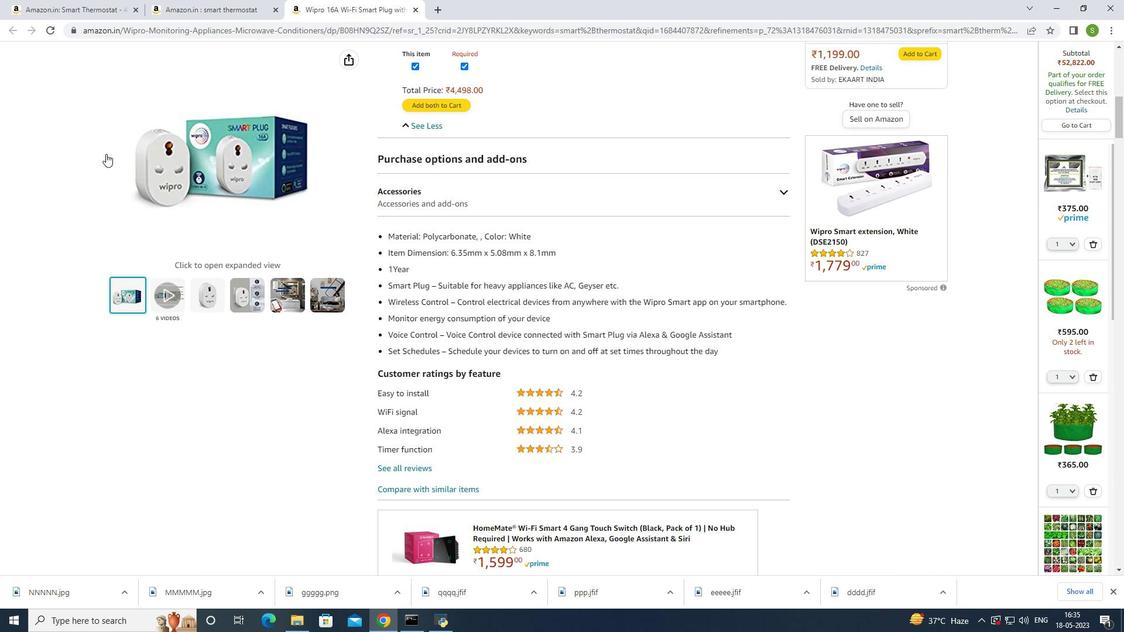 
Action: Mouse moved to (140, 100)
Screenshot: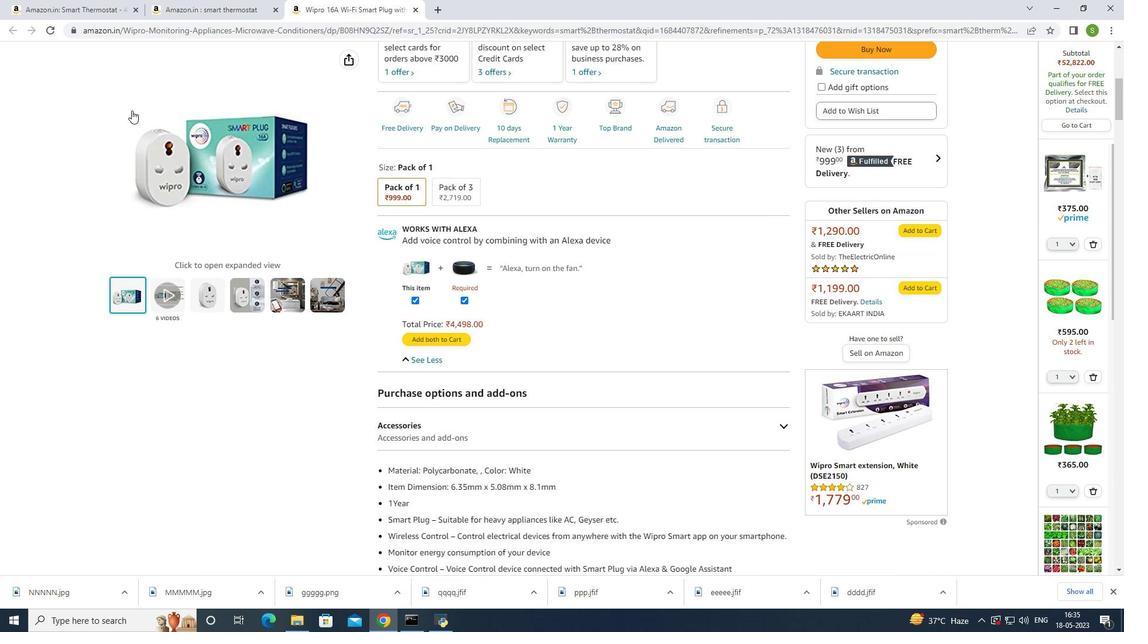 
Action: Mouse scrolled (140, 101) with delta (0, 0)
Screenshot: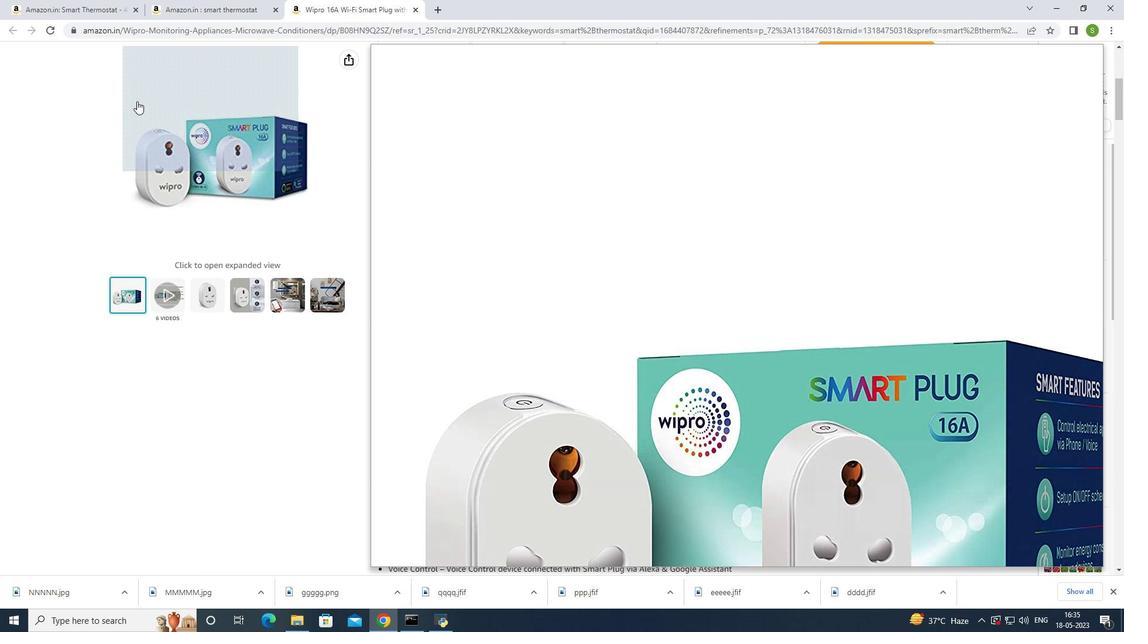 
Action: Mouse moved to (142, 101)
Screenshot: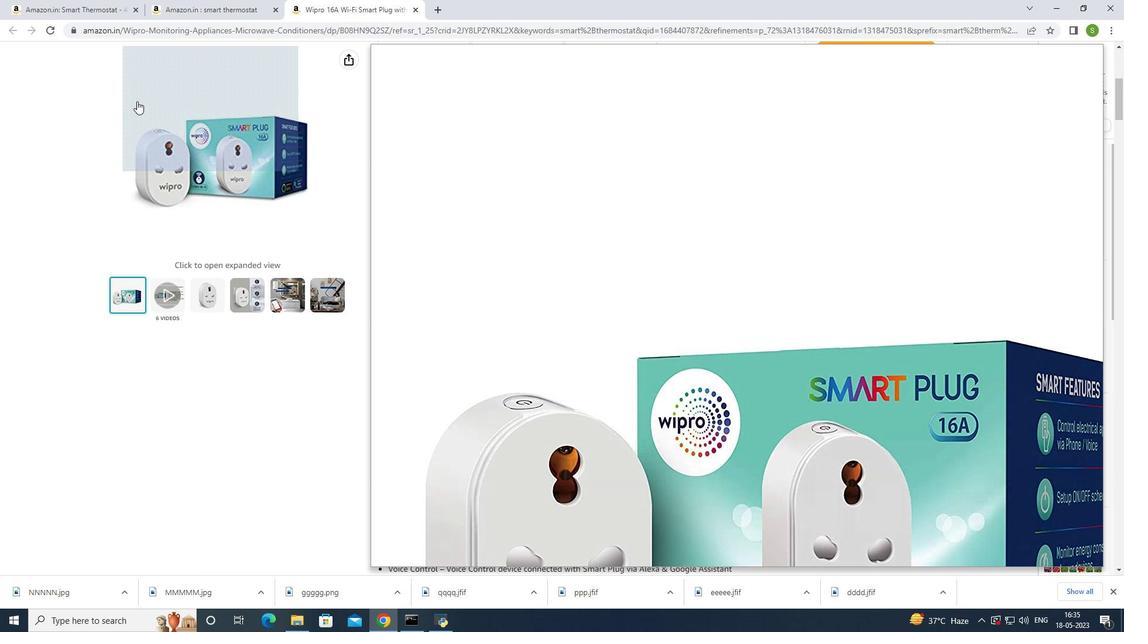 
Action: Mouse scrolled (142, 102) with delta (0, 0)
Screenshot: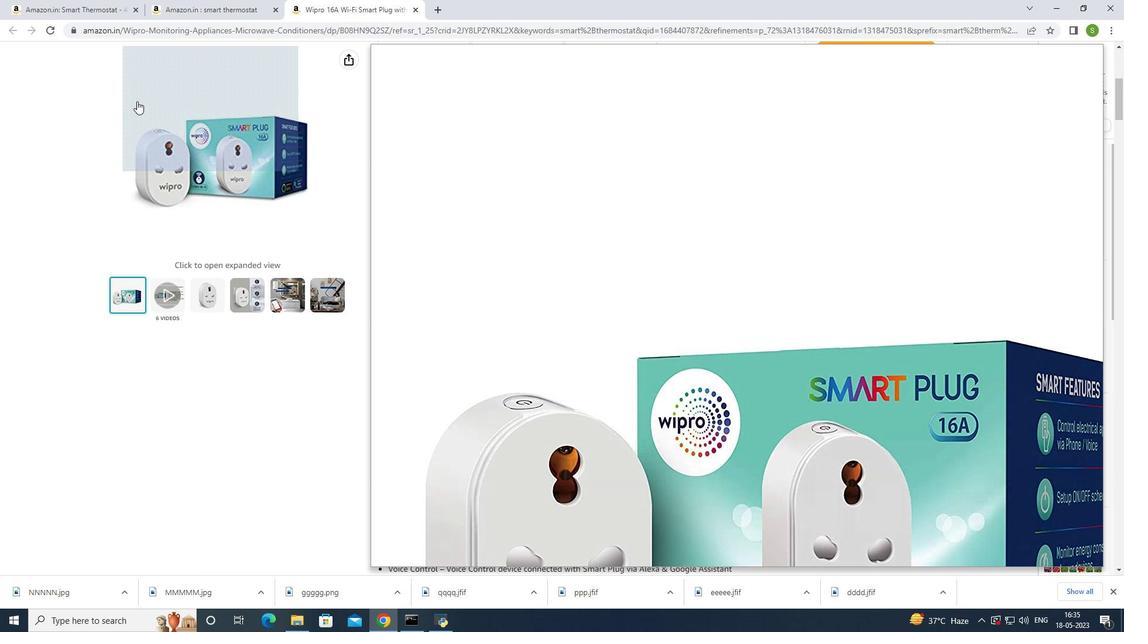
Action: Mouse moved to (145, 104)
Screenshot: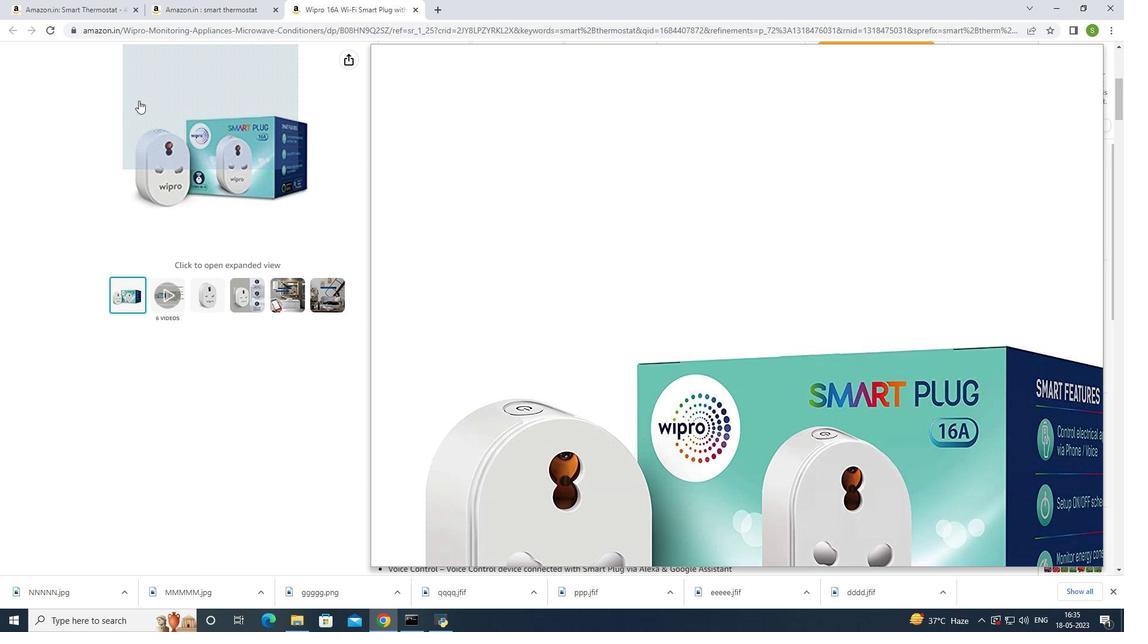 
Action: Mouse scrolled (145, 104) with delta (0, 0)
Screenshot: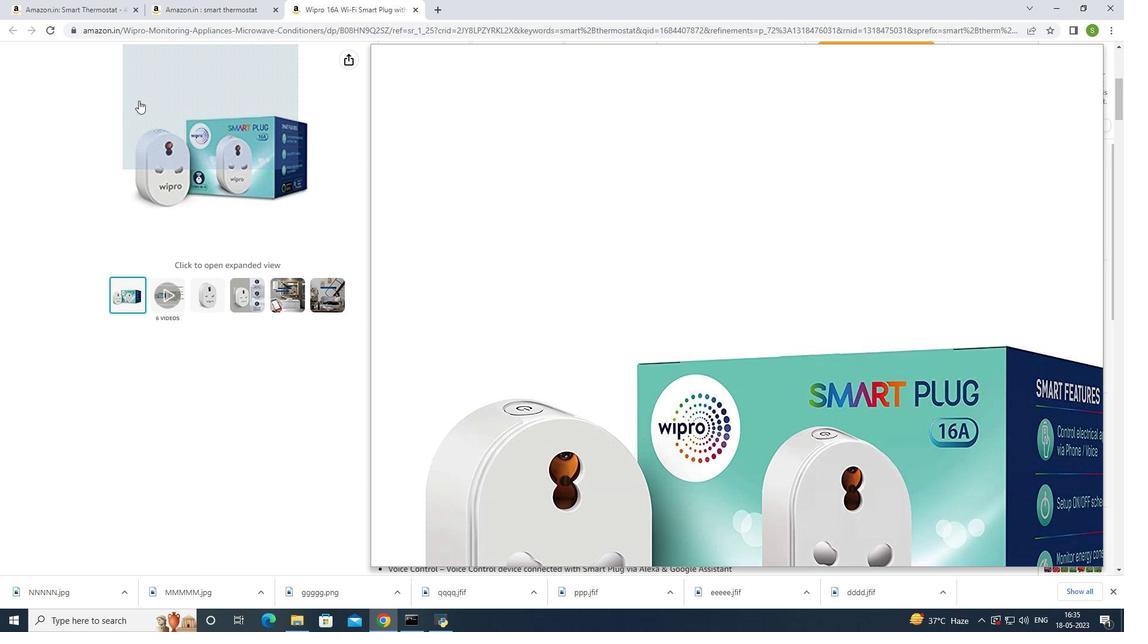 
Action: Mouse moved to (428, 203)
Screenshot: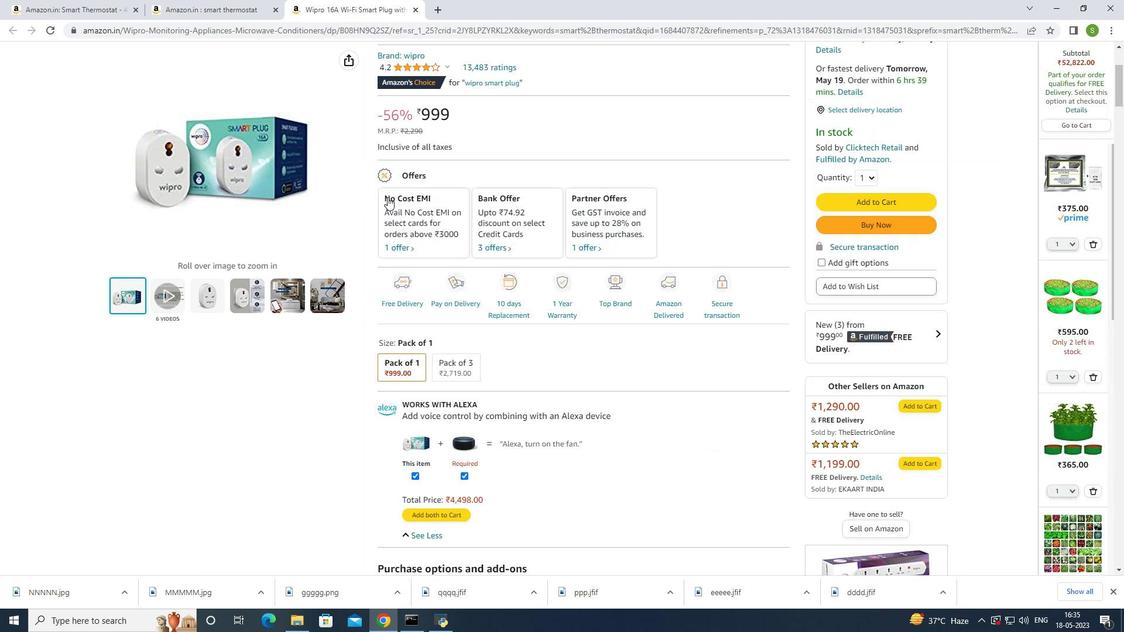 
Action: Mouse scrolled (428, 203) with delta (0, 0)
Screenshot: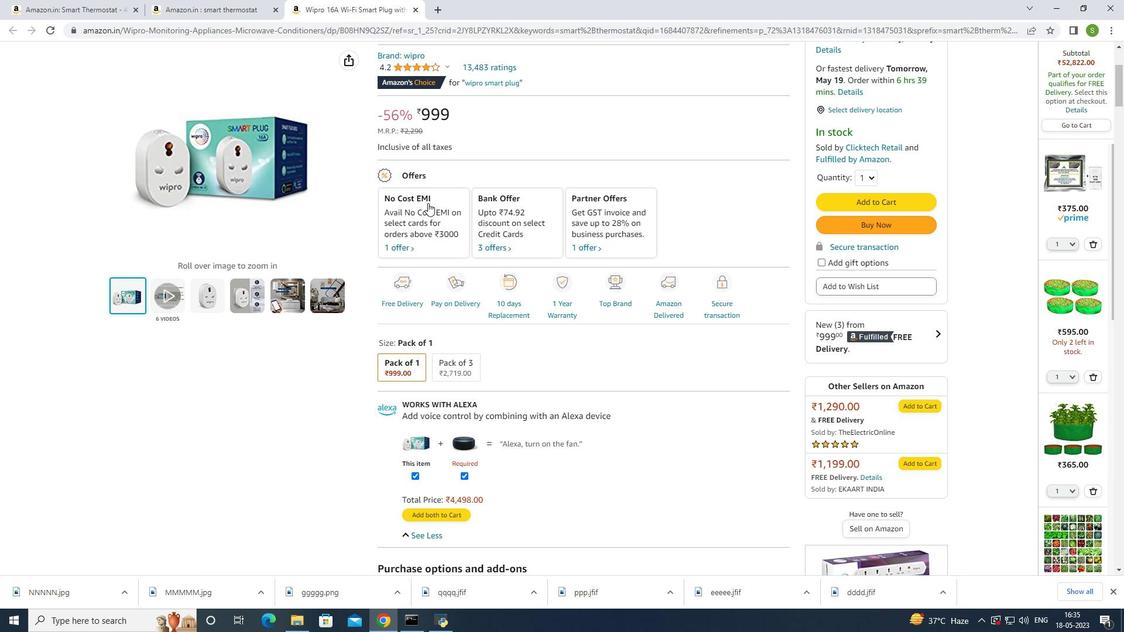 
Action: Mouse moved to (431, 205)
Screenshot: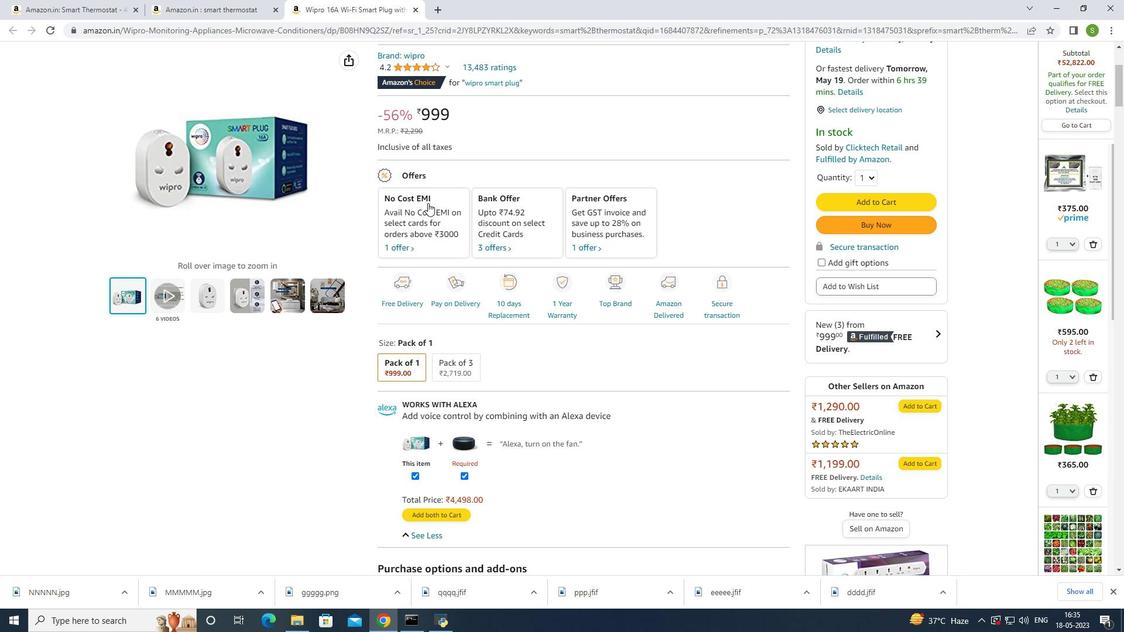 
Action: Mouse scrolled (429, 204) with delta (0, 0)
Screenshot: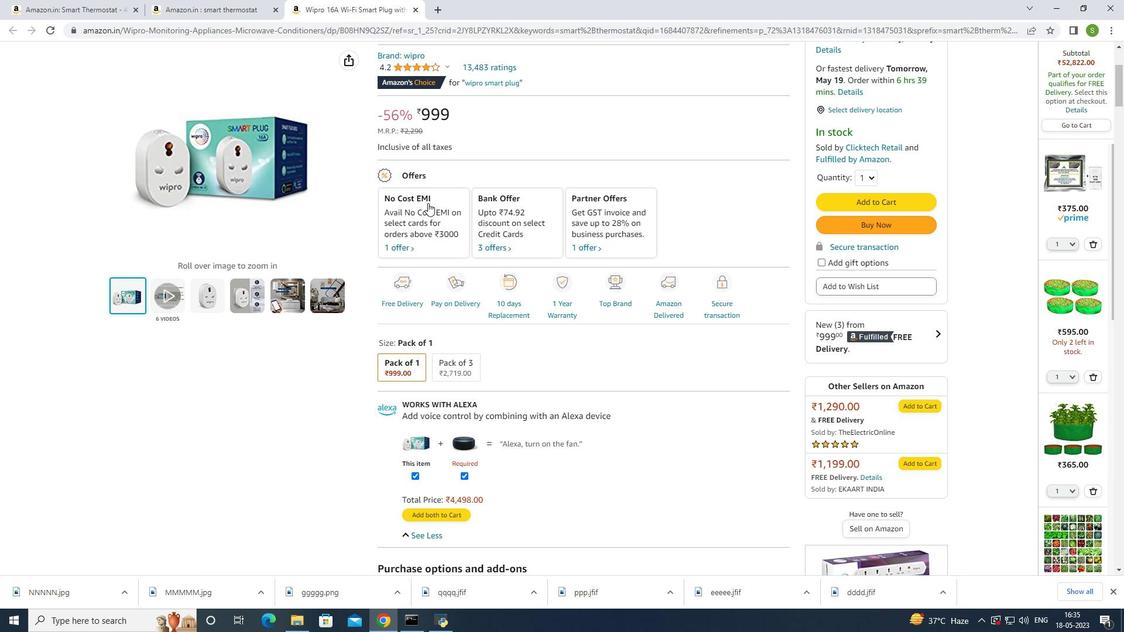 
Action: Mouse scrolled (431, 205) with delta (0, 0)
Screenshot: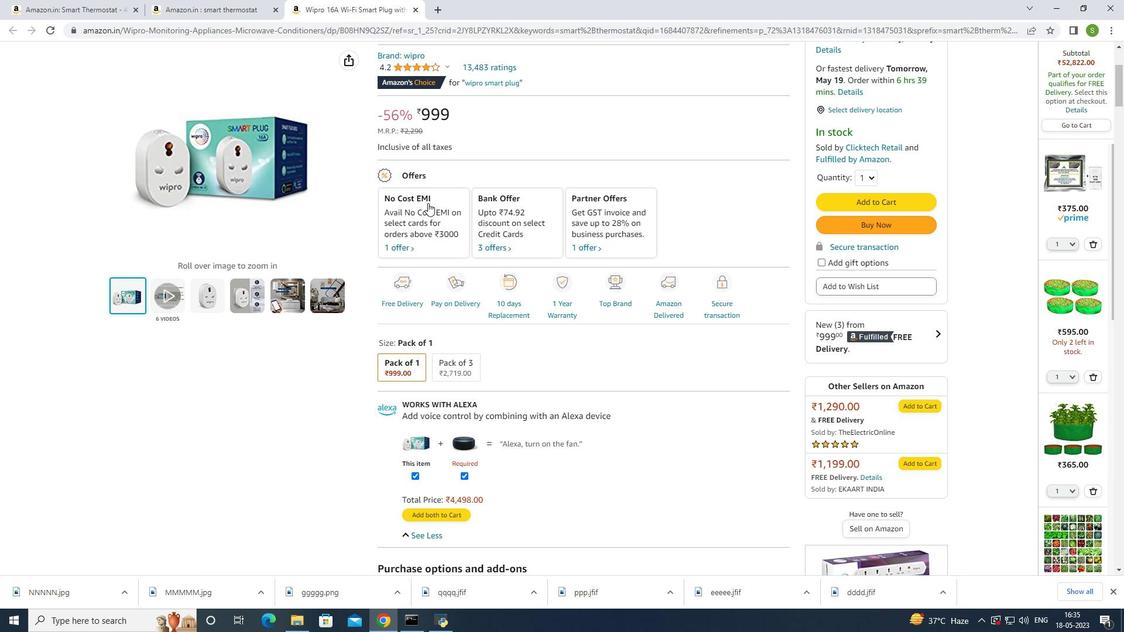 
Action: Mouse scrolled (431, 206) with delta (0, 0)
Screenshot: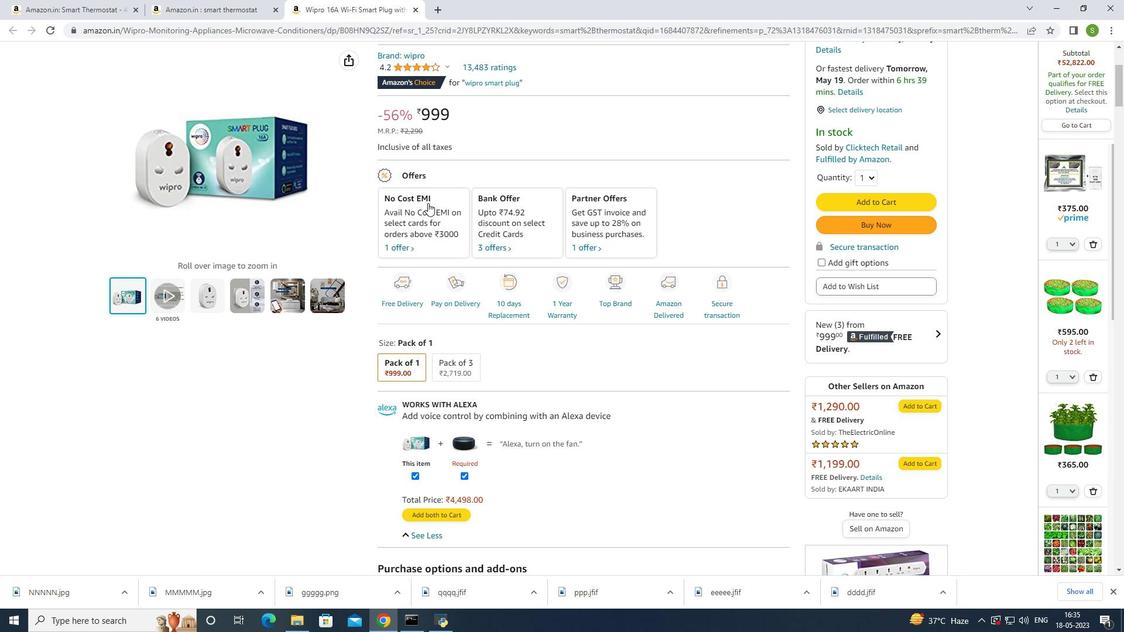 
Action: Mouse moved to (100, 162)
Screenshot: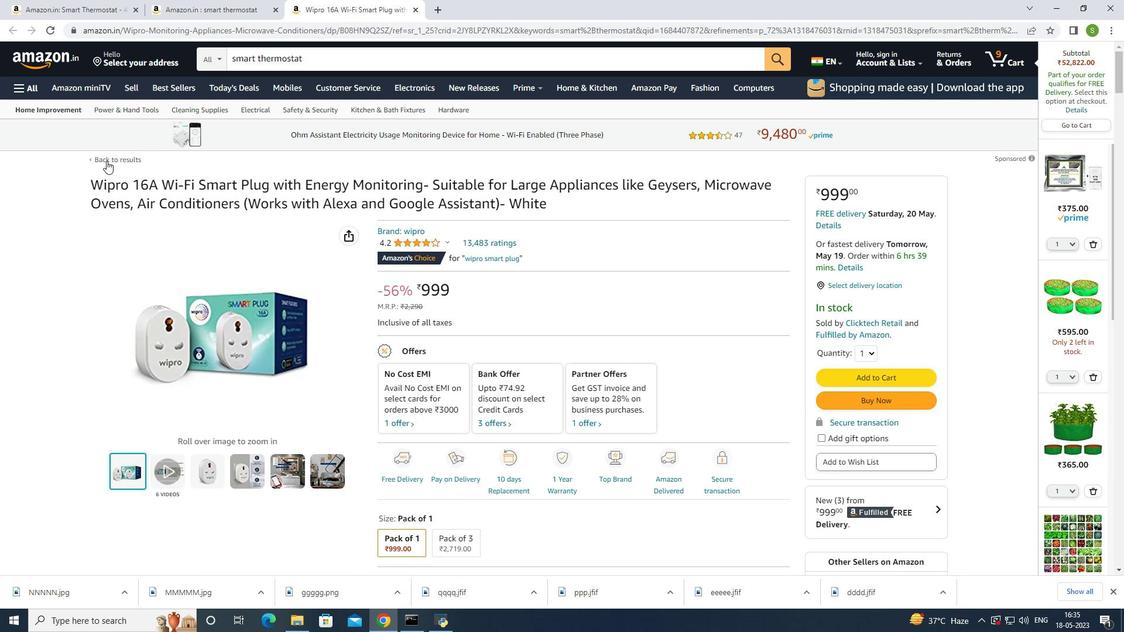 
Action: Mouse pressed left at (100, 162)
Screenshot: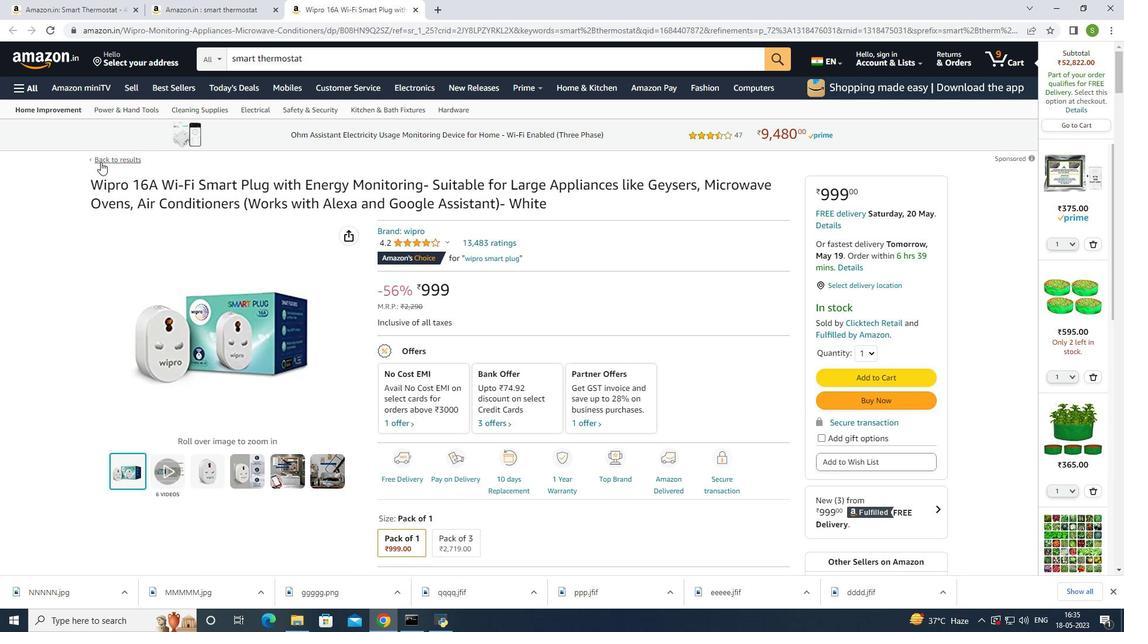 
Action: Mouse moved to (268, 234)
Screenshot: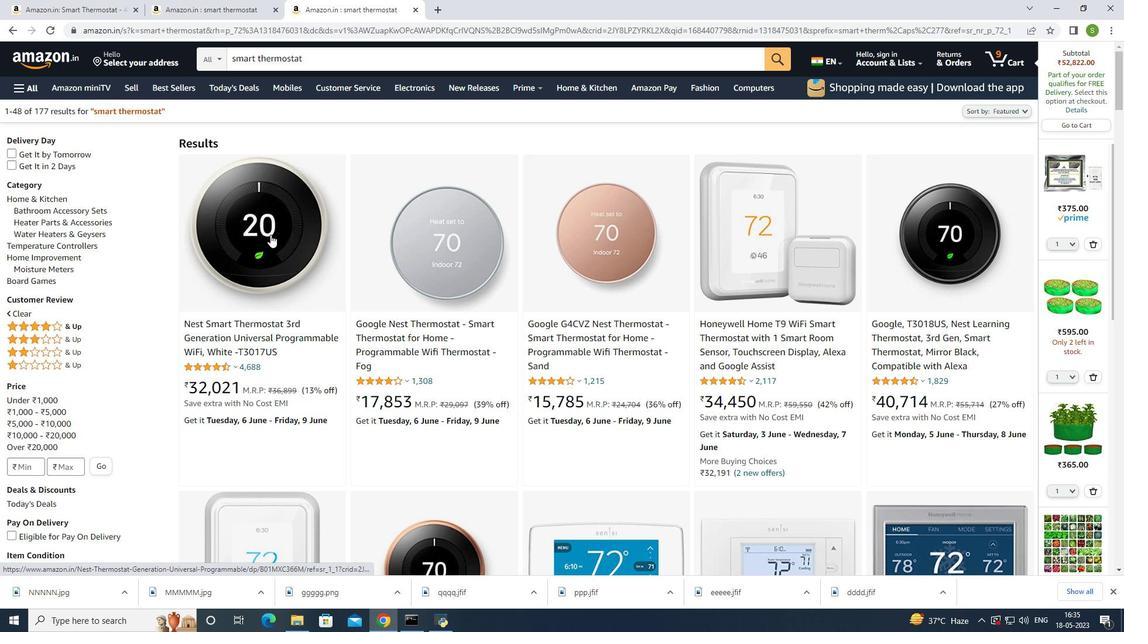 
Action: Mouse pressed left at (268, 234)
Screenshot: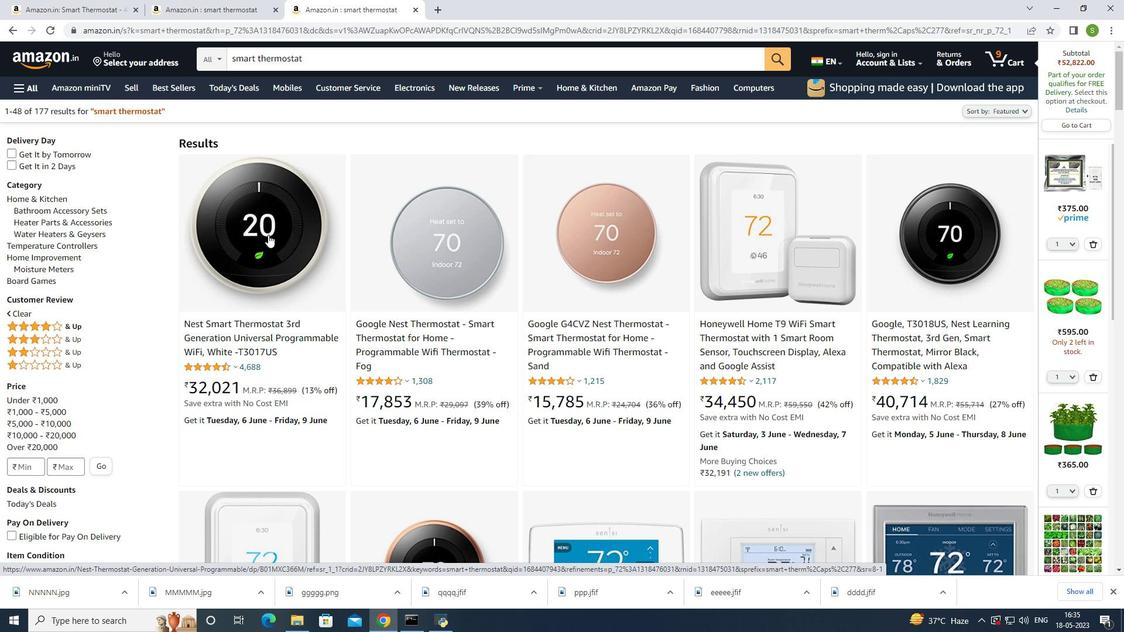 
Action: Mouse pressed left at (268, 234)
Screenshot: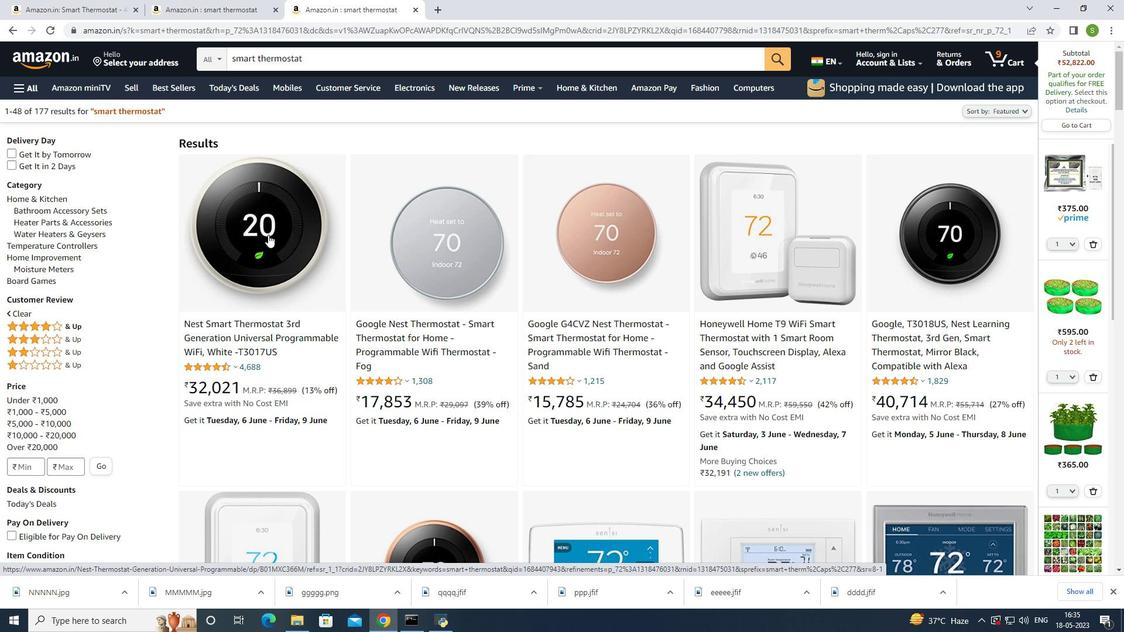 
Action: Mouse moved to (858, 474)
Screenshot: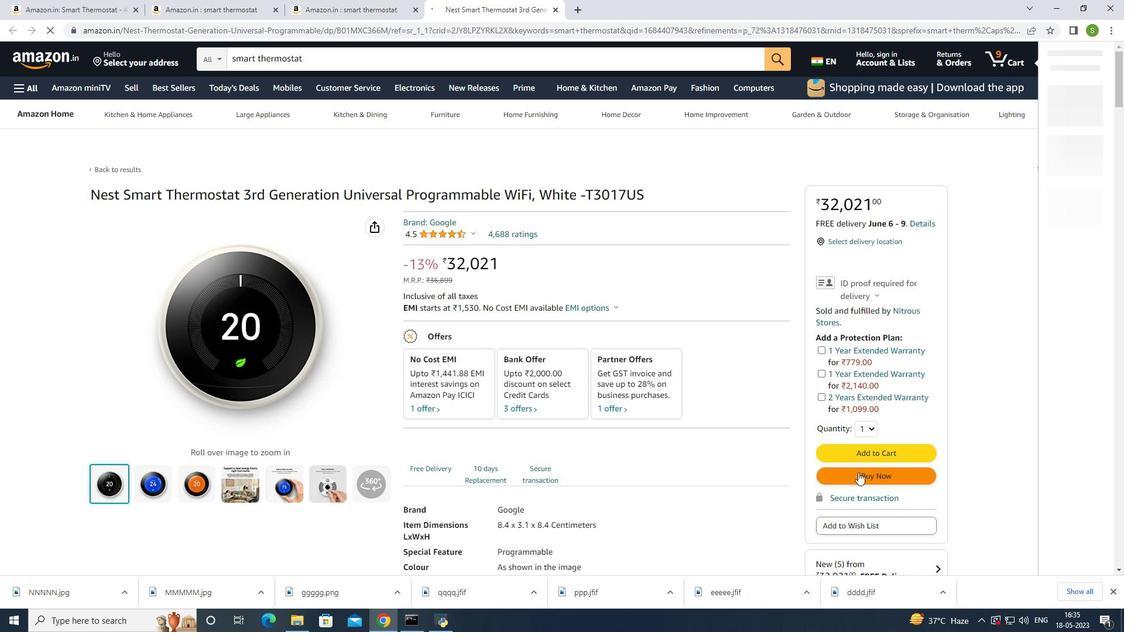 
Action: Mouse pressed left at (858, 474)
Screenshot: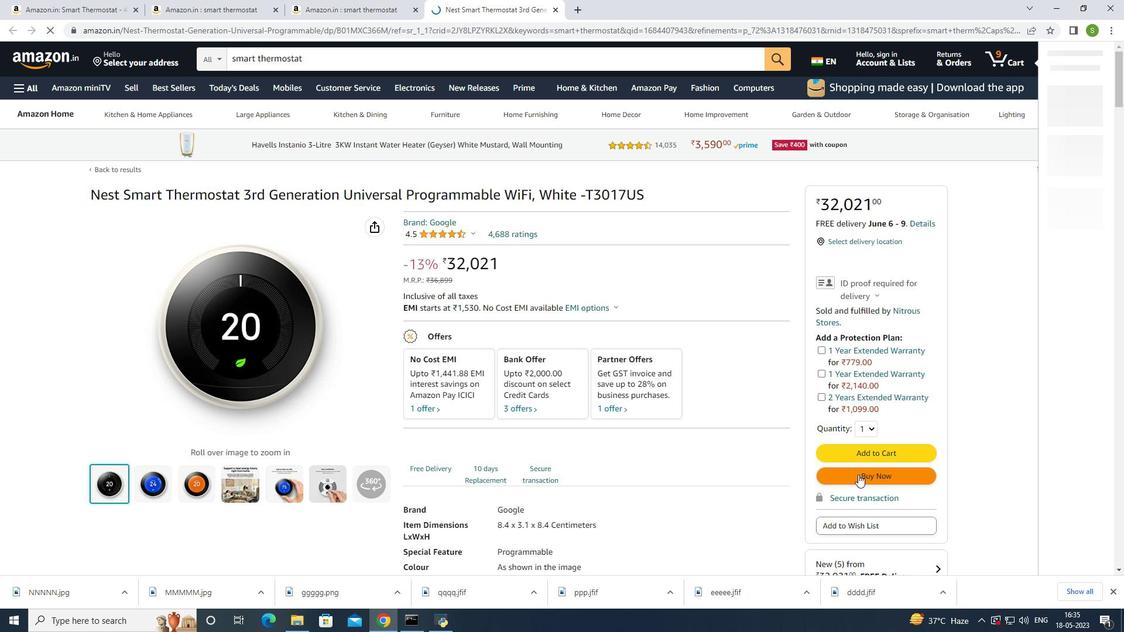 
Action: Mouse moved to (14, 32)
Screenshot: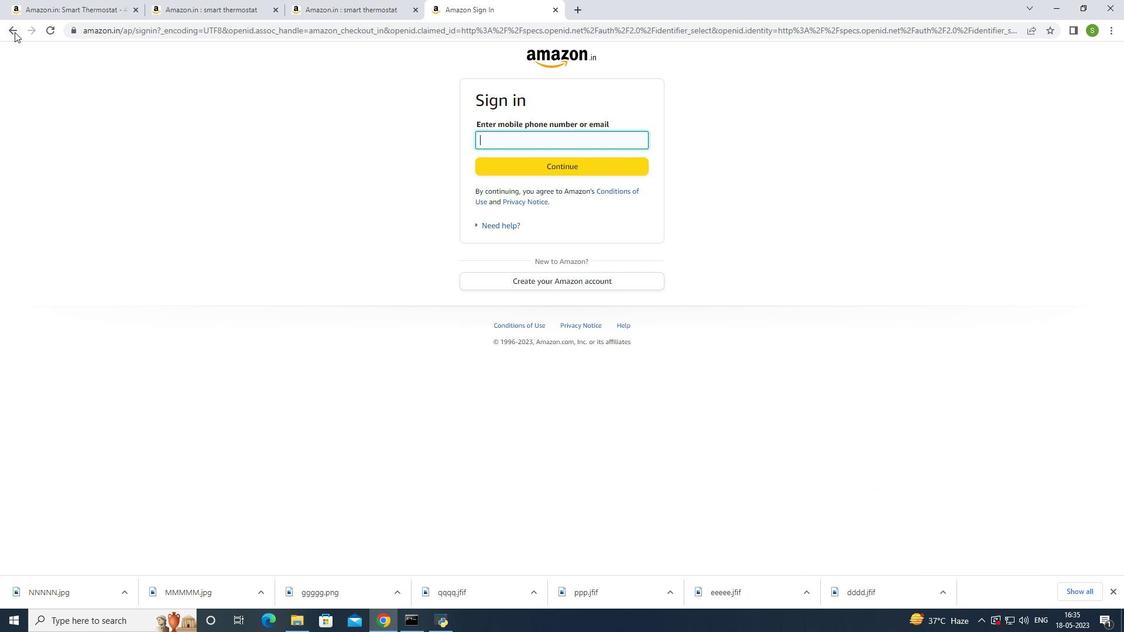 
Action: Mouse pressed left at (14, 32)
Screenshot: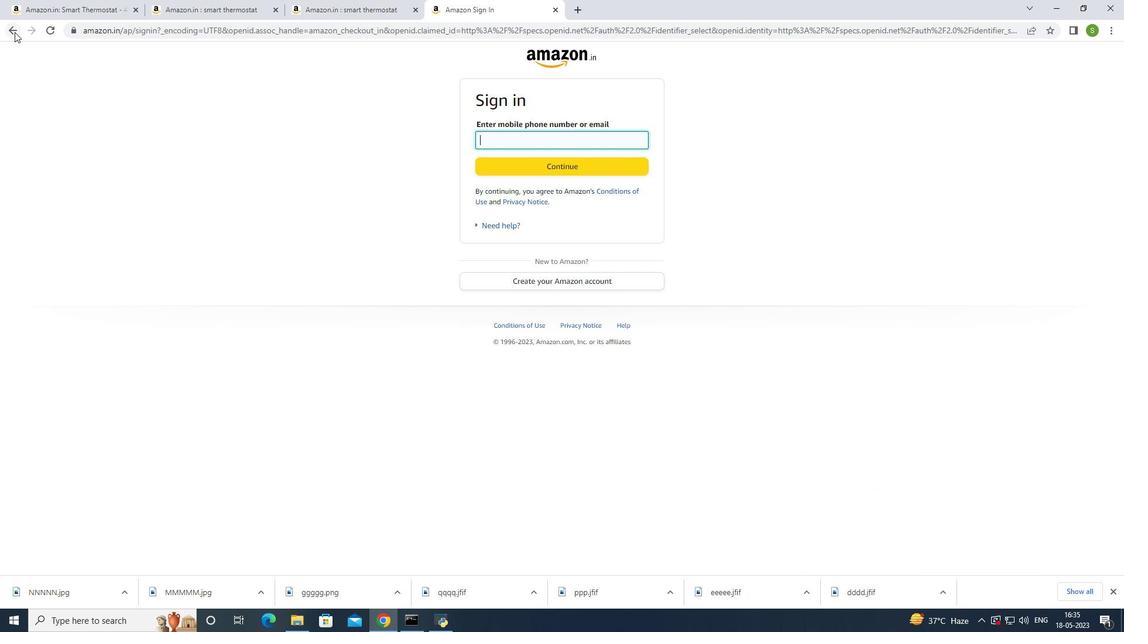 
